 Task: Create a Word document about distance education, format the text, and insert an APA citation.
Action: Mouse moved to (872, 18)
Screenshot: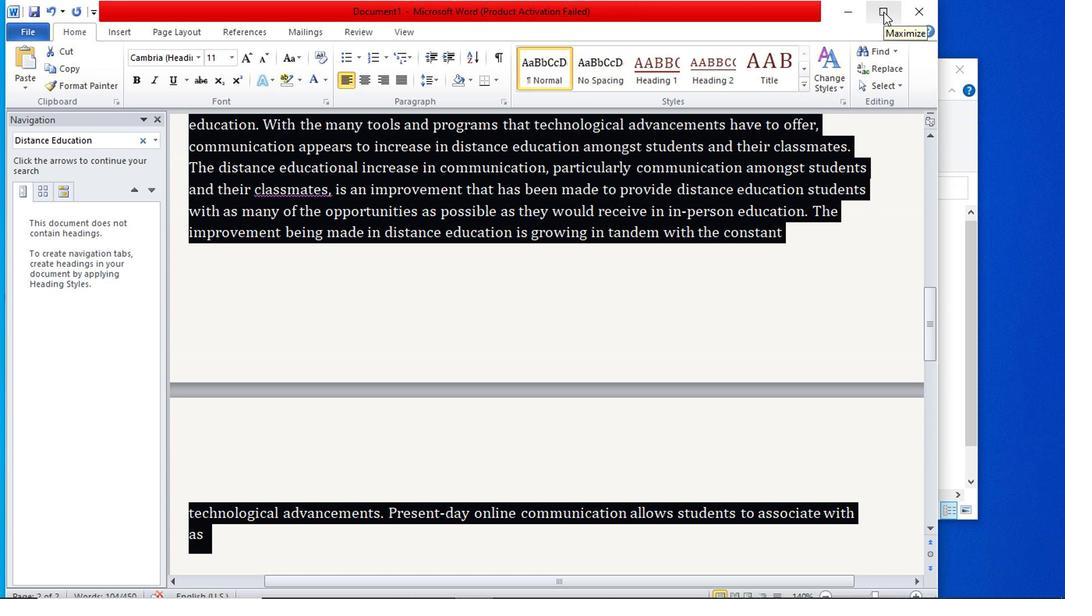 
Action: Mouse pressed left at (872, 18)
Screenshot: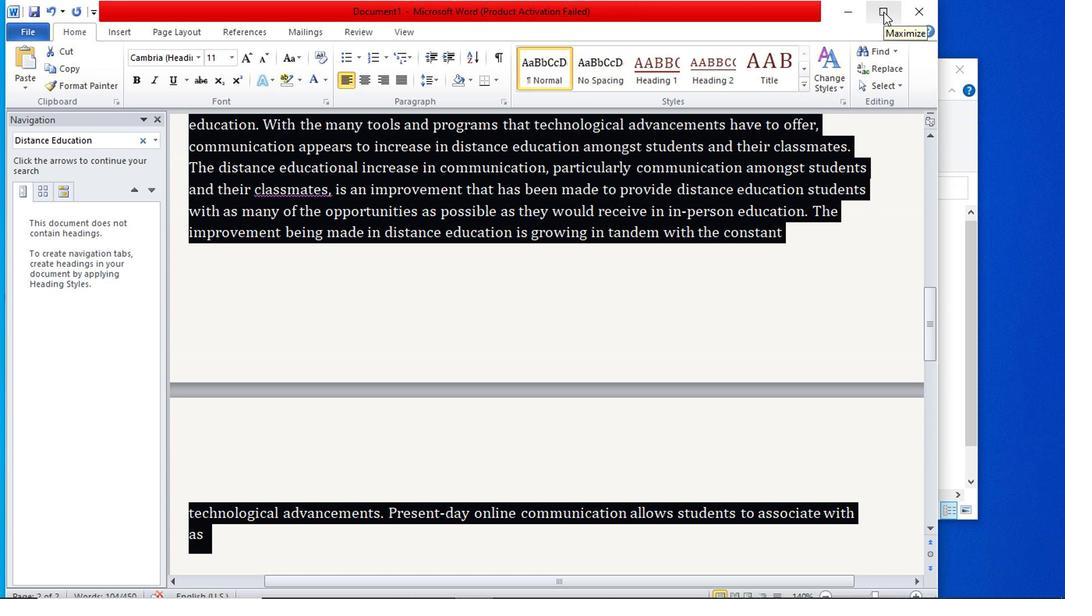 
Action: Mouse moved to (802, 274)
Screenshot: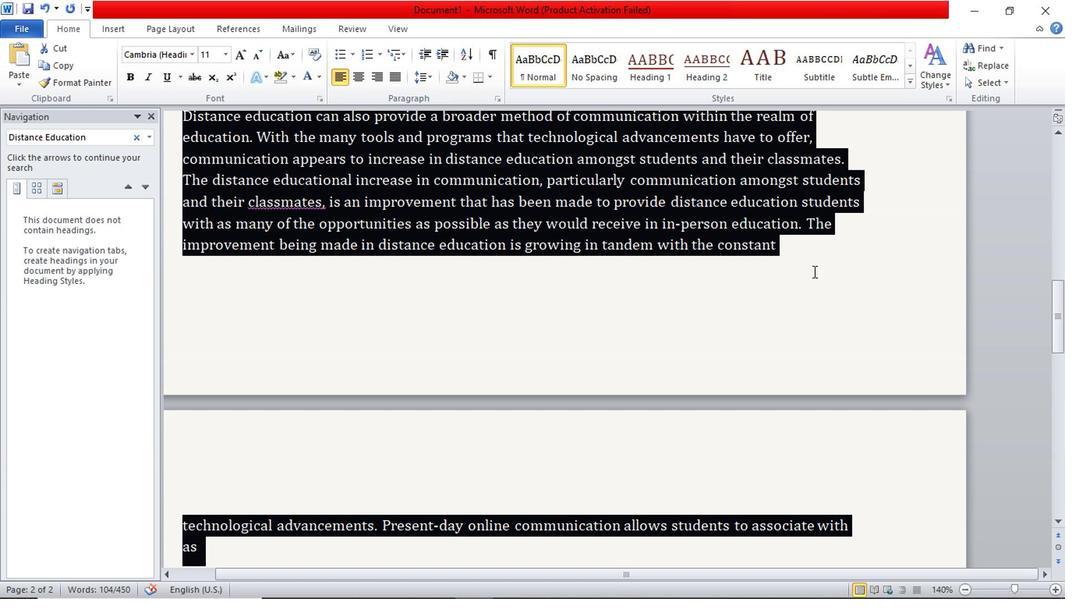 
Action: Mouse pressed left at (802, 274)
Screenshot: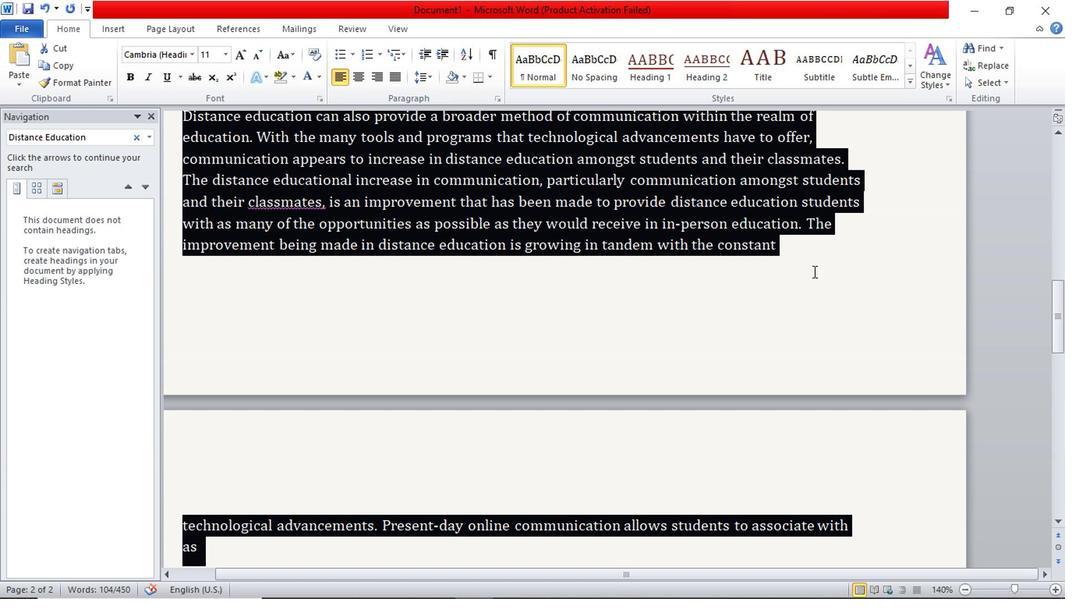 
Action: Mouse moved to (614, 349)
Screenshot: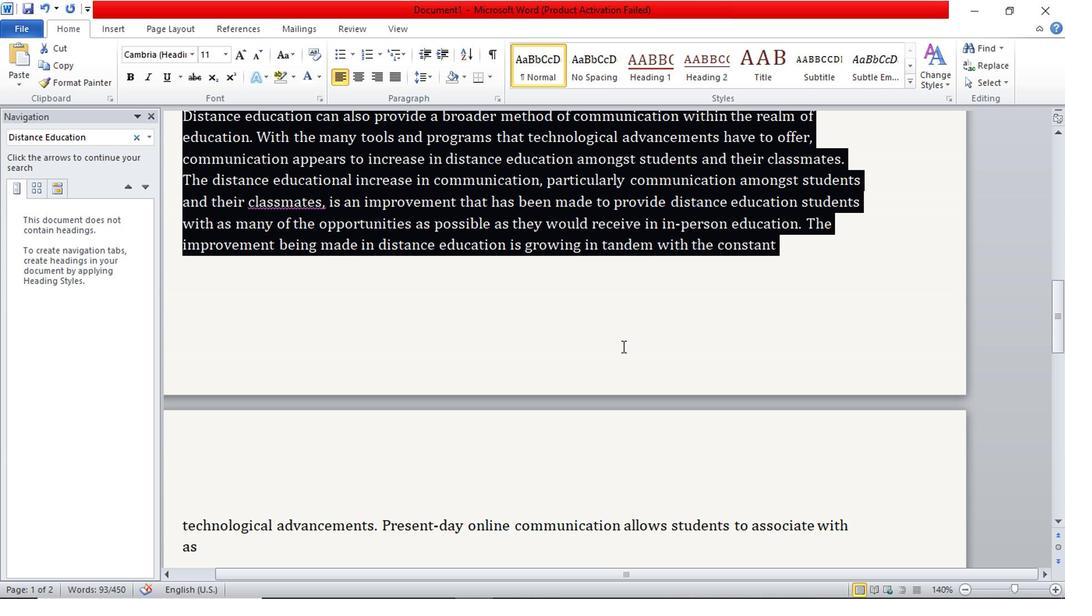 
Action: Mouse pressed left at (614, 349)
Screenshot: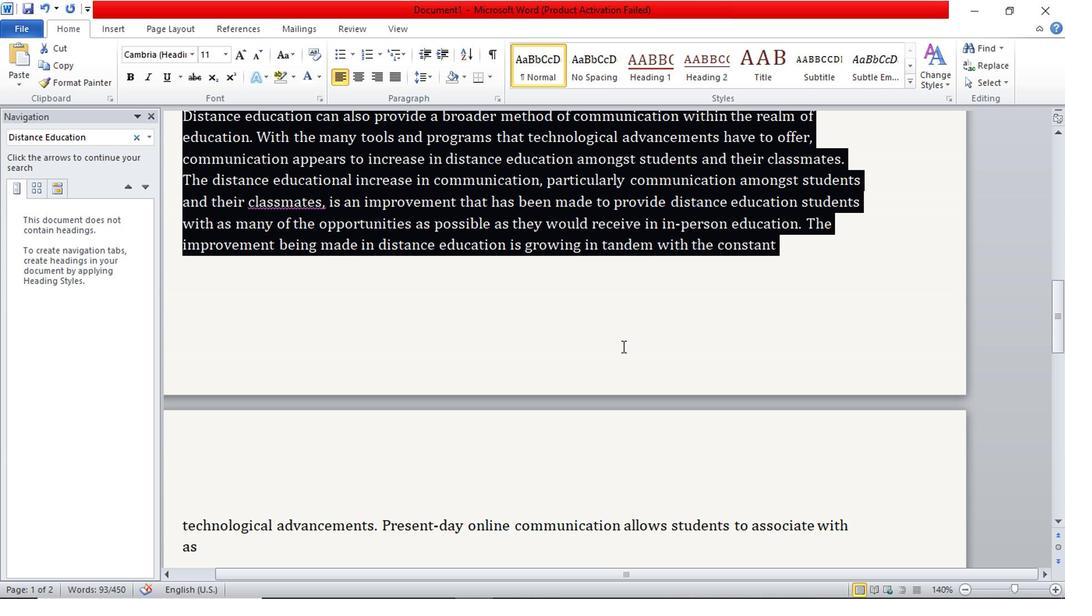 
Action: Mouse moved to (613, 349)
Screenshot: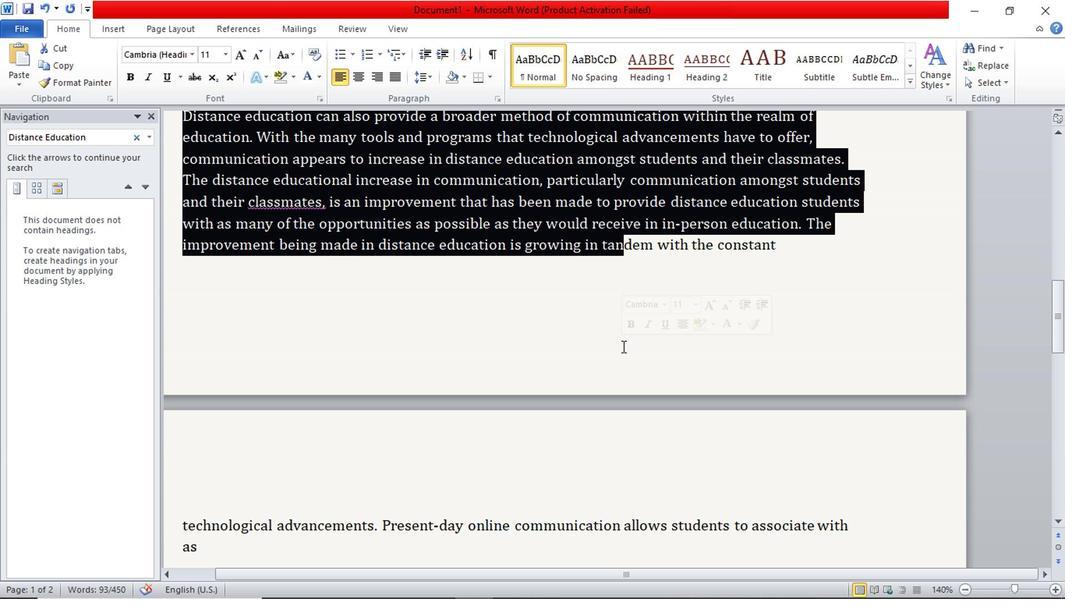 
Action: Mouse pressed left at (613, 349)
Screenshot: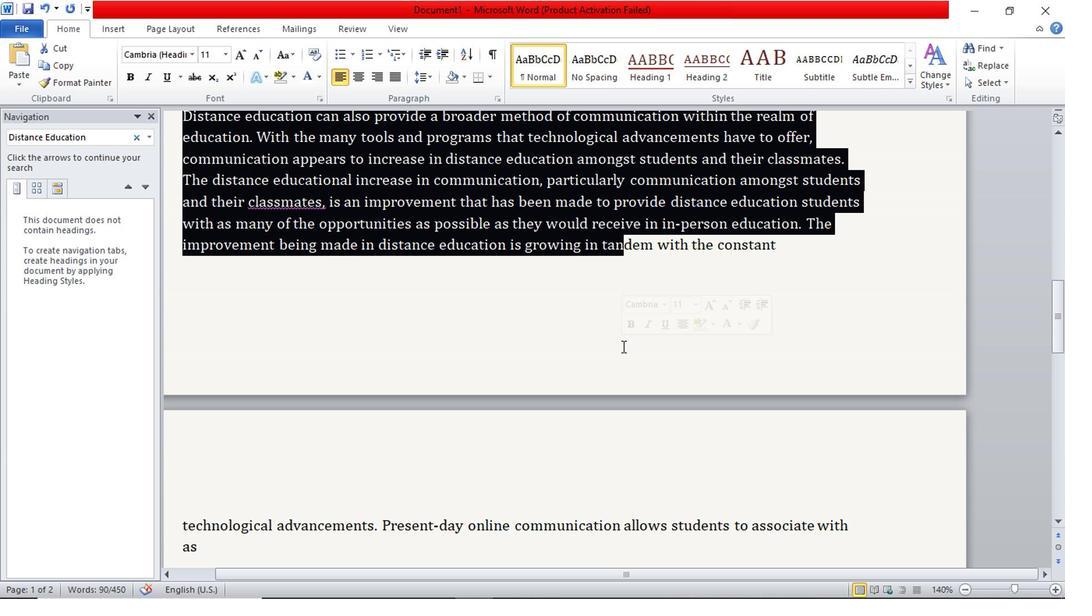 
Action: Mouse moved to (636, 322)
Screenshot: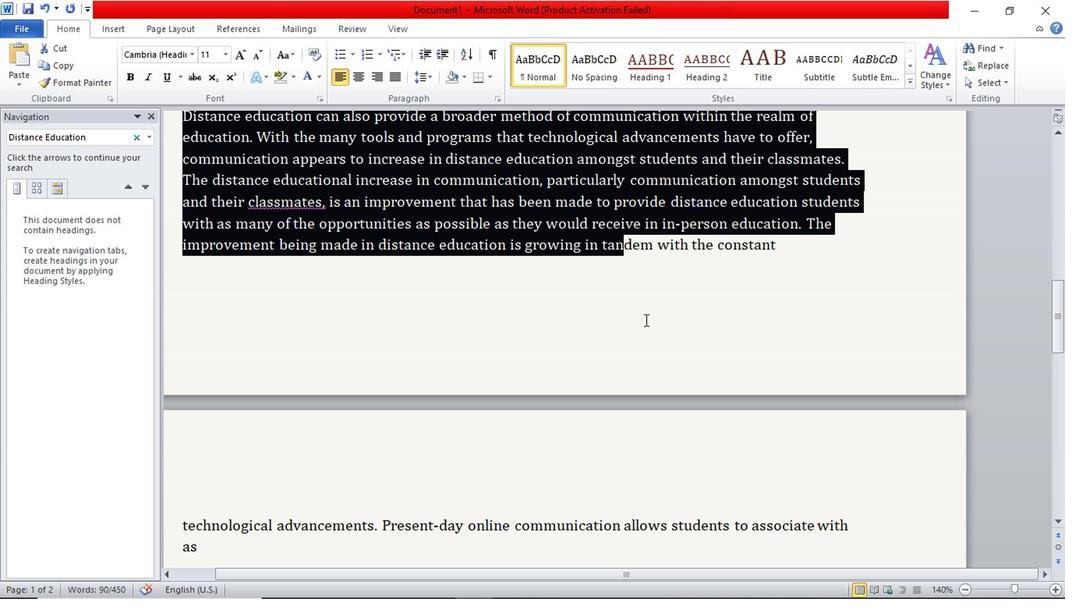 
Action: Mouse scrolled (636, 321) with delta (0, 0)
Screenshot: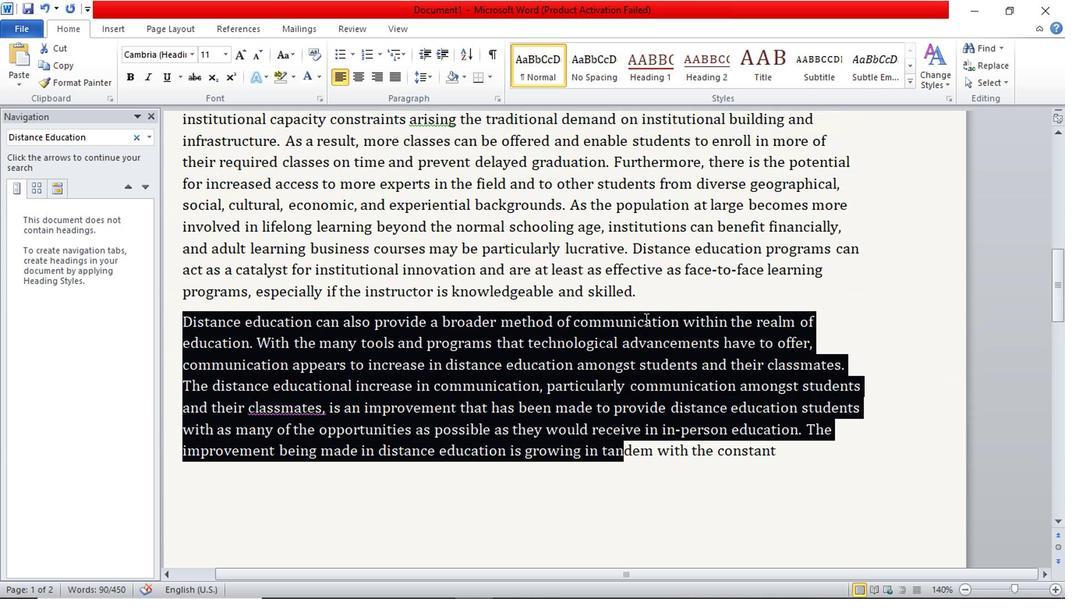 
Action: Mouse scrolled (636, 321) with delta (0, 0)
Screenshot: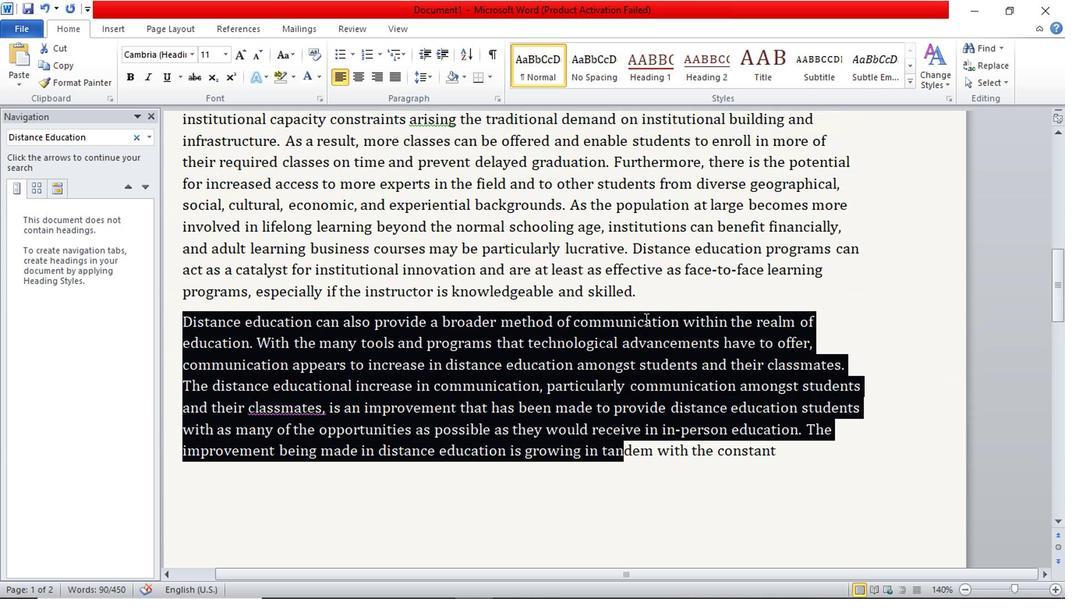 
Action: Mouse scrolled (636, 321) with delta (0, 0)
Screenshot: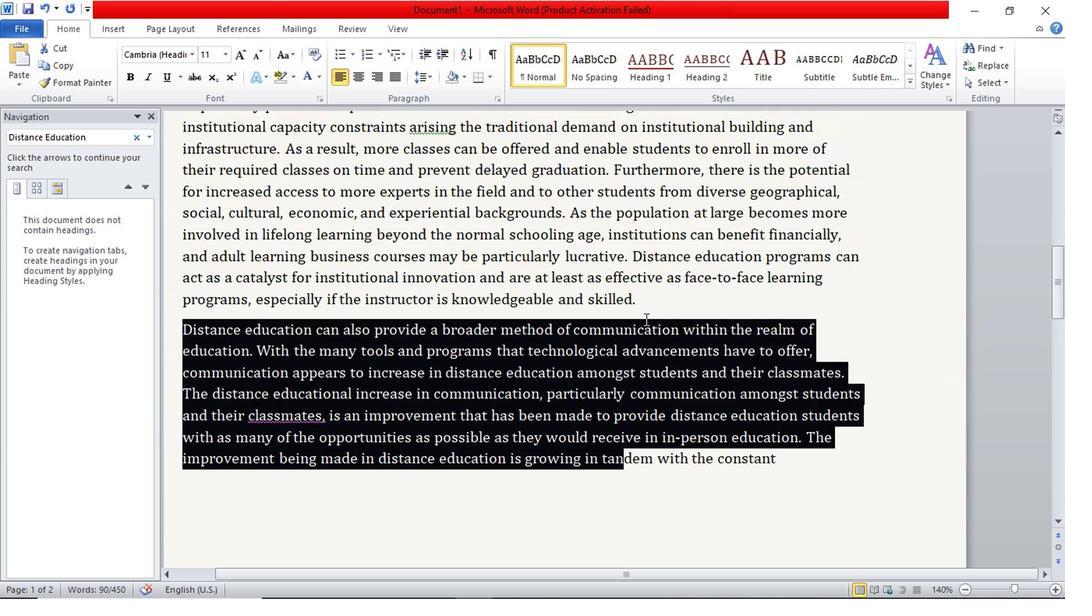 
Action: Mouse scrolled (636, 321) with delta (0, 0)
Screenshot: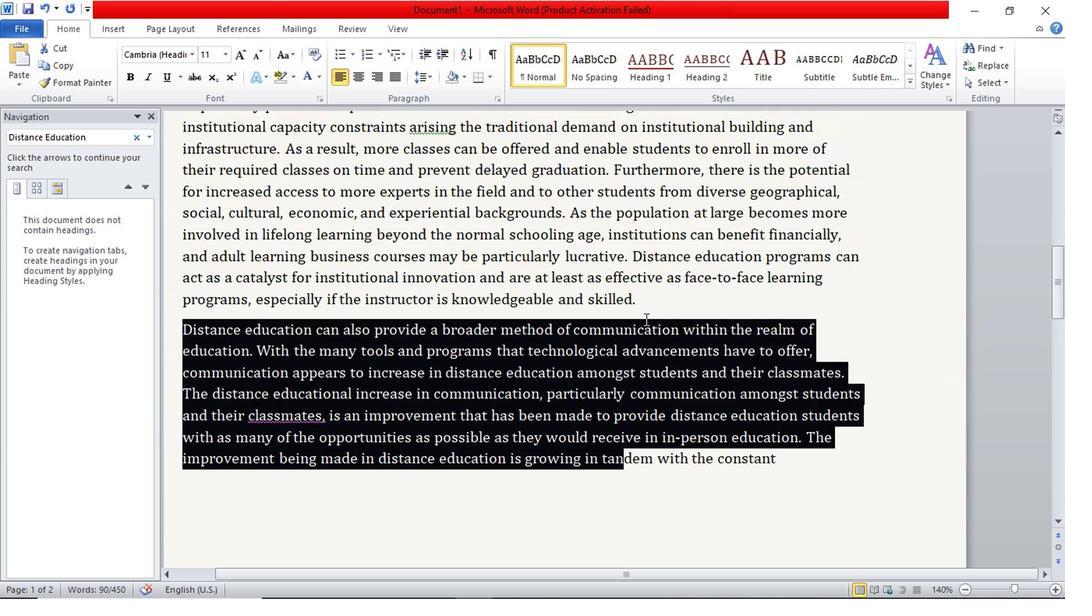 
Action: Mouse scrolled (636, 321) with delta (0, 0)
Screenshot: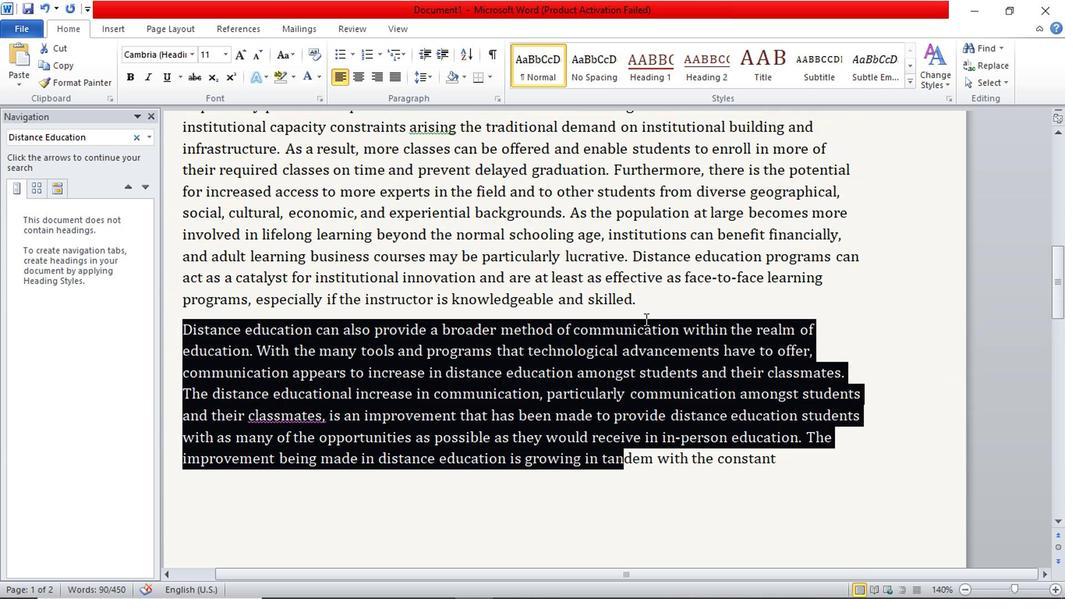 
Action: Mouse scrolled (636, 321) with delta (0, 0)
Screenshot: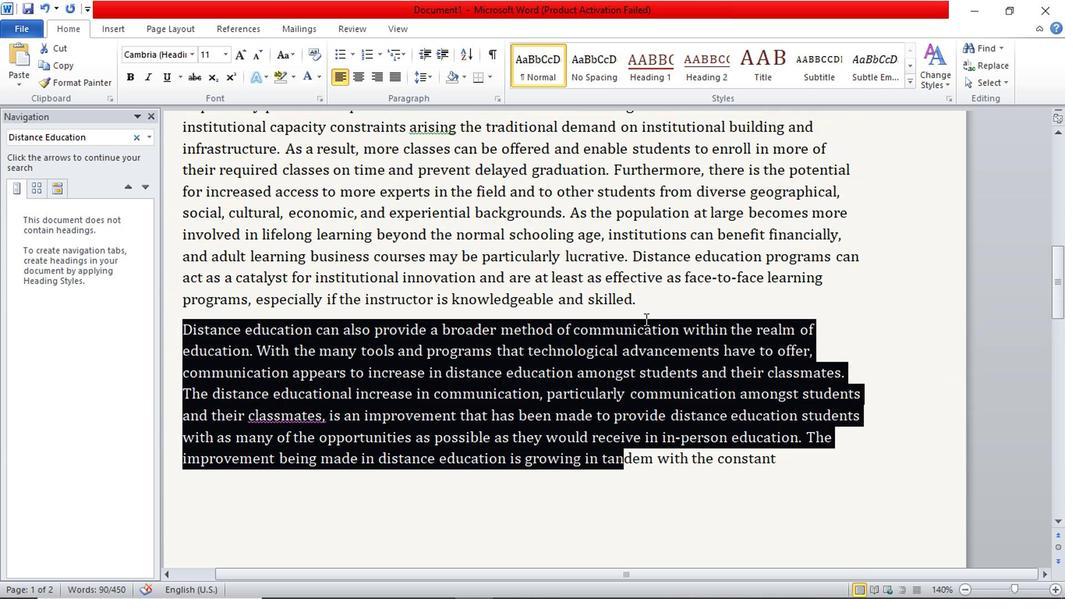 
Action: Mouse scrolled (636, 321) with delta (0, 0)
Screenshot: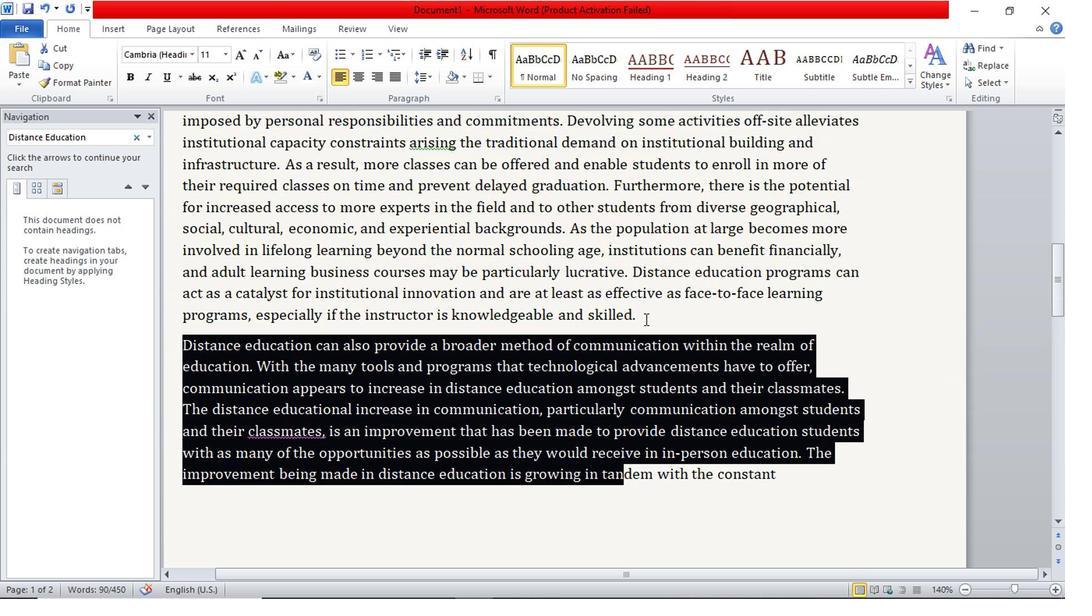 
Action: Mouse scrolled (636, 321) with delta (0, 0)
Screenshot: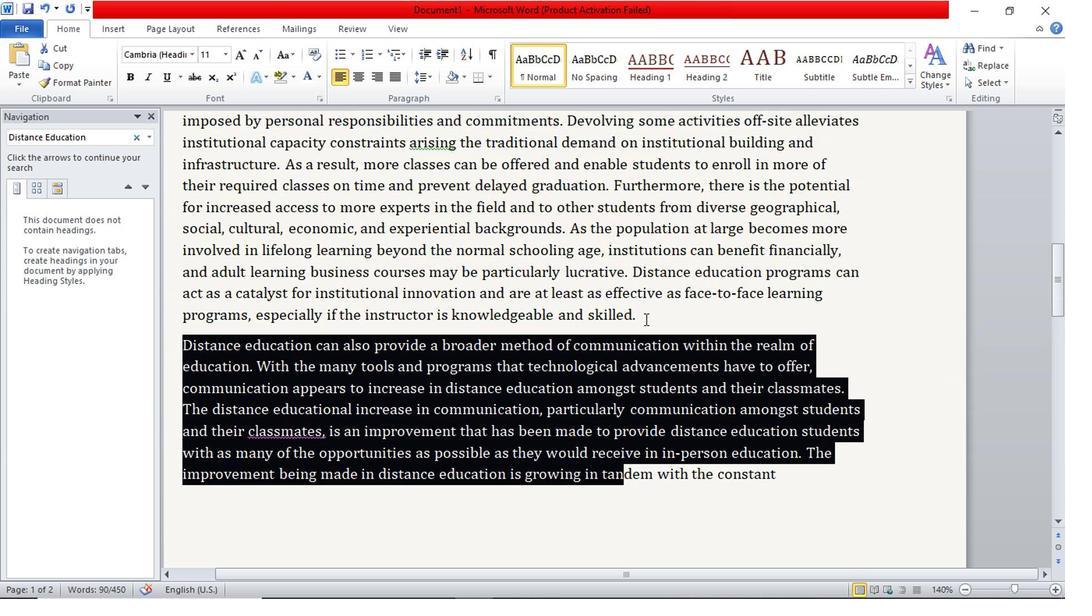 
Action: Mouse scrolled (636, 321) with delta (0, 0)
Screenshot: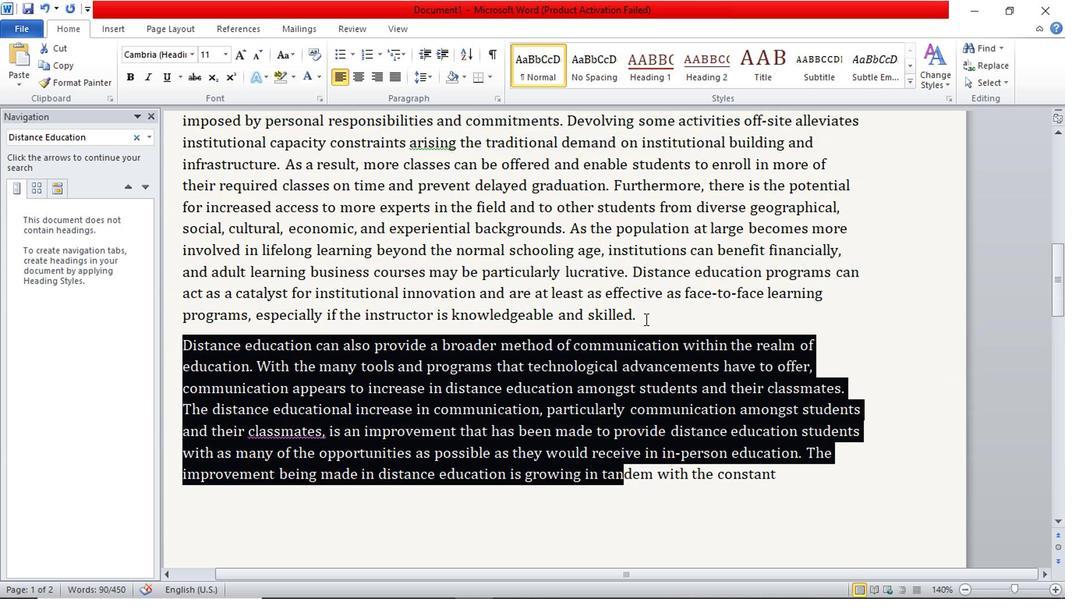 
Action: Mouse moved to (892, 234)
Screenshot: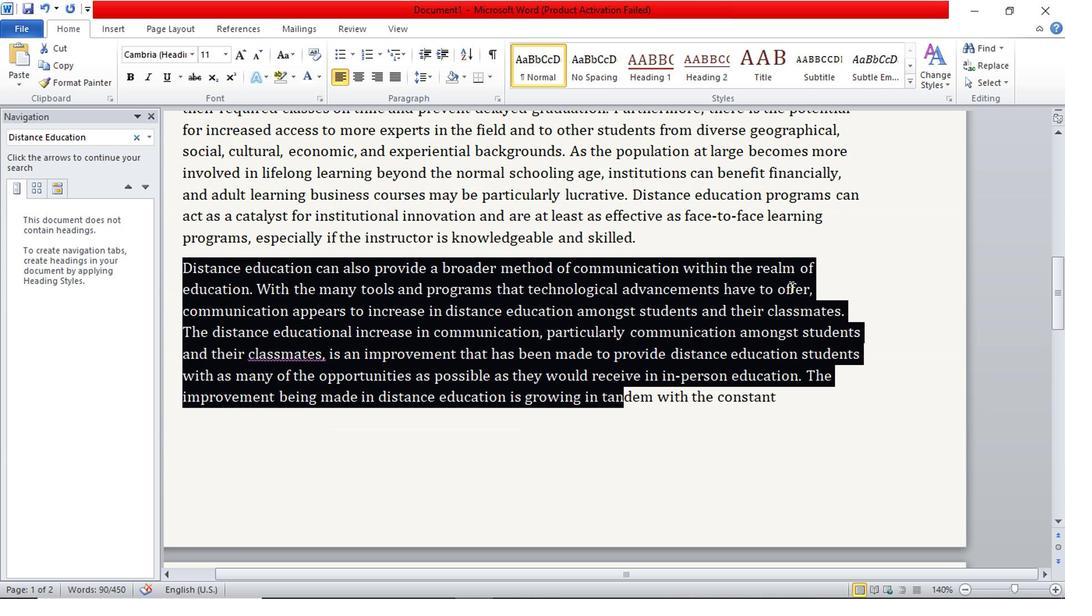 
Action: Mouse pressed left at (892, 234)
Screenshot: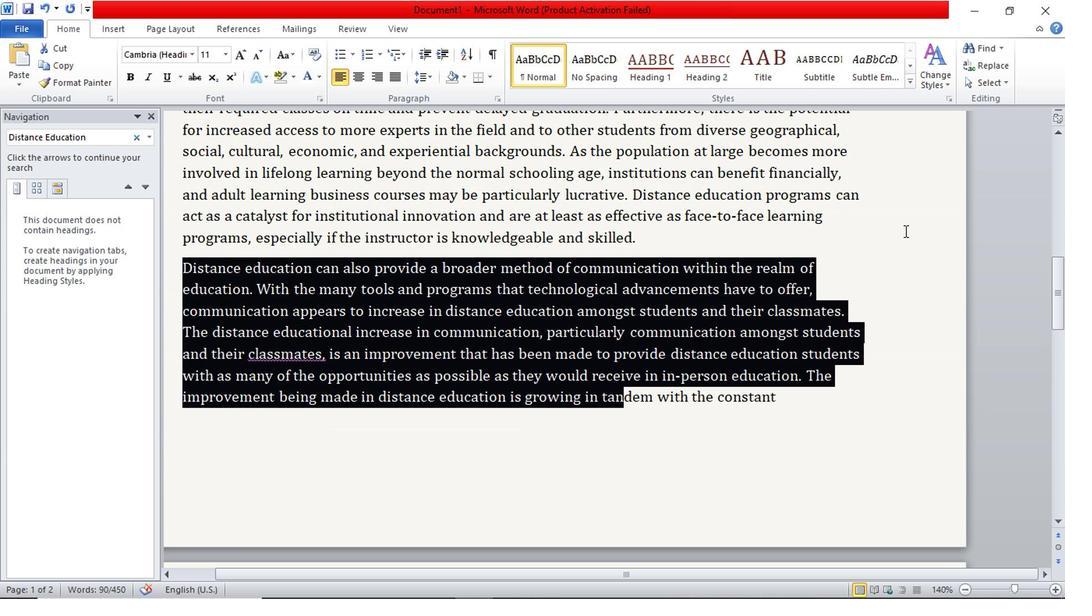 
Action: Mouse moved to (684, 403)
Screenshot: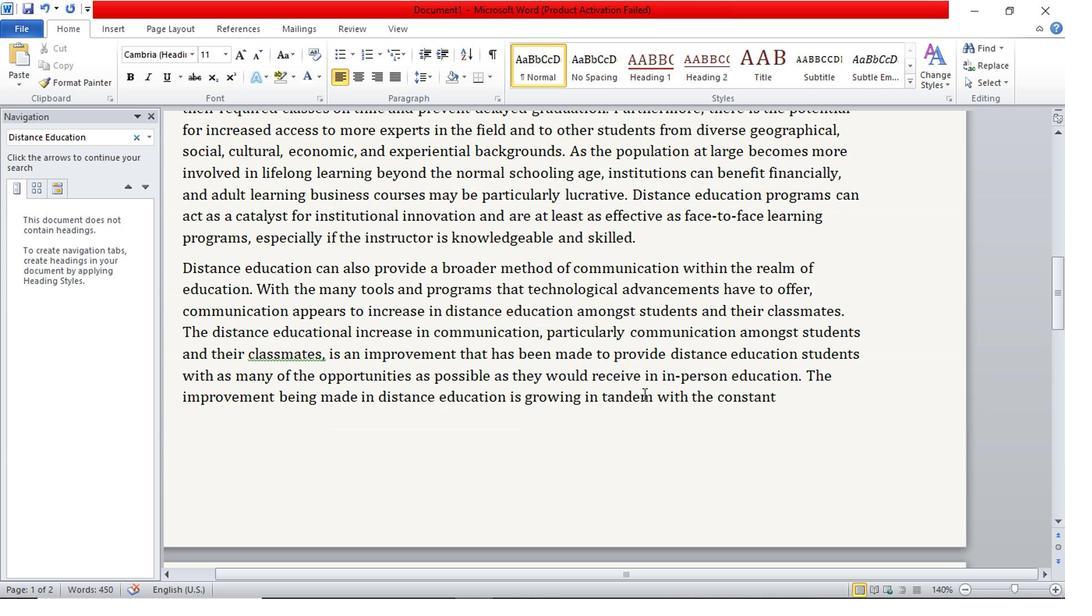 
Action: Mouse scrolled (684, 403) with delta (0, 0)
Screenshot: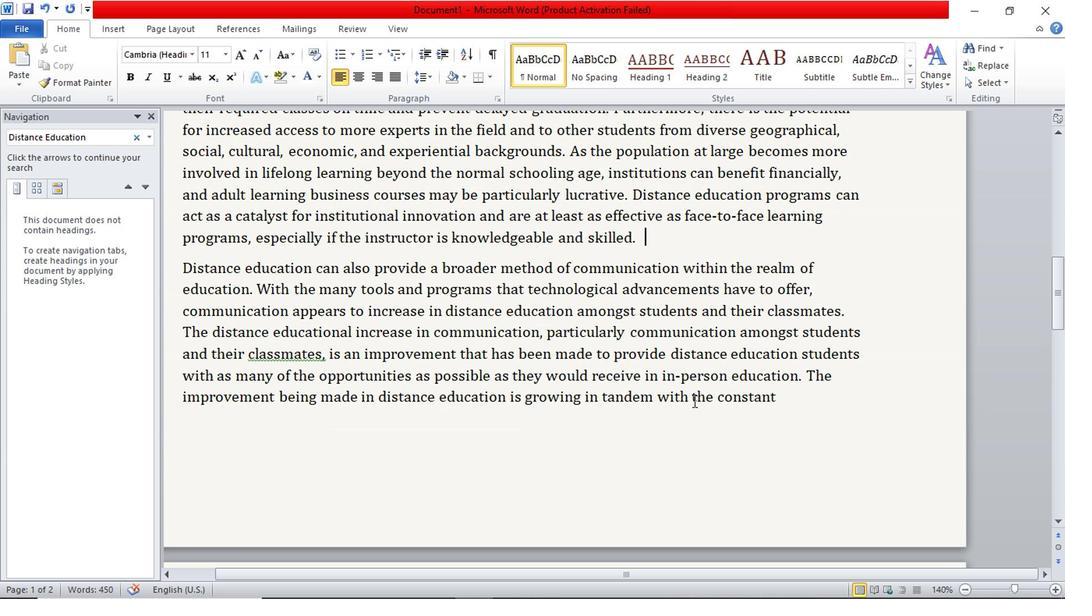
Action: Mouse scrolled (684, 403) with delta (0, 0)
Screenshot: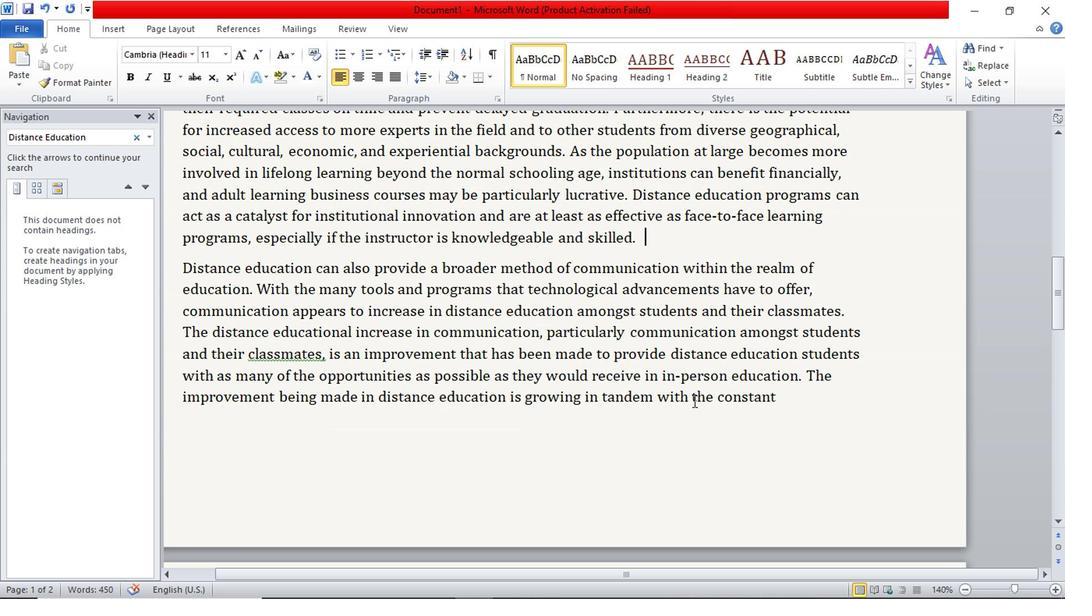 
Action: Mouse scrolled (684, 403) with delta (0, 0)
Screenshot: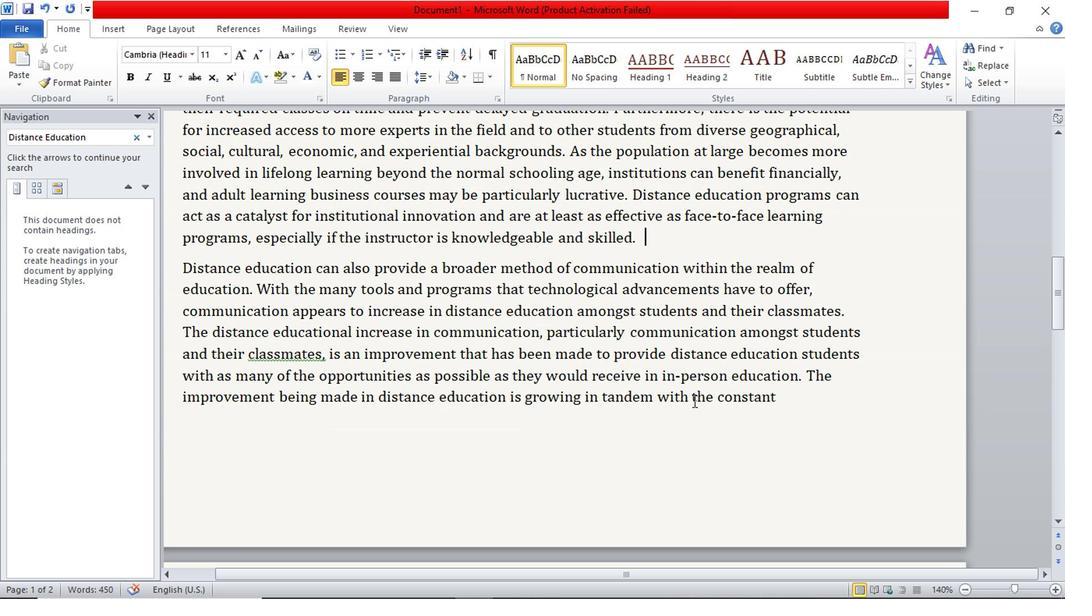 
Action: Mouse scrolled (684, 403) with delta (0, 0)
Screenshot: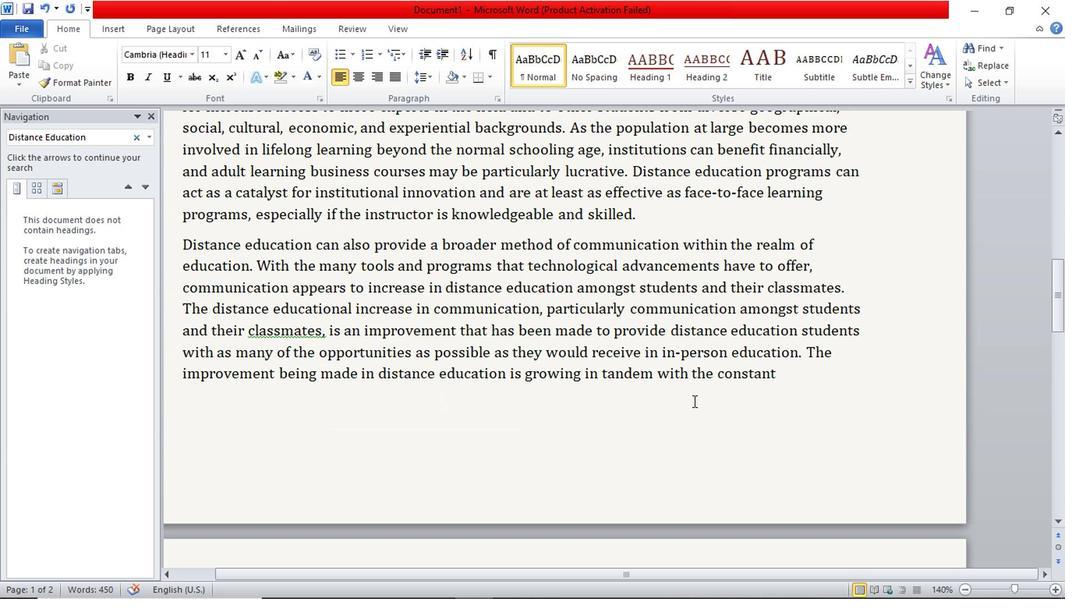 
Action: Mouse scrolled (684, 403) with delta (0, 0)
Screenshot: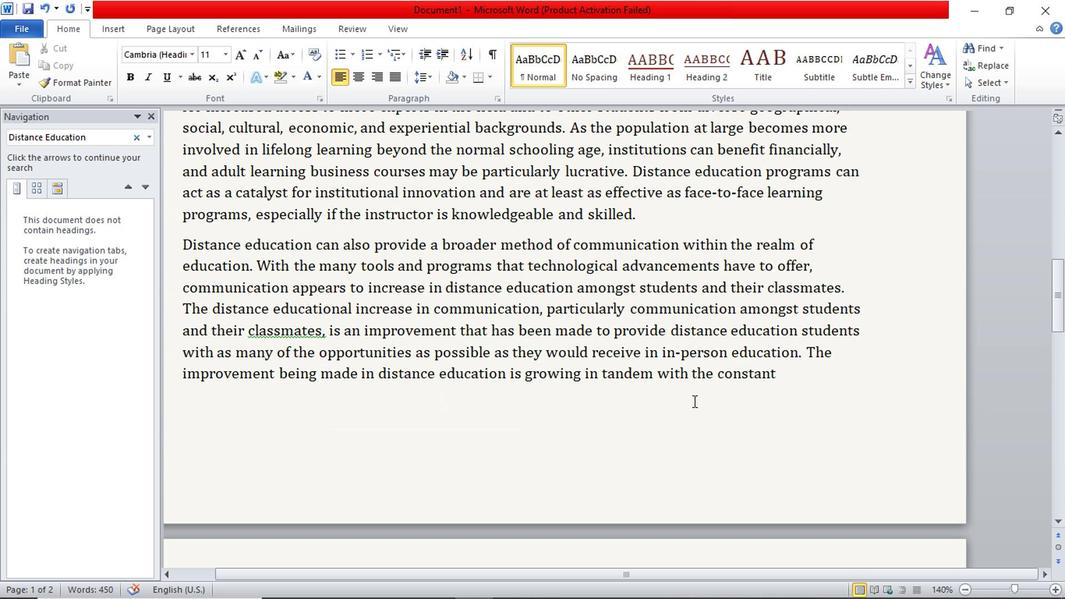 
Action: Mouse scrolled (684, 403) with delta (0, 0)
Screenshot: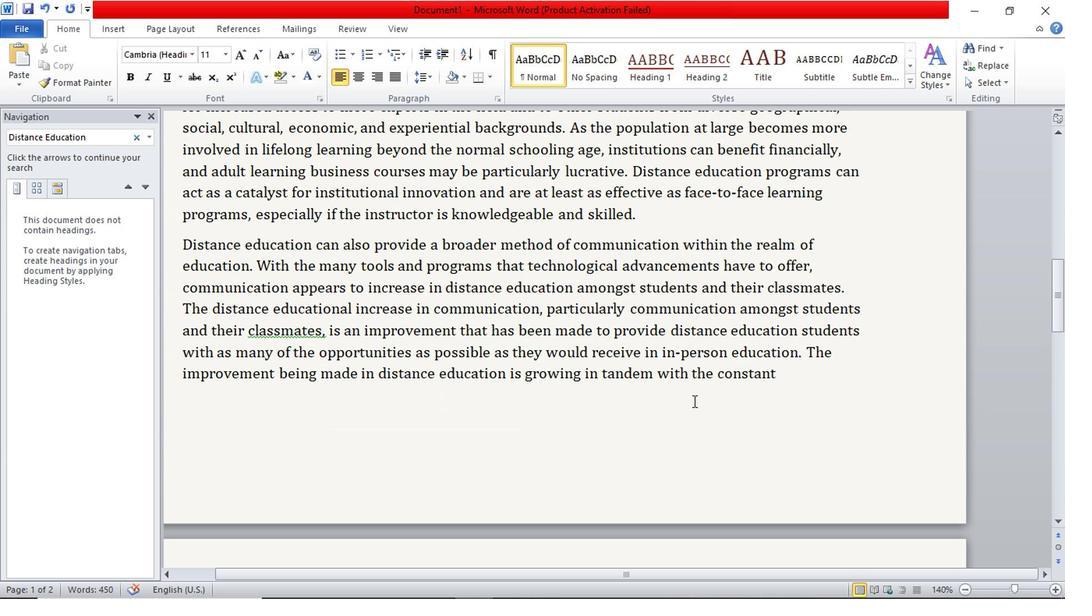 
Action: Mouse scrolled (684, 403) with delta (0, 0)
Screenshot: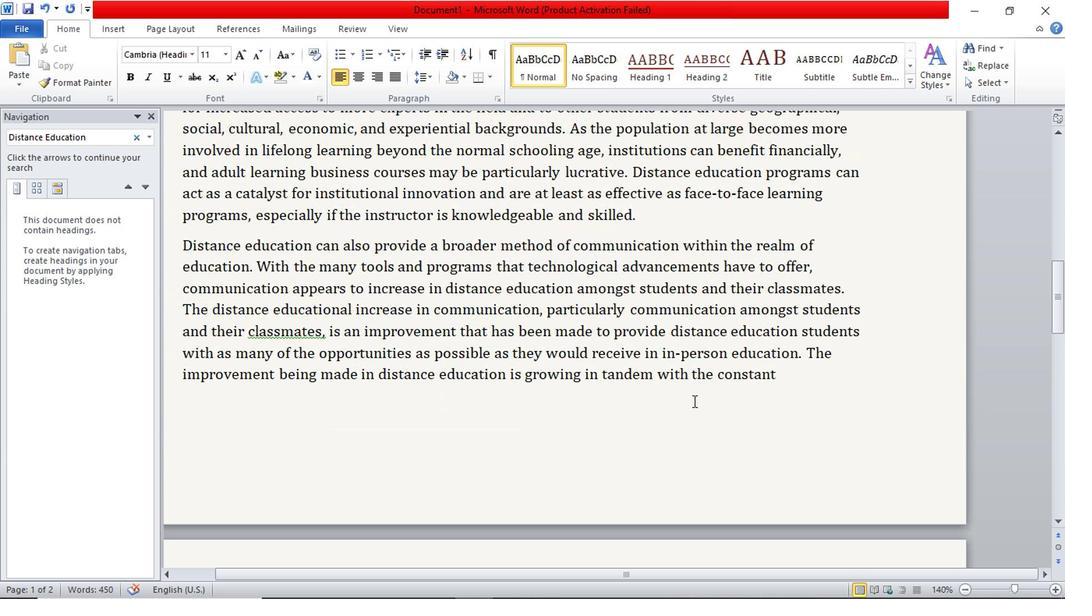 
Action: Mouse scrolled (684, 403) with delta (0, 0)
Screenshot: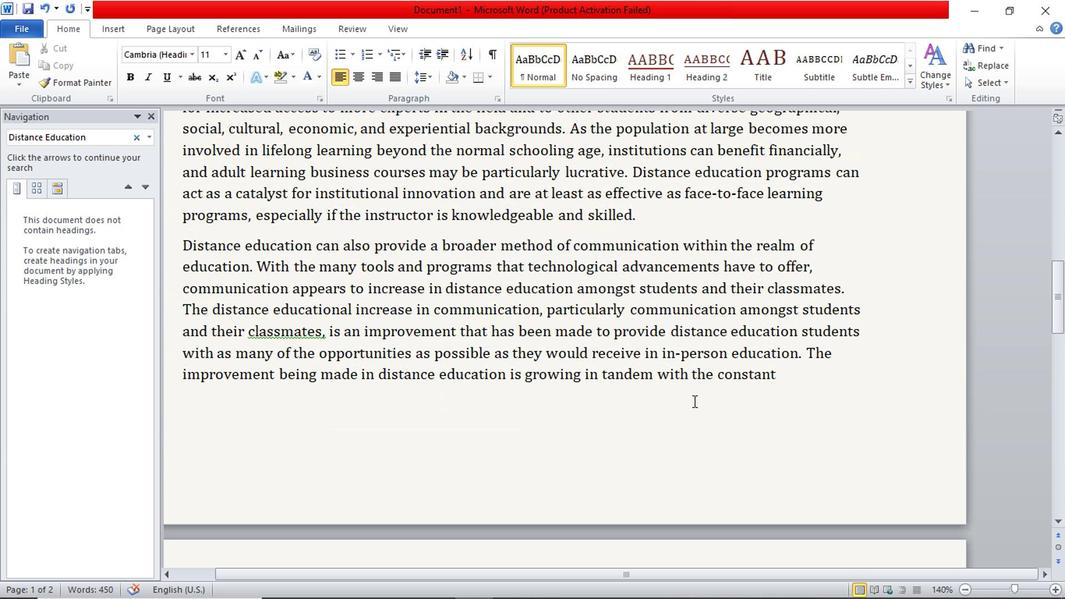 
Action: Mouse scrolled (684, 403) with delta (0, 0)
Screenshot: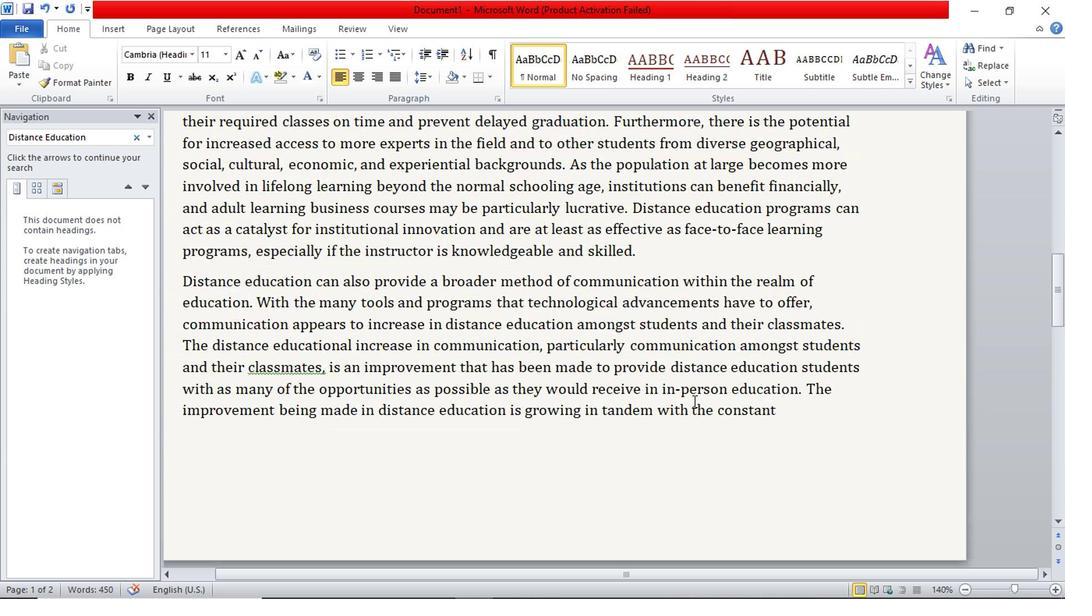 
Action: Mouse scrolled (684, 403) with delta (0, 0)
Screenshot: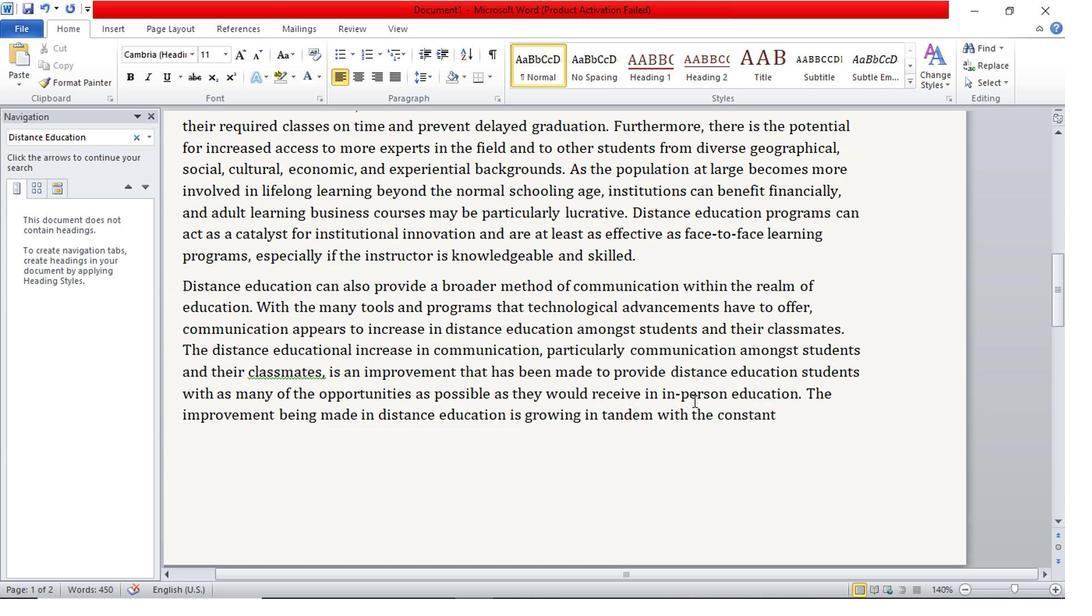 
Action: Mouse scrolled (684, 403) with delta (0, 0)
Screenshot: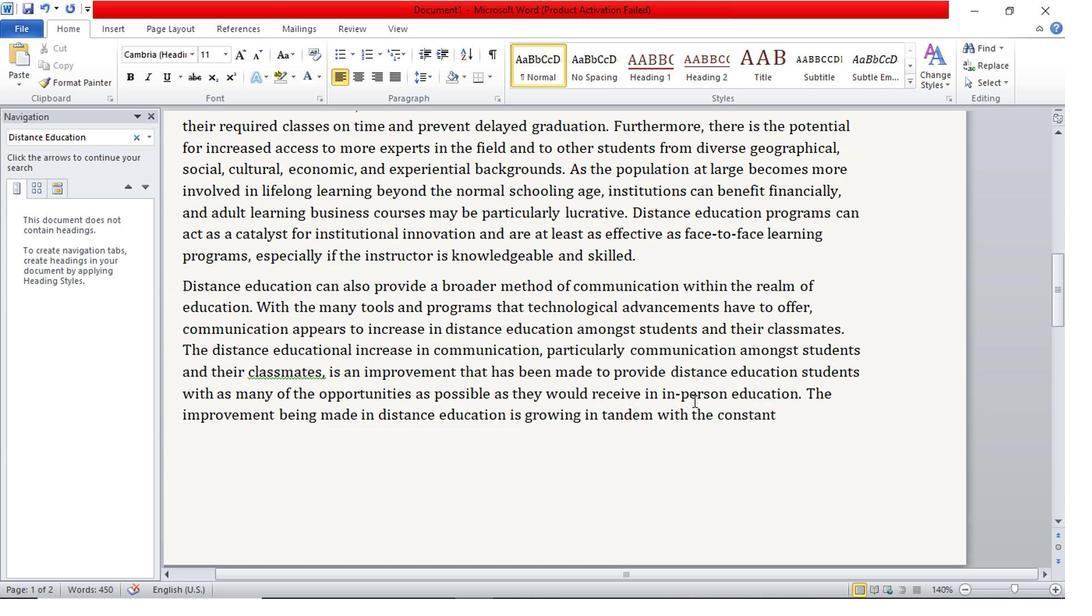 
Action: Mouse scrolled (684, 402) with delta (0, -1)
Screenshot: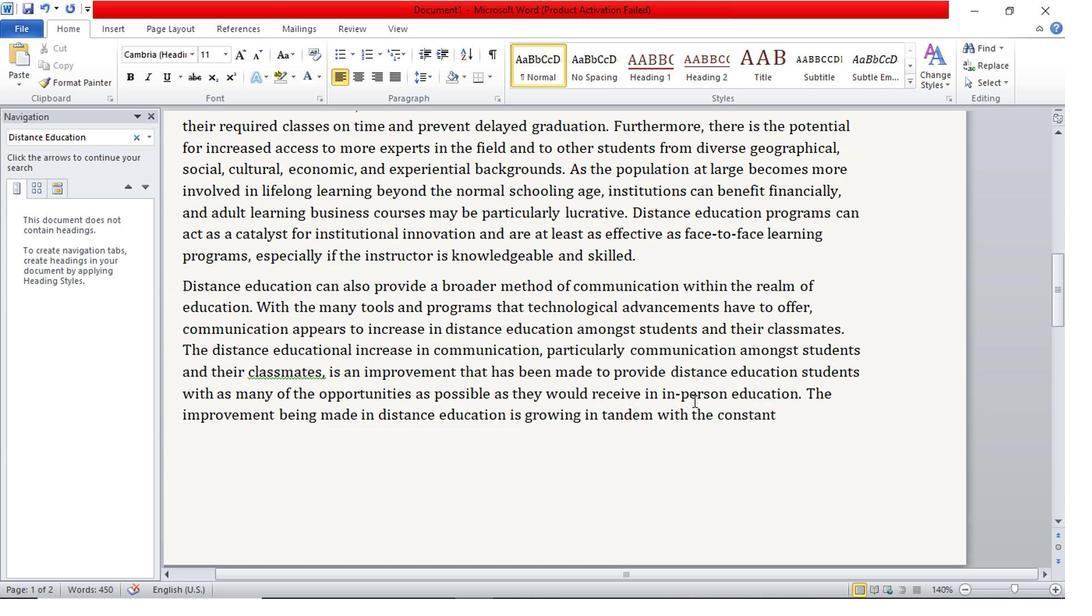 
Action: Mouse scrolled (684, 403) with delta (0, 0)
Screenshot: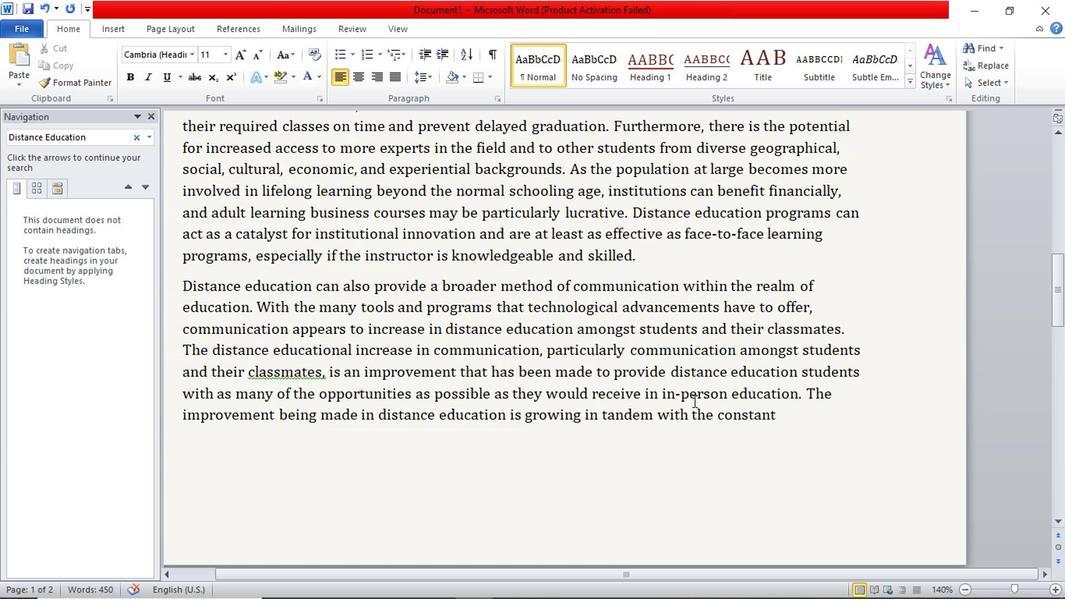 
Action: Mouse scrolled (684, 403) with delta (0, 0)
Screenshot: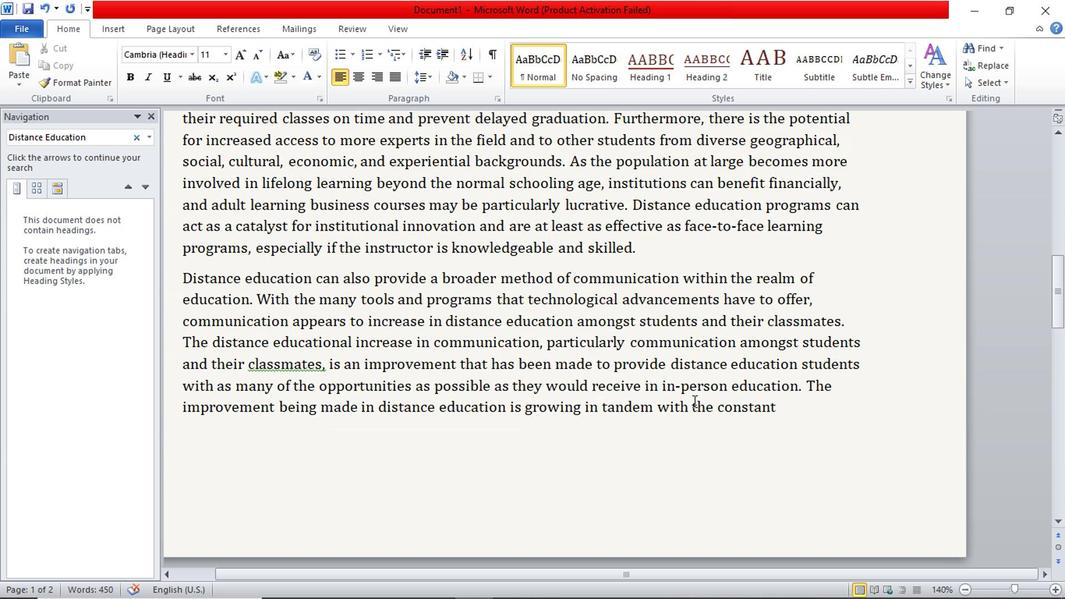 
Action: Mouse scrolled (684, 403) with delta (0, 0)
Screenshot: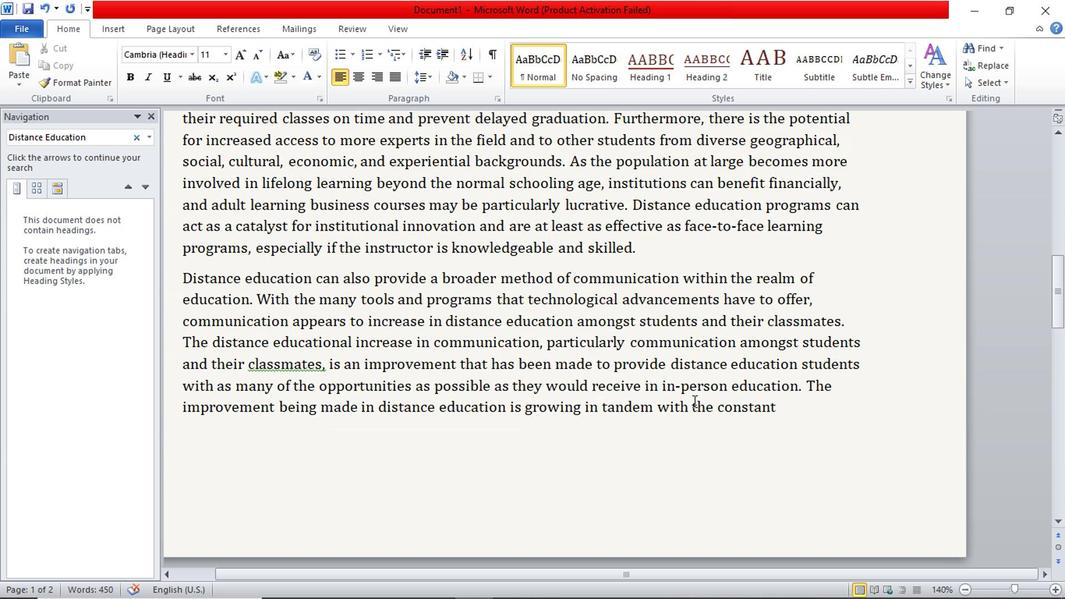 
Action: Mouse moved to (201, 299)
Screenshot: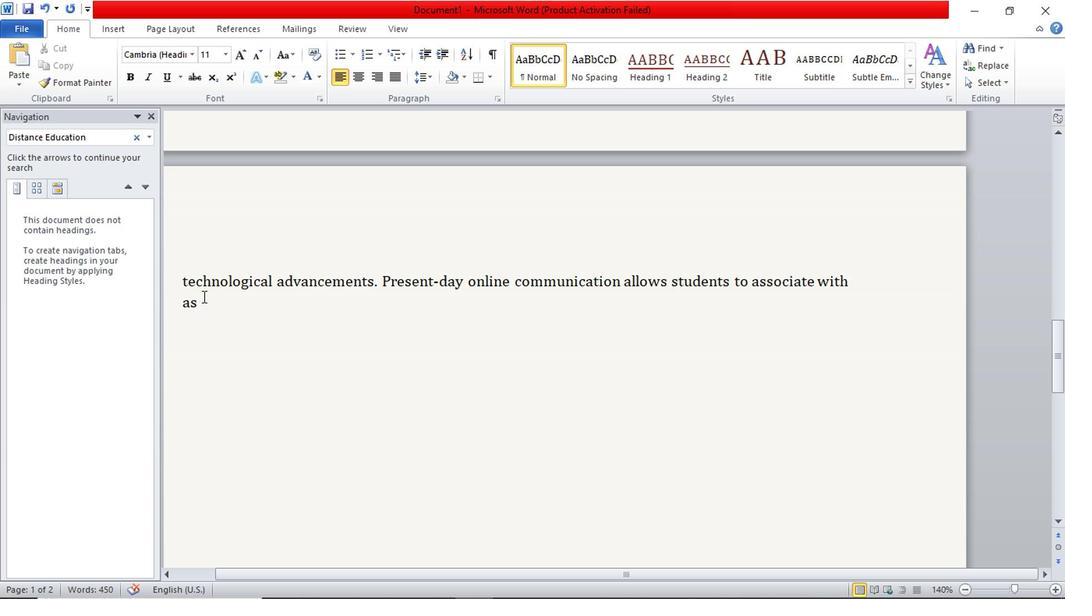 
Action: Mouse pressed left at (201, 299)
Screenshot: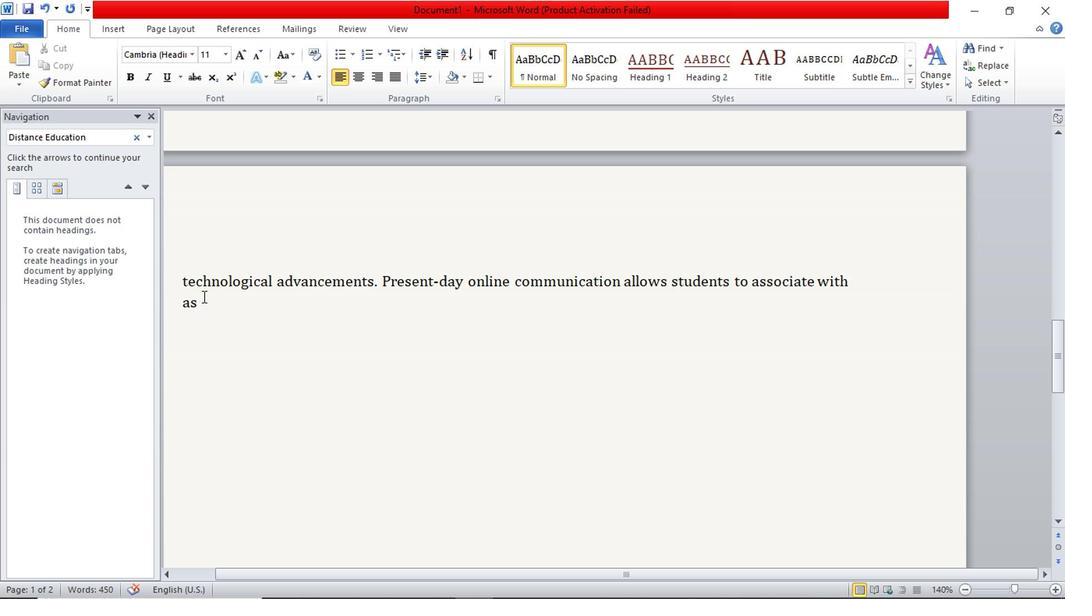 
Action: Mouse moved to (237, 320)
Screenshot: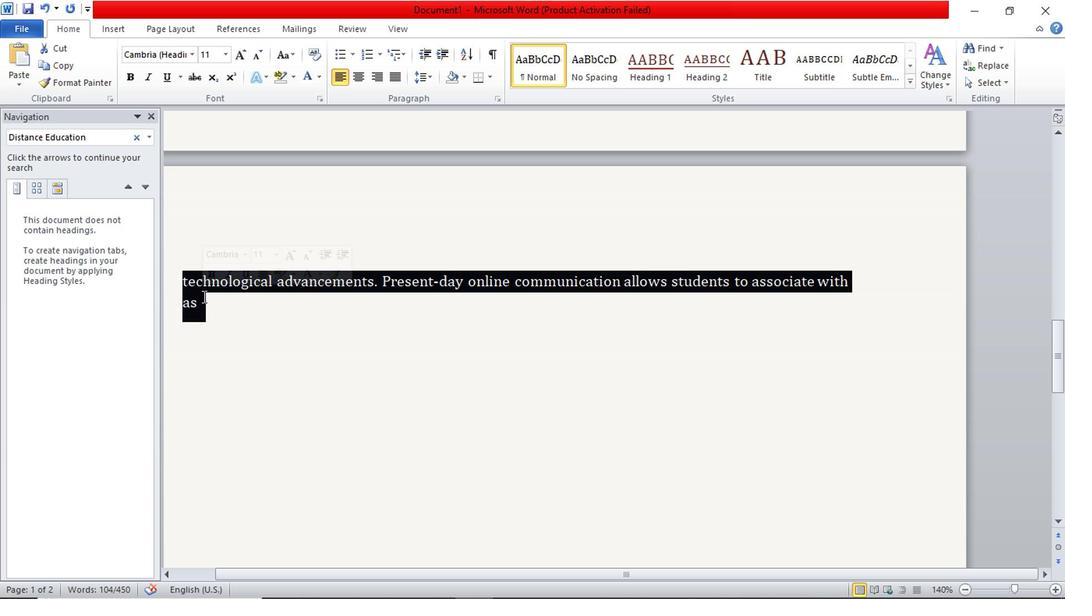 
Action: Mouse pressed left at (237, 320)
Screenshot: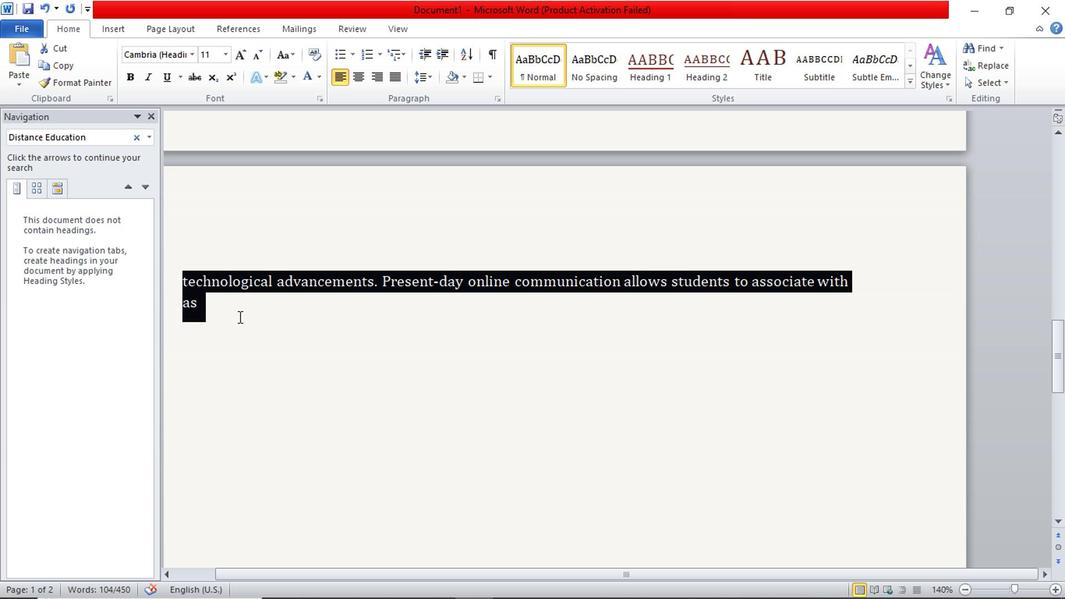 
Action: Mouse moved to (237, 320)
Screenshot: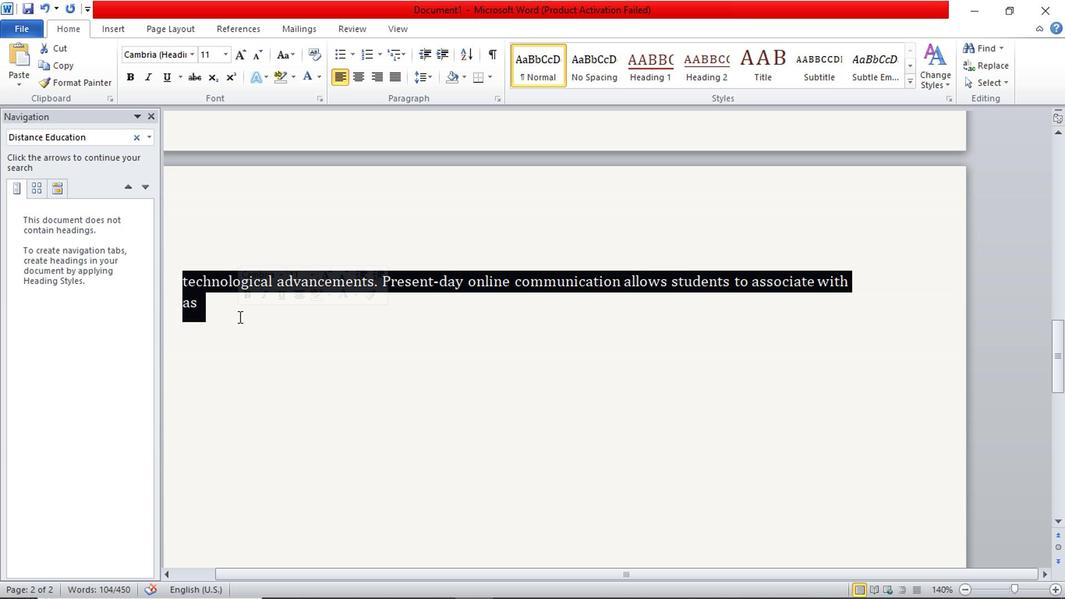
Action: Mouse pressed left at (237, 320)
Screenshot: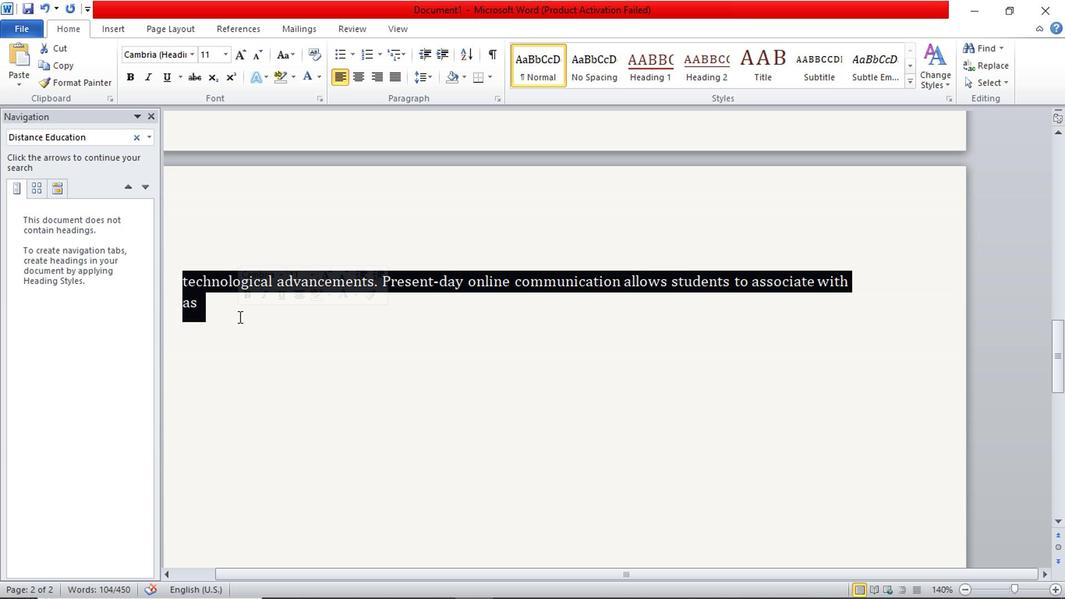 
Action: Mouse pressed left at (237, 320)
Screenshot: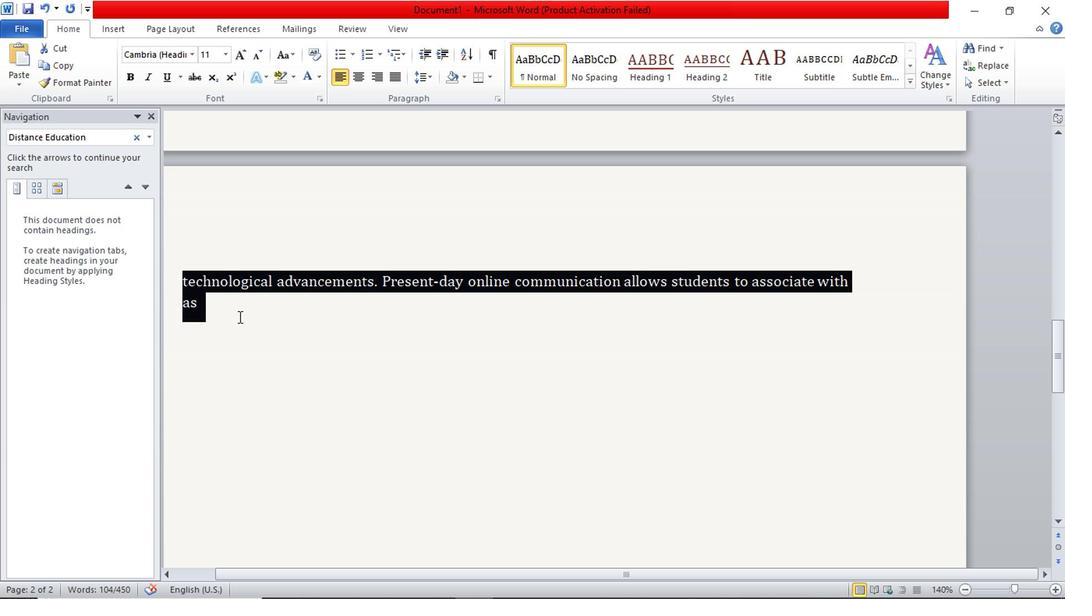 
Action: Mouse moved to (196, 80)
Screenshot: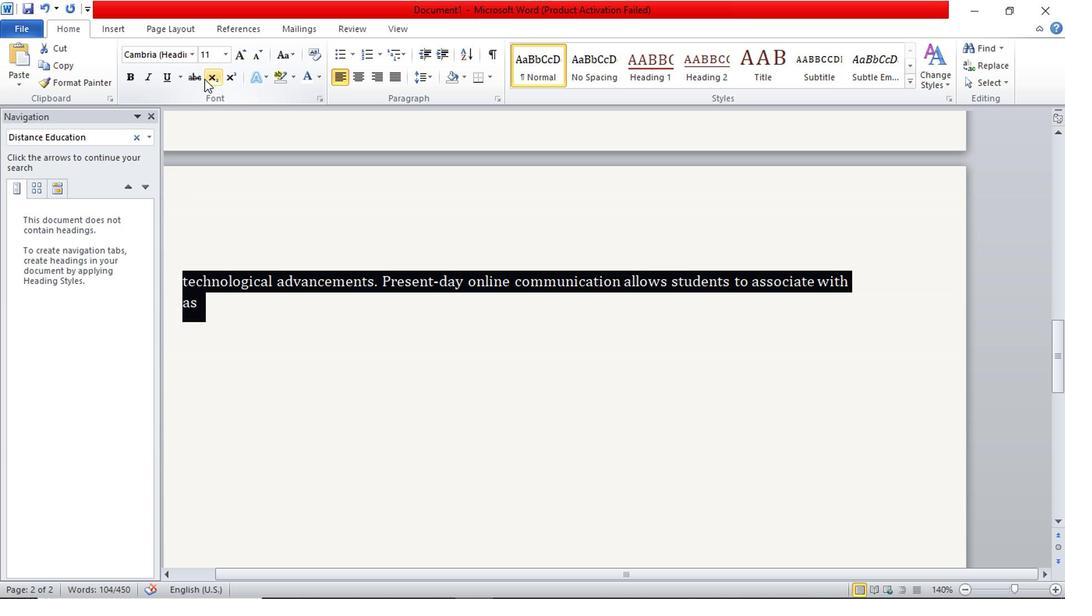 
Action: Mouse pressed left at (196, 80)
Screenshot: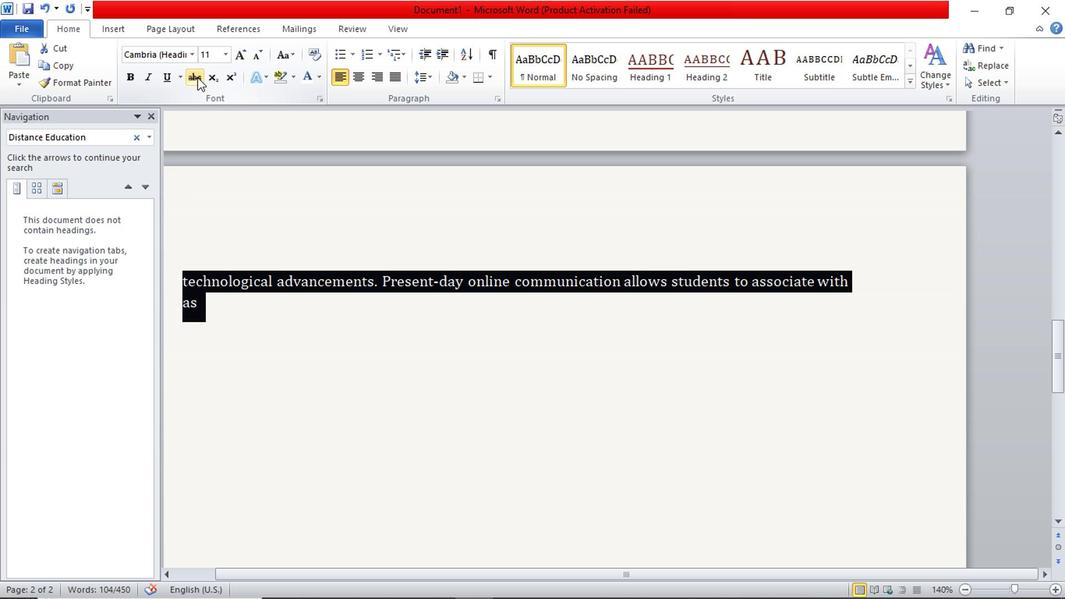 
Action: Mouse pressed left at (196, 80)
Screenshot: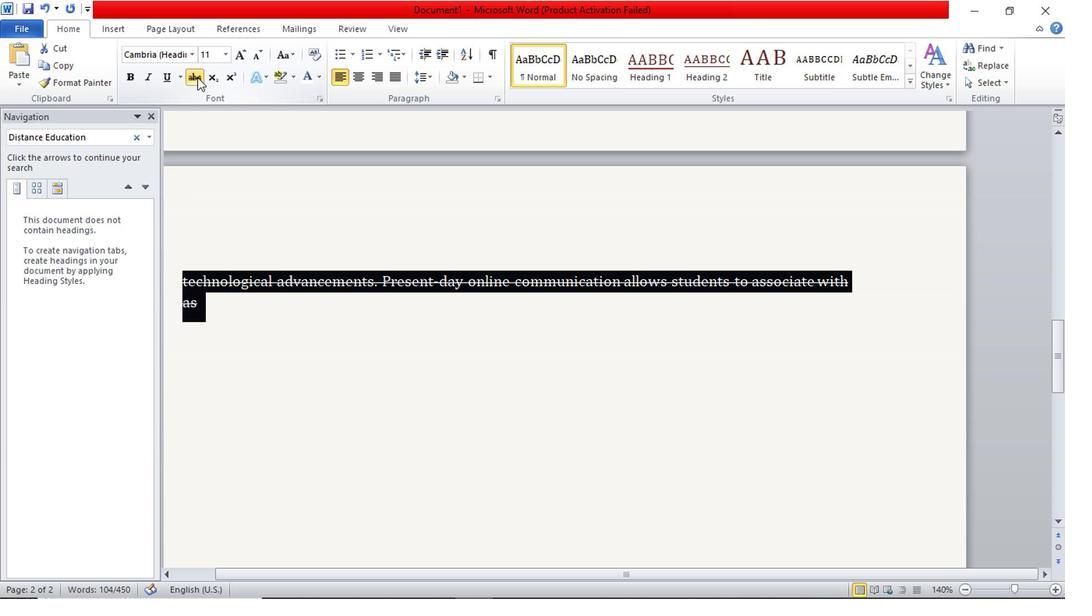 
Action: Mouse moved to (180, 77)
Screenshot: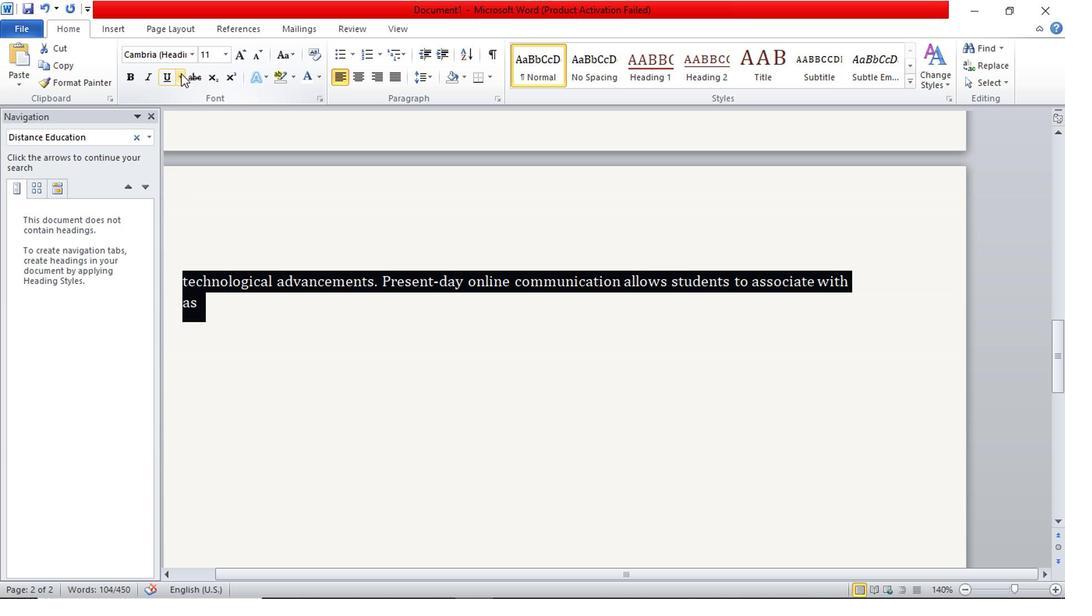 
Action: Mouse pressed left at (180, 77)
Screenshot: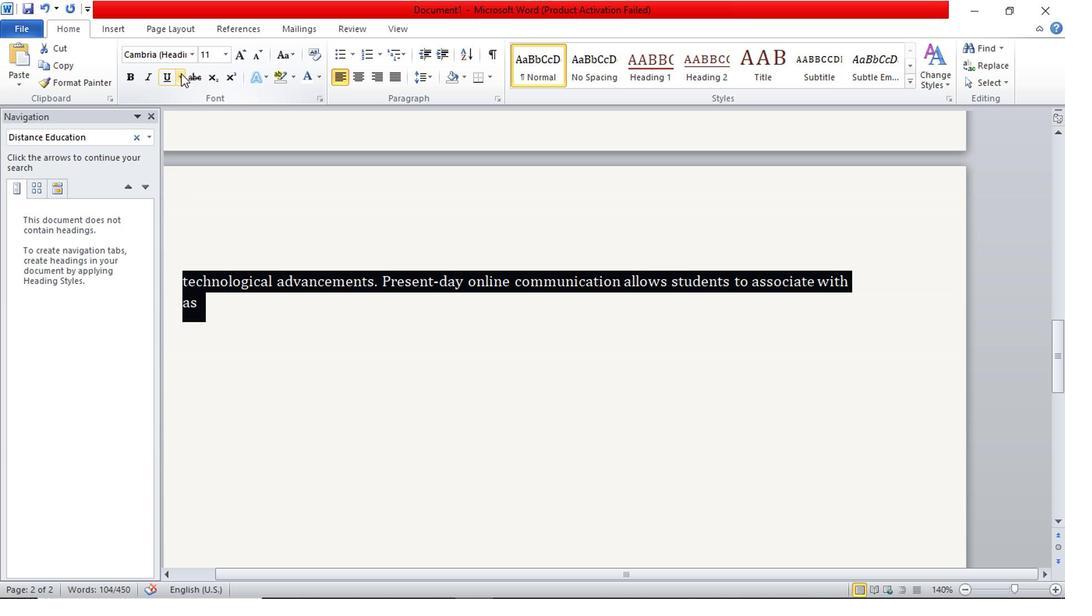 
Action: Mouse moved to (287, 393)
Screenshot: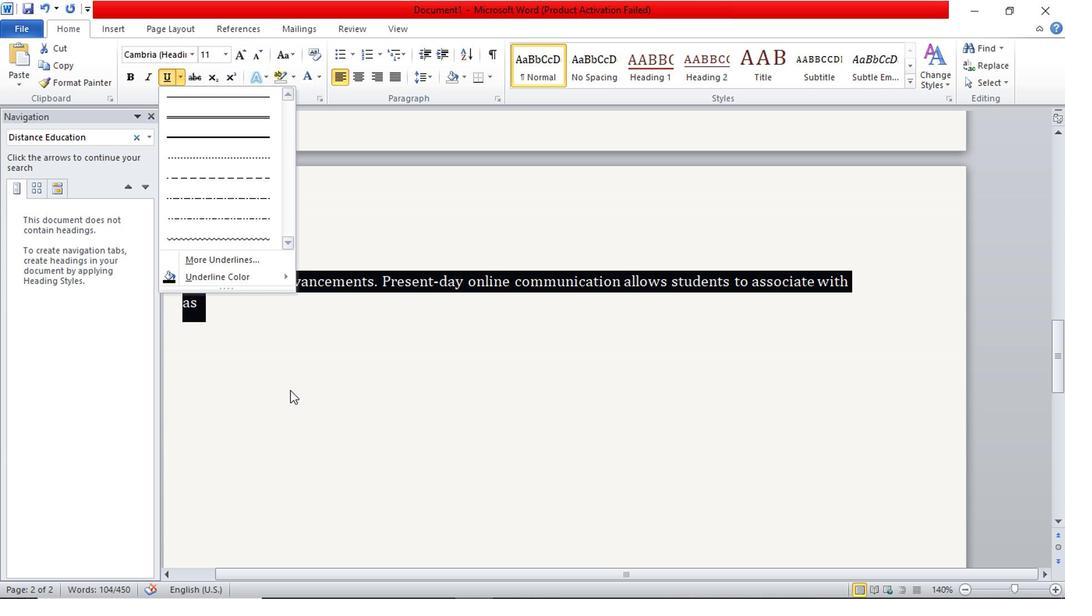 
Action: Mouse pressed left at (287, 393)
Screenshot: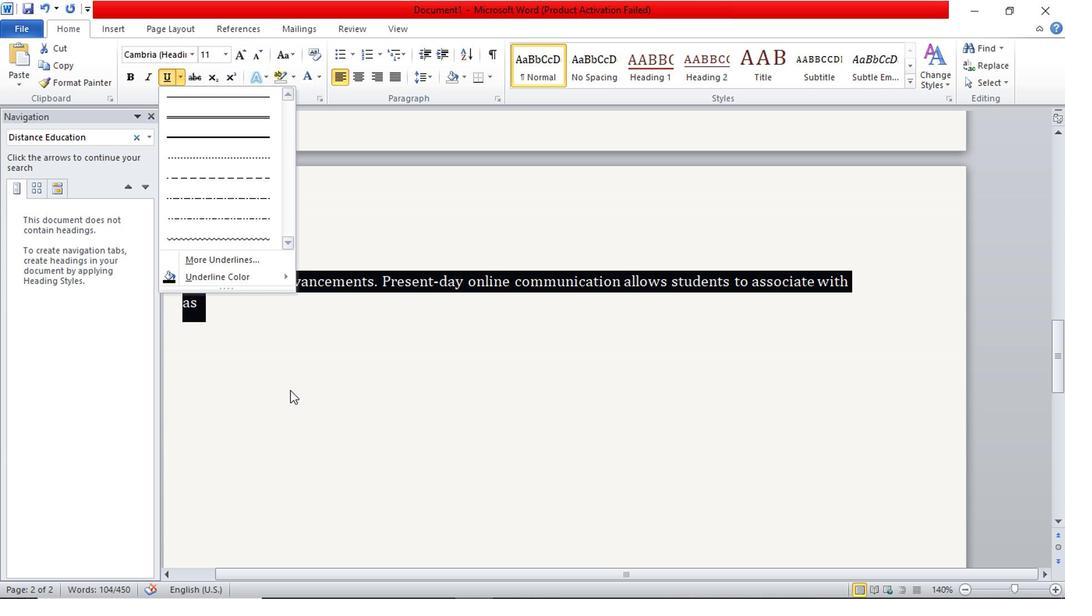 
Action: Mouse moved to (269, 360)
Screenshot: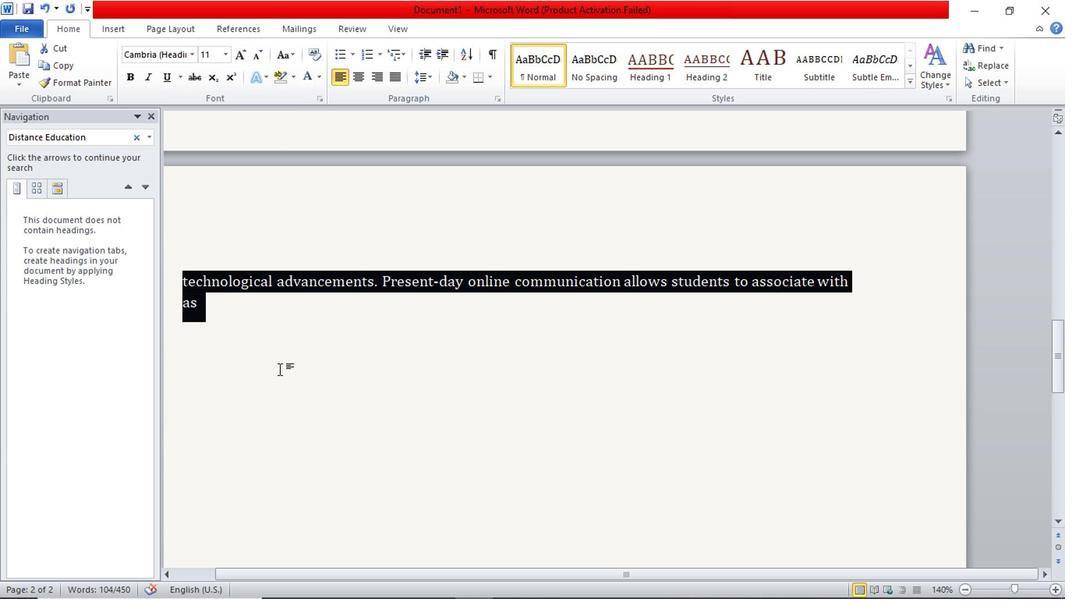 
Action: Mouse pressed left at (269, 360)
Screenshot: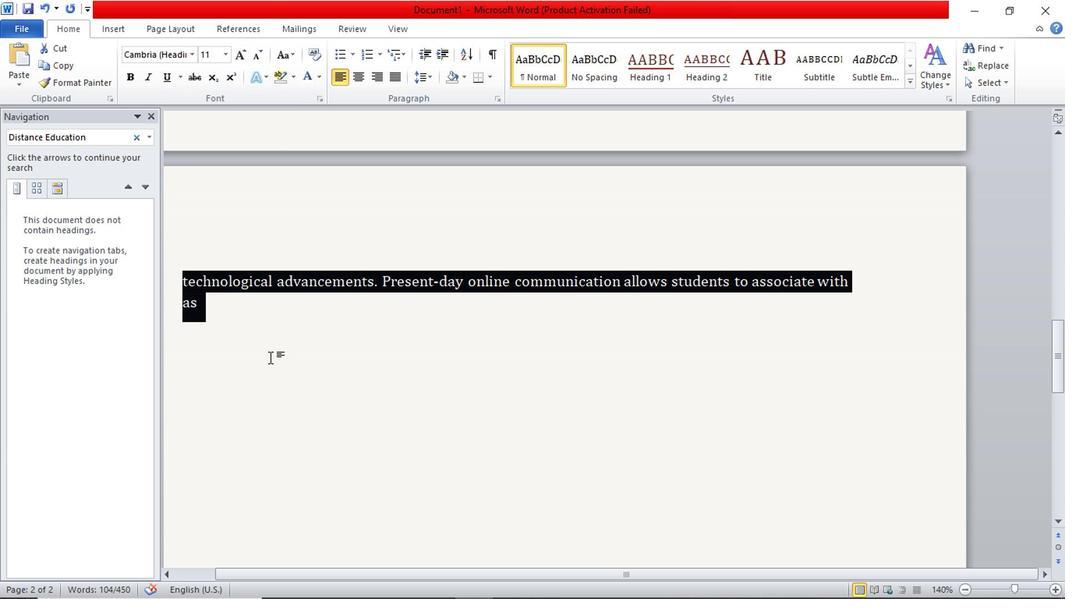 
Action: Mouse moved to (223, 317)
Screenshot: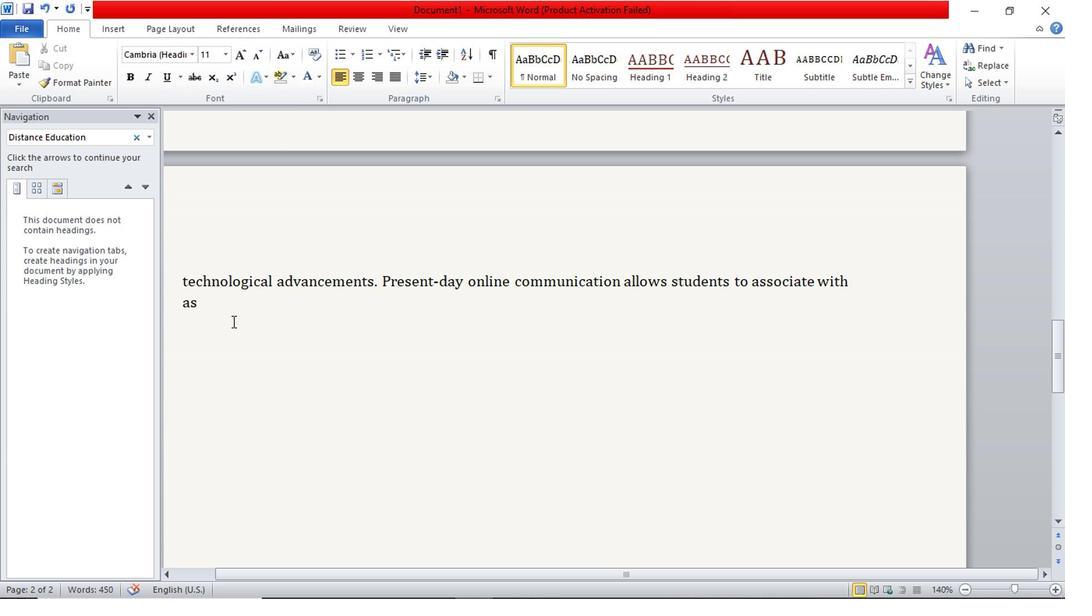 
Action: Key pressed <Key.space>hjhj<Key.backspace><Key.backspace><Key.backspace><Key.backspace>jajl<Key.backspace><Key.backspace><Key.backspace><Key.backspace>ffsdedddf<Key.backspace><Key.backspace><Key.backspace>gd<Key.backspace><Key.backspace><Key.backspace><Key.backspace><Key.backspace><Key.backspace><Key.backspace><Key.backspace><Key.backspace><Key.backspace>
Screenshot: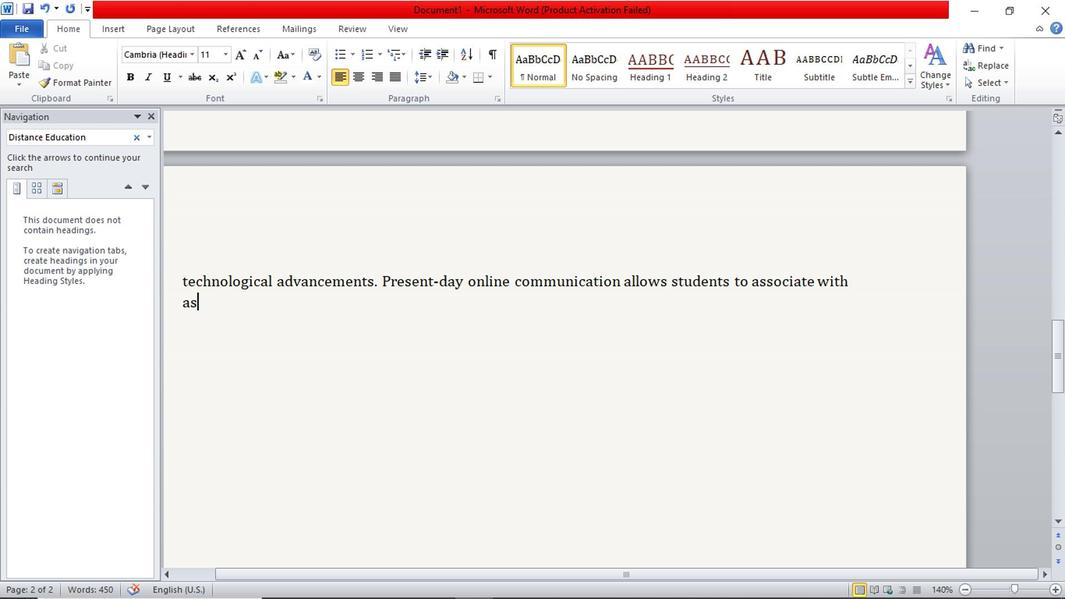 
Action: Mouse scrolled (223, 318) with delta (0, 0)
Screenshot: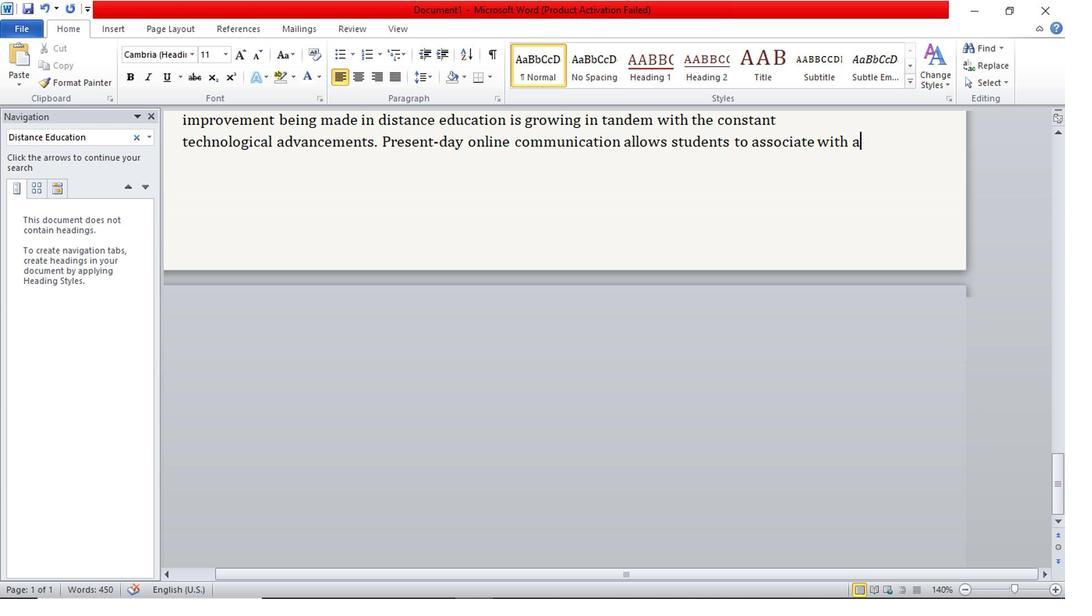 
Action: Mouse scrolled (223, 316) with delta (0, -1)
Screenshot: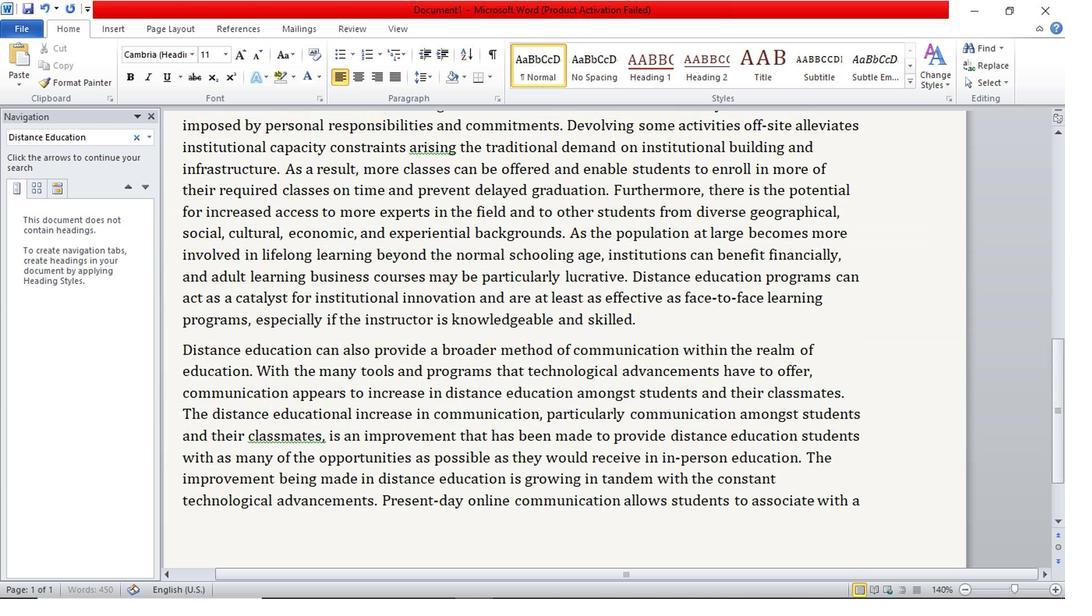 
Action: Mouse scrolled (223, 316) with delta (0, -1)
Screenshot: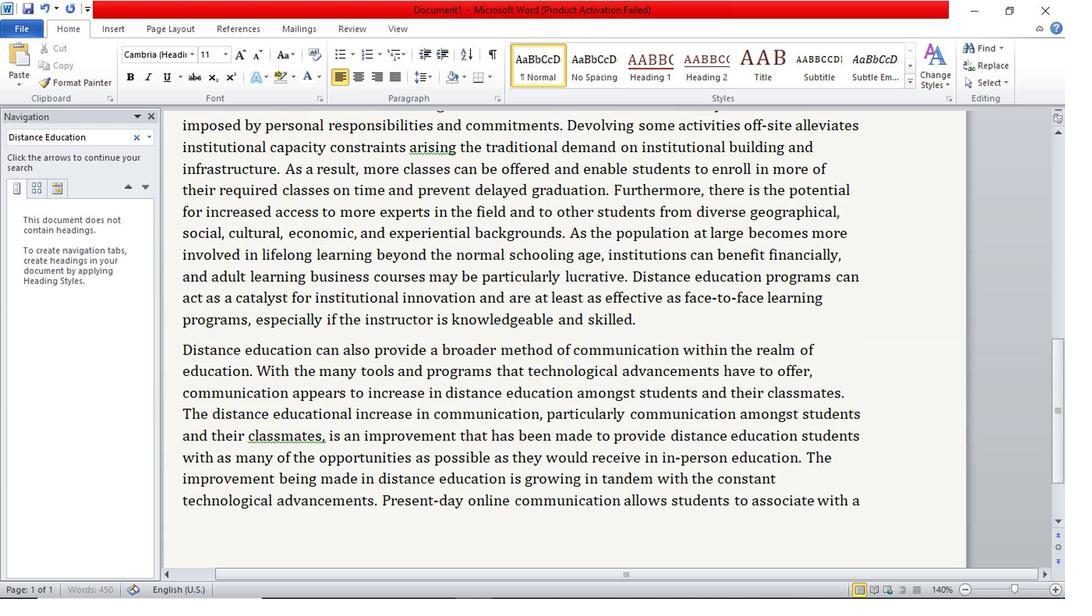 
Action: Mouse scrolled (223, 316) with delta (0, -1)
Screenshot: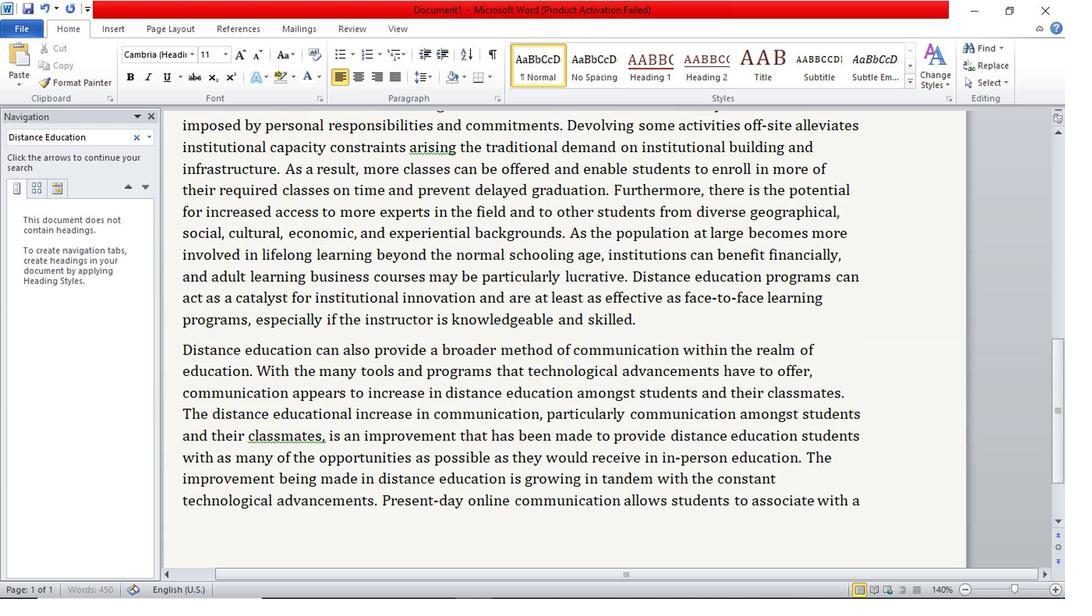 
Action: Mouse scrolled (223, 316) with delta (0, -1)
Screenshot: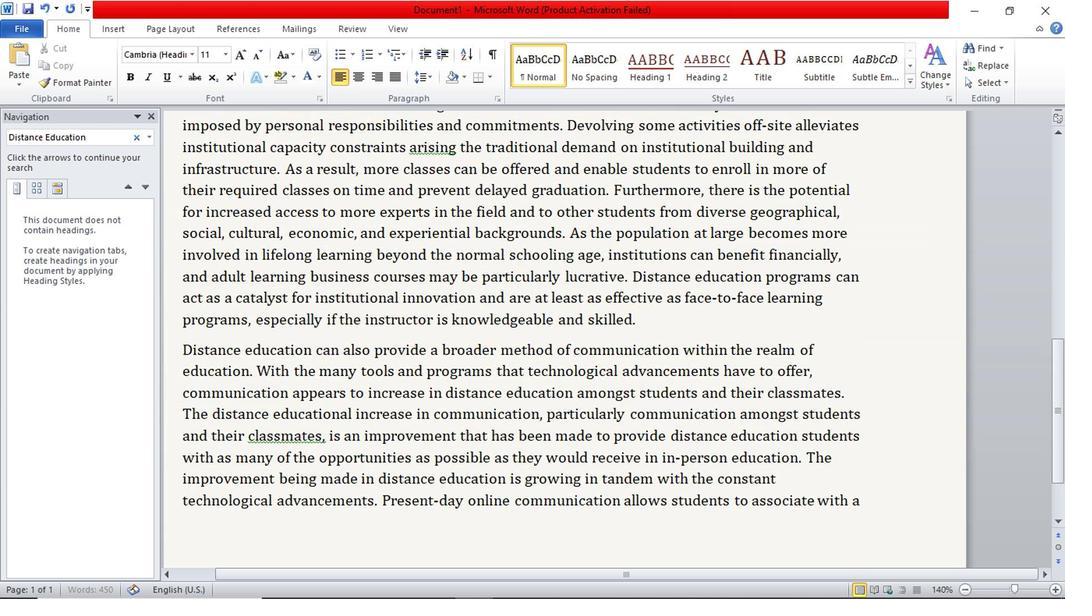 
Action: Mouse scrolled (223, 316) with delta (0, -1)
Screenshot: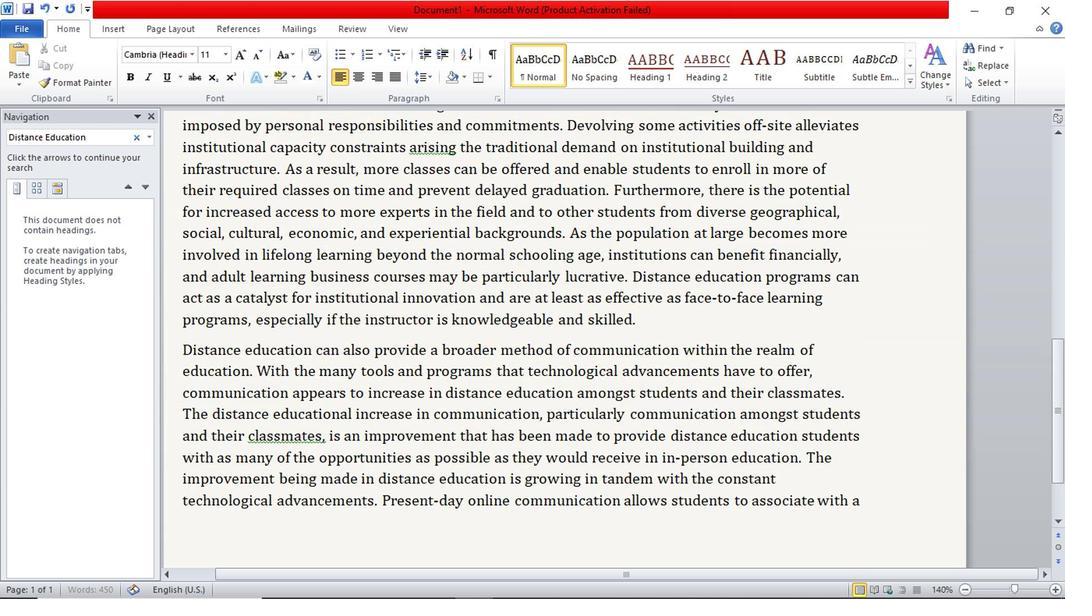 
Action: Mouse scrolled (223, 316) with delta (0, -1)
Screenshot: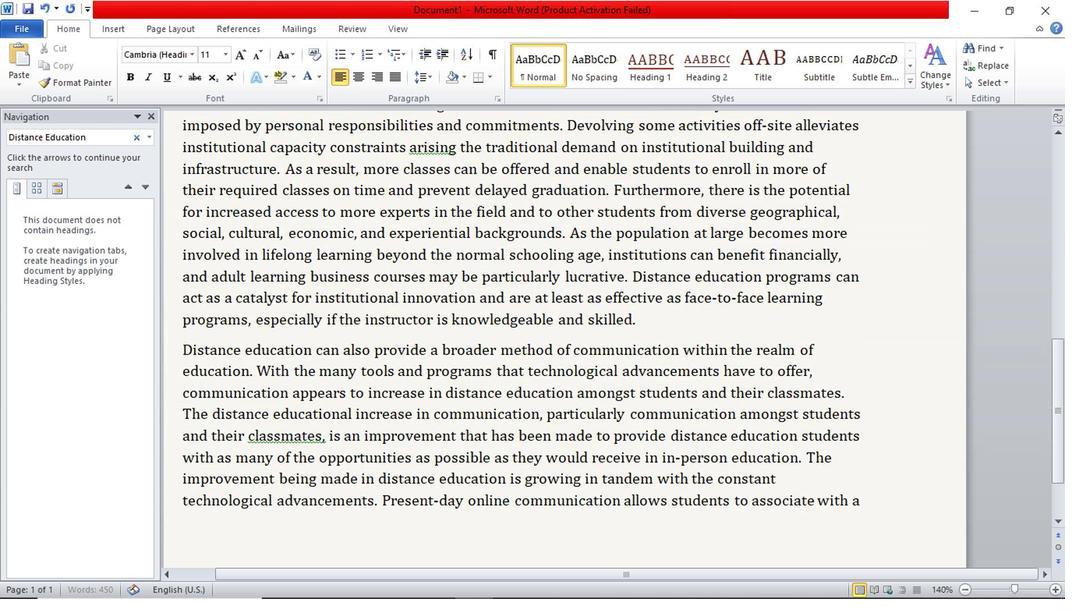 
Action: Mouse scrolled (223, 316) with delta (0, -1)
Screenshot: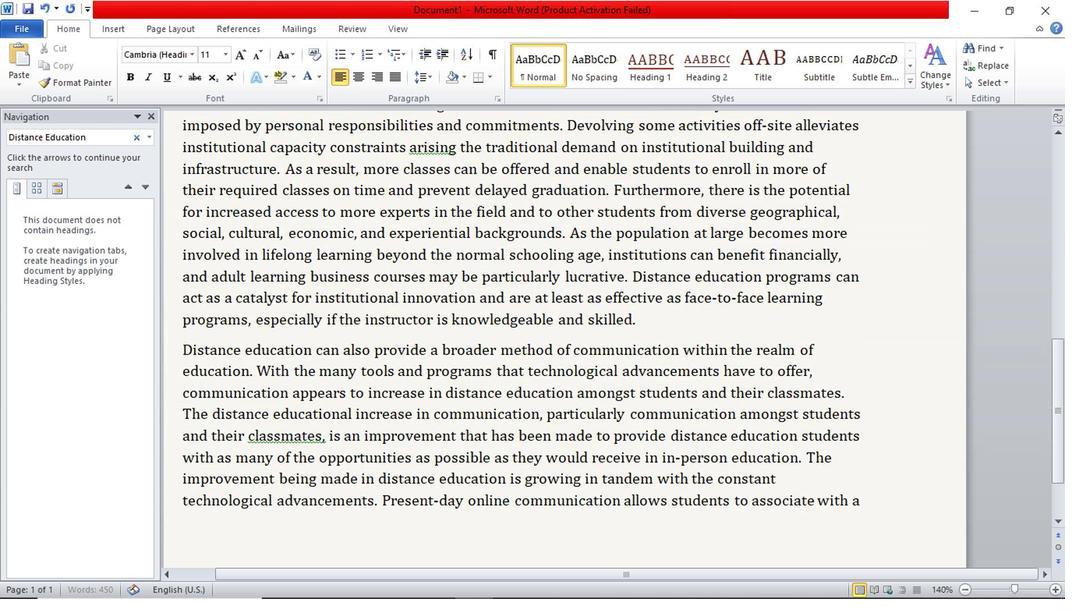 
Action: Mouse scrolled (223, 316) with delta (0, -1)
Screenshot: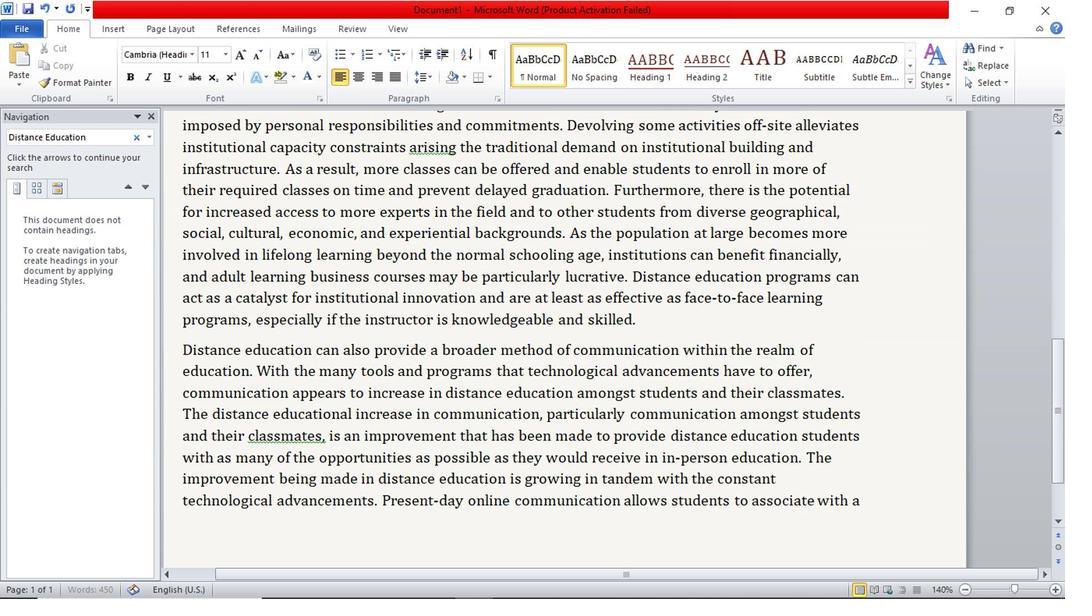 
Action: Mouse scrolled (223, 316) with delta (0, -1)
Screenshot: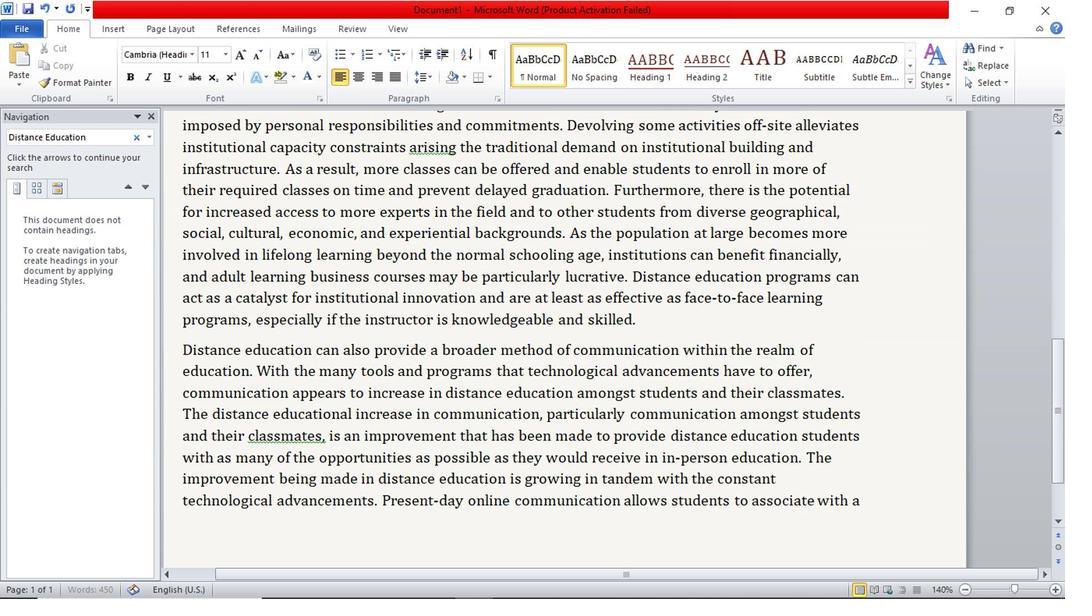 
Action: Mouse scrolled (223, 316) with delta (0, -1)
Screenshot: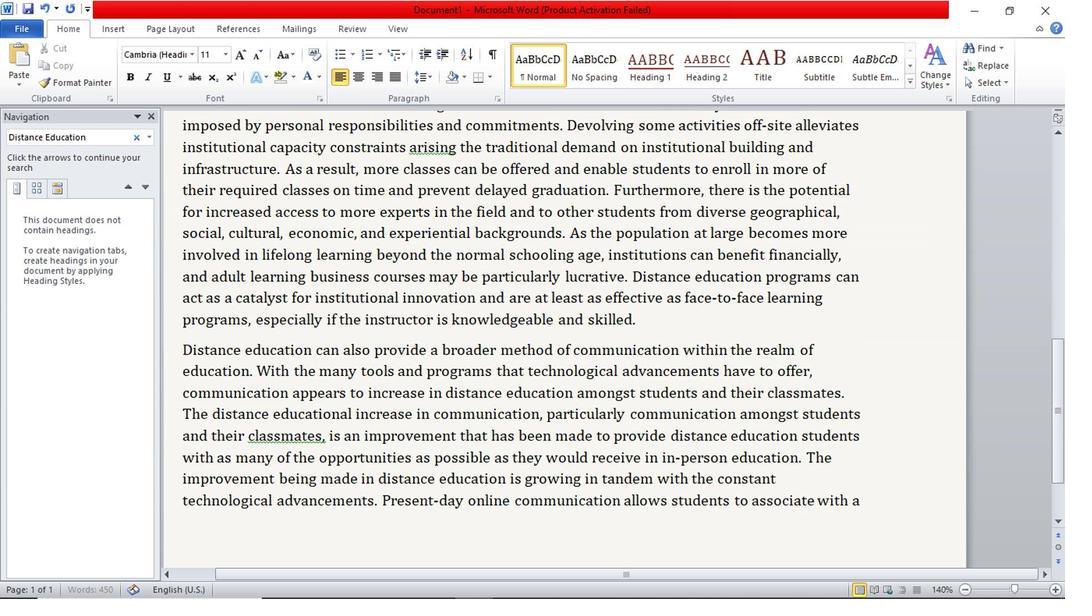 
Action: Mouse scrolled (223, 316) with delta (0, -1)
Screenshot: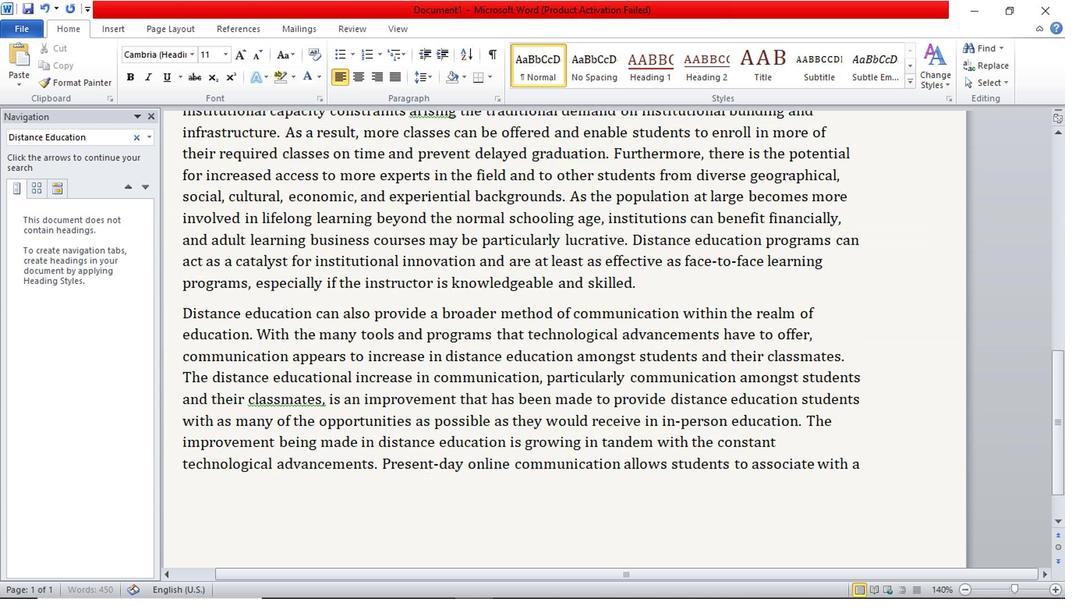 
Action: Mouse scrolled (223, 316) with delta (0, -1)
Screenshot: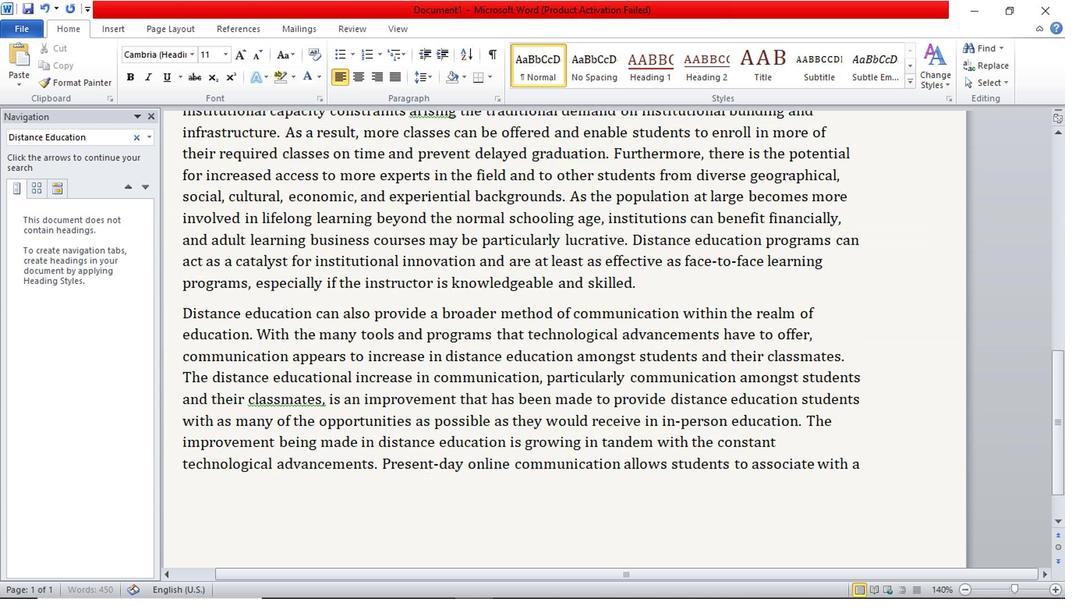 
Action: Mouse scrolled (223, 316) with delta (0, -1)
Screenshot: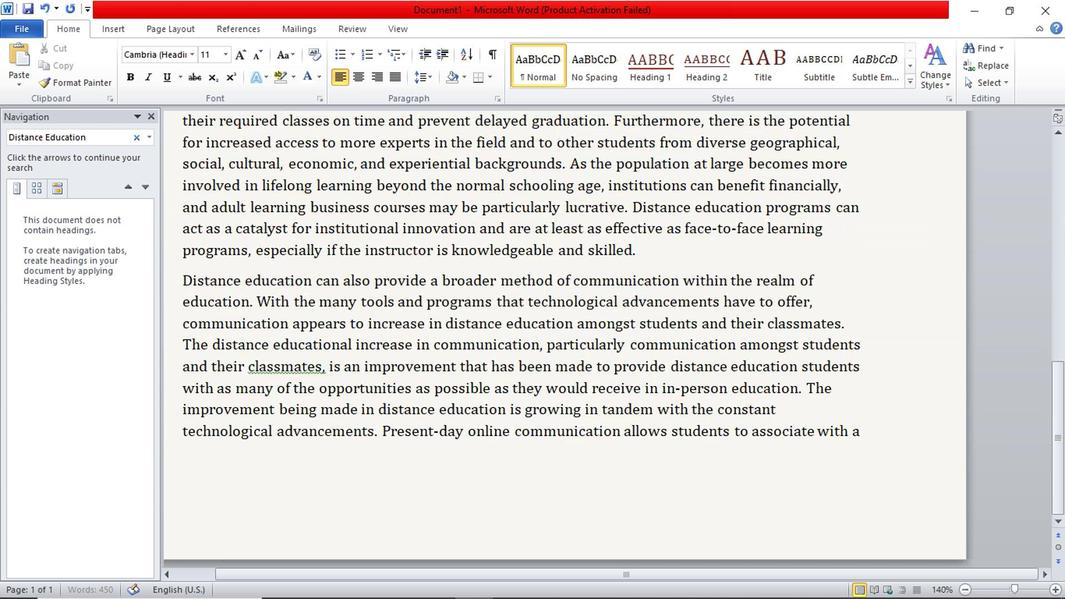 
Action: Mouse scrolled (223, 316) with delta (0, -1)
Screenshot: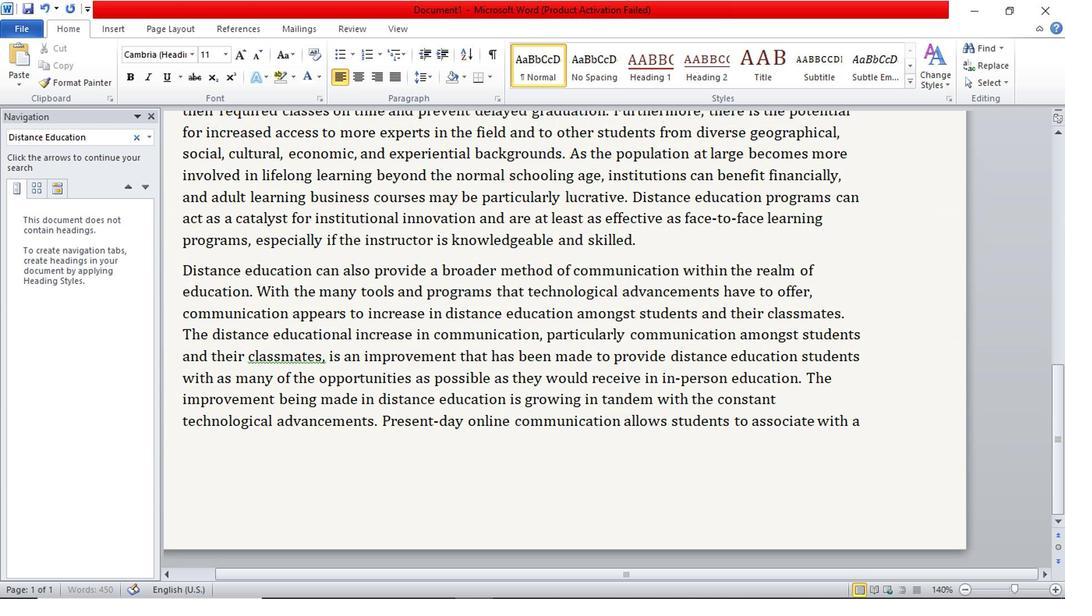 
Action: Mouse scrolled (223, 316) with delta (0, -1)
Screenshot: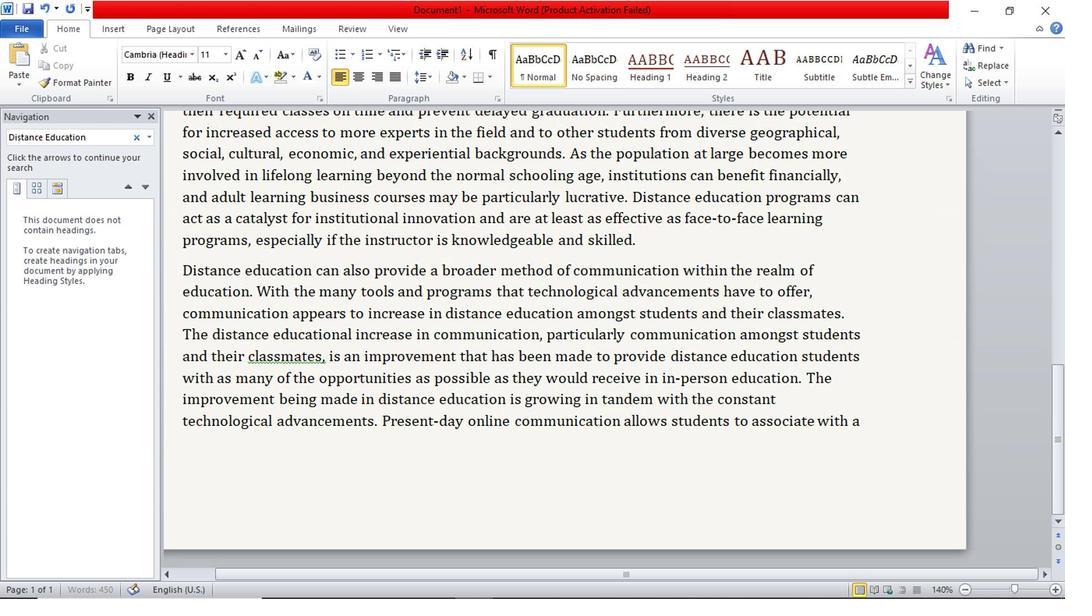 
Action: Mouse scrolled (223, 316) with delta (0, -1)
Screenshot: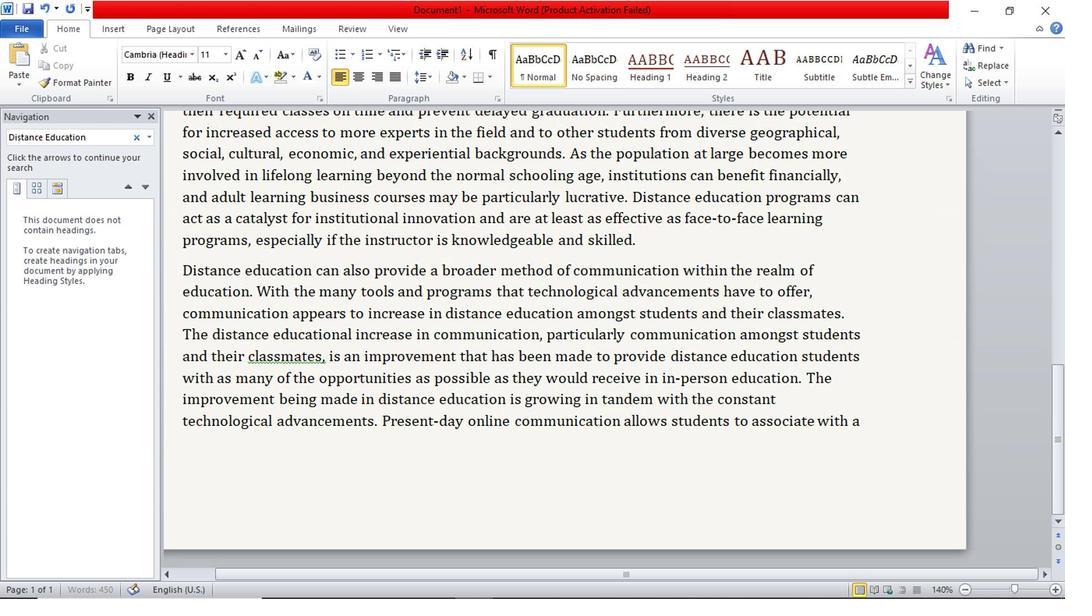 
Action: Mouse scrolled (223, 316) with delta (0, -1)
Screenshot: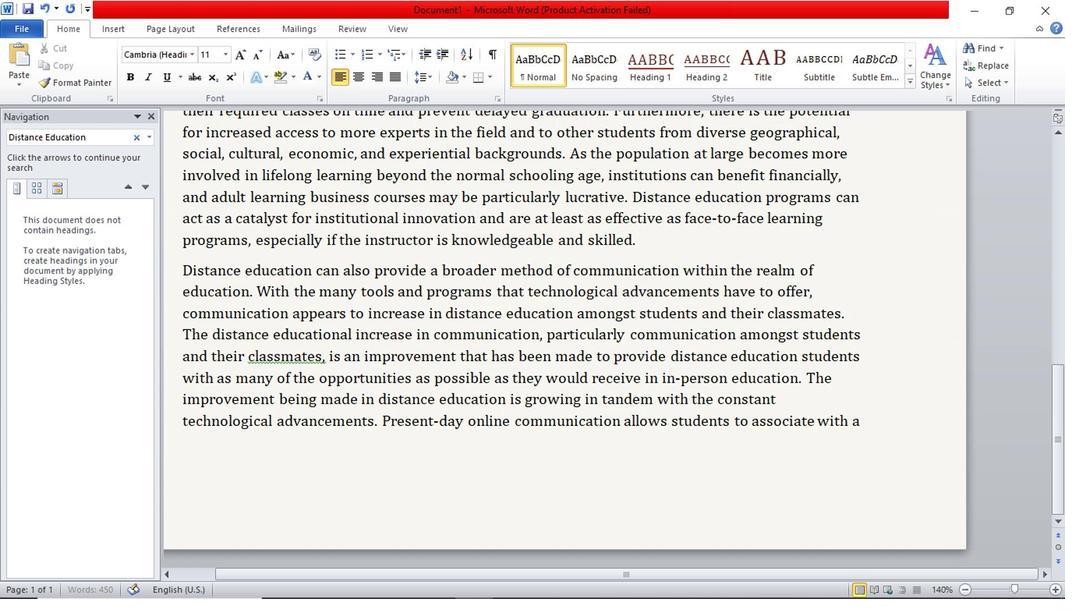 
Action: Mouse scrolled (223, 316) with delta (0, -1)
Screenshot: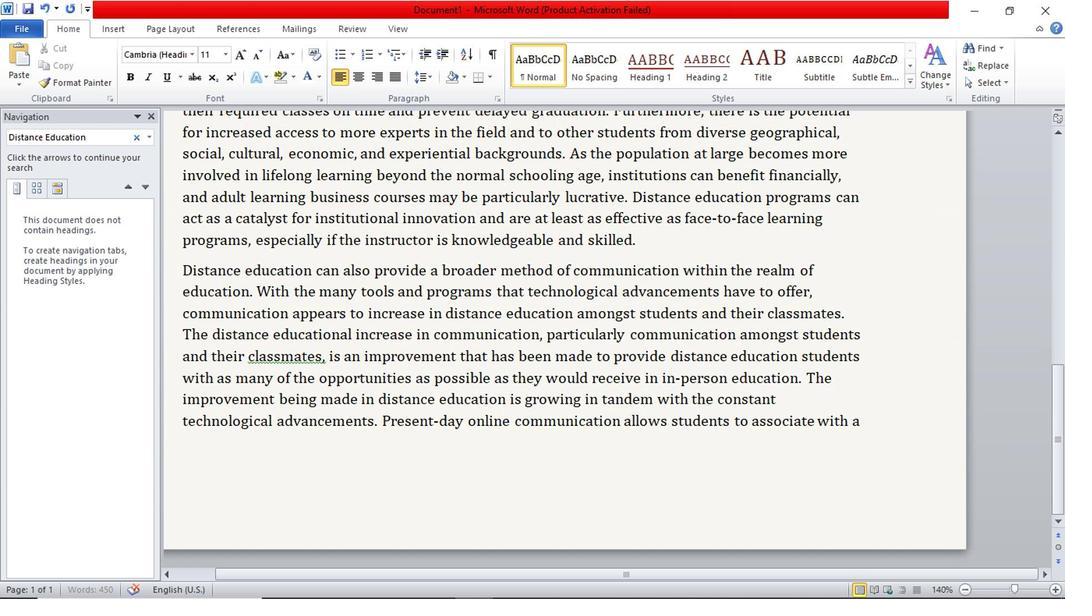 
Action: Mouse scrolled (223, 316) with delta (0, -1)
Screenshot: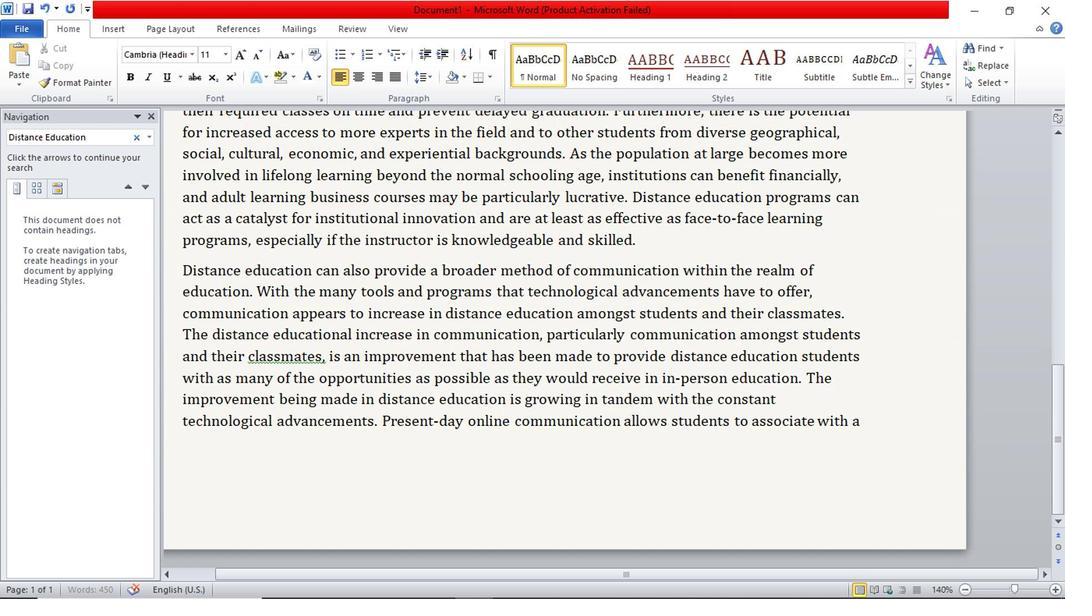 
Action: Mouse scrolled (223, 316) with delta (0, -1)
Screenshot: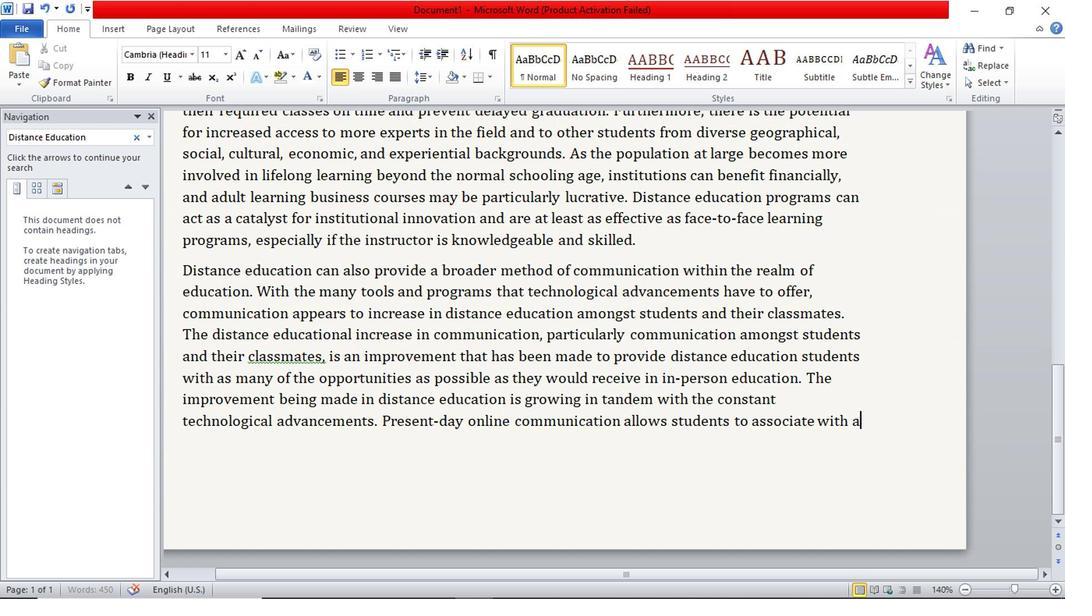 
Action: Mouse scrolled (223, 316) with delta (0, -1)
Screenshot: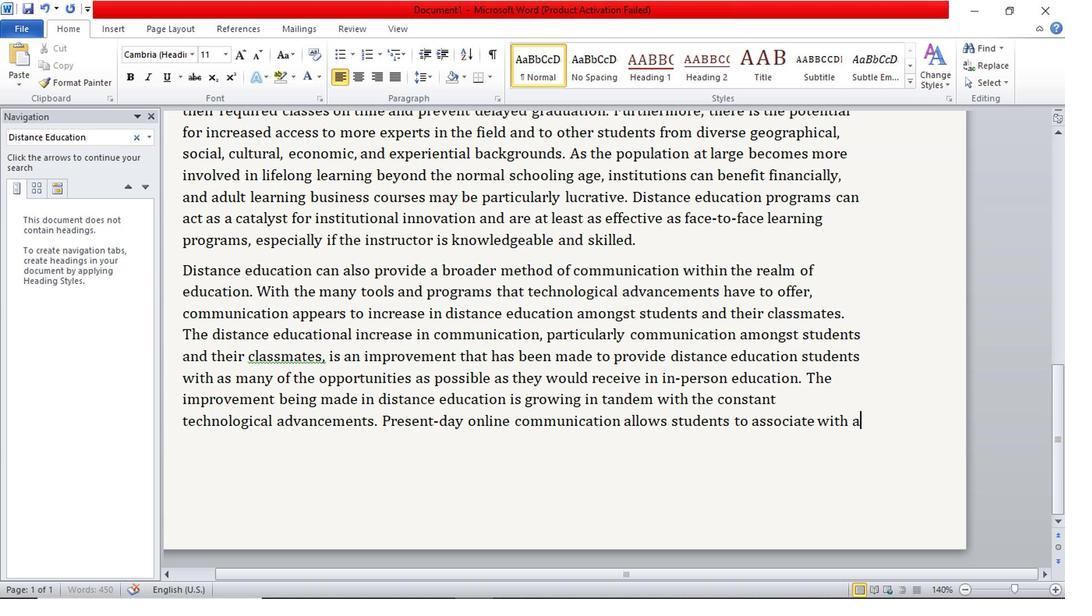 
Action: Mouse moved to (220, 313)
Screenshot: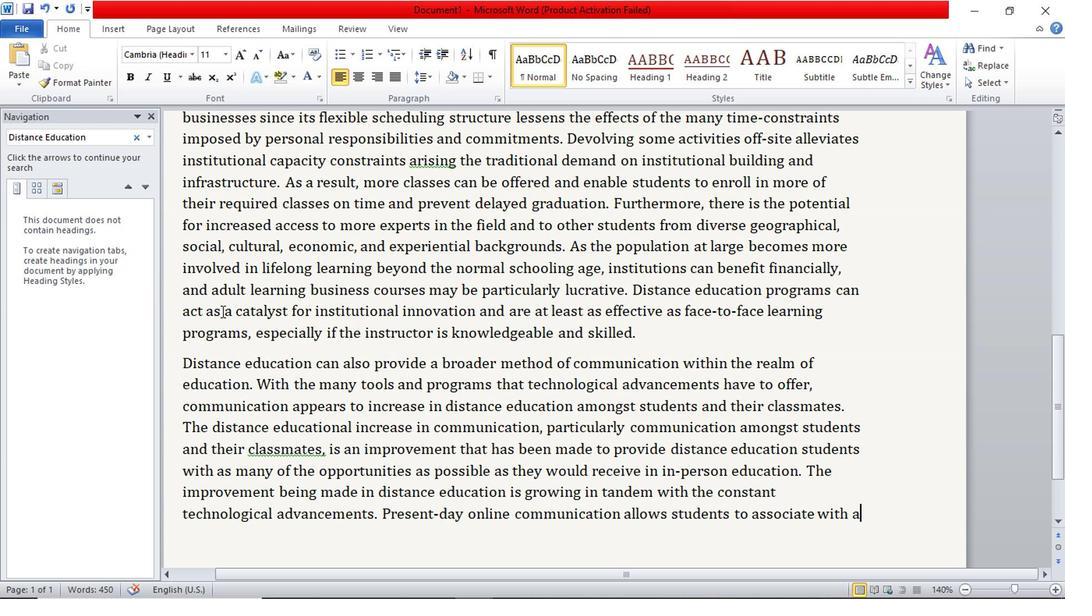 
Action: Mouse scrolled (220, 312) with delta (0, -1)
Screenshot: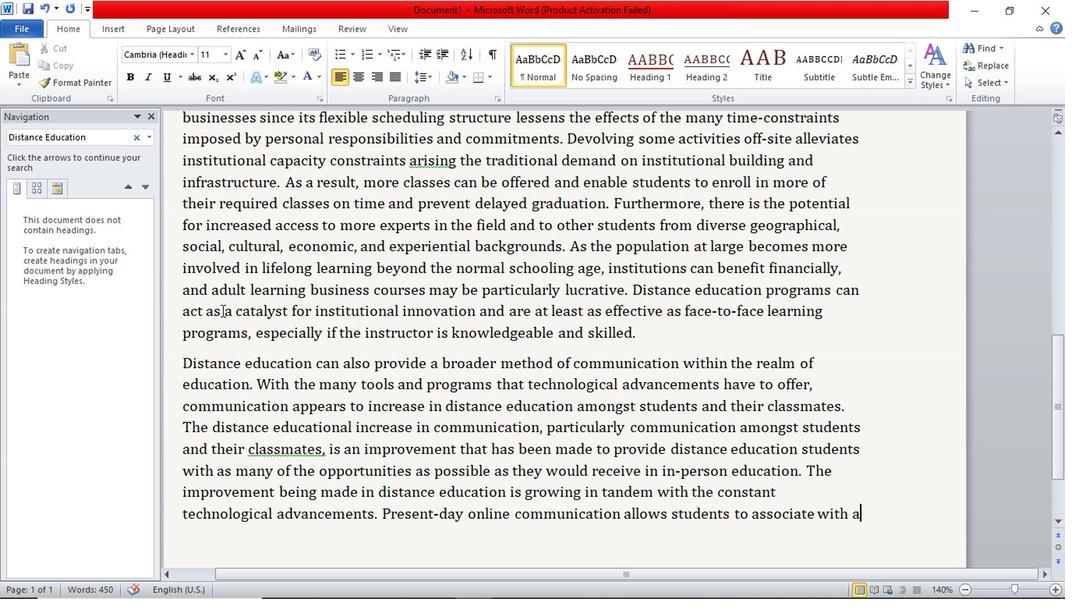 
Action: Mouse scrolled (220, 312) with delta (0, -1)
Screenshot: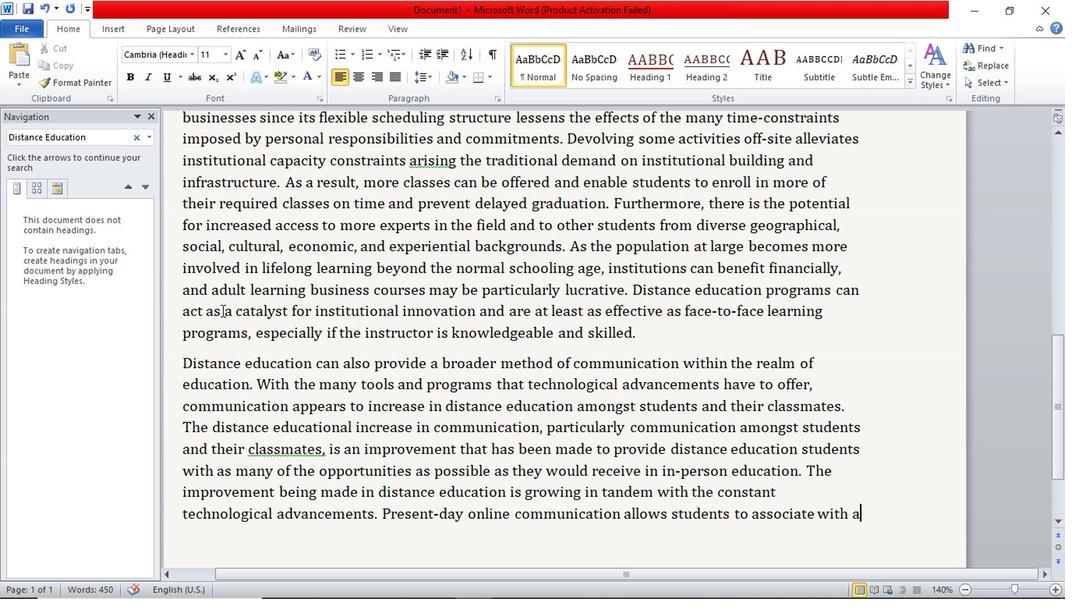 
Action: Mouse scrolled (220, 312) with delta (0, -1)
Screenshot: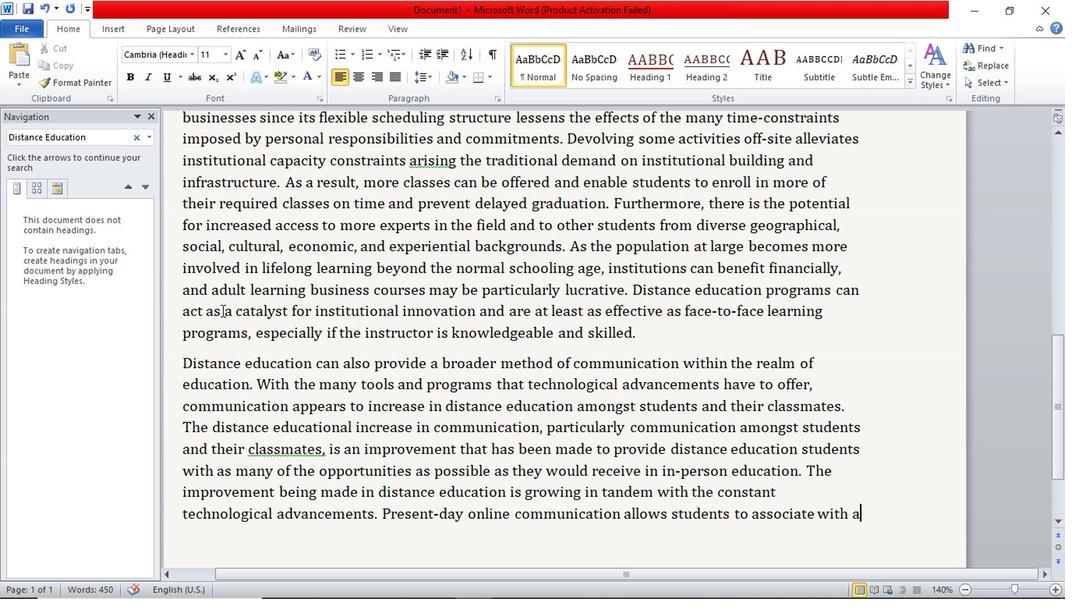 
Action: Mouse scrolled (220, 312) with delta (0, -1)
Screenshot: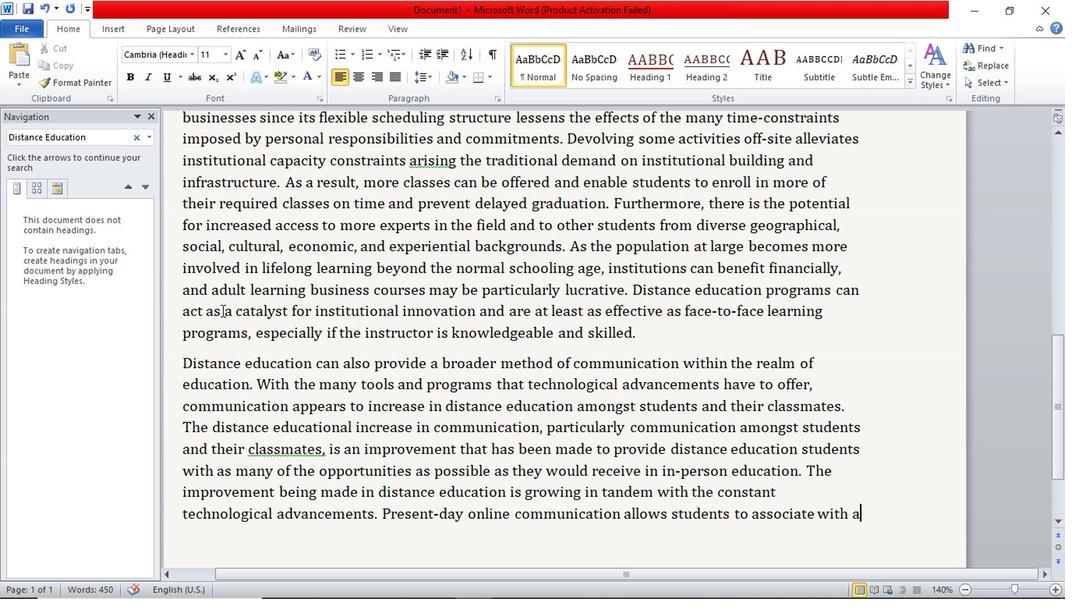 
Action: Mouse scrolled (220, 312) with delta (0, -1)
Screenshot: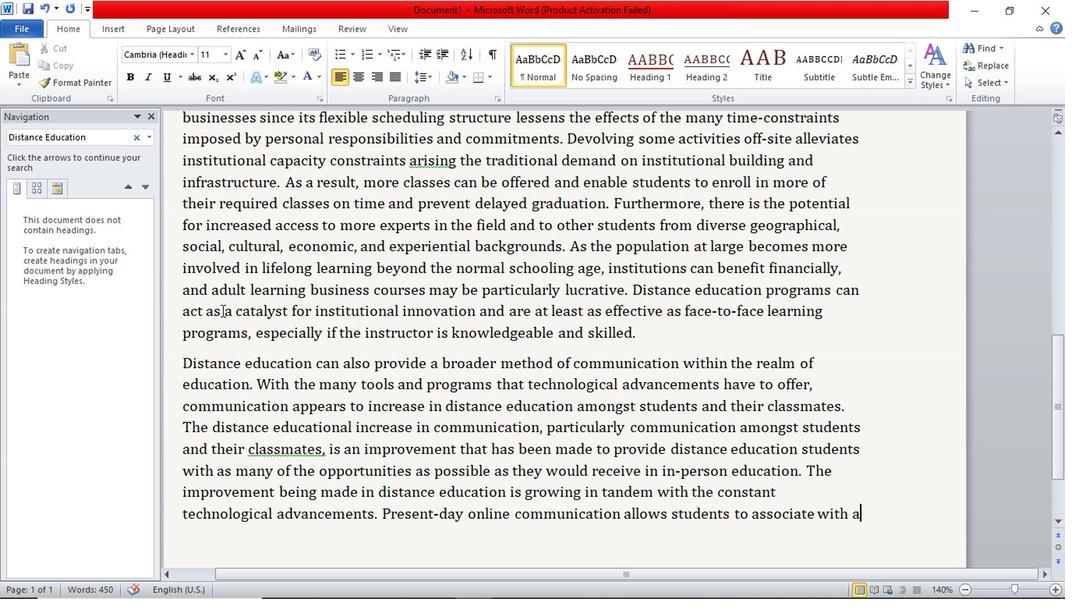 
Action: Mouse scrolled (220, 312) with delta (0, -1)
Screenshot: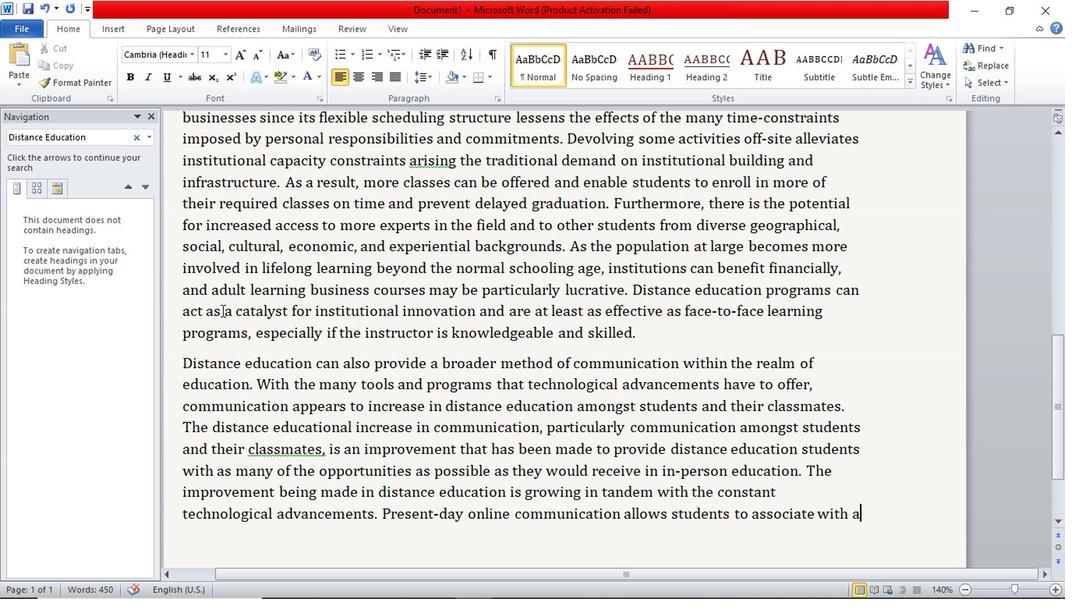 
Action: Mouse scrolled (220, 312) with delta (0, -1)
Screenshot: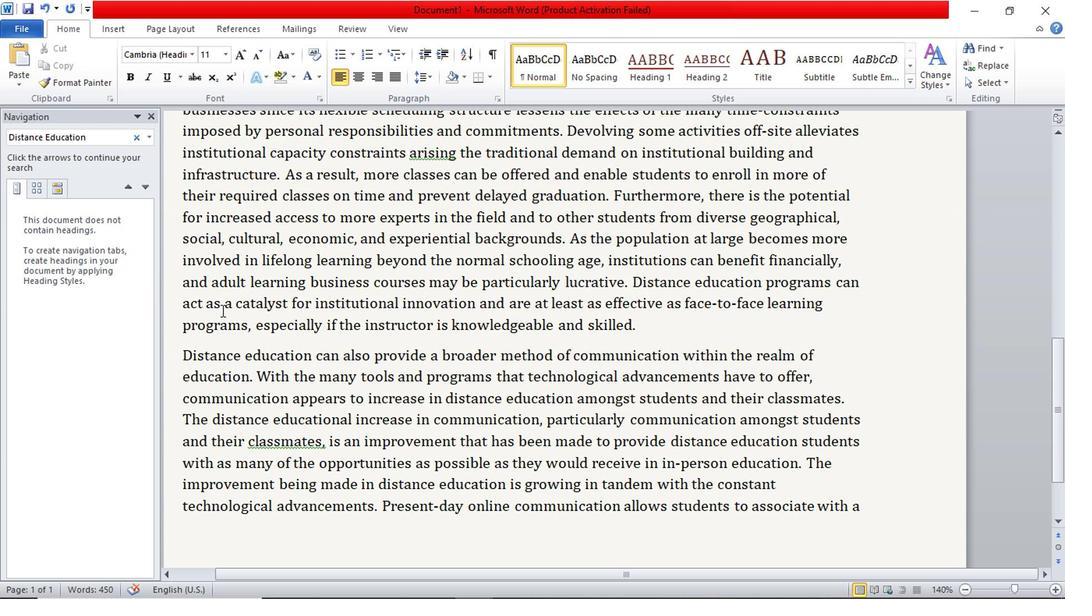 
Action: Mouse scrolled (220, 312) with delta (0, -1)
Screenshot: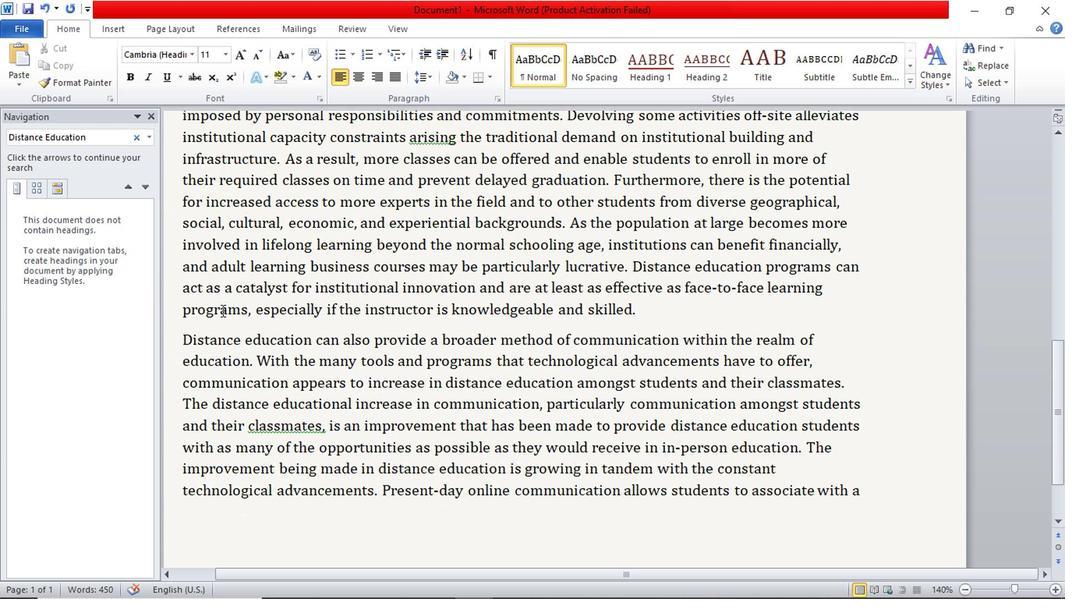 
Action: Mouse scrolled (220, 312) with delta (0, -1)
Screenshot: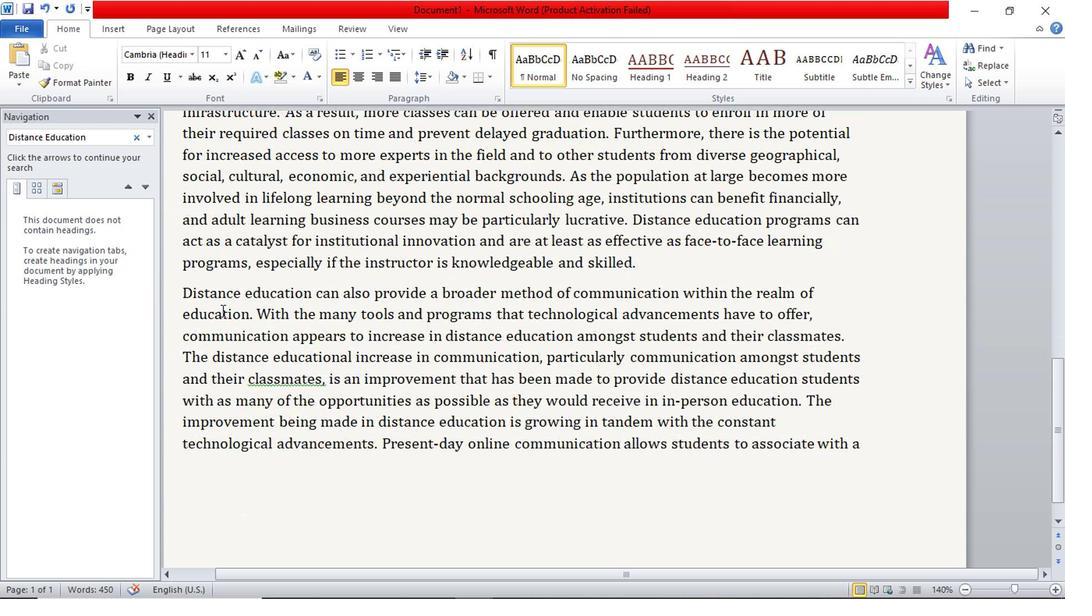 
Action: Mouse scrolled (220, 312) with delta (0, -1)
Screenshot: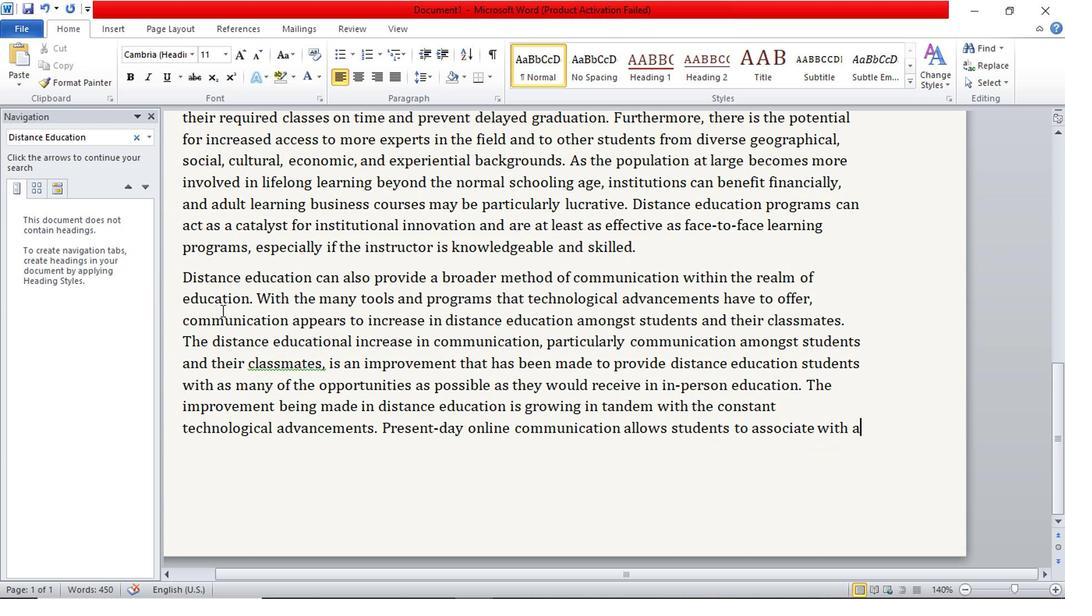 
Action: Mouse scrolled (220, 312) with delta (0, -1)
Screenshot: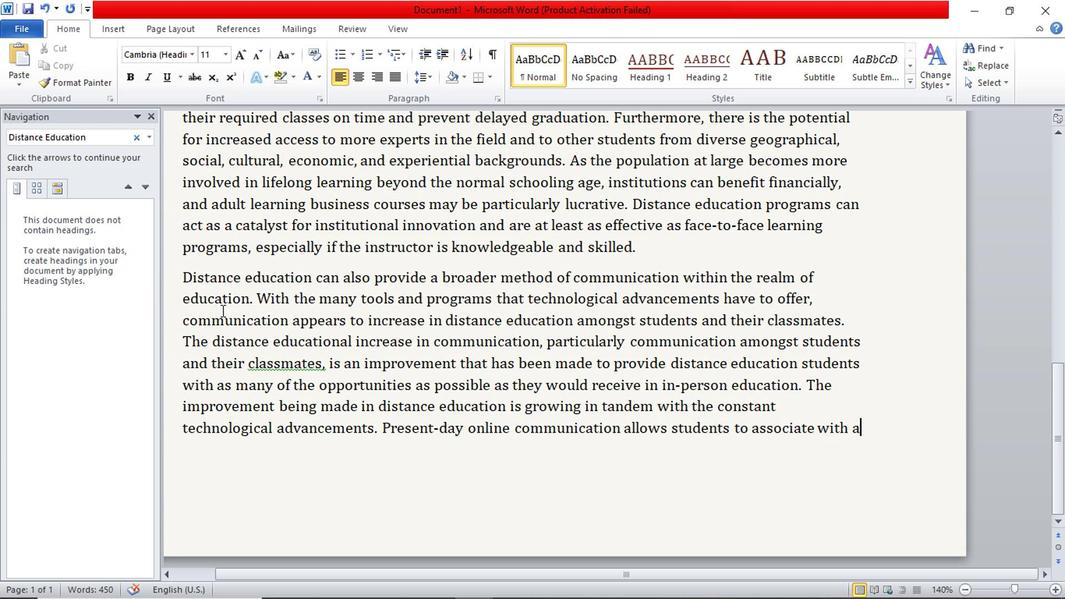 
Action: Mouse scrolled (220, 312) with delta (0, -1)
Screenshot: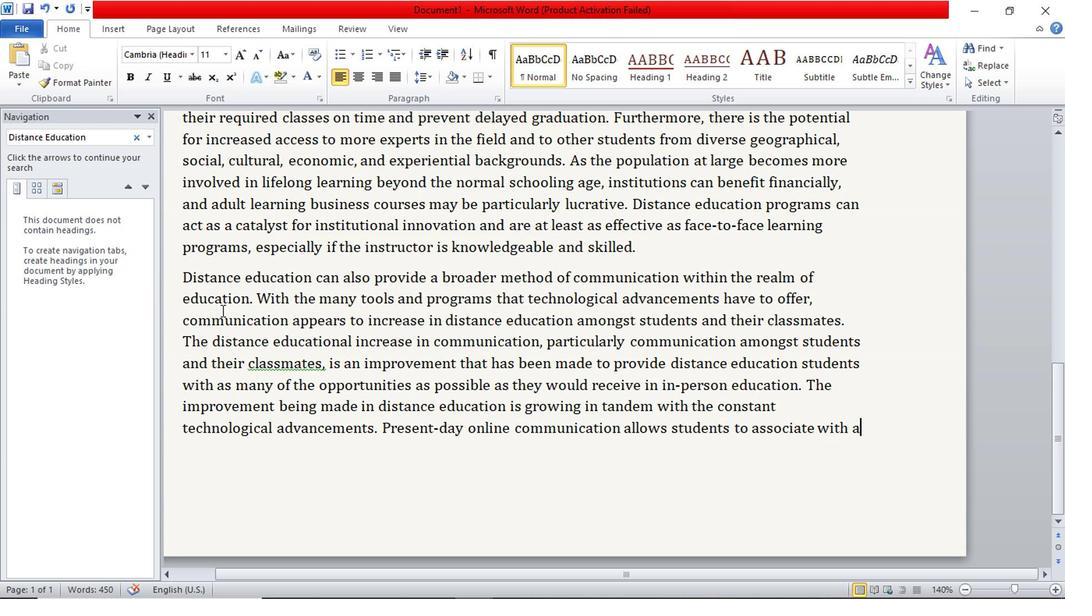 
Action: Mouse scrolled (220, 312) with delta (0, -1)
Screenshot: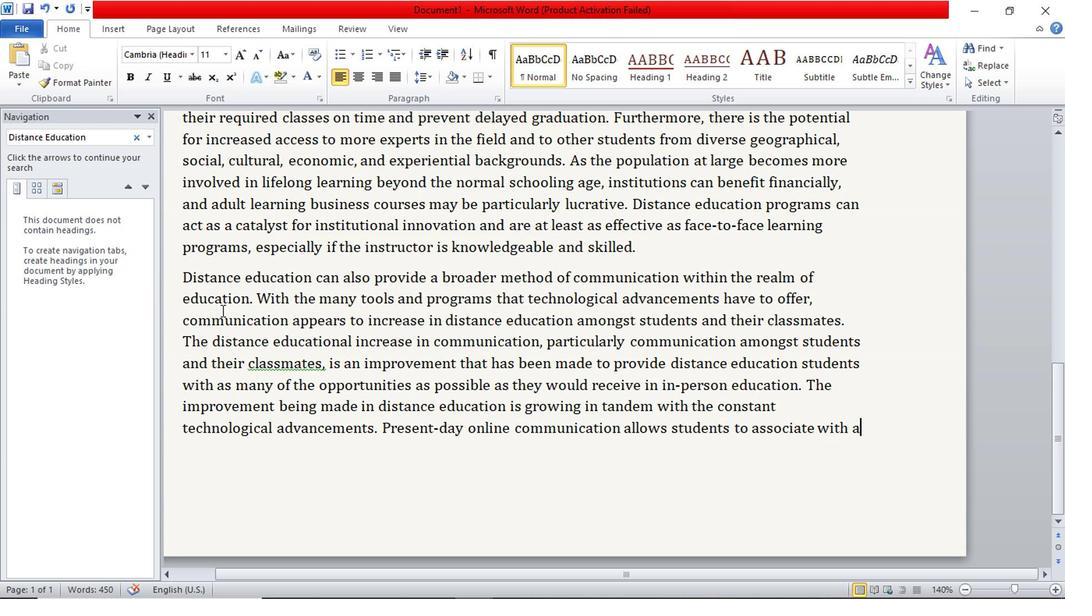 
Action: Mouse scrolled (220, 312) with delta (0, -1)
Screenshot: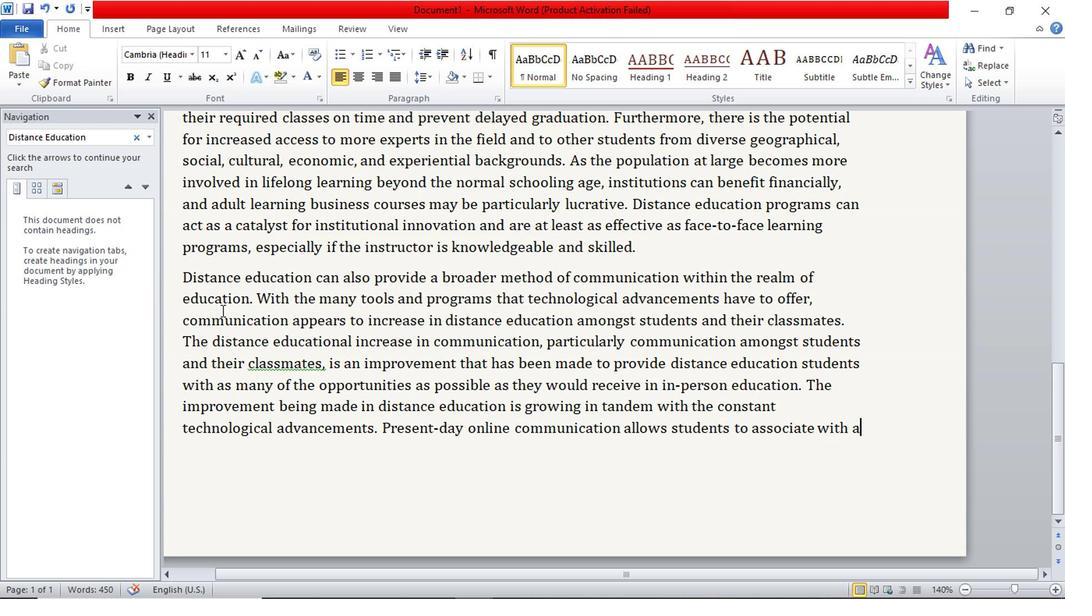 
Action: Mouse scrolled (220, 312) with delta (0, -1)
Screenshot: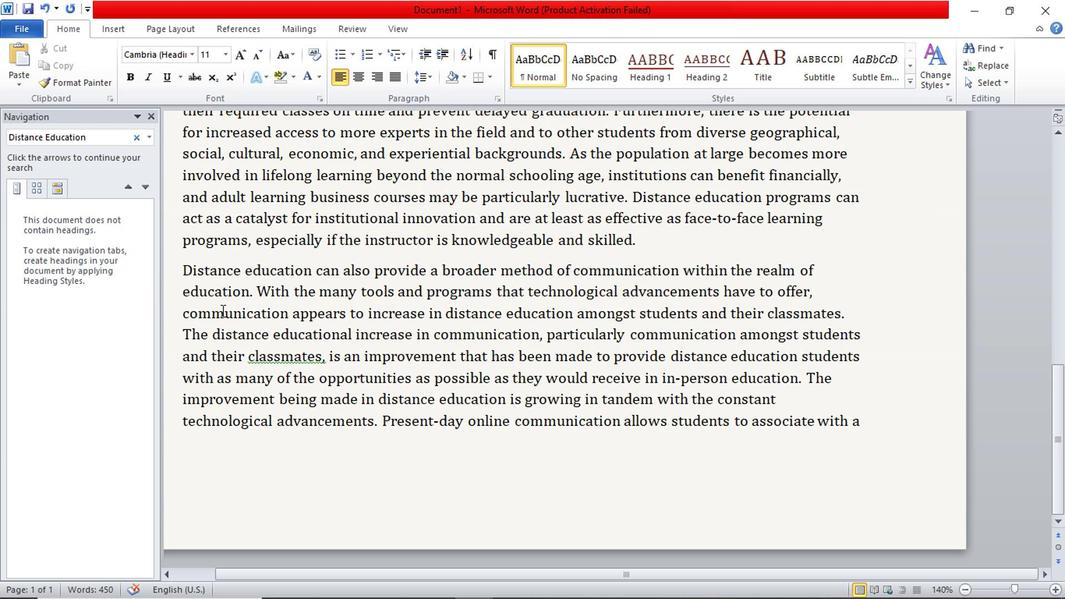 
Action: Mouse scrolled (220, 312) with delta (0, -1)
Screenshot: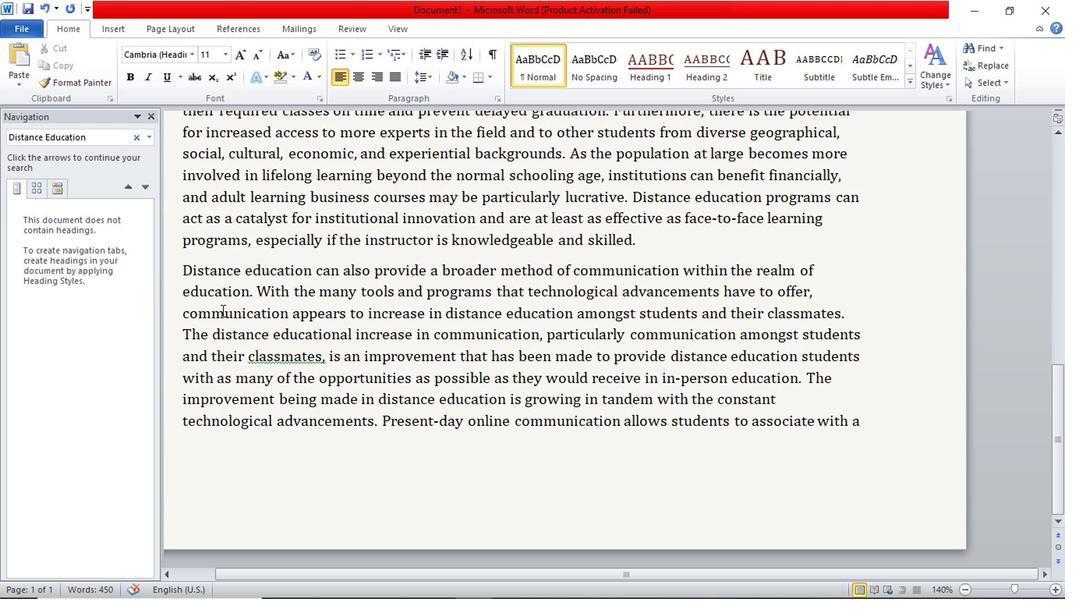 
Action: Mouse scrolled (220, 312) with delta (0, -1)
Screenshot: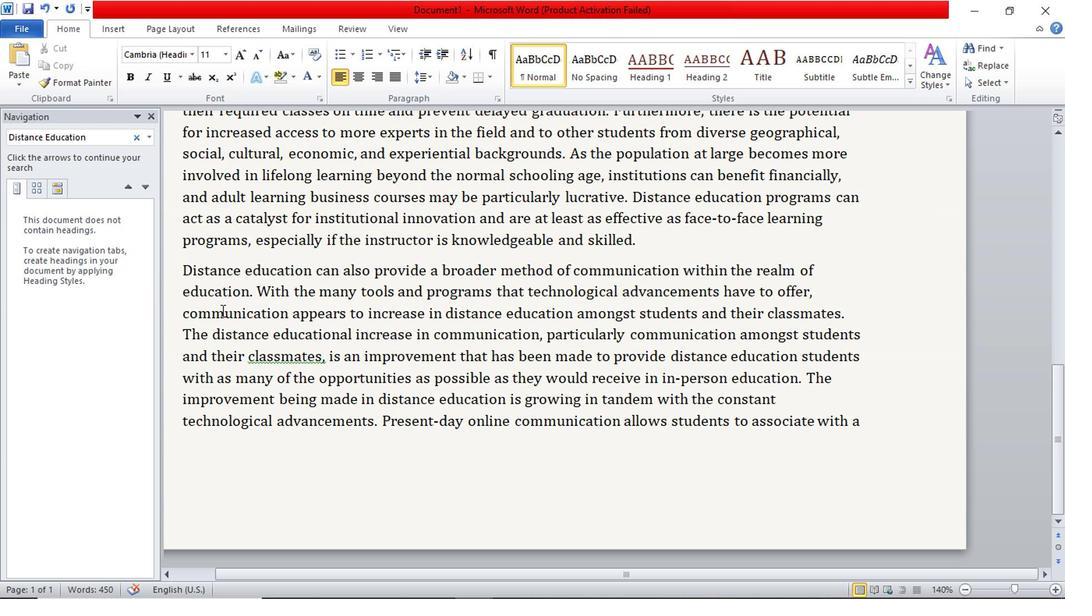 
Action: Mouse scrolled (220, 312) with delta (0, -1)
Screenshot: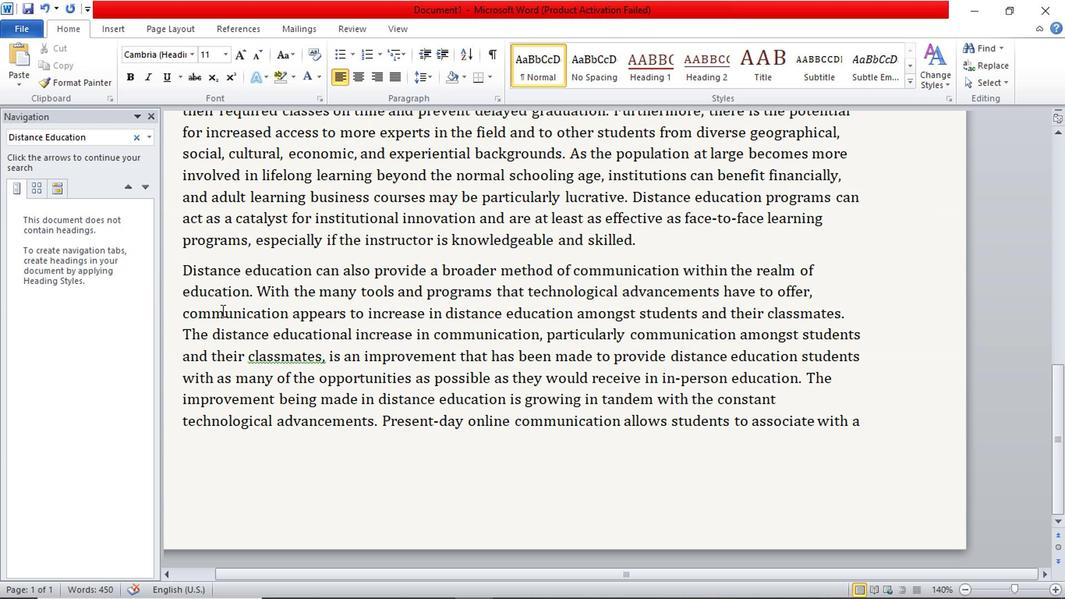 
Action: Mouse scrolled (220, 312) with delta (0, -1)
Screenshot: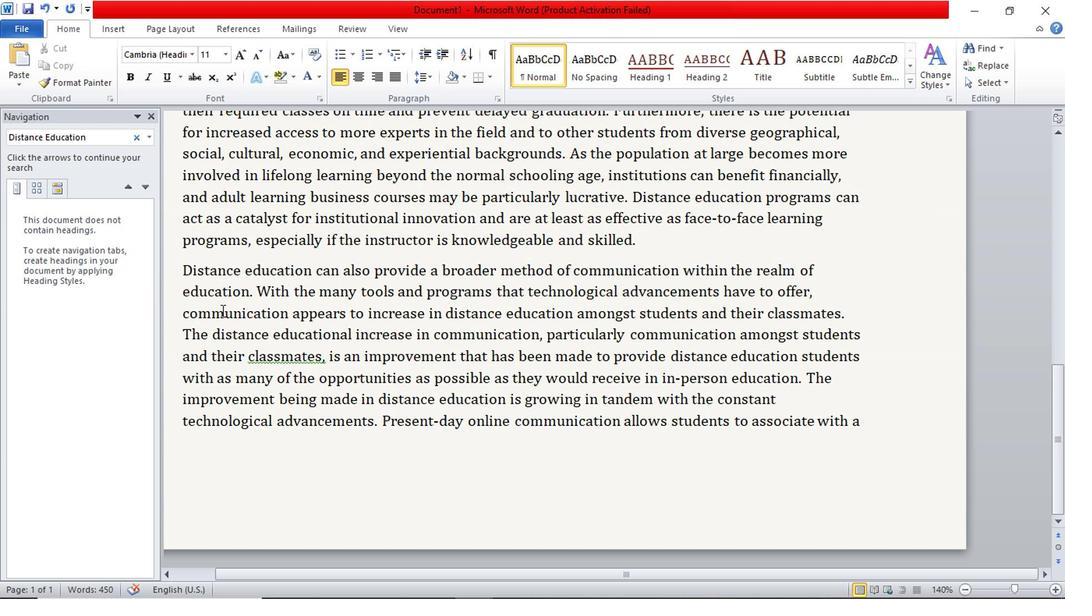 
Action: Mouse scrolled (220, 312) with delta (0, -1)
Screenshot: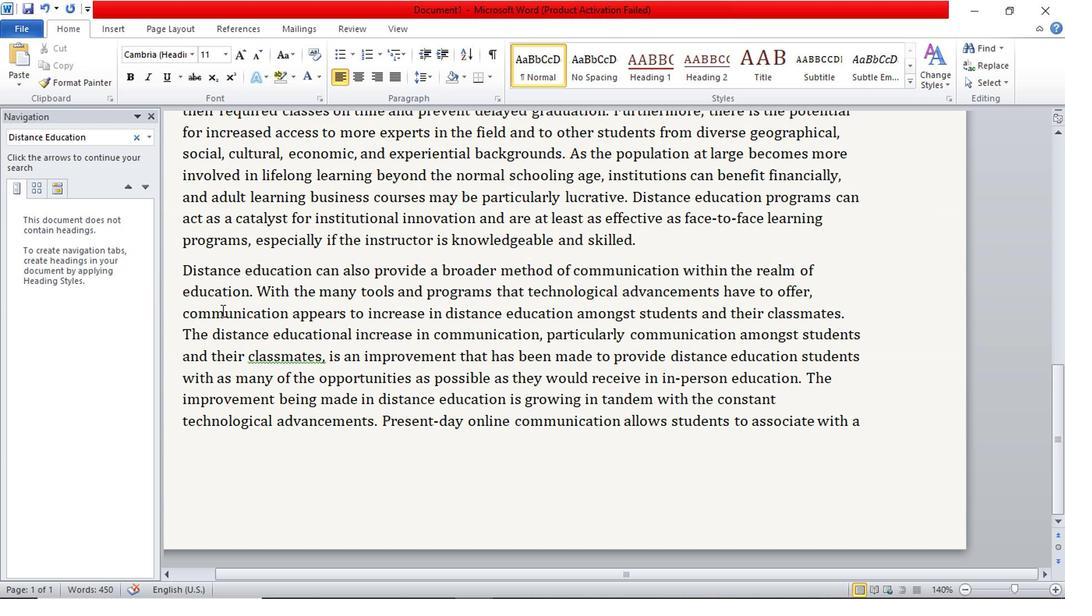 
Action: Mouse scrolled (220, 312) with delta (0, -1)
Screenshot: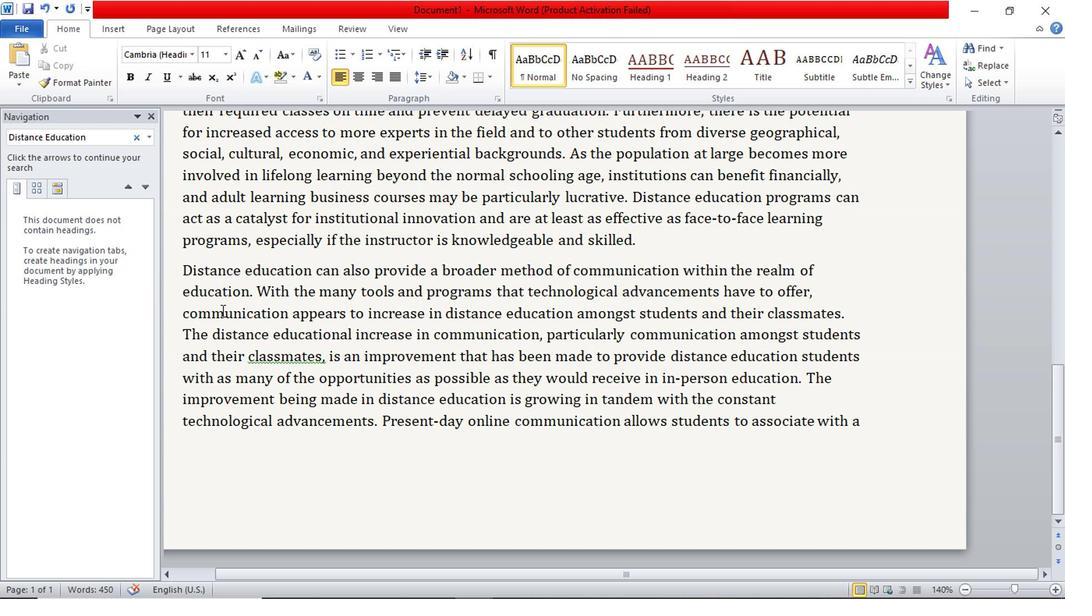
Action: Mouse scrolled (220, 312) with delta (0, -1)
Screenshot: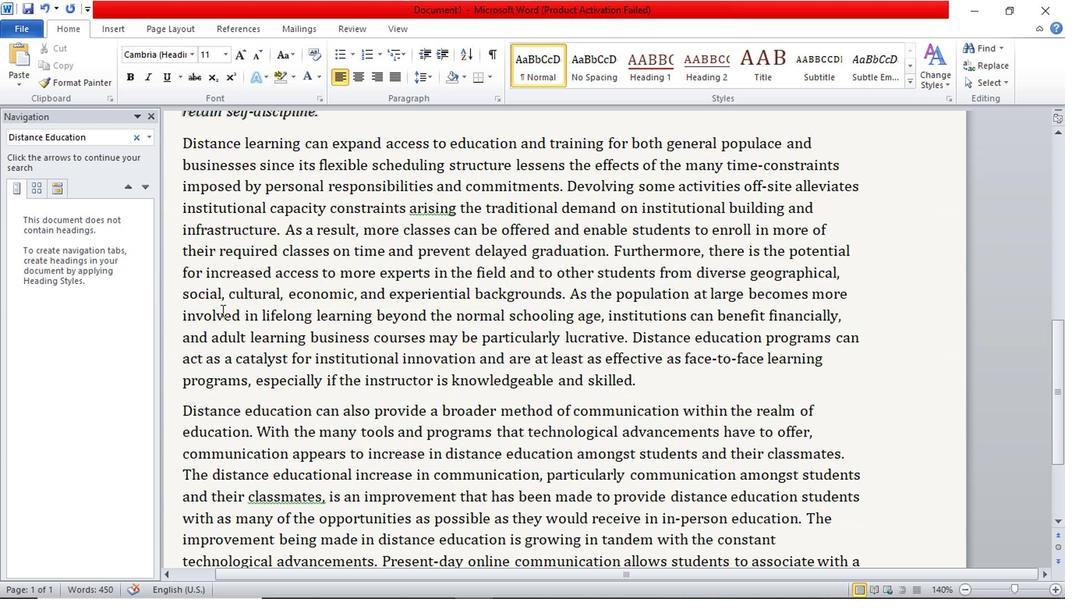 
Action: Mouse moved to (219, 313)
Screenshot: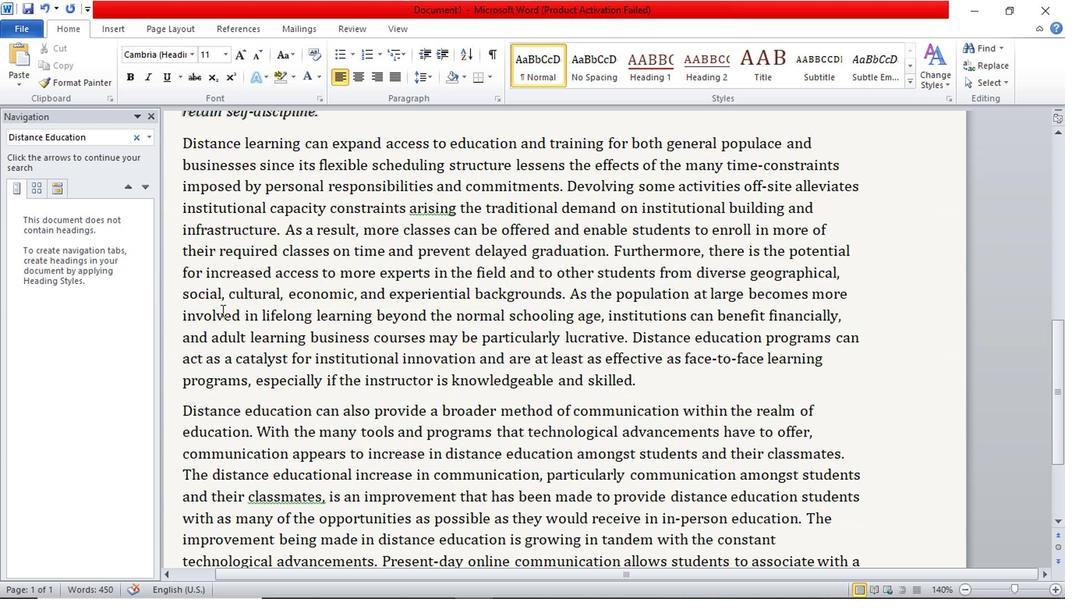 
Action: Mouse scrolled (219, 312) with delta (0, -1)
Screenshot: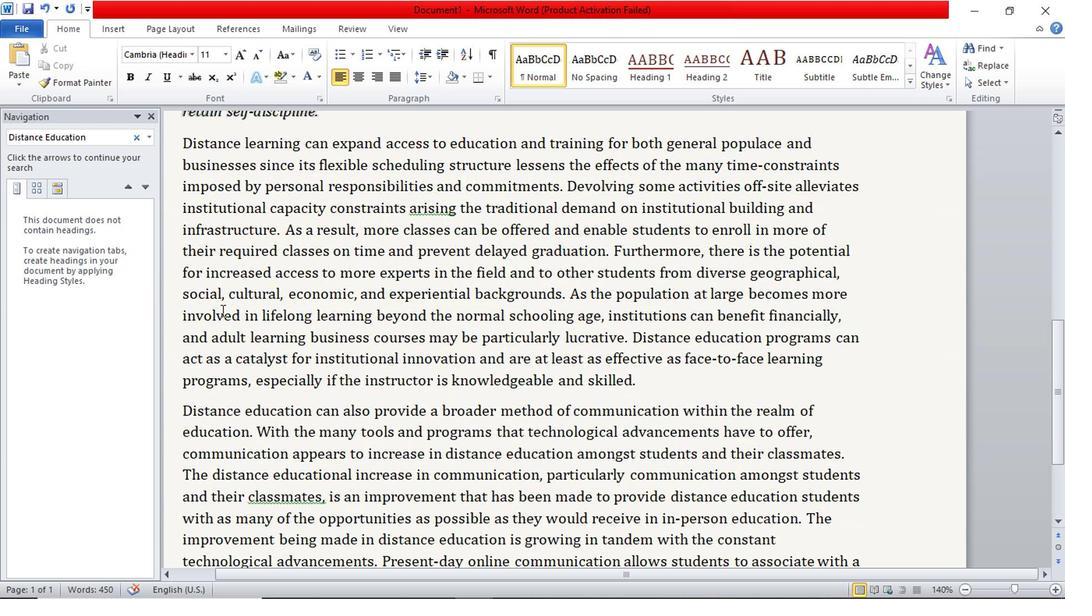
Action: Mouse scrolled (219, 312) with delta (0, -1)
Screenshot: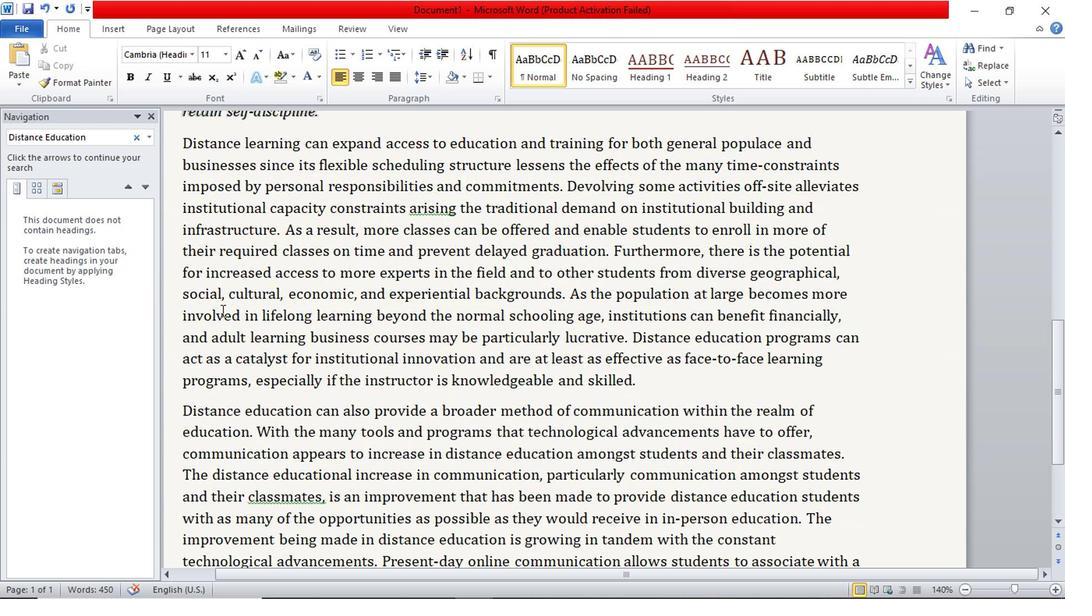 
Action: Mouse scrolled (219, 312) with delta (0, -1)
Screenshot: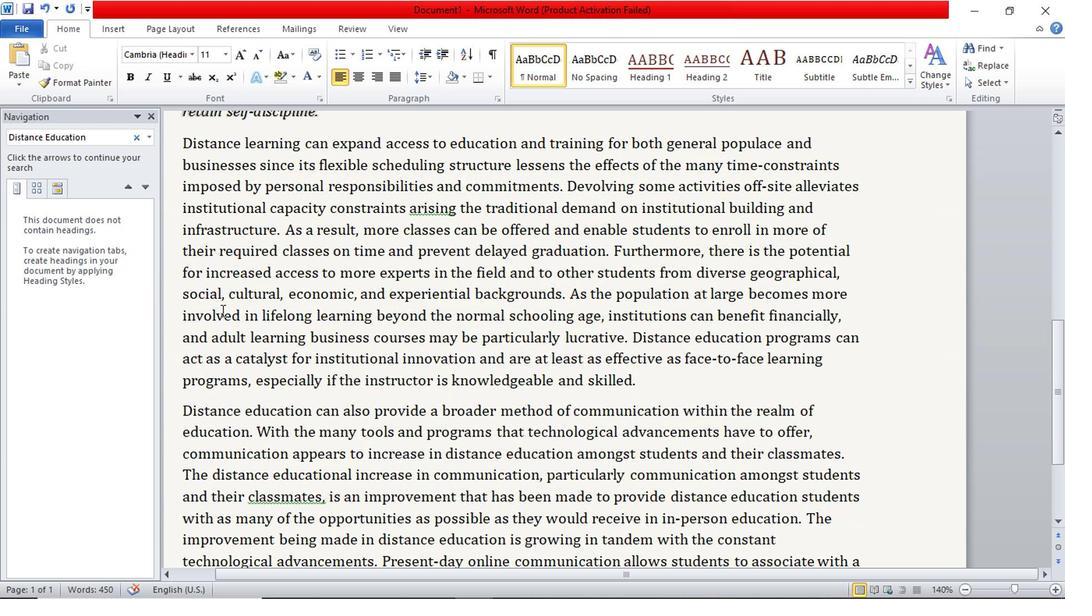 
Action: Mouse scrolled (219, 312) with delta (0, -1)
Screenshot: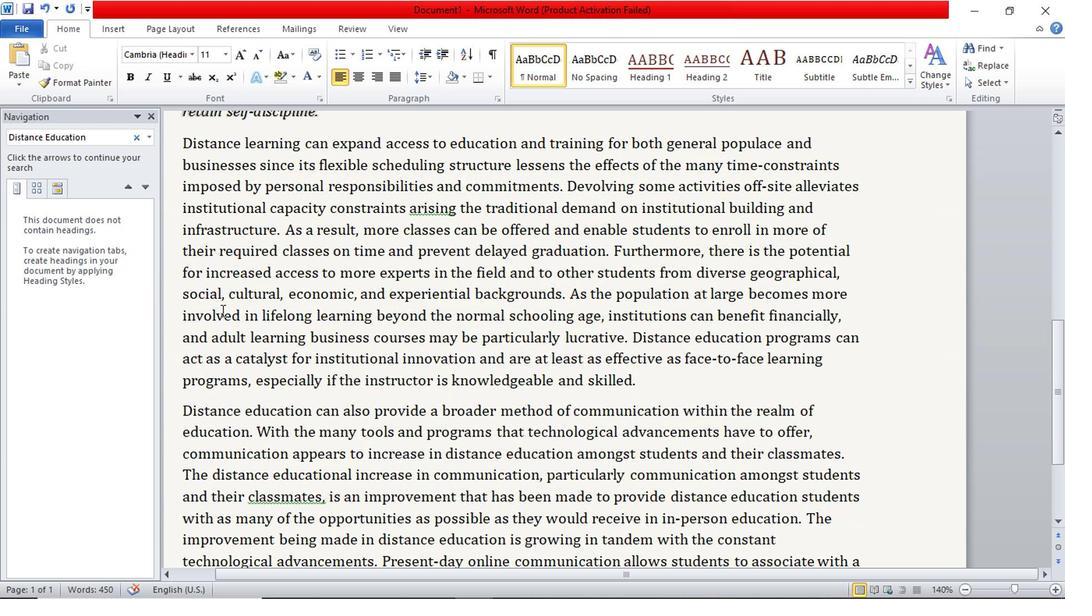 
Action: Mouse scrolled (219, 312) with delta (0, -1)
Screenshot: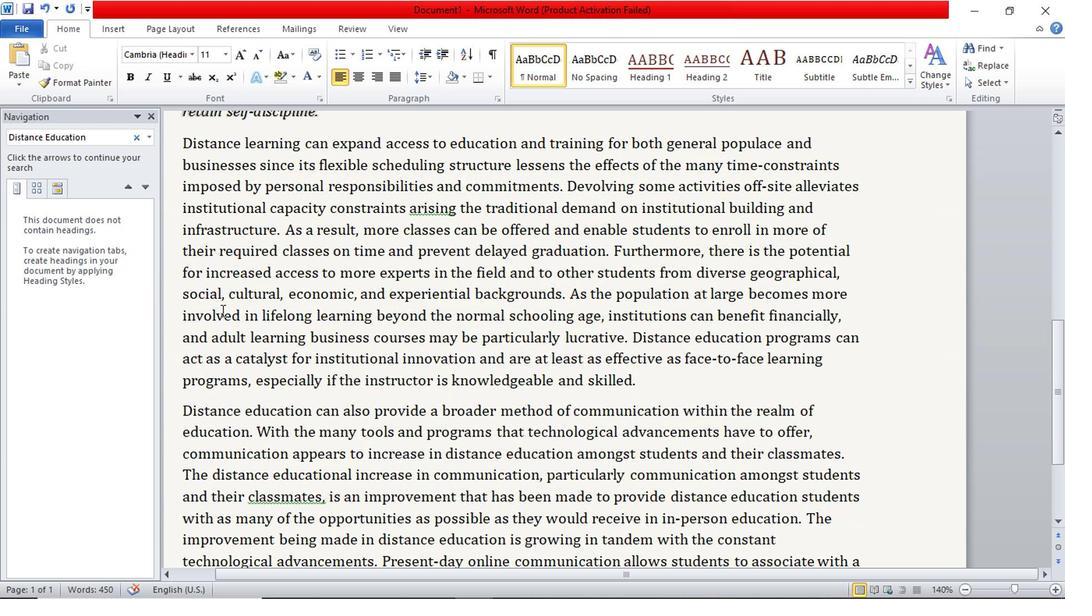 
Action: Mouse scrolled (219, 312) with delta (0, -1)
Screenshot: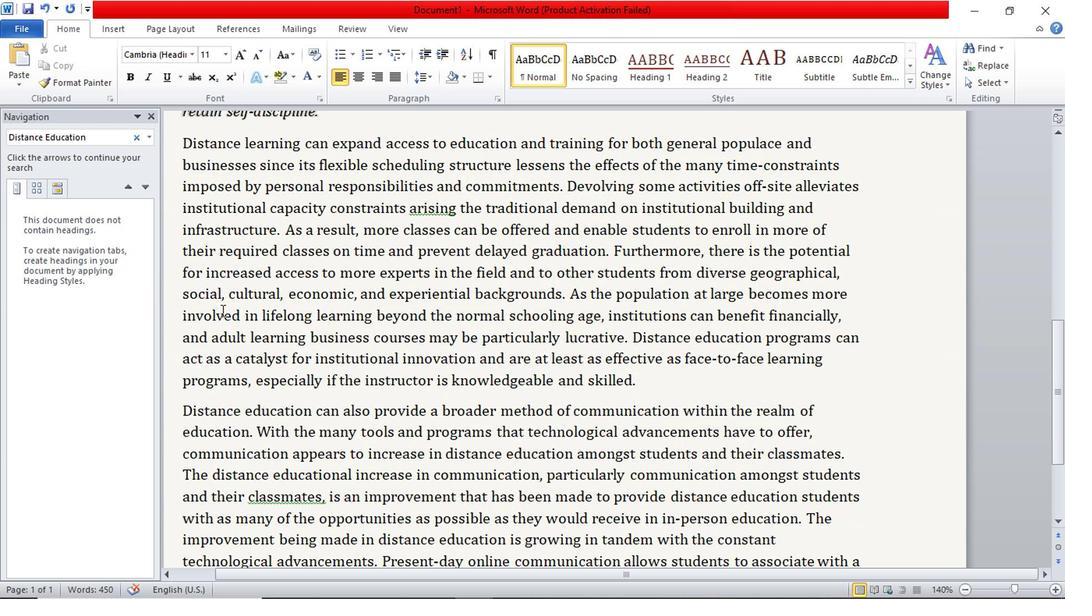 
Action: Mouse scrolled (219, 312) with delta (0, -1)
Screenshot: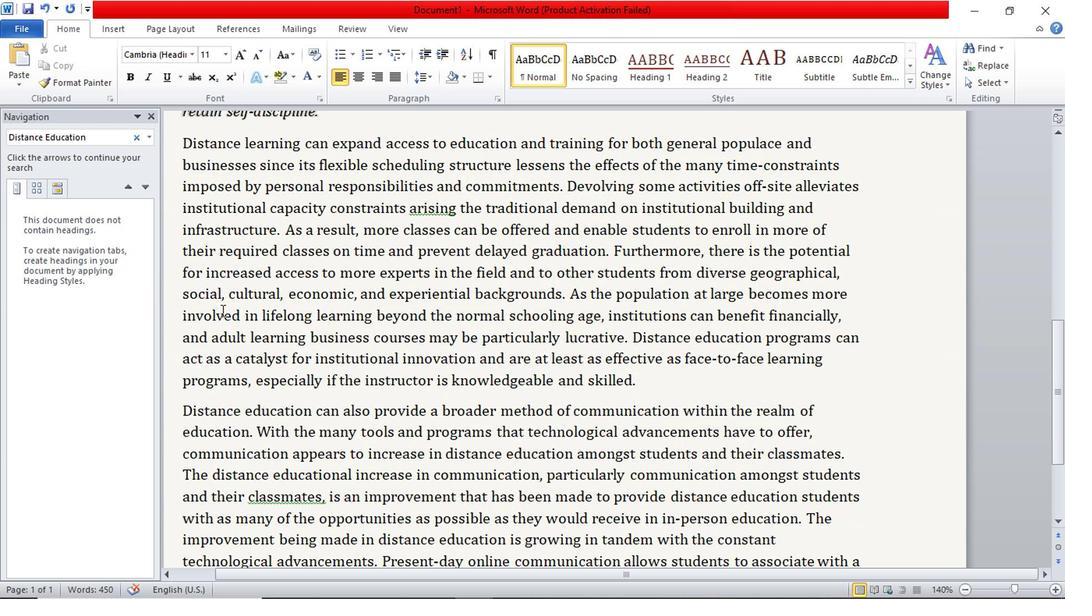 
Action: Mouse scrolled (219, 312) with delta (0, -1)
Screenshot: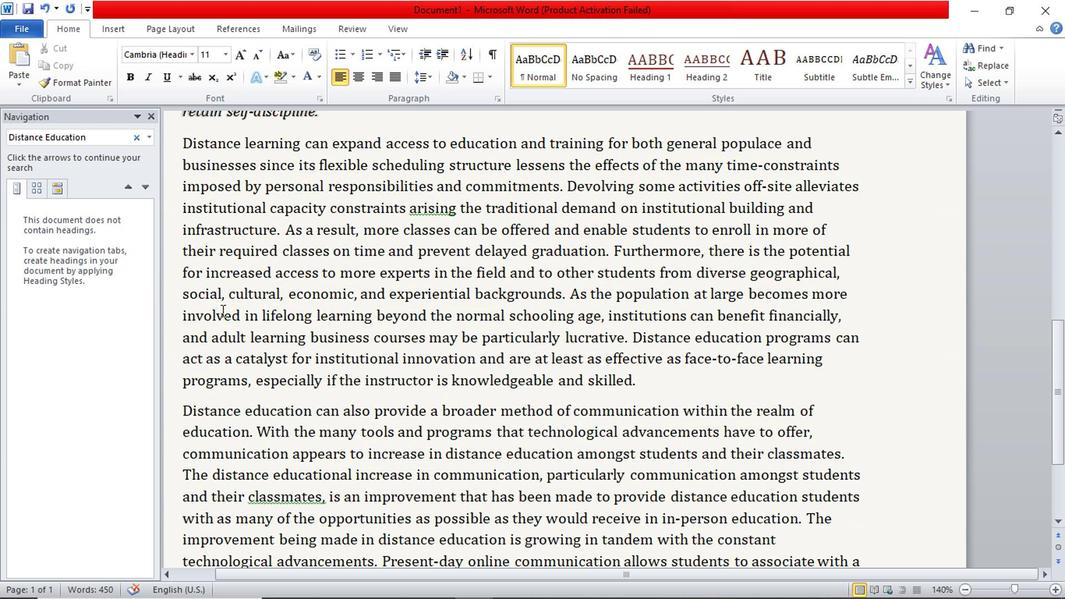
Action: Mouse scrolled (219, 312) with delta (0, -1)
Screenshot: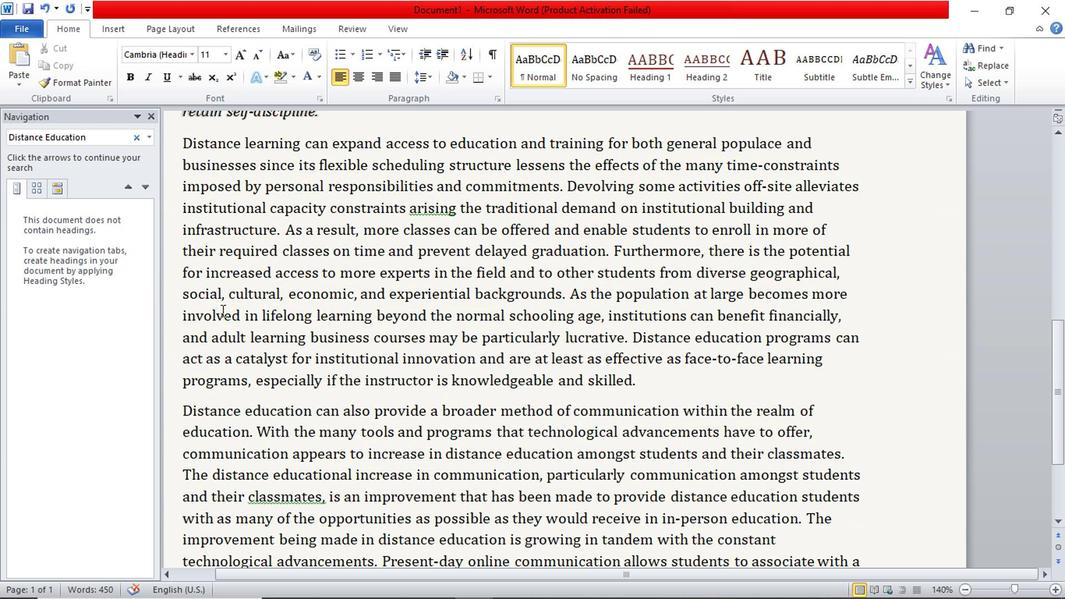 
Action: Mouse scrolled (219, 312) with delta (0, -1)
Screenshot: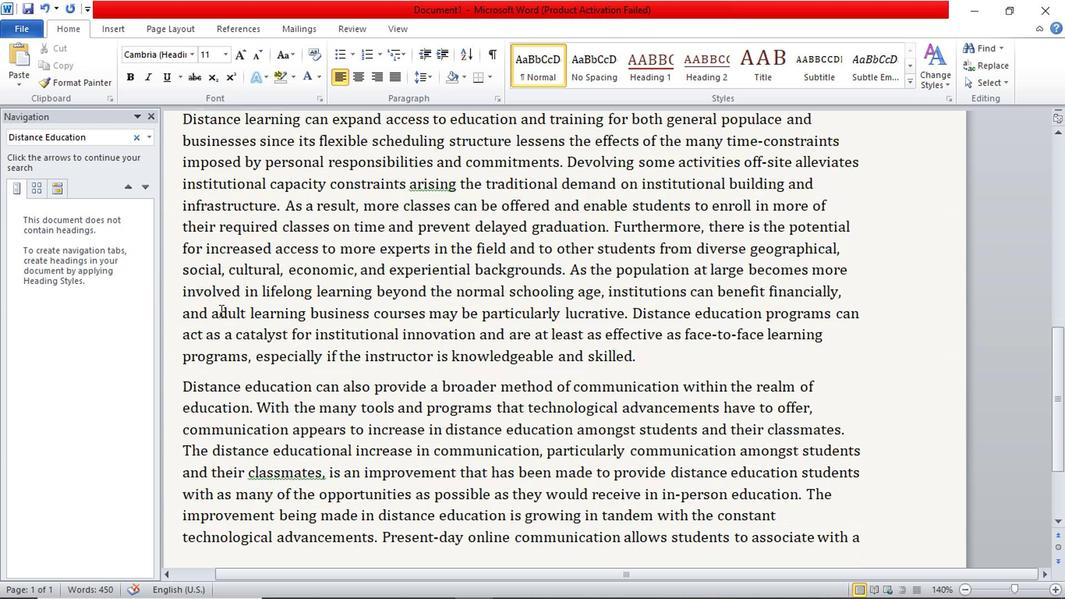 
Action: Mouse scrolled (219, 312) with delta (0, -1)
Screenshot: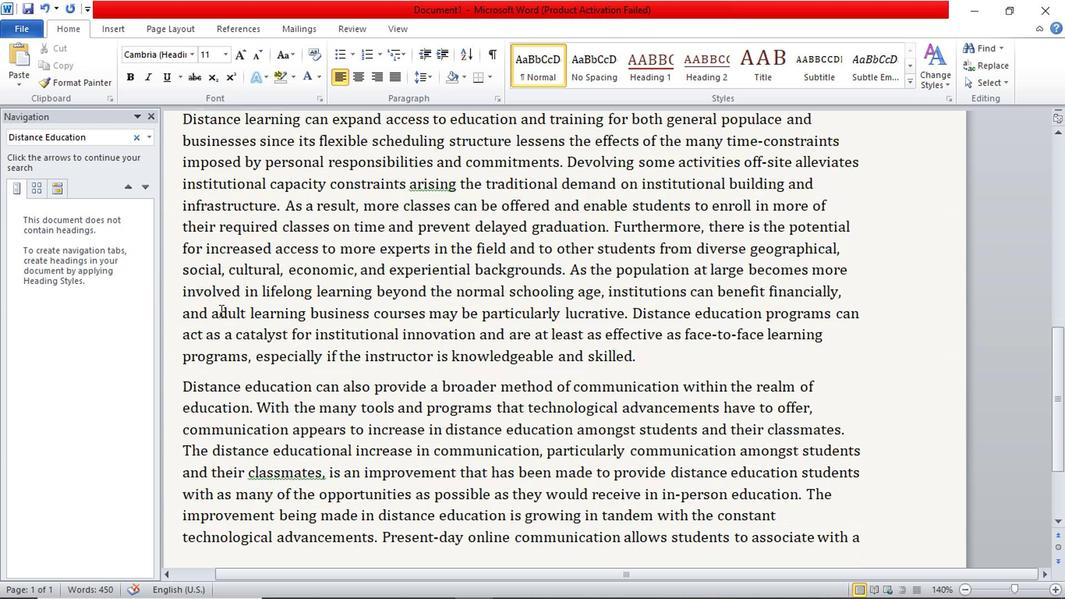 
Action: Mouse scrolled (219, 312) with delta (0, -1)
Screenshot: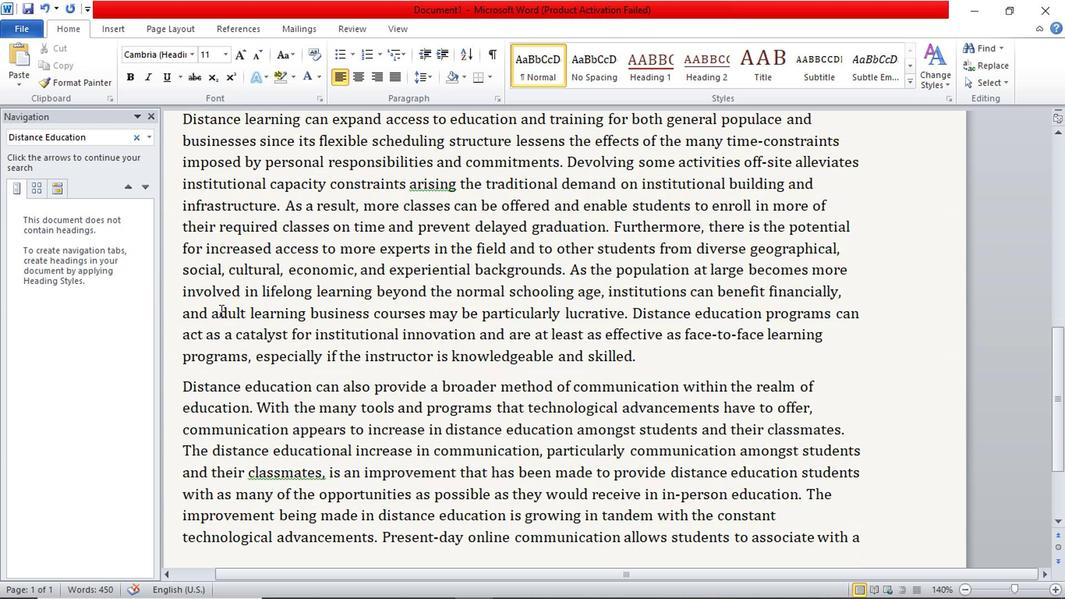
Action: Mouse scrolled (219, 312) with delta (0, -1)
Screenshot: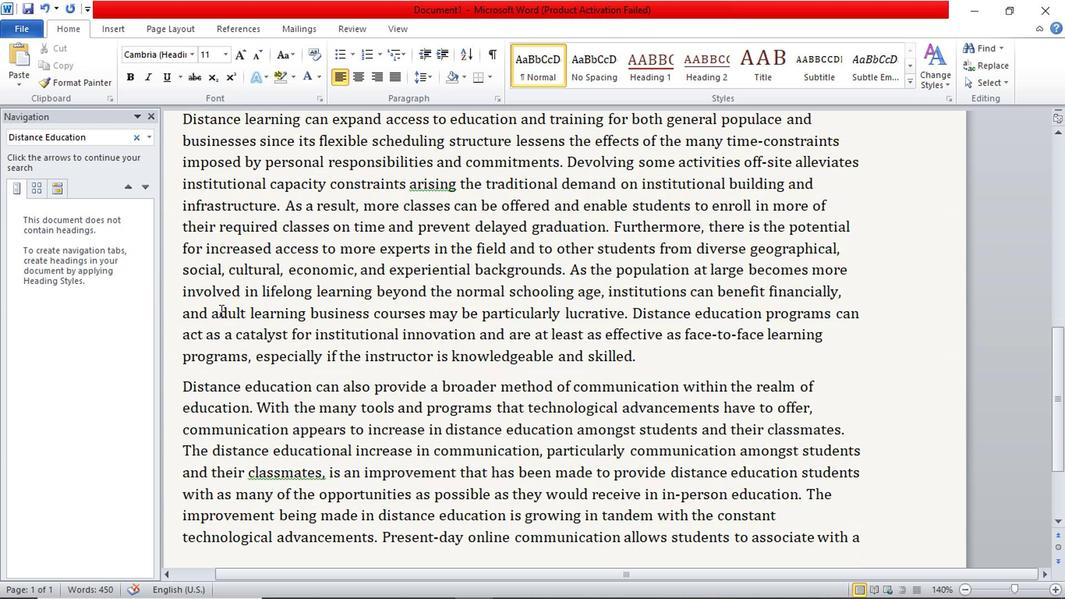 
Action: Mouse scrolled (219, 312) with delta (0, -1)
Screenshot: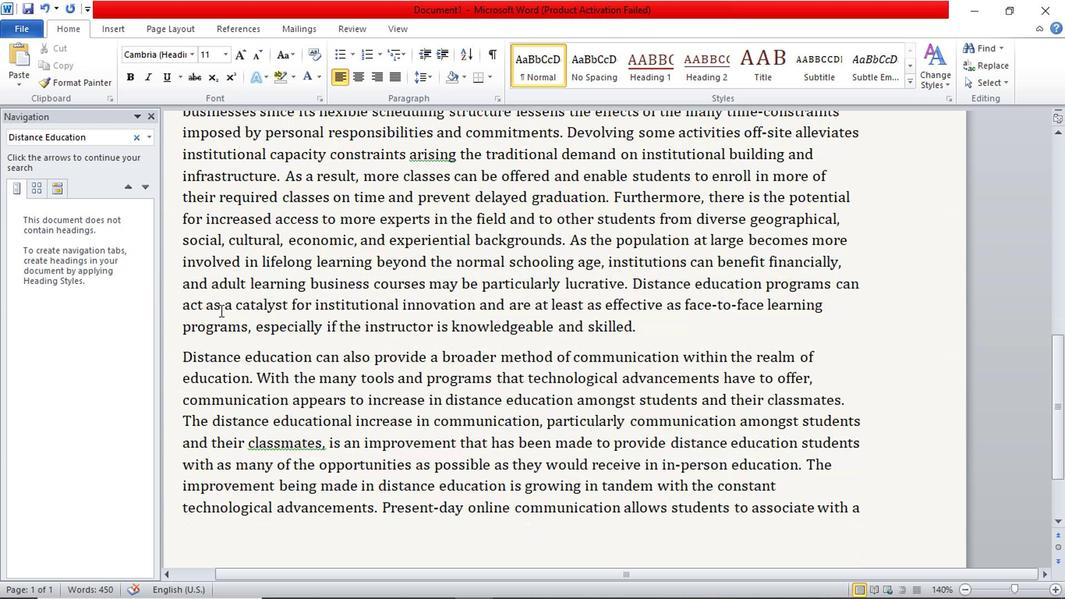
Action: Mouse moved to (220, 310)
Screenshot: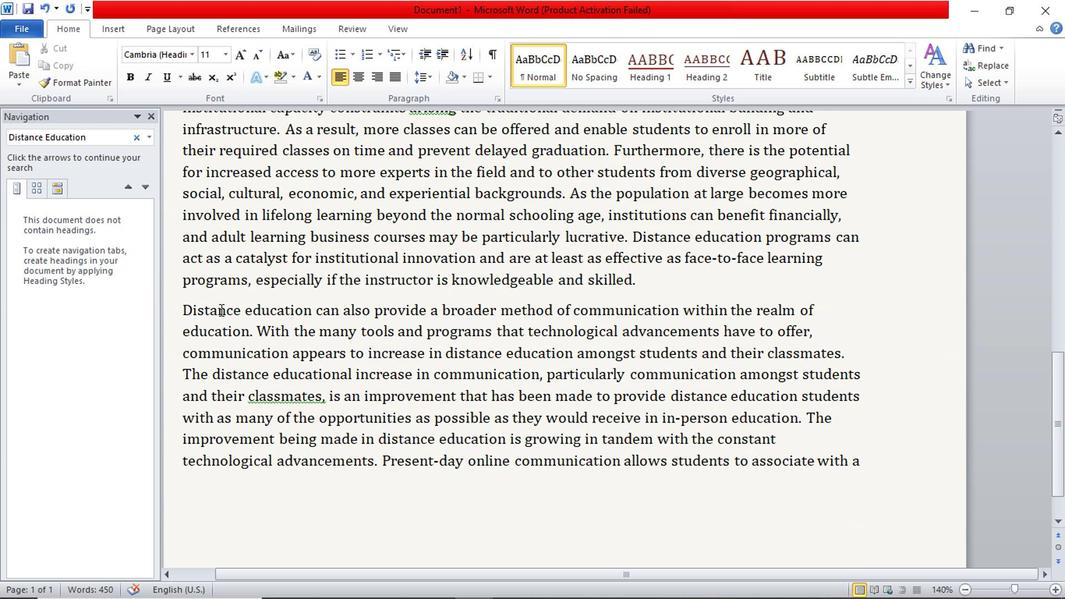 
Action: Key pressed s<Key.space>hkl<Key.backspace><Key.backspace><Key.backspace><Key.backspace><Key.backspace>d<Key.backspace>s<Key.space>distance<Key.space>.<Key.space><Key.shift>This<Key.space>type<Key.space>of<Key.space>mixed<Key.space>distence<Key.space>and<Key.space>camous<Key.backspace><Key.backspace><Key.backspace>pus<Key.space><Key.backspace>-based<Key.space>education<Key.space>has<Key.space>recenlj<Key.backspace><Key.backspace>tly<Key.space>come<Key.space>to<Key.space>be<Key.space>called
Screenshot: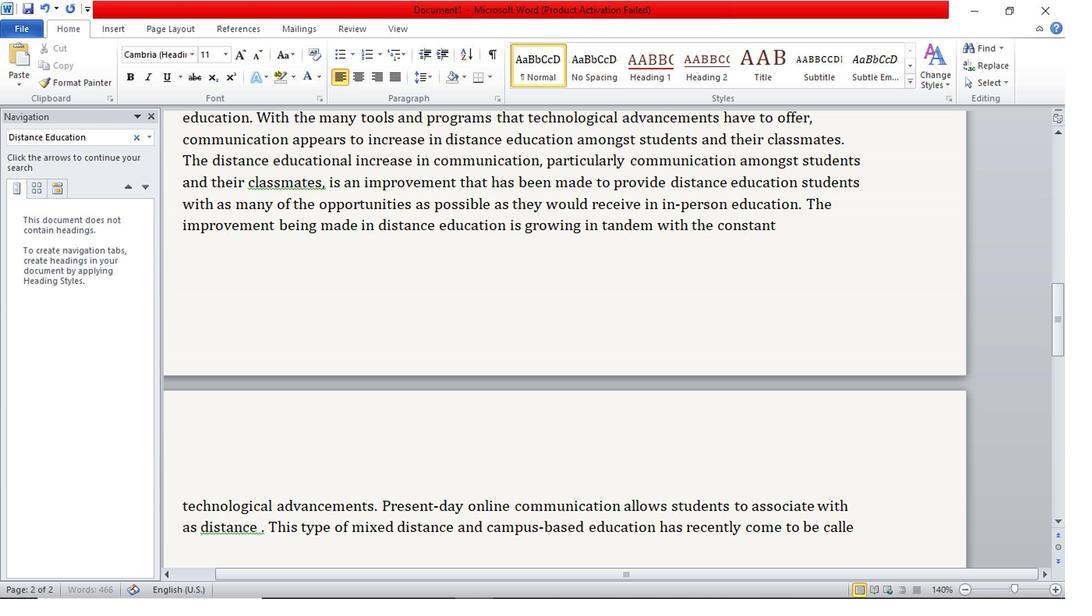 
Action: Mouse moved to (275, 266)
Screenshot: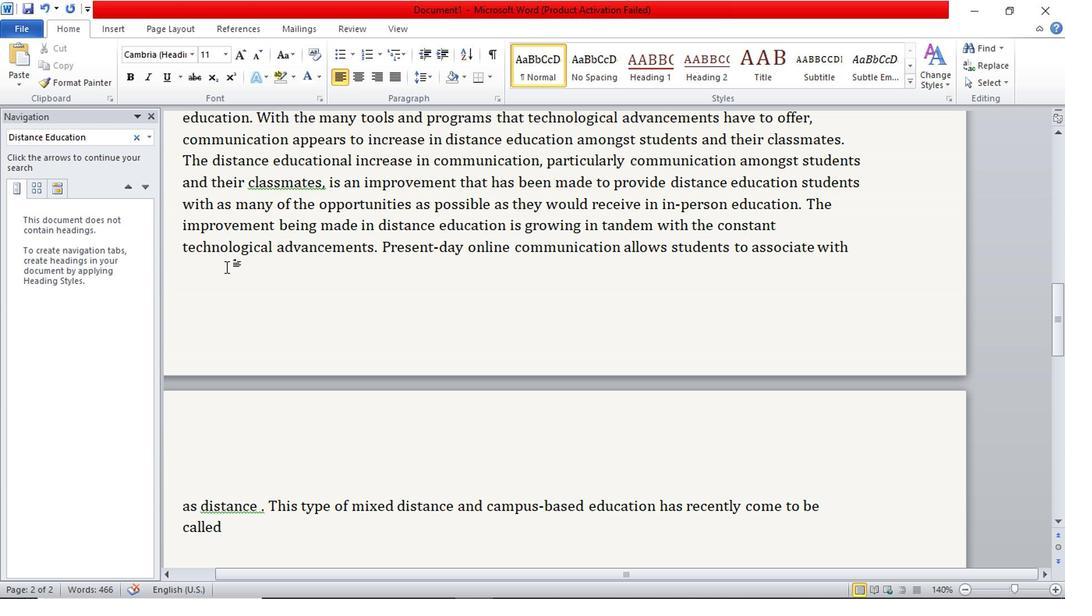 
Action: Mouse scrolled (275, 265) with delta (0, 0)
Screenshot: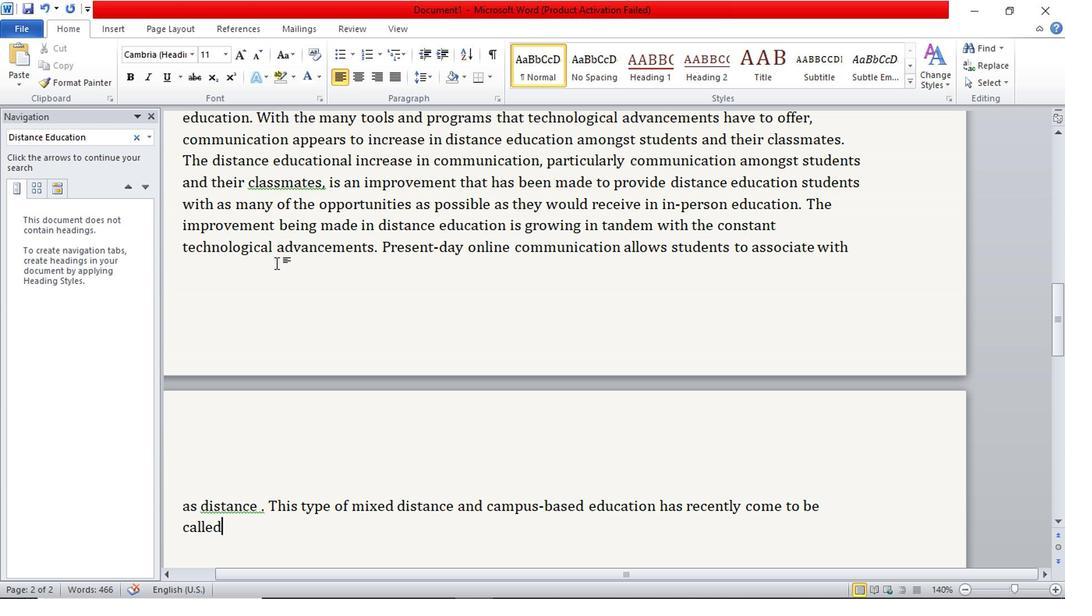 
Action: Mouse scrolled (275, 265) with delta (0, 0)
Screenshot: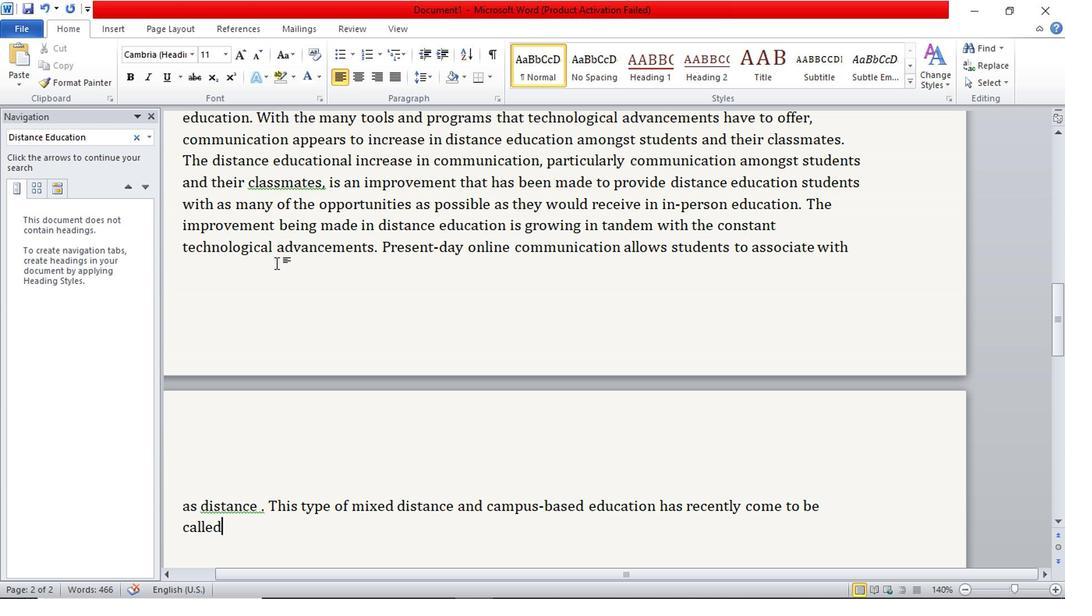 
Action: Mouse scrolled (275, 265) with delta (0, 0)
Screenshot: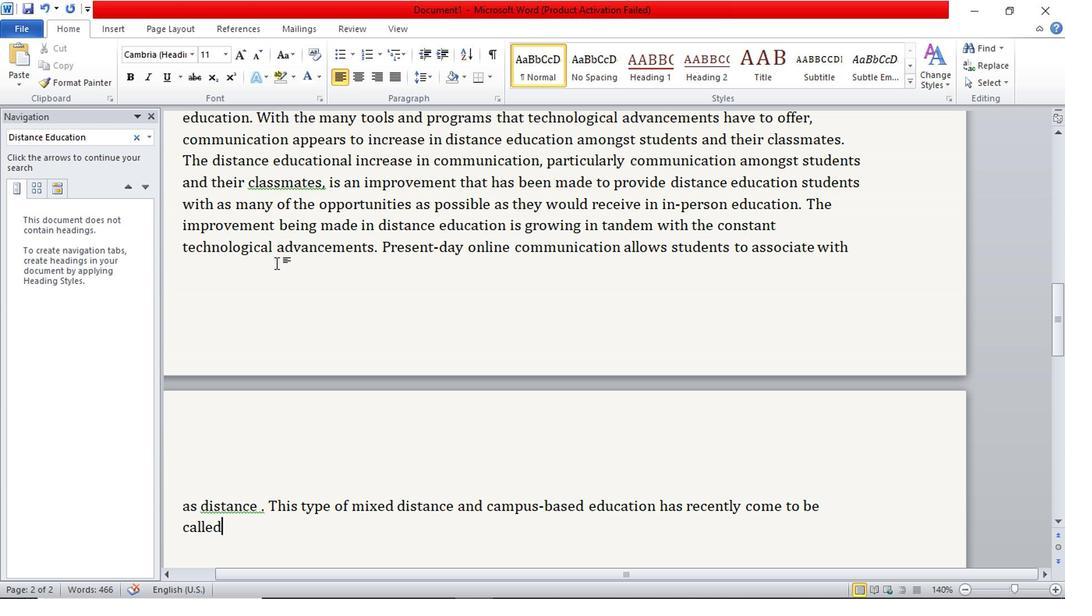 
Action: Mouse scrolled (275, 265) with delta (0, 0)
Screenshot: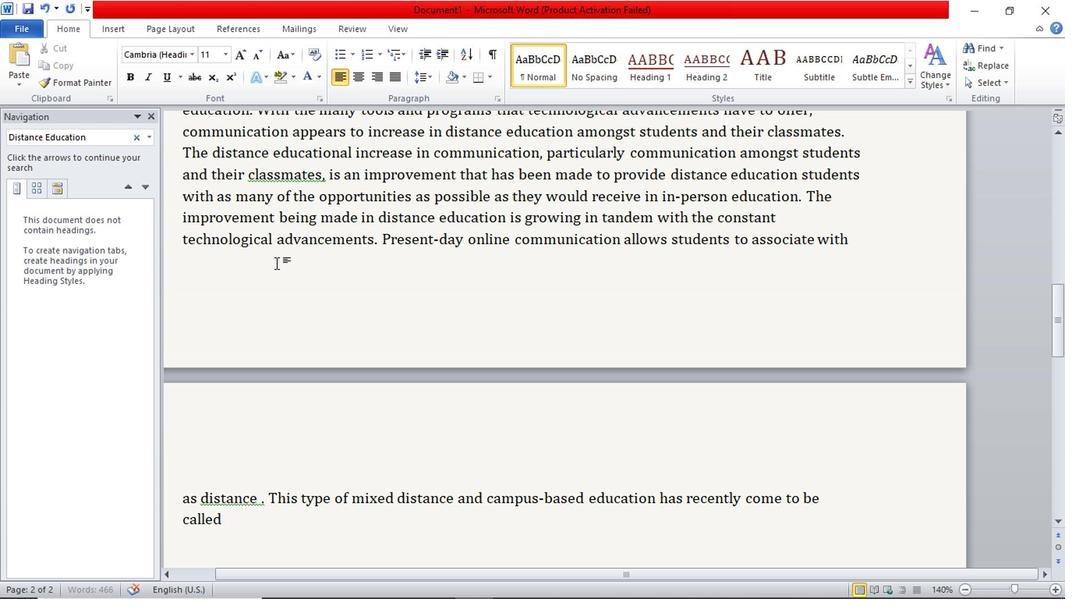 
Action: Mouse scrolled (275, 265) with delta (0, 0)
Screenshot: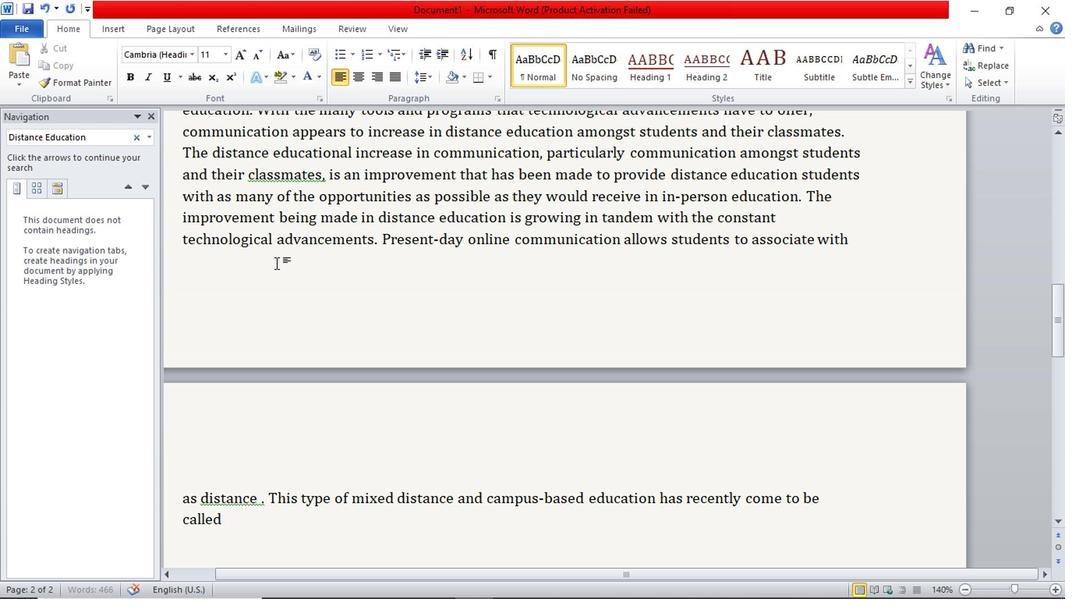 
Action: Mouse scrolled (275, 265) with delta (0, 0)
Screenshot: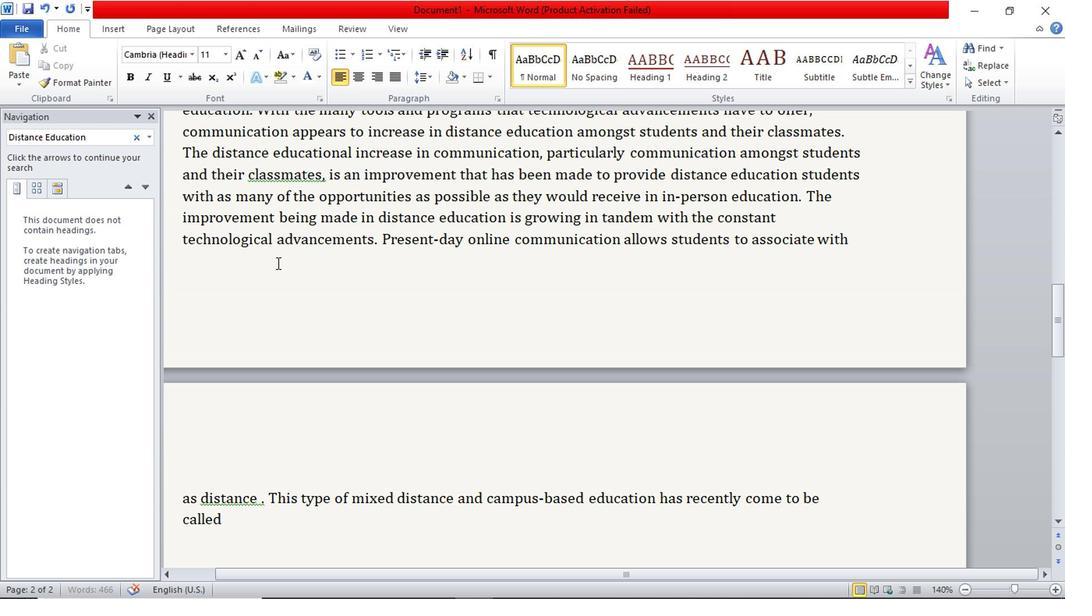 
Action: Mouse scrolled (275, 265) with delta (0, 0)
Screenshot: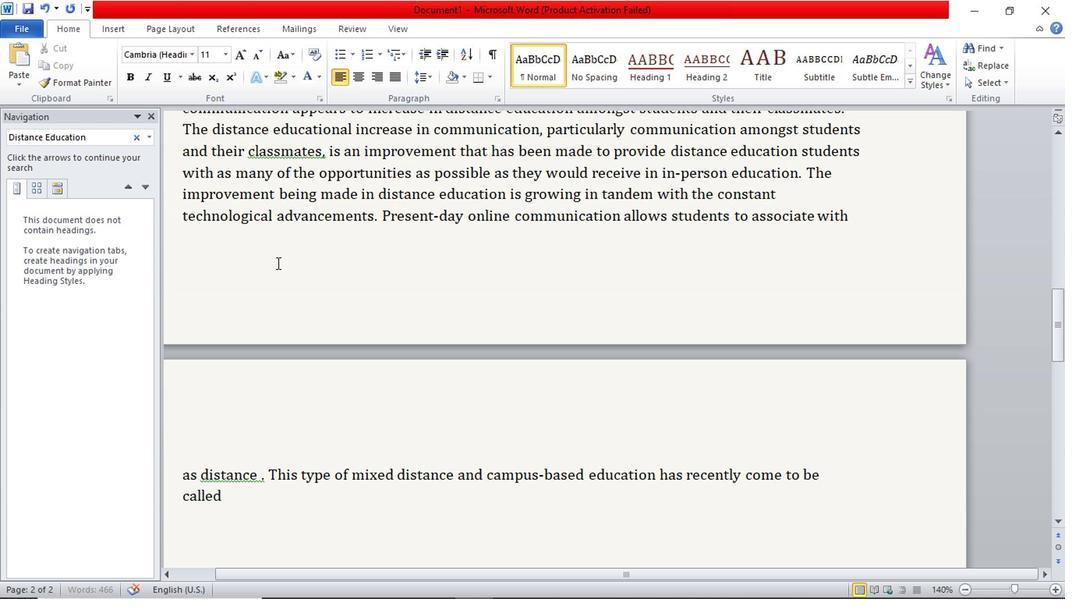 
Action: Mouse scrolled (275, 265) with delta (0, 0)
Screenshot: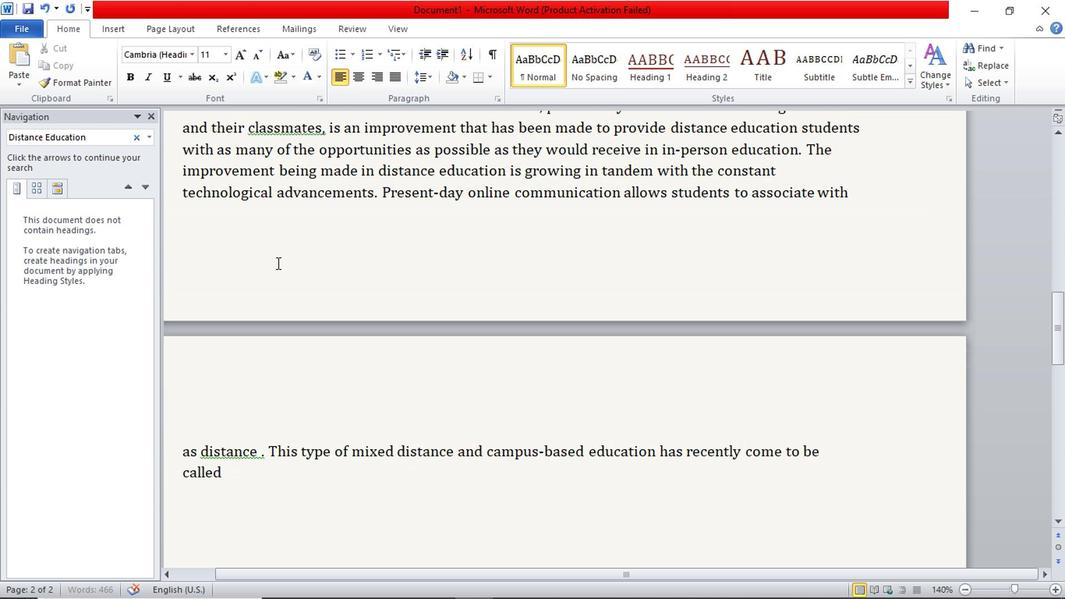 
Action: Mouse scrolled (275, 265) with delta (0, 0)
Screenshot: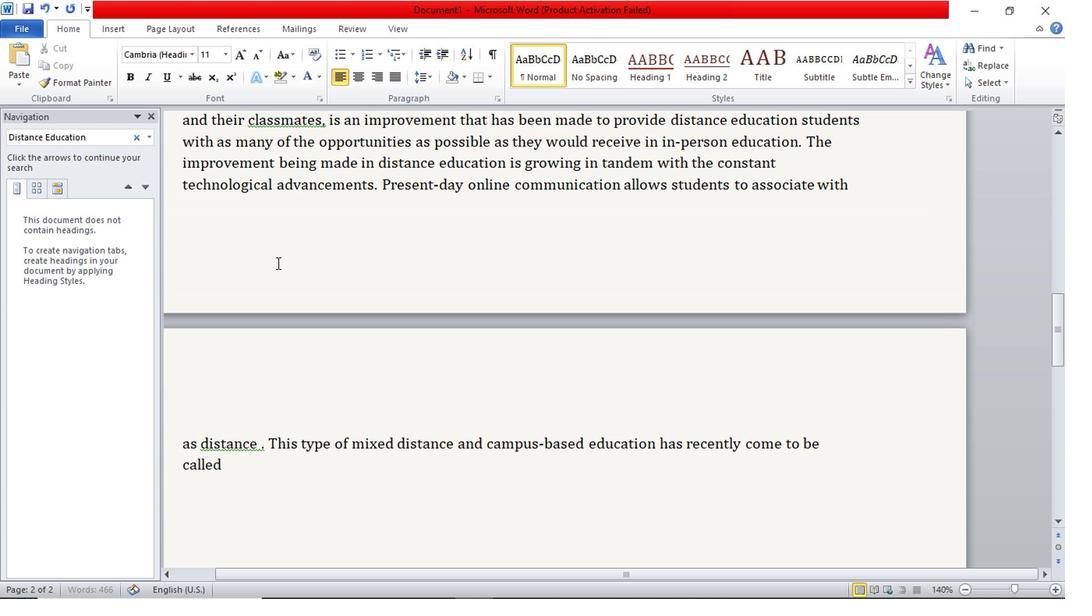 
Action: Mouse scrolled (275, 265) with delta (0, 0)
Screenshot: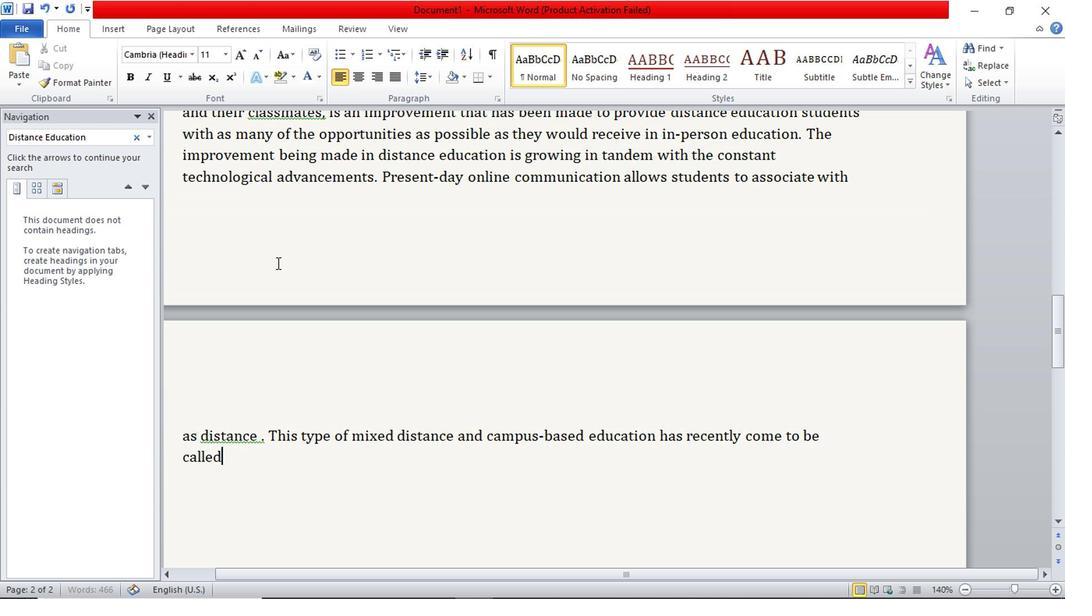 
Action: Mouse scrolled (275, 265) with delta (0, 0)
Screenshot: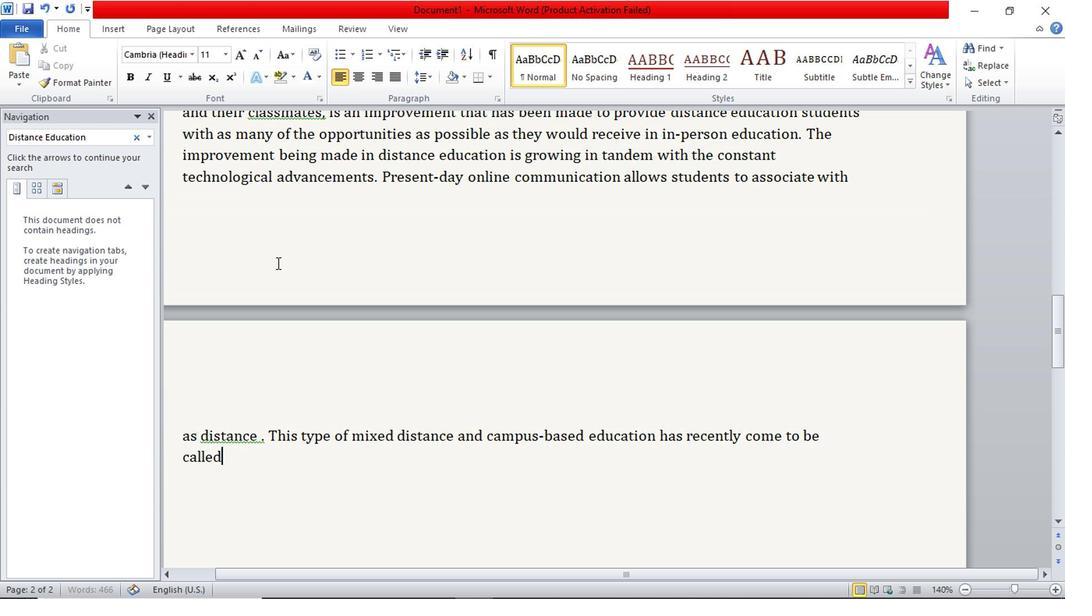 
Action: Mouse scrolled (275, 265) with delta (0, 0)
Screenshot: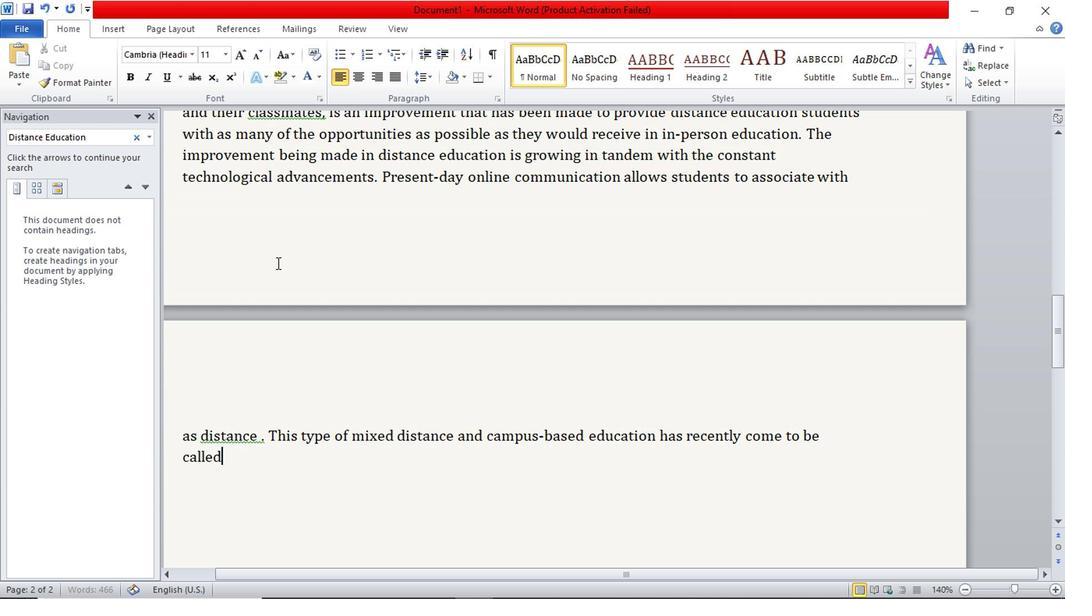 
Action: Mouse scrolled (275, 265) with delta (0, 0)
Screenshot: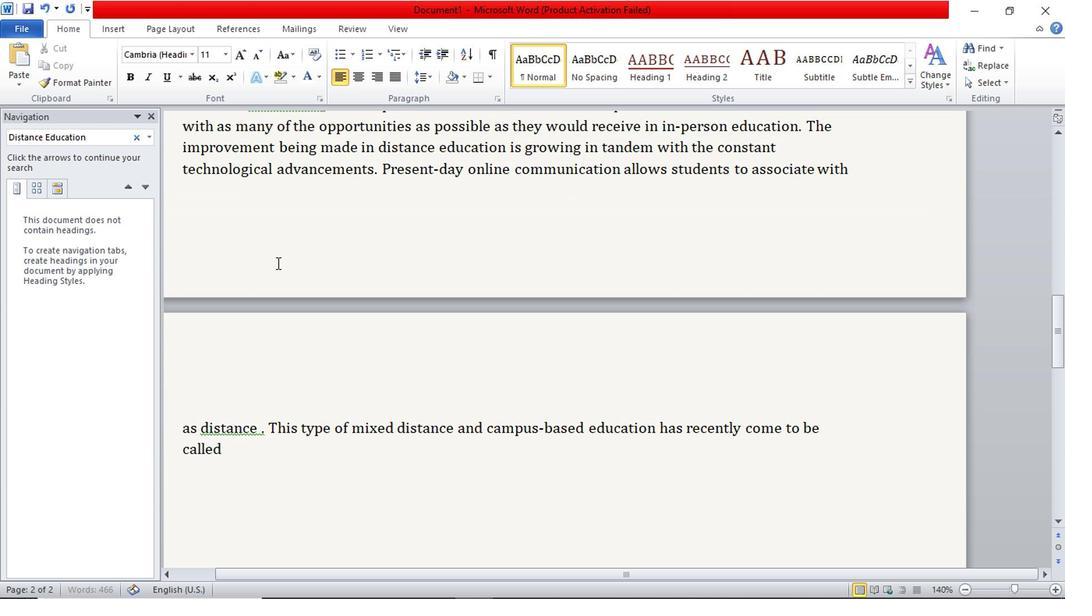 
Action: Mouse scrolled (275, 265) with delta (0, 0)
Screenshot: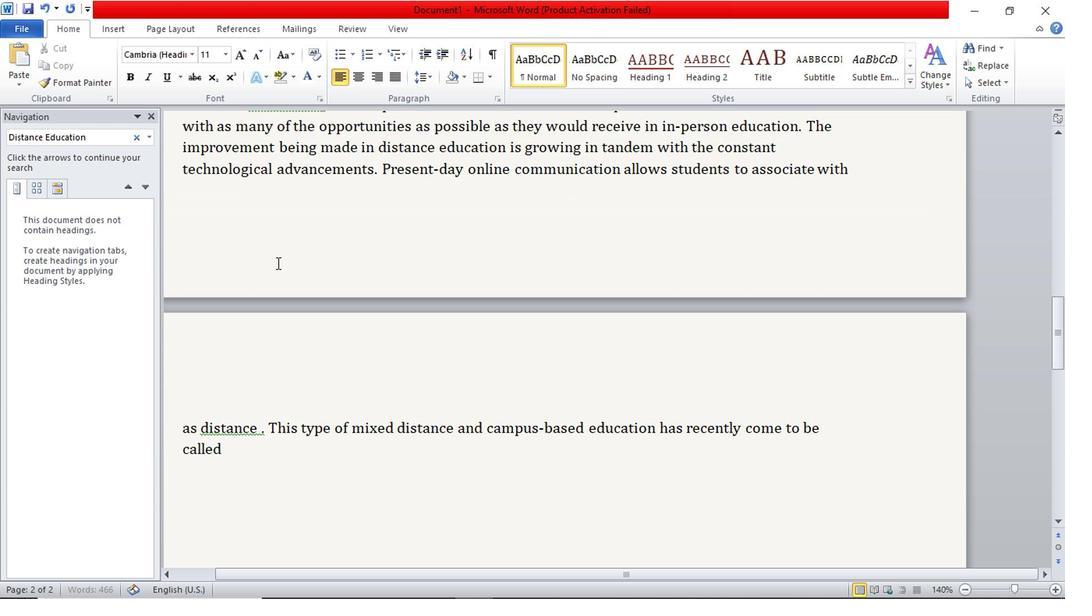 
Action: Mouse scrolled (275, 265) with delta (0, 0)
Screenshot: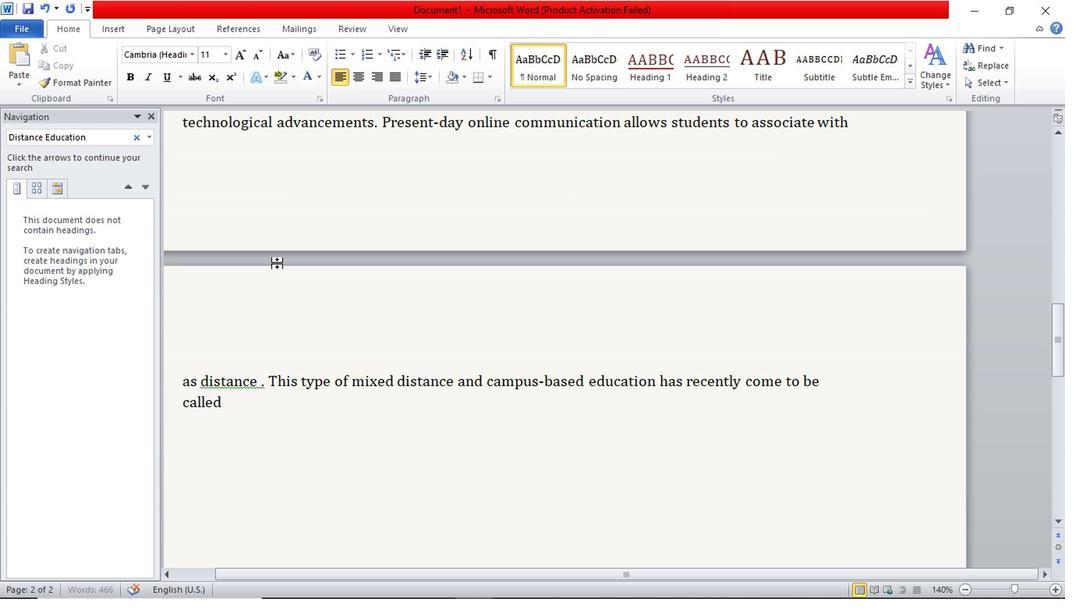 
Action: Mouse scrolled (275, 265) with delta (0, 0)
Screenshot: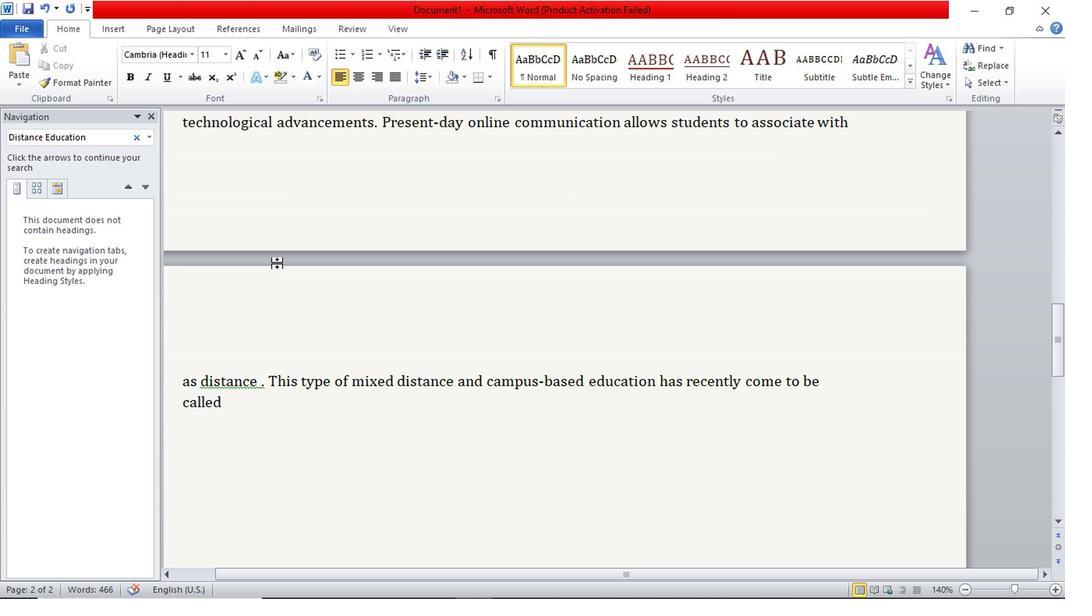 
Action: Mouse scrolled (275, 265) with delta (0, 0)
Screenshot: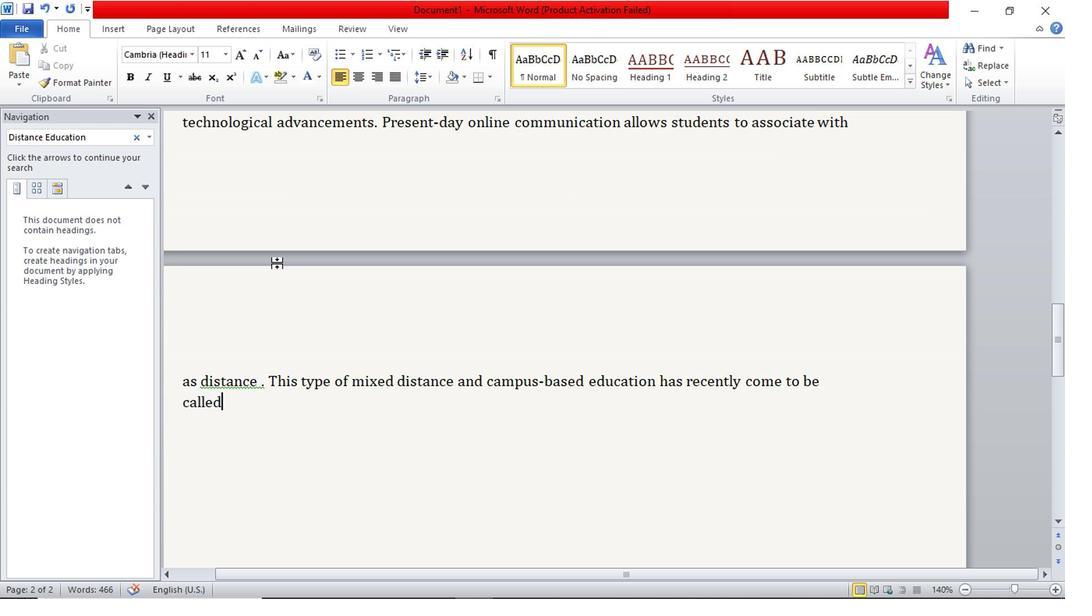 
Action: Mouse scrolled (275, 265) with delta (0, 0)
Screenshot: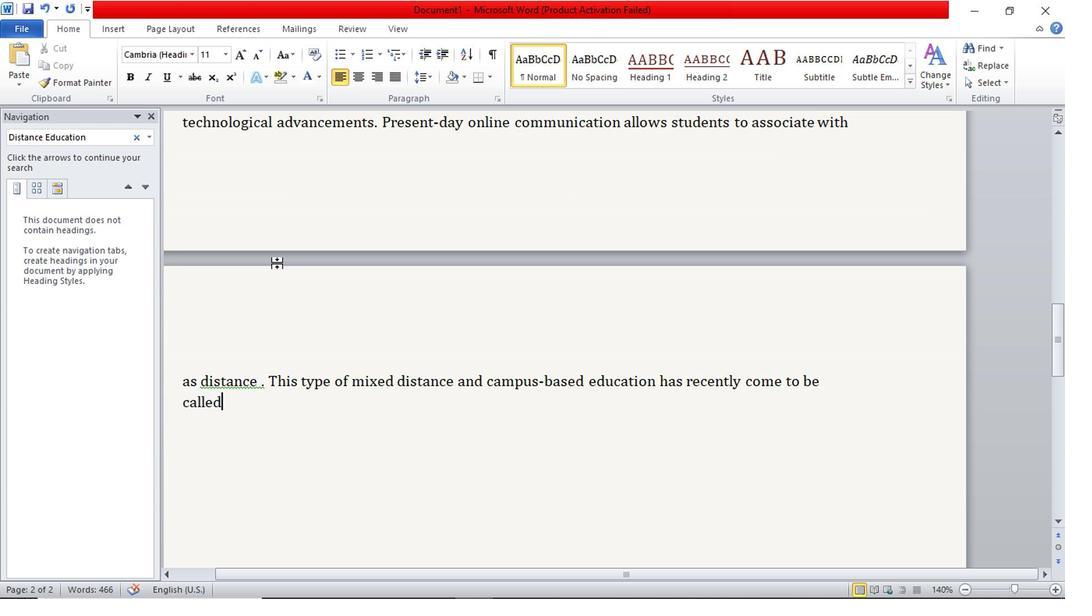 
Action: Mouse scrolled (275, 265) with delta (0, 0)
Screenshot: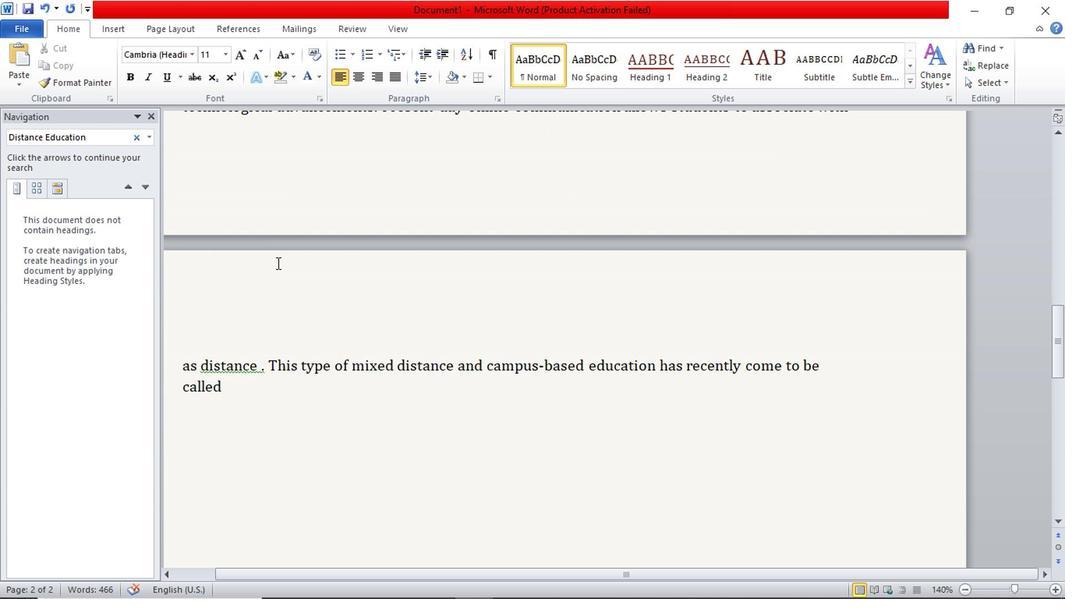 
Action: Mouse scrolled (275, 265) with delta (0, 0)
Screenshot: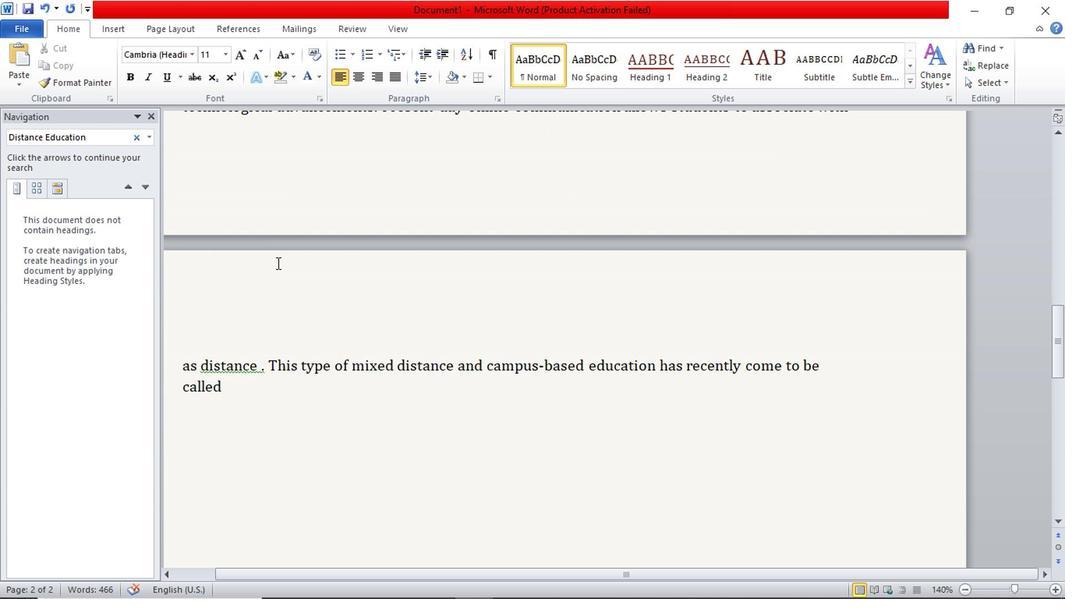 
Action: Mouse scrolled (275, 265) with delta (0, 0)
Screenshot: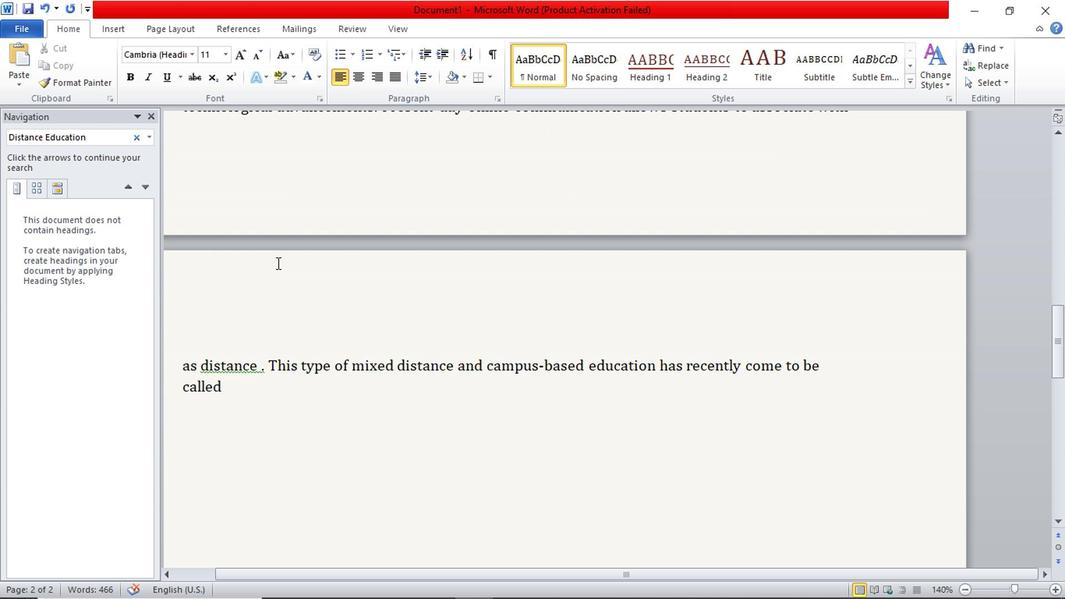 
Action: Mouse scrolled (275, 265) with delta (0, 0)
Screenshot: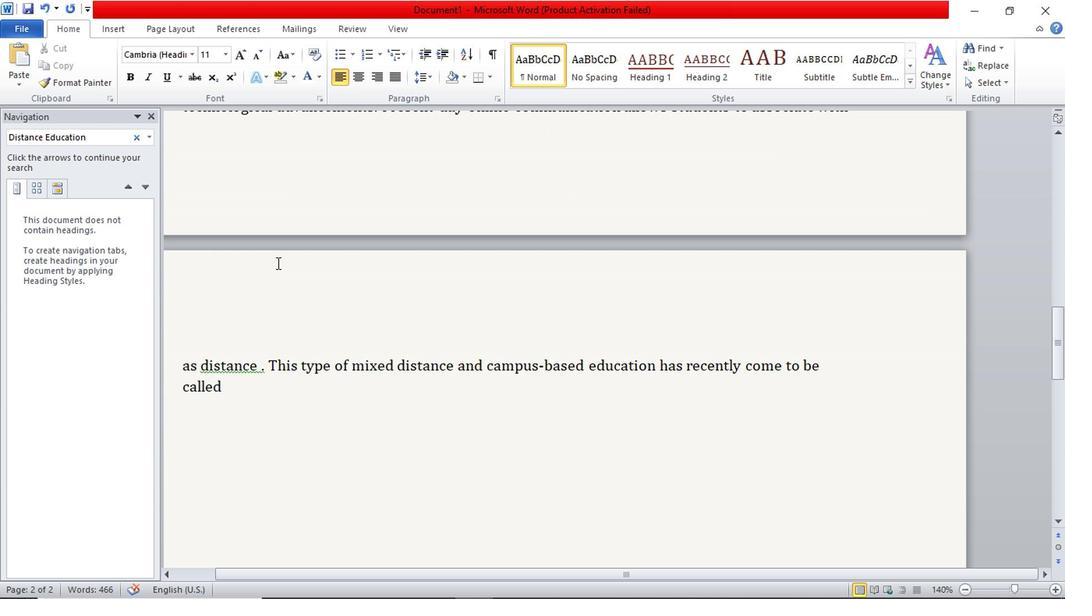 
Action: Mouse scrolled (275, 265) with delta (0, 0)
Screenshot: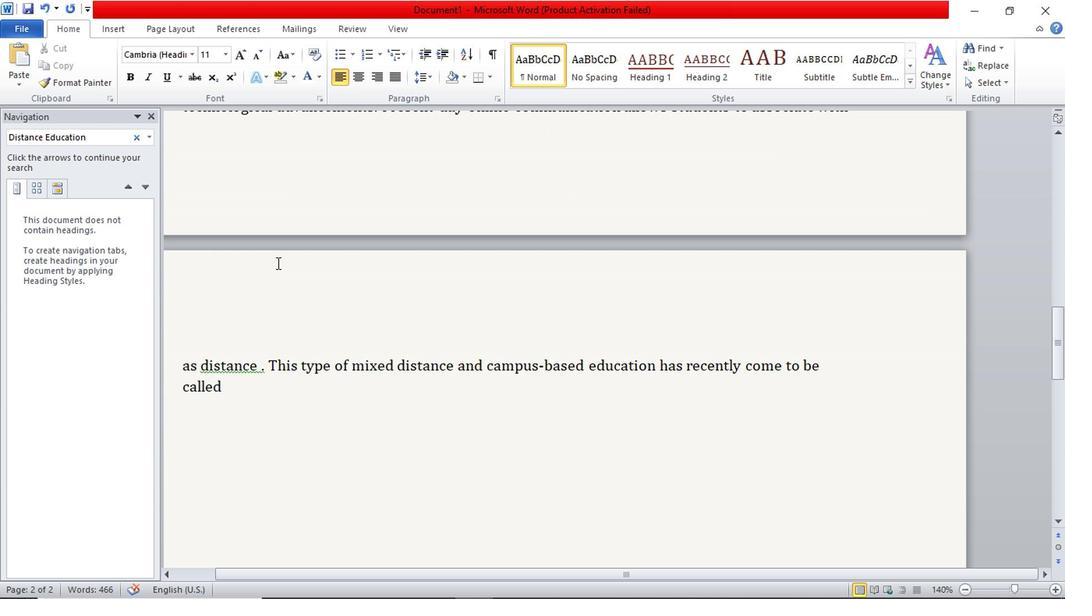 
Action: Mouse scrolled (275, 265) with delta (0, 0)
Screenshot: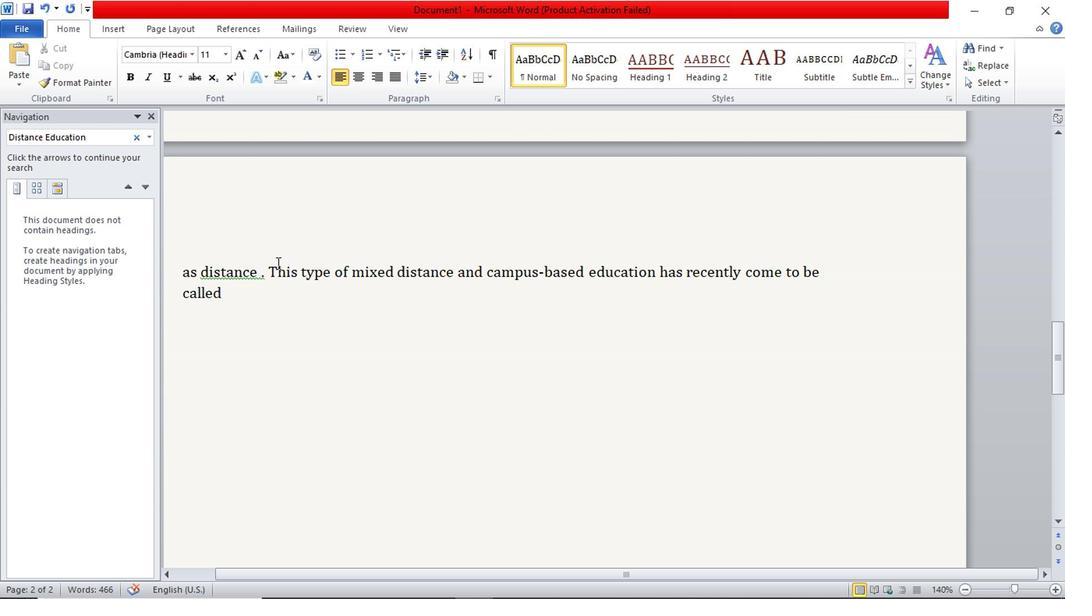 
Action: Mouse scrolled (275, 265) with delta (0, 0)
Screenshot: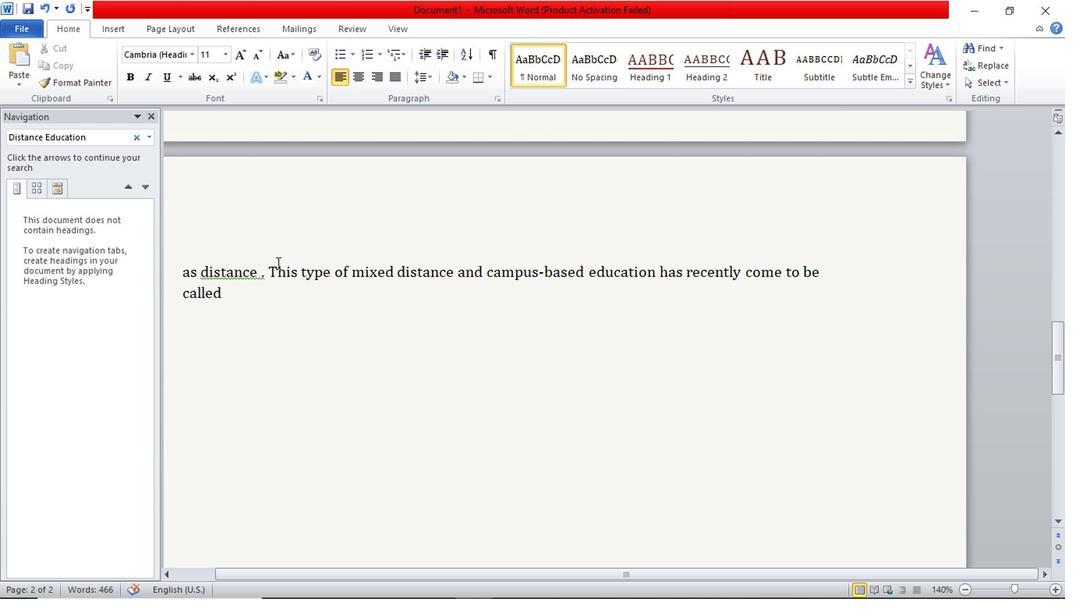 
Action: Mouse scrolled (275, 265) with delta (0, 0)
Screenshot: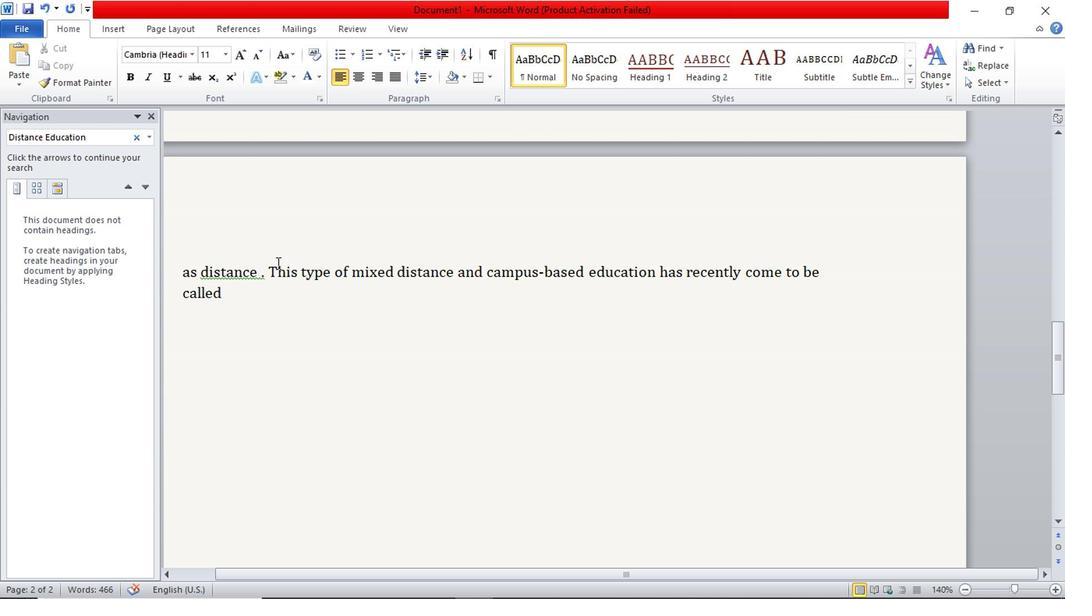 
Action: Mouse scrolled (275, 265) with delta (0, 0)
Screenshot: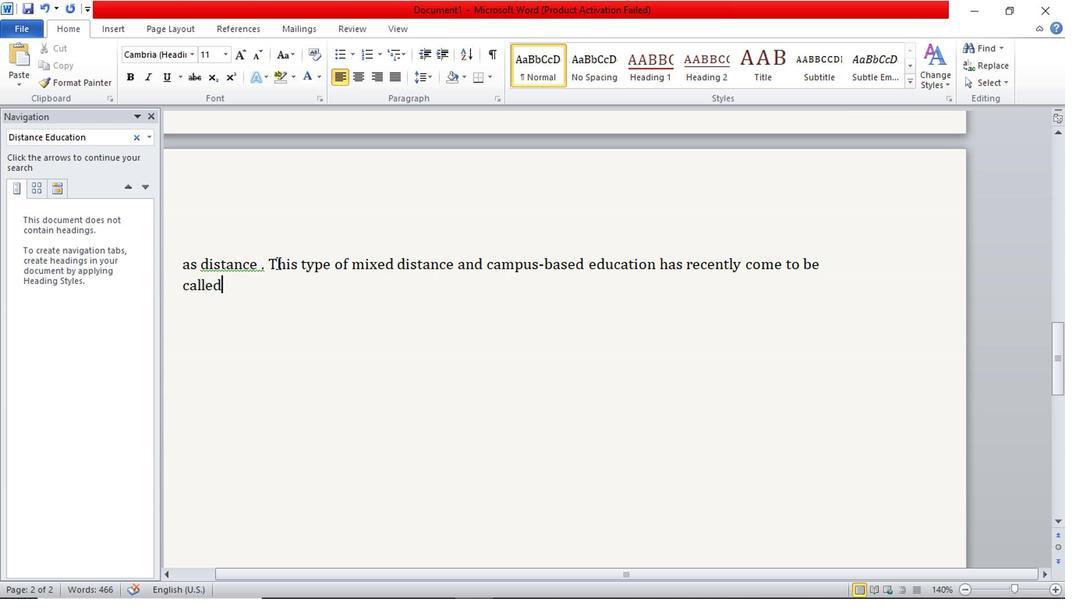 
Action: Mouse scrolled (275, 265) with delta (0, 0)
Screenshot: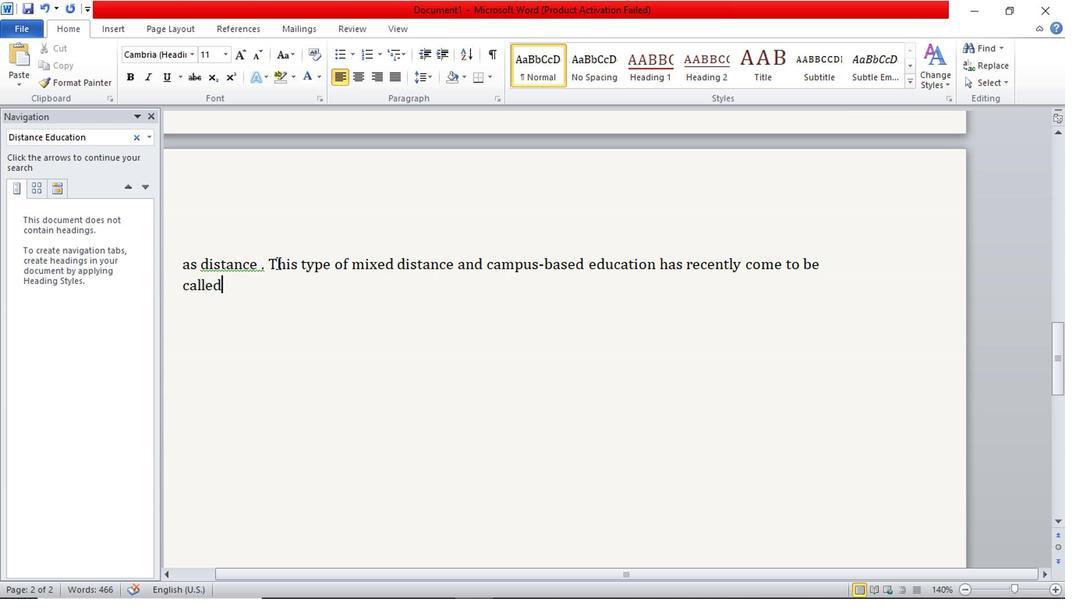 
Action: Mouse scrolled (275, 265) with delta (0, 0)
Screenshot: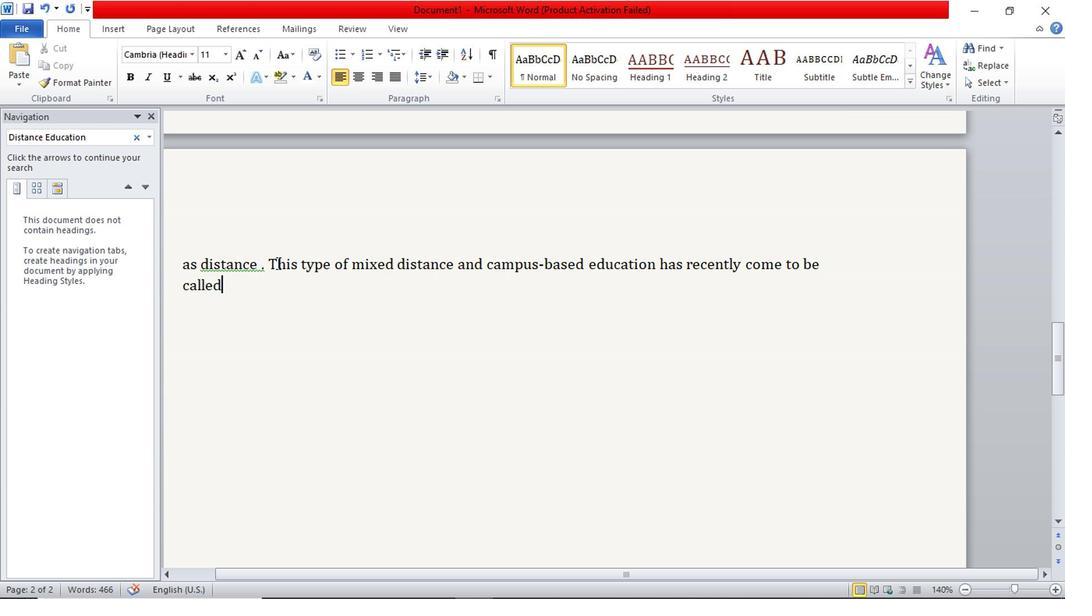 
Action: Mouse scrolled (275, 265) with delta (0, 0)
Screenshot: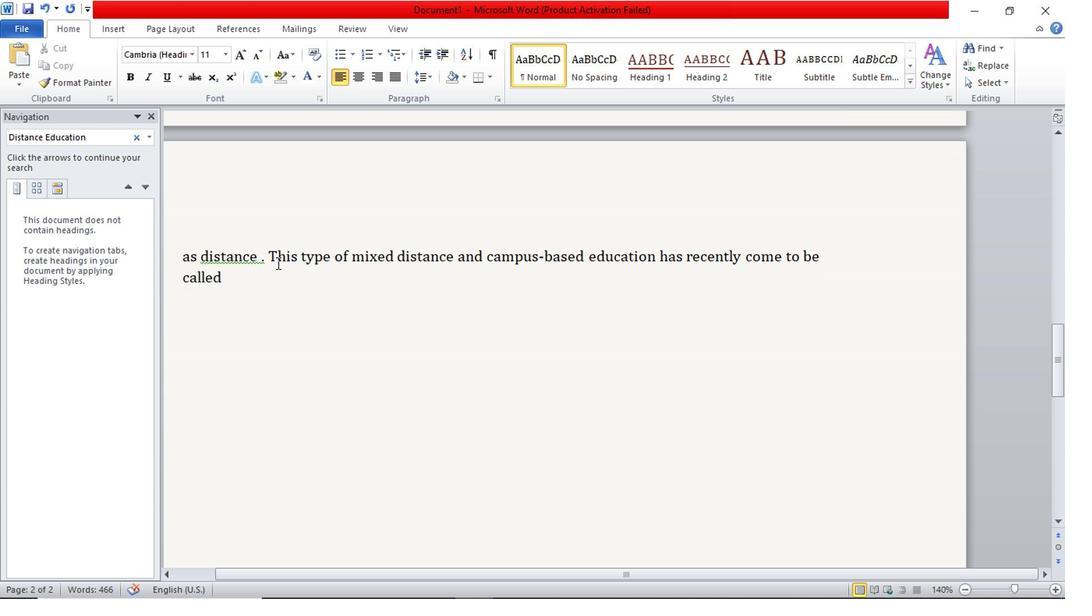 
Action: Mouse moved to (233, 224)
Screenshot: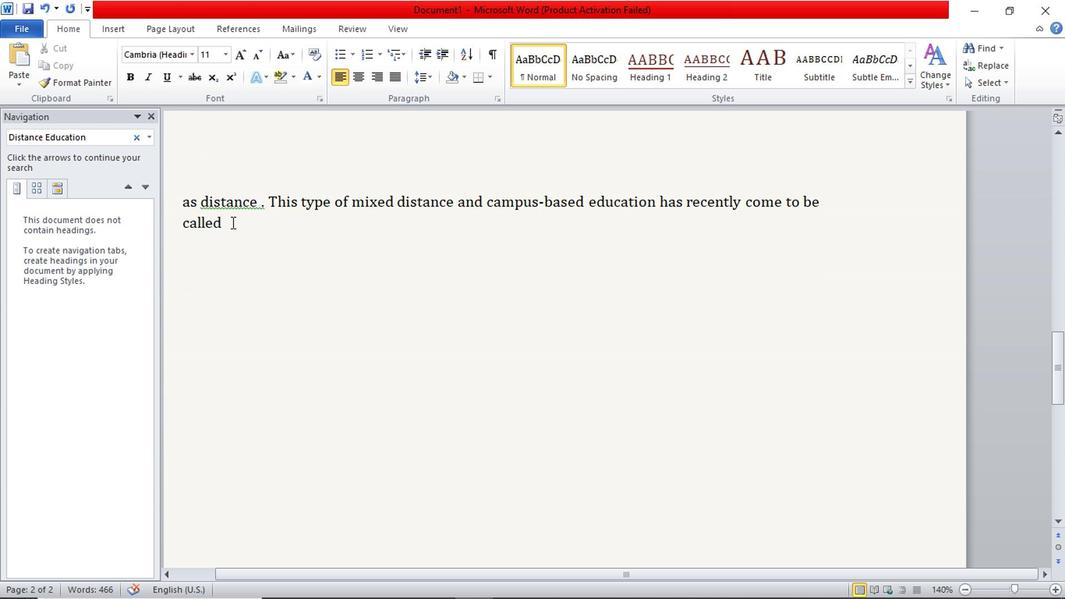 
Action: Key pressed <Key.space>j<Key.backspace>''bleanded<Key.space>le<Key.backspace><Key.backspace><Key.backspace><Key.backspace><Key.backspace><Key.backspace><Key.backspace><Key.backspace><Key.backspace><Key.backspace>lended<Key.space>learning<Key.space><Key.backspace>''<Key.space>or<Key.space>less
Screenshot: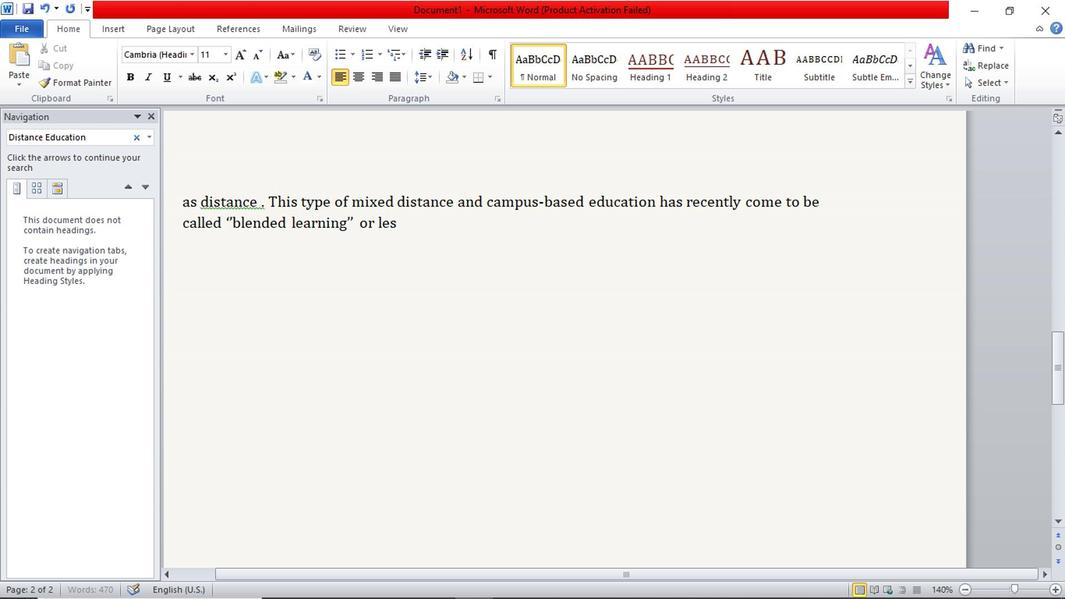 
Action: Mouse moved to (231, 223)
Screenshot: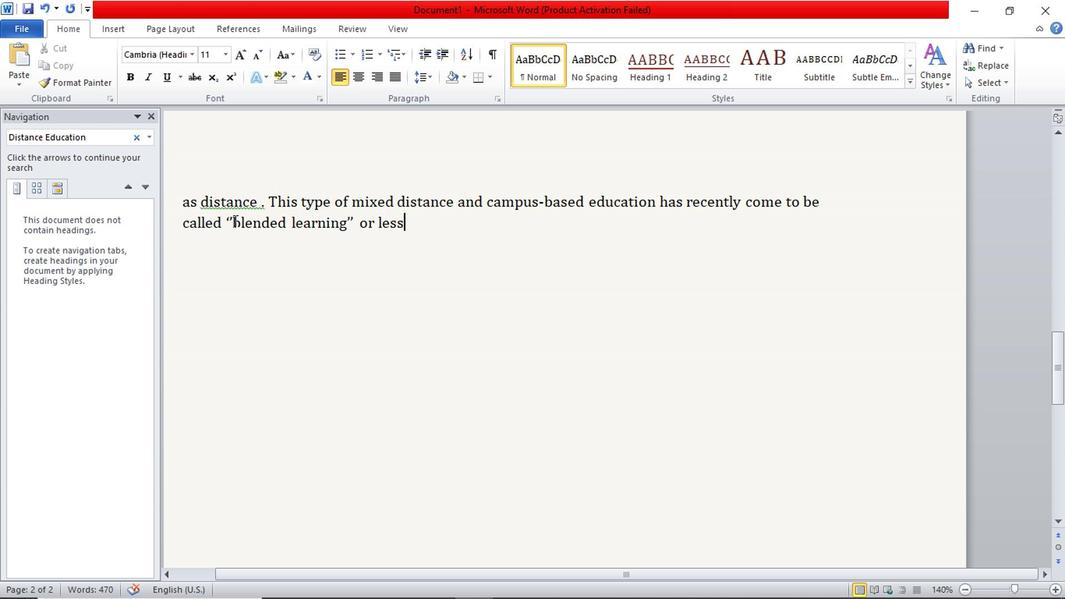 
Action: Mouse pressed left at (231, 223)
Screenshot: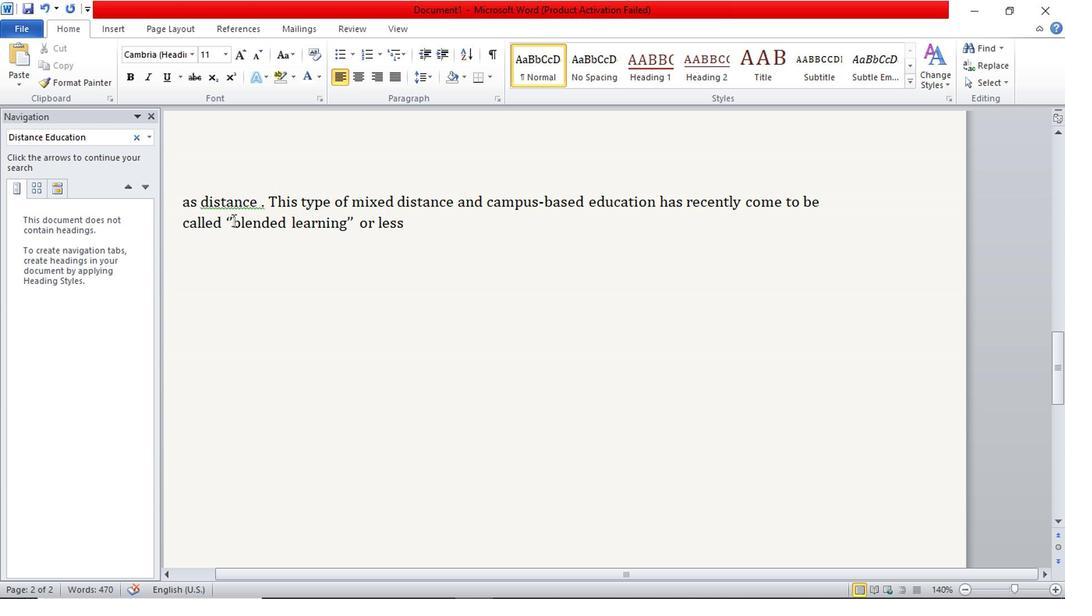
Action: Key pressed <Key.backspace><Key.backspace>''<Key.backspace><Key.backspace><Key.shift>""<Key.backspace><Key.backspace><Key.backspace><Key.space><Key.shift>""<Key.backspace>
Screenshot: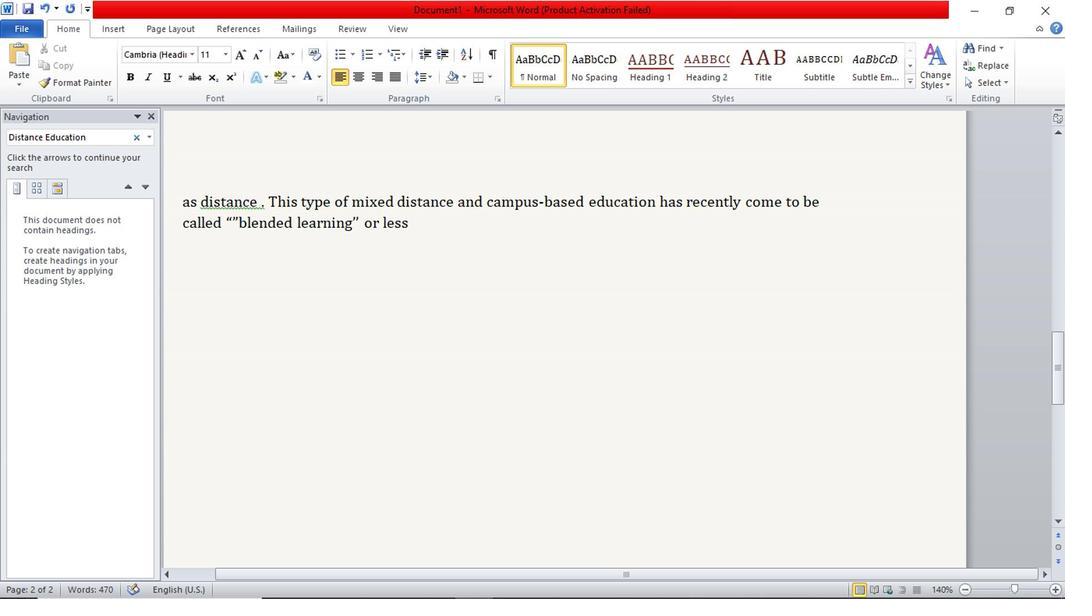 
Action: Mouse moved to (418, 235)
Screenshot: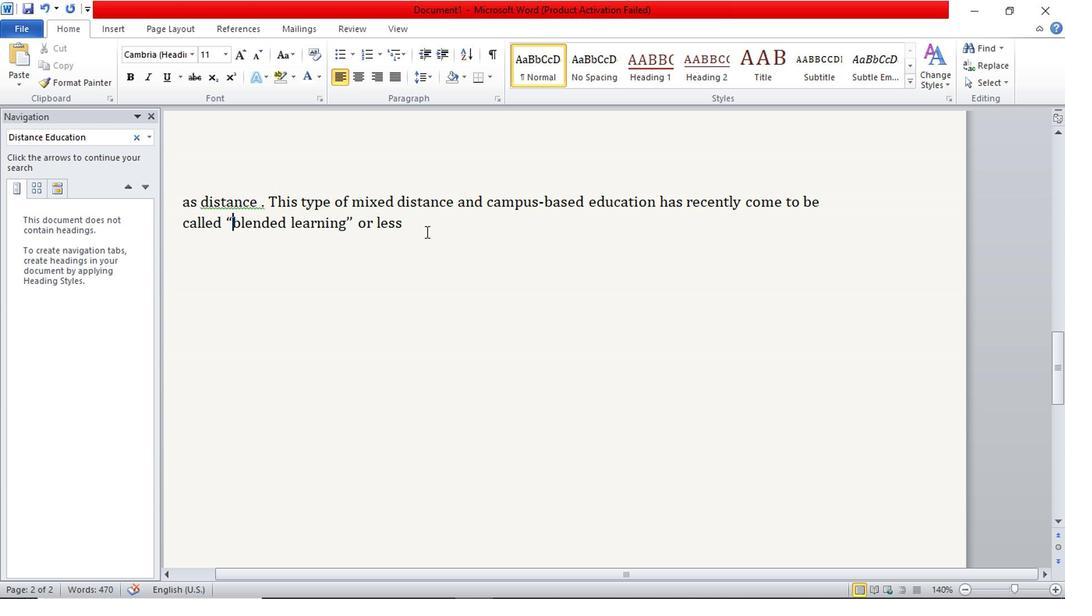 
Action: Mouse pressed left at (418, 235)
Screenshot: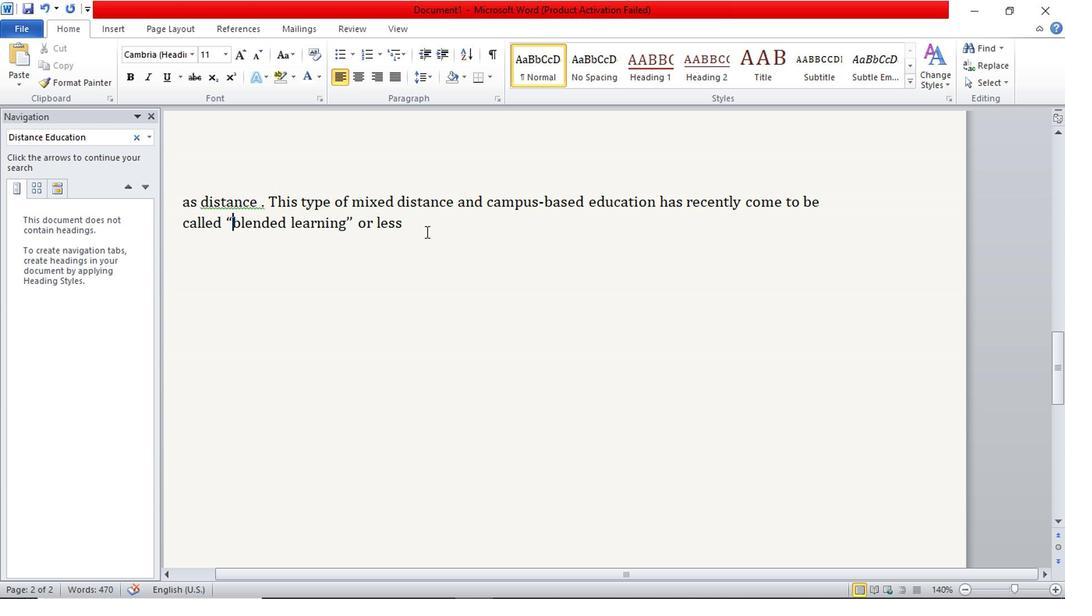 
Action: Key pressed <Key.space>often<Key.space>''hybrid<Key.space>learning''.<Key.space><Key.shift>Many<Key.space>open<Key.space>universityg<Key.backspace><Key.backspace><Key.backspace>ties<Key.space>use<Key.space>a<Key.space>nle<Key.backspace><Key.backspace><Key.backspace>blean<Key.backspace><Key.backspace>nd<Key.space>of<Key.space>tee<Key.backspace>chnology<Key.backspace>ies<Key.space>and<Key.space>a<Key.space>blend<Key.space>of<Key.space>learning<Key.space>modalities<Key.space><Key.backspace><Key.shift>(<Key.backspace><Key.space><Key.shift><Key.shift><Key.shift>(face-to-face<Key.space><Key.backspace>,<Key.space>distance,<Key.space>and<Key.space>hybrid<Key.shift>)<Key.space>all<Key.space>under<Key.space>the<Key.space>e<Key.backspace>rubric<Key.space>of<Key.space>''distance<Key.space>education;<Key.backspace>''.
Screenshot: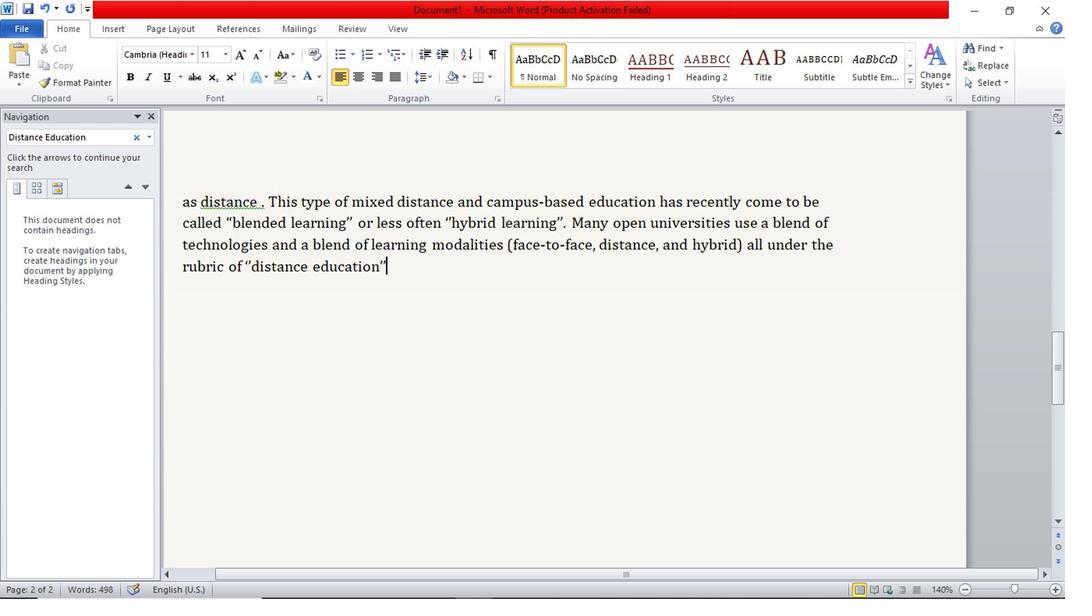 
Action: Mouse scrolled (418, 234) with delta (0, -1)
Screenshot: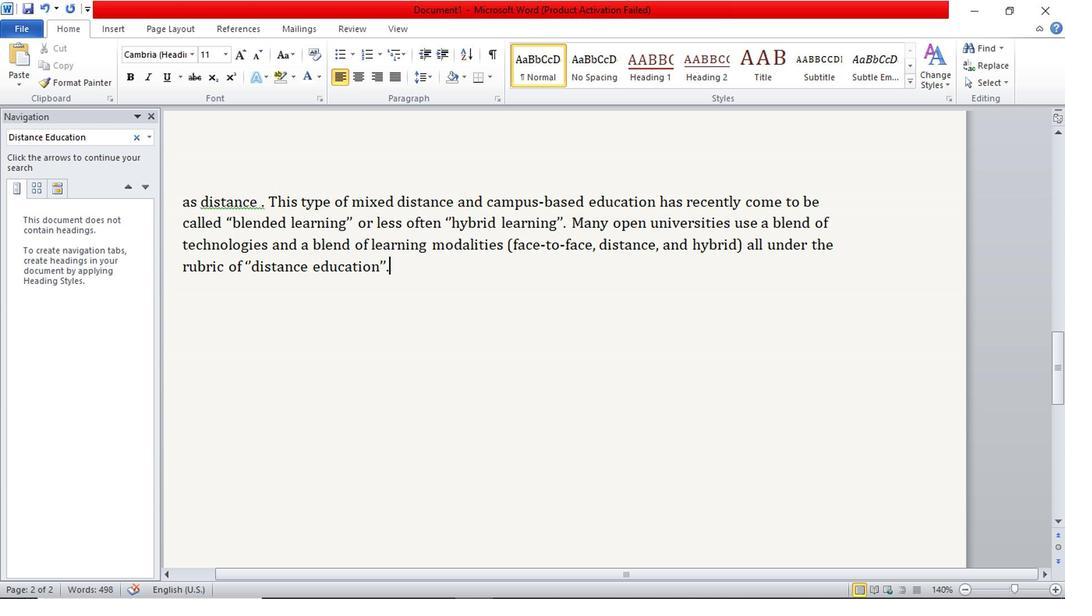 
Action: Mouse scrolled (418, 234) with delta (0, -1)
Screenshot: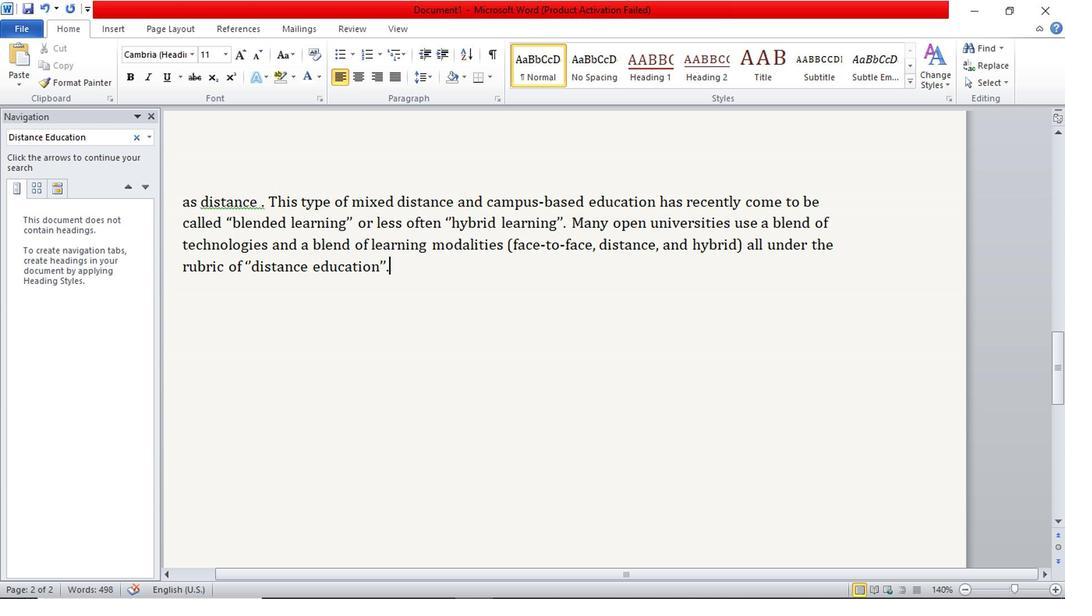 
Action: Mouse scrolled (418, 234) with delta (0, -1)
Screenshot: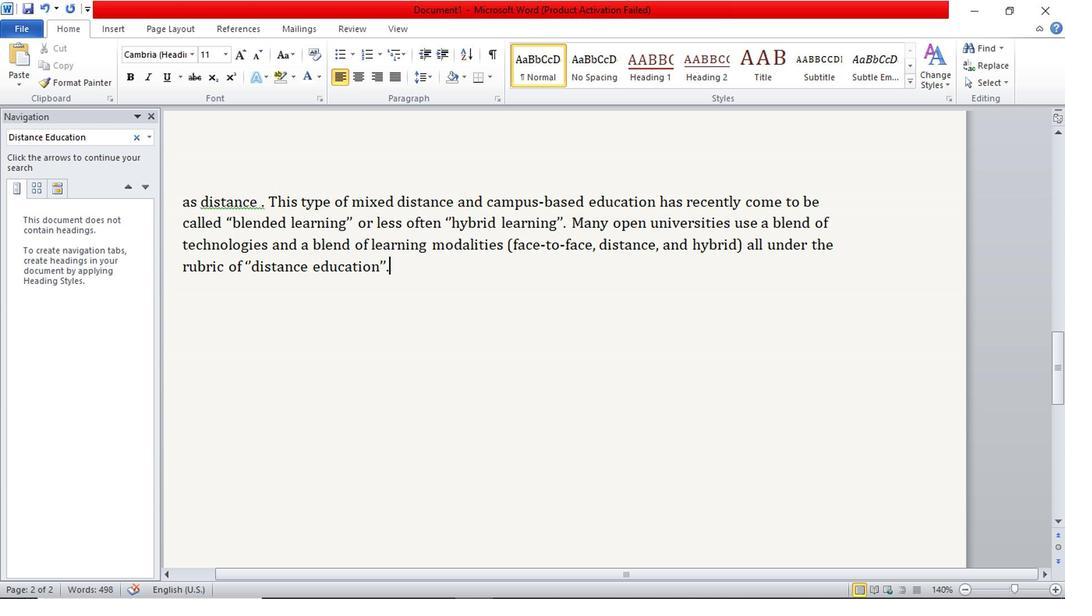 
Action: Mouse scrolled (418, 234) with delta (0, -1)
Screenshot: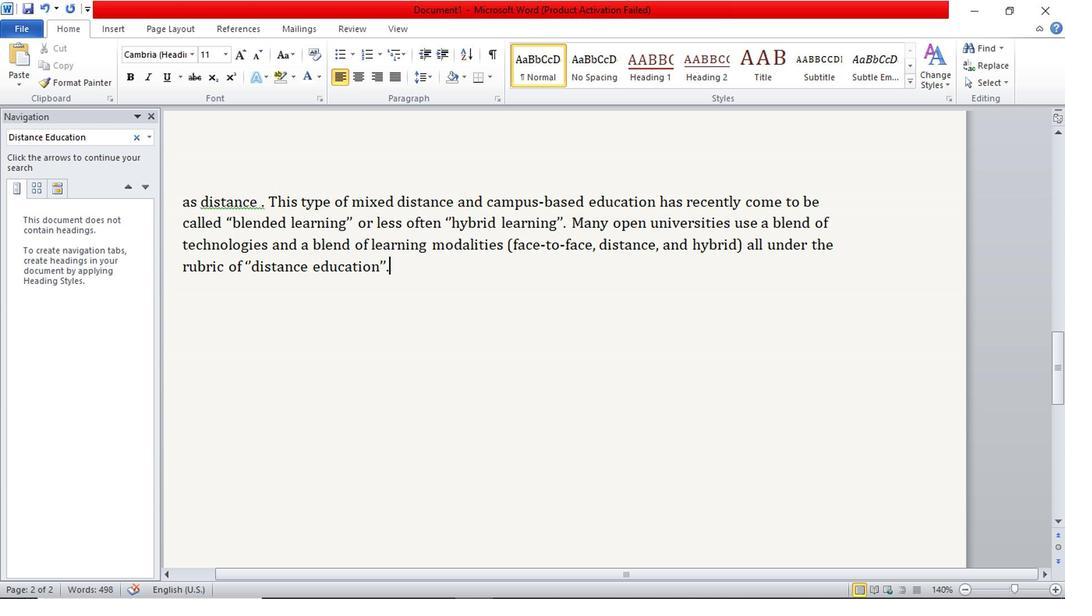 
Action: Mouse scrolled (418, 234) with delta (0, -1)
Screenshot: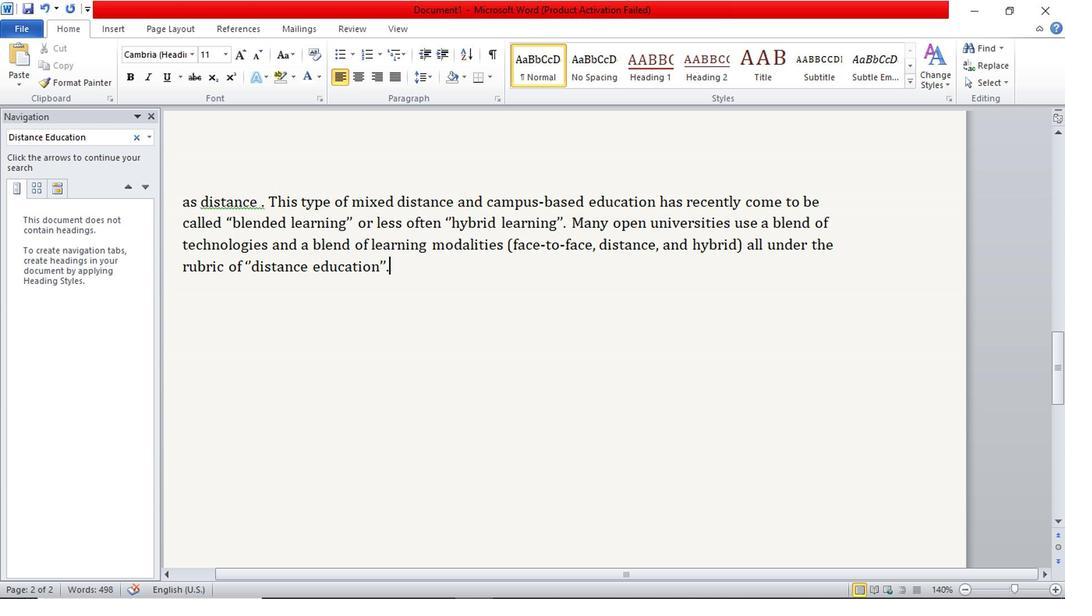 
Action: Mouse scrolled (418, 234) with delta (0, -1)
Screenshot: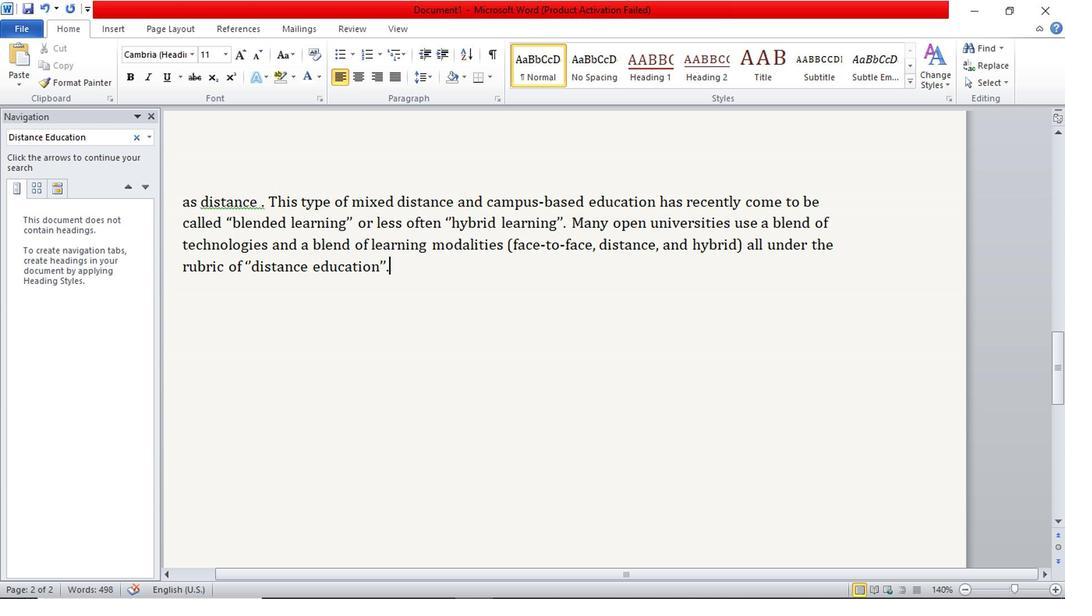 
Action: Mouse scrolled (418, 234) with delta (0, -1)
Screenshot: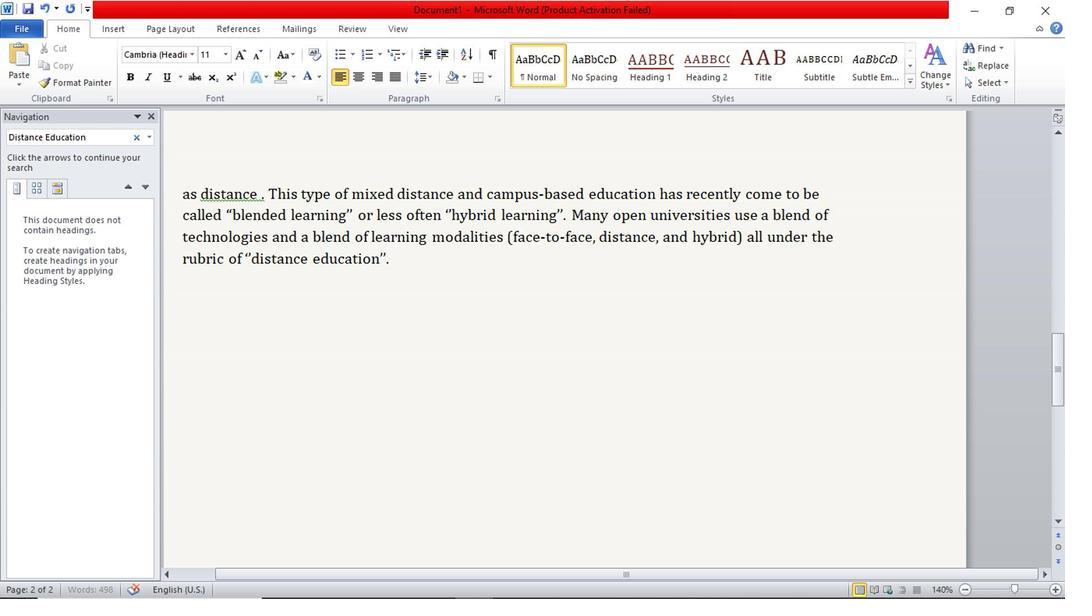 
Action: Mouse scrolled (418, 234) with delta (0, -1)
Screenshot: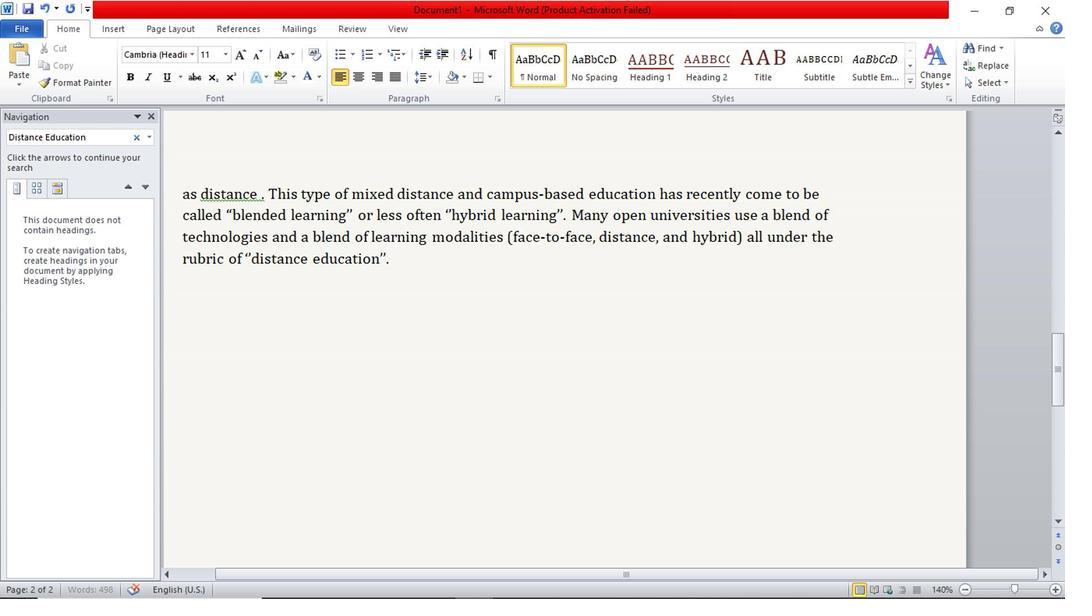 
Action: Mouse moved to (261, 208)
Screenshot: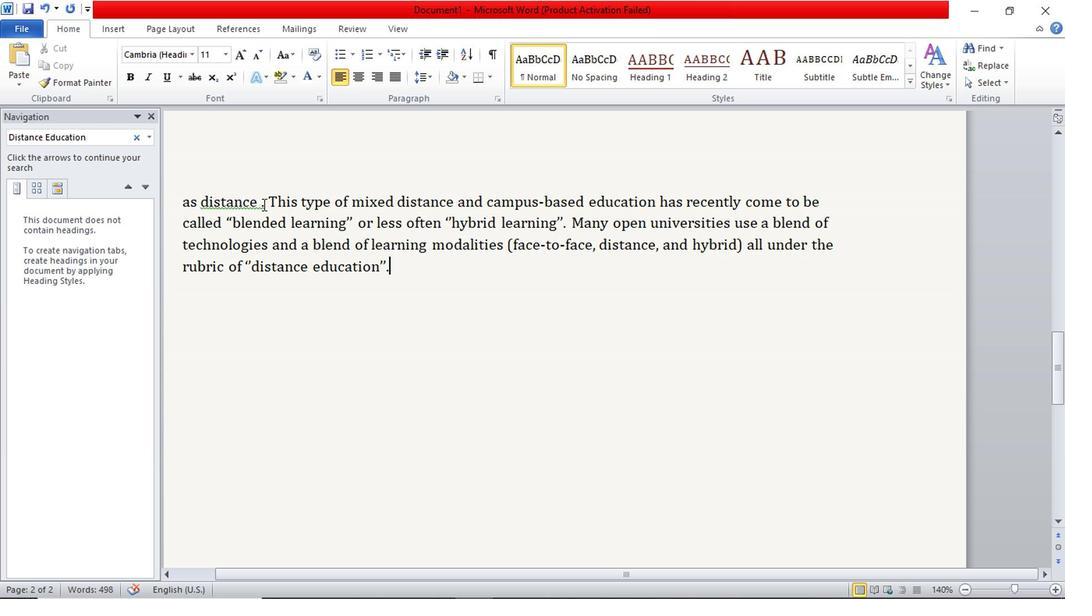 
Action: Mouse pressed left at (261, 208)
Screenshot: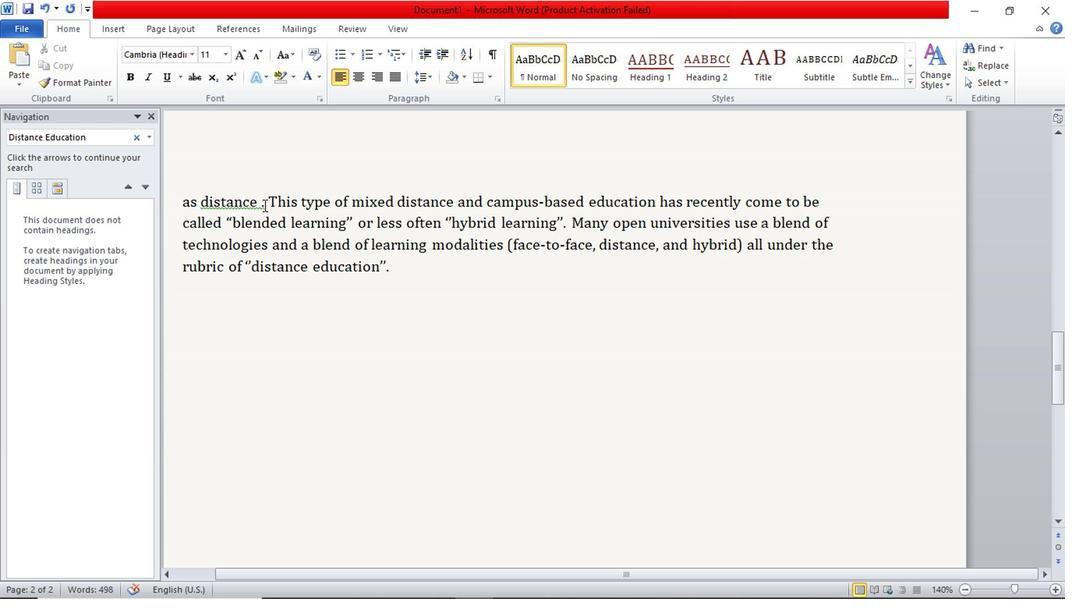 
Action: Key pressed <Key.backspace><Key.backspace>.
Screenshot: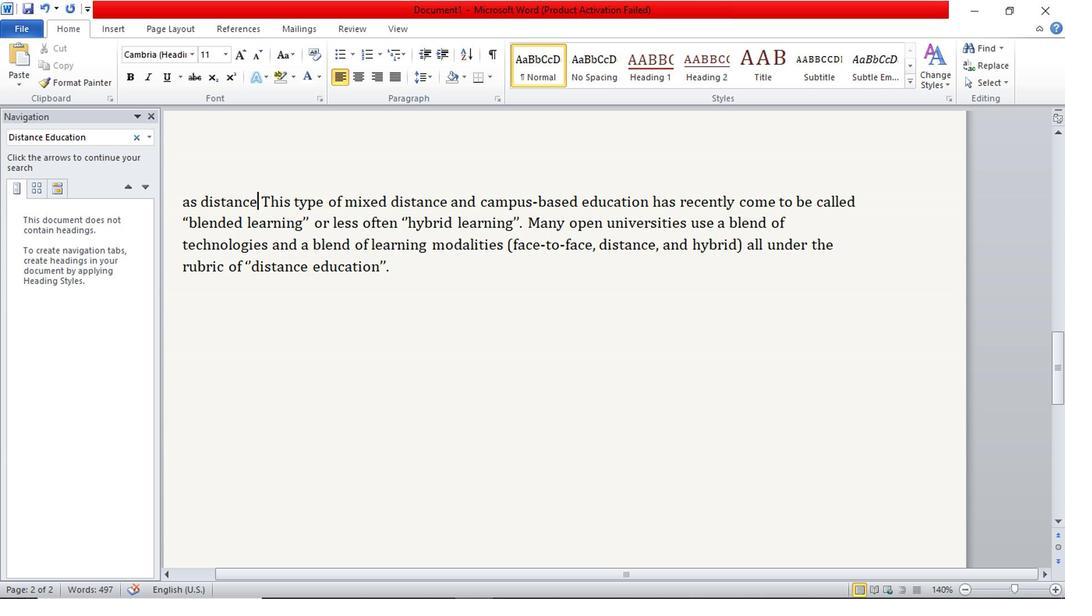 
Action: Mouse moved to (402, 274)
Screenshot: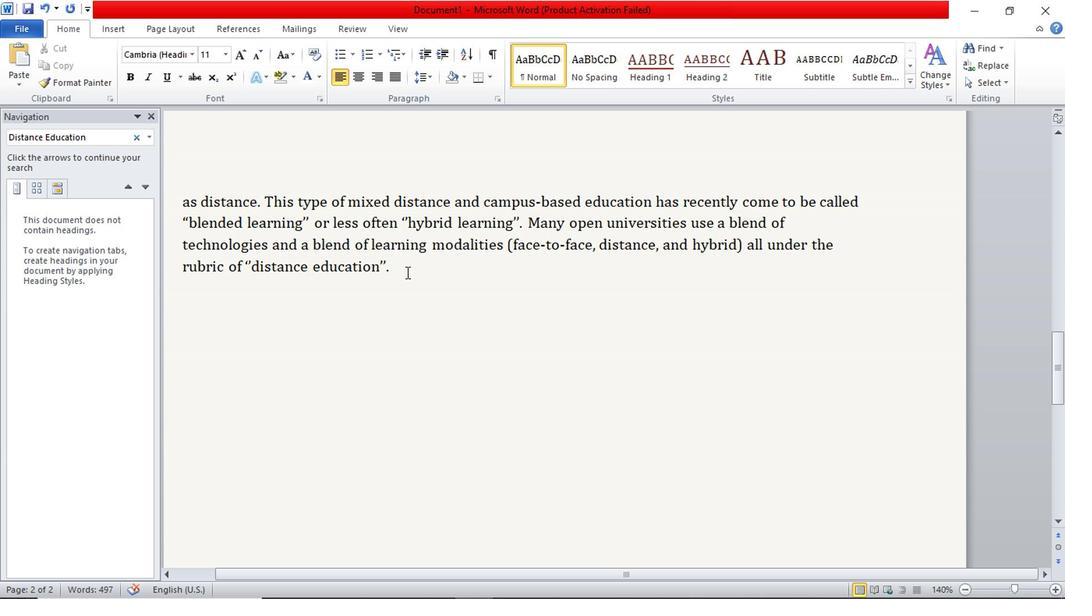 
Action: Mouse pressed left at (402, 274)
Screenshot: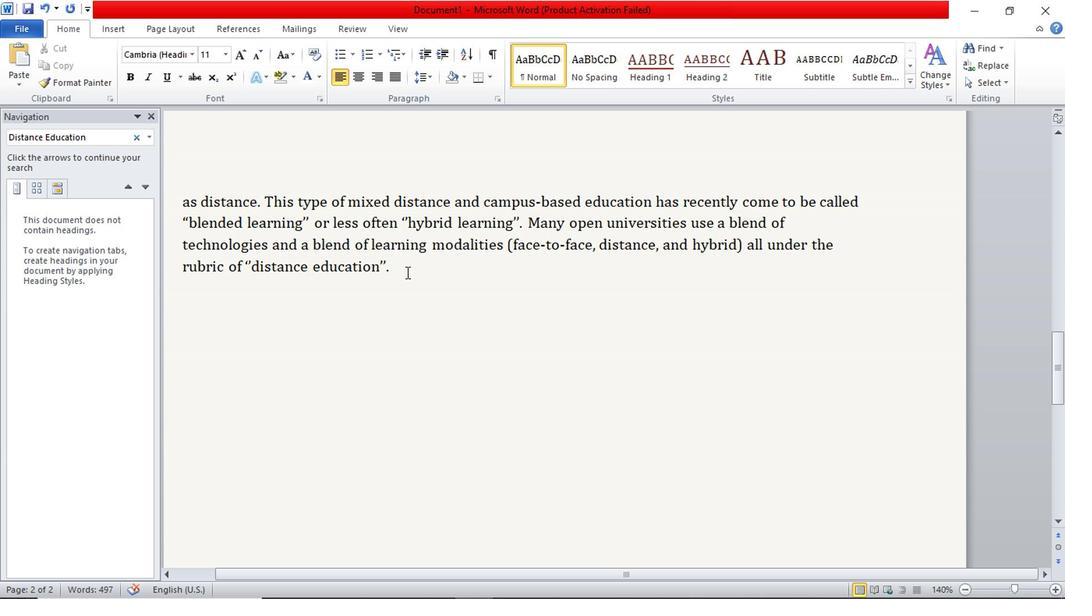 
Action: Mouse moved to (87, 9)
Screenshot: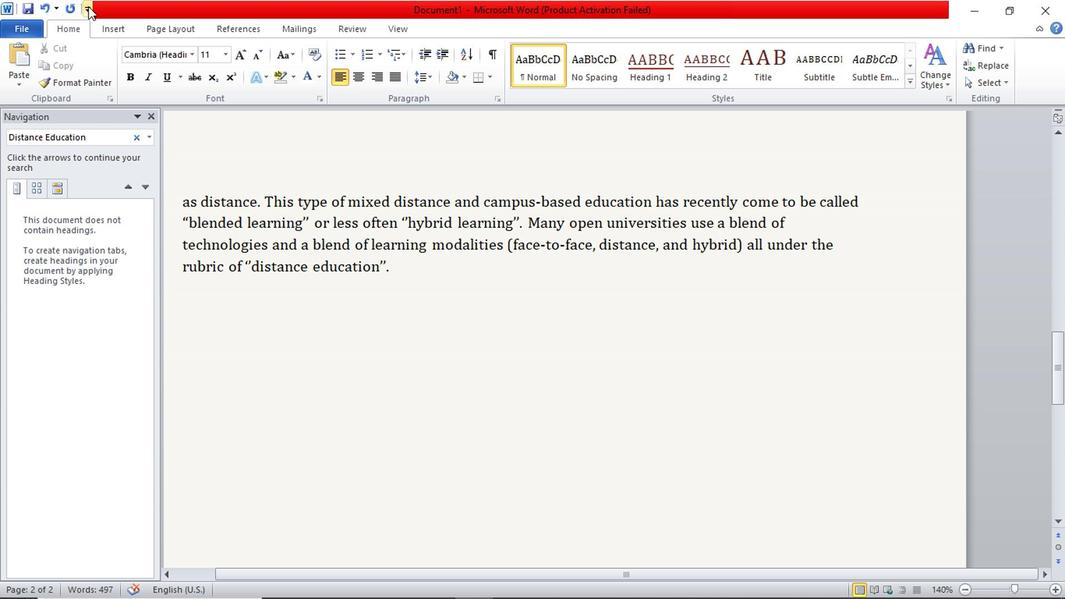 
Action: Mouse pressed left at (87, 9)
Screenshot: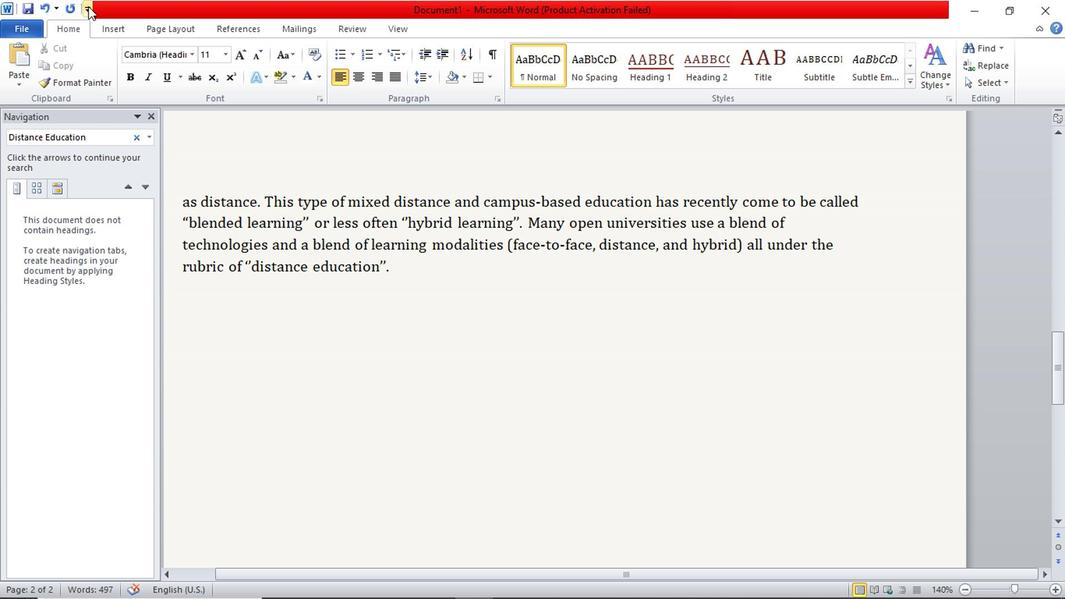 
Action: Mouse moved to (270, 140)
Screenshot: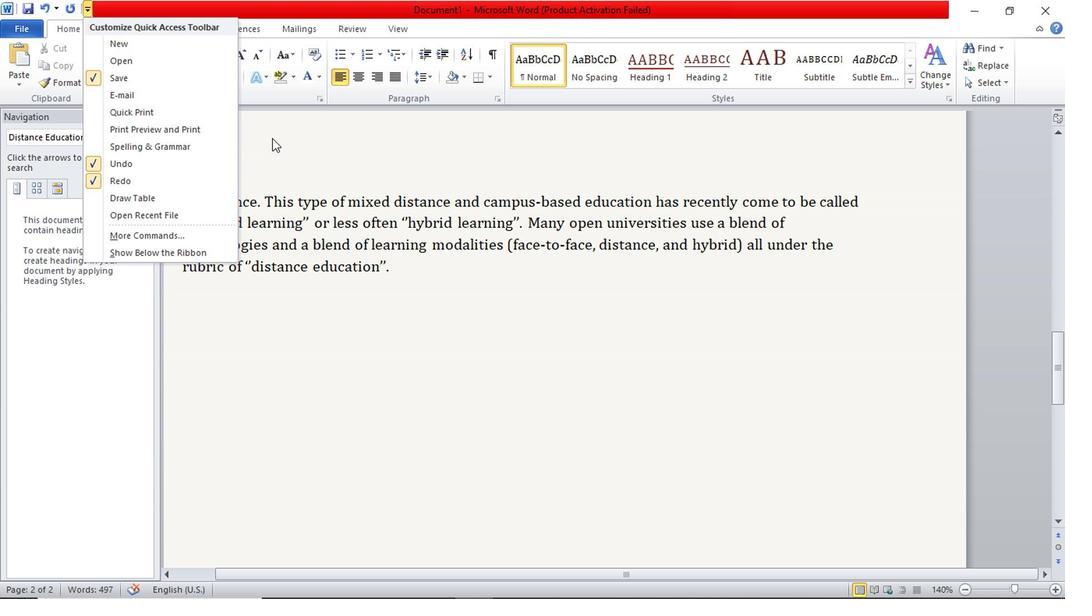 
Action: Mouse pressed left at (270, 140)
Screenshot: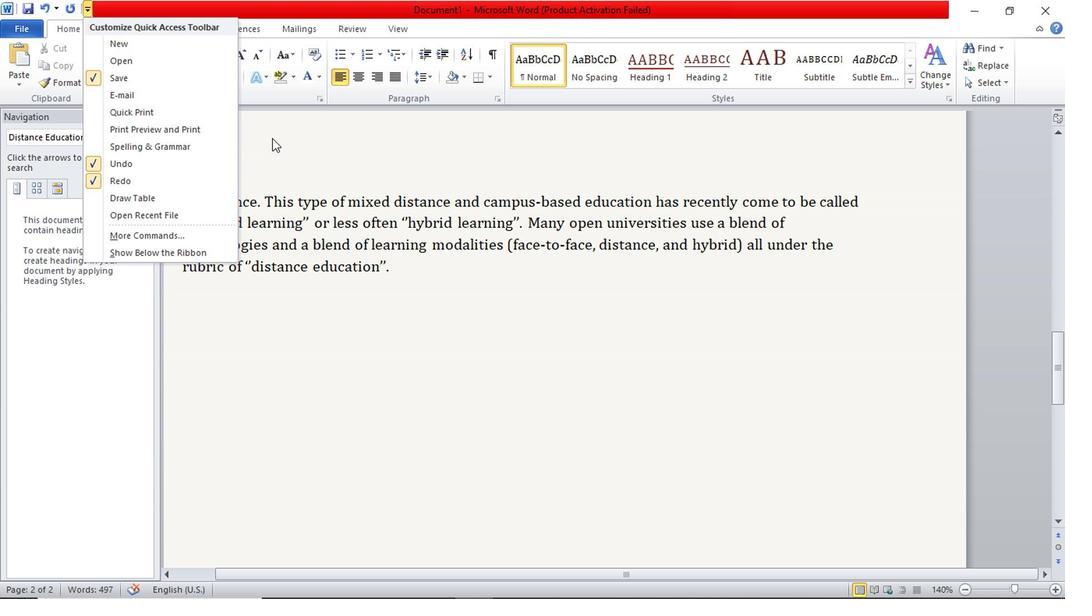 
Action: Mouse moved to (985, 51)
Screenshot: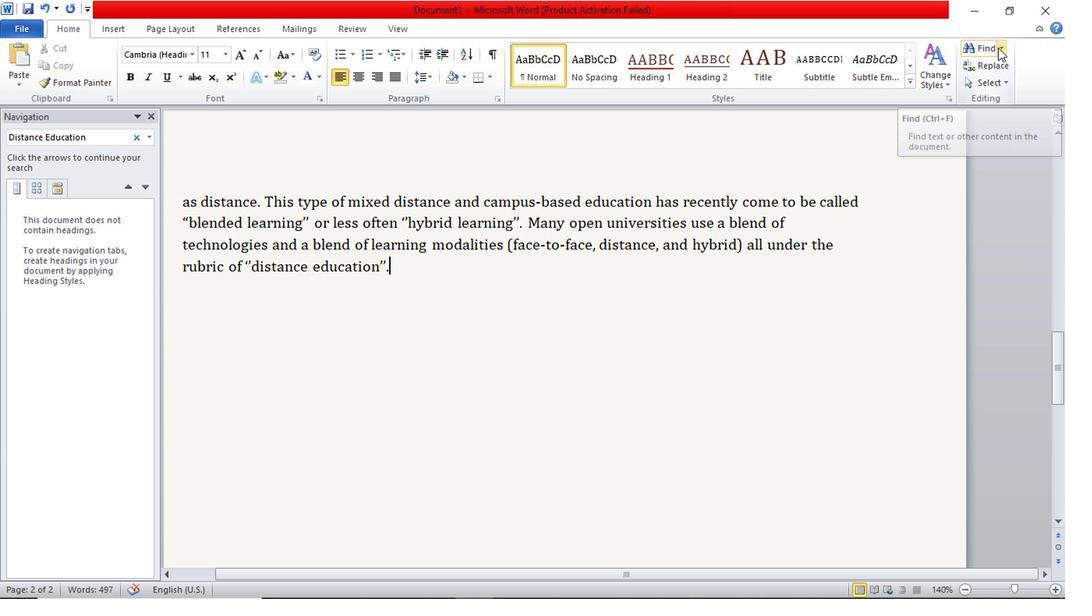 
Action: Mouse pressed left at (985, 51)
Screenshot: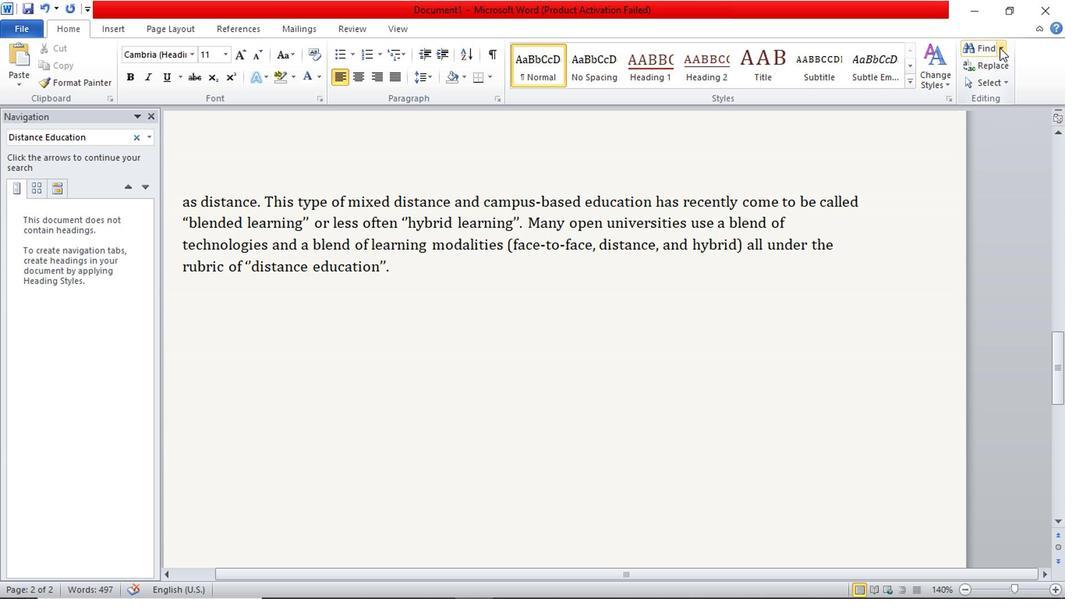 
Action: Mouse moved to (877, 150)
Screenshot: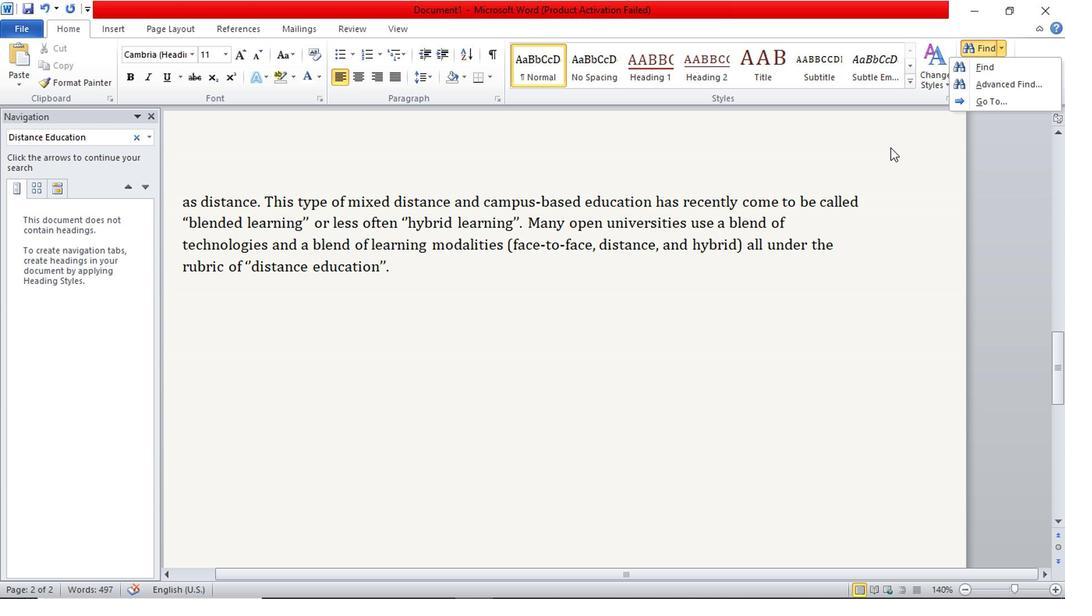 
Action: Mouse pressed left at (877, 150)
Screenshot: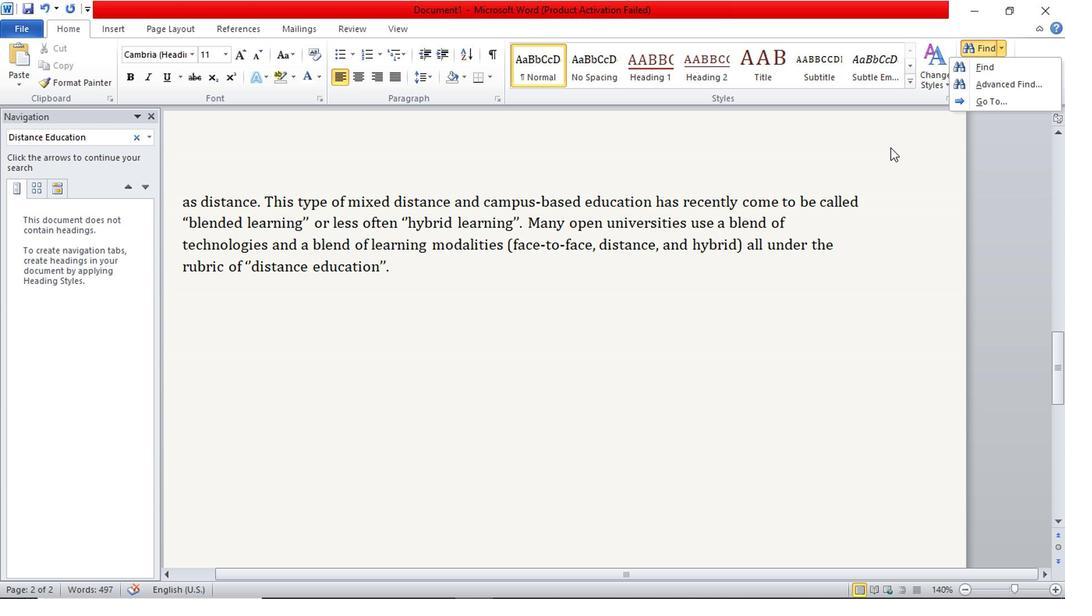 
Action: Mouse moved to (983, 66)
Screenshot: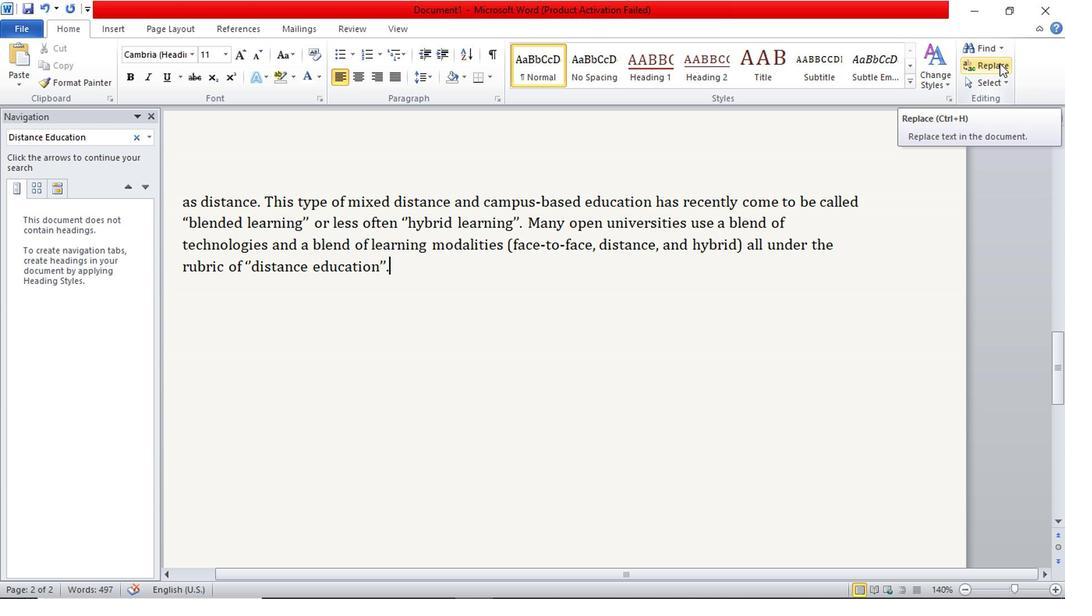 
Action: Mouse pressed left at (983, 66)
Screenshot: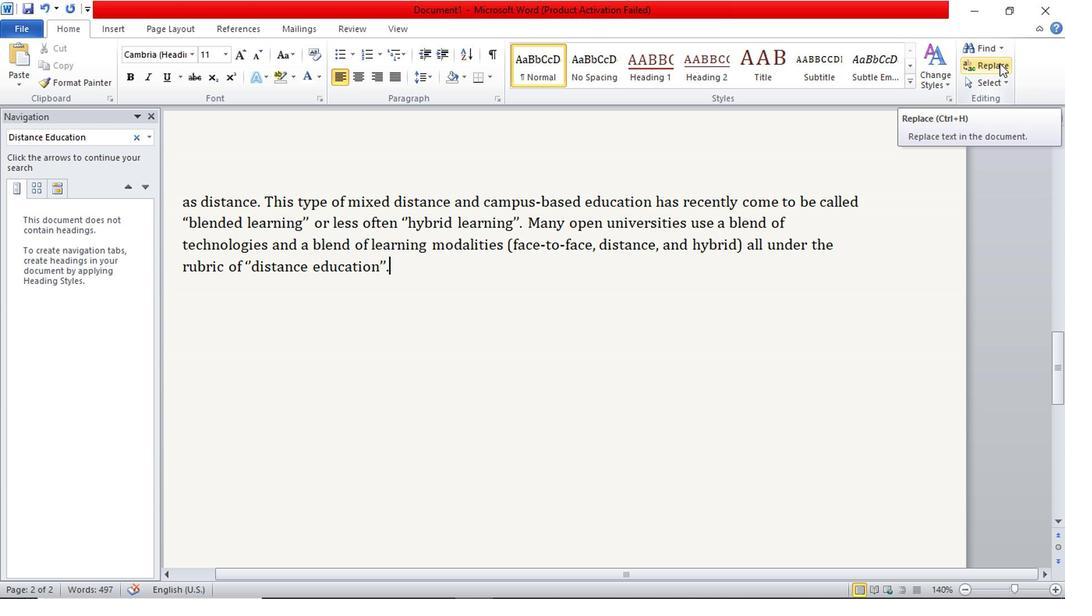 
Action: Mouse moved to (718, 94)
Screenshot: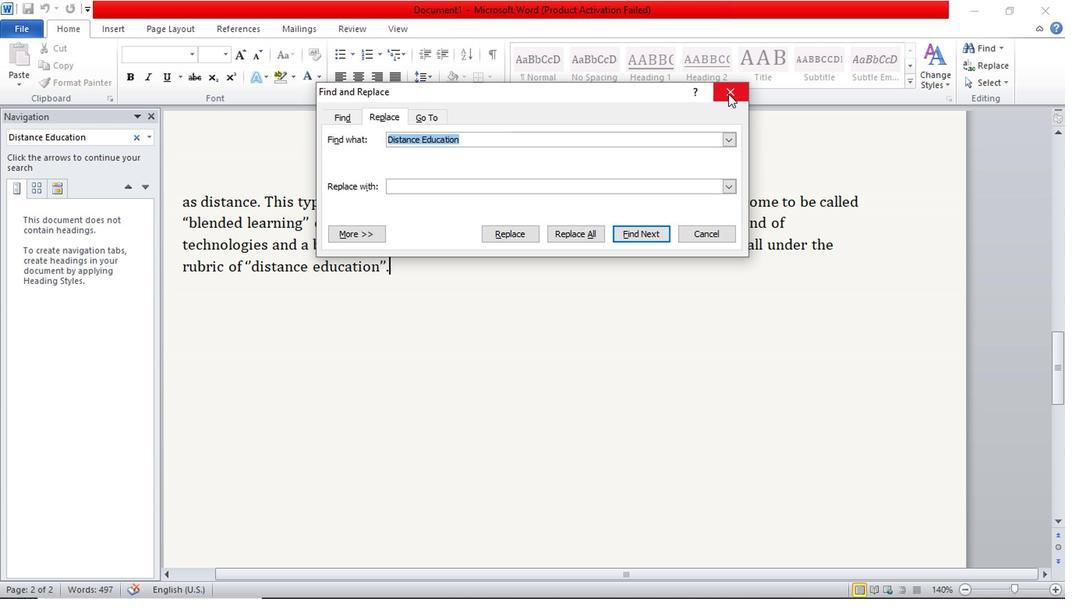 
Action: Mouse pressed left at (718, 94)
Screenshot: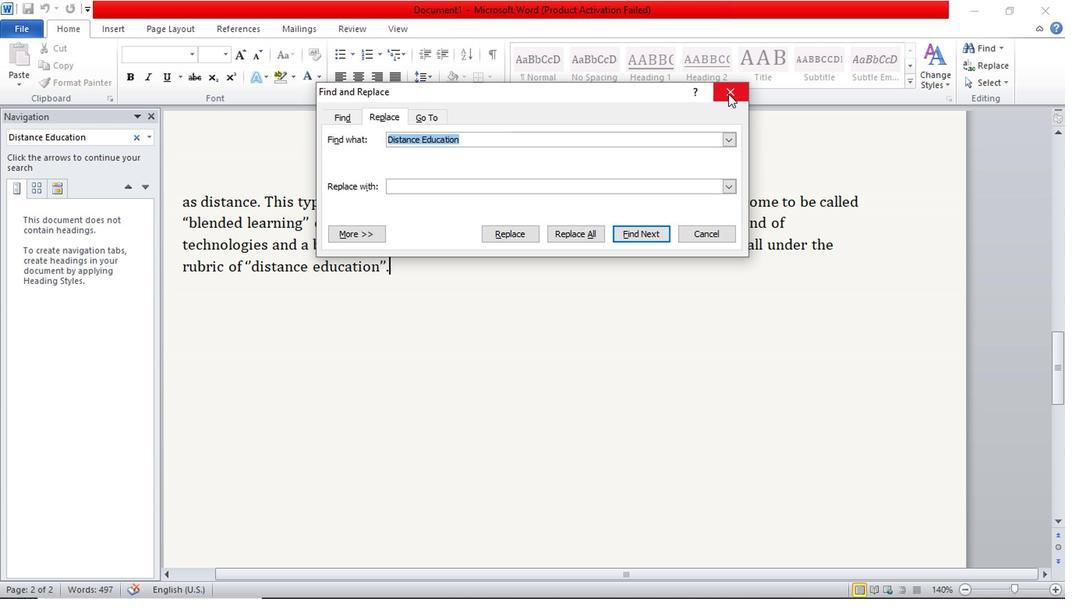 
Action: Mouse moved to (110, 28)
Screenshot: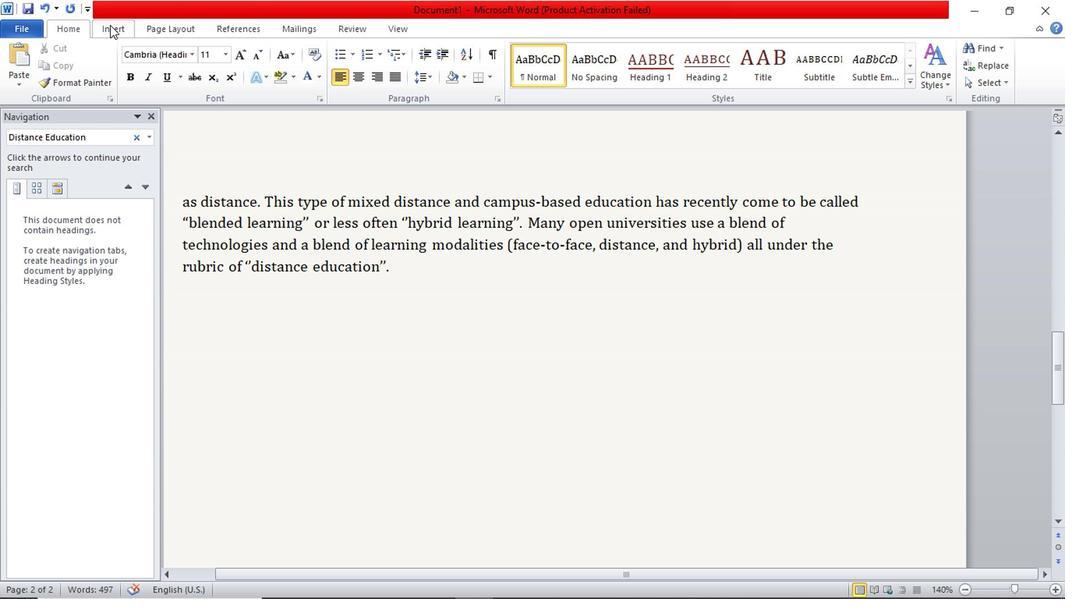 
Action: Mouse pressed left at (110, 28)
Screenshot: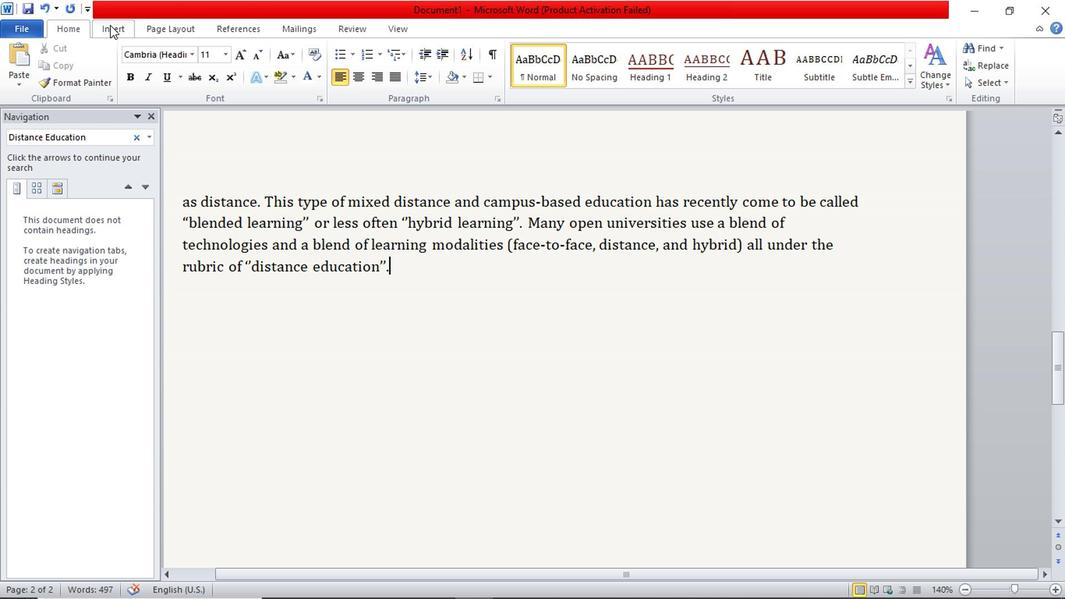 
Action: Mouse moved to (820, 87)
Screenshot: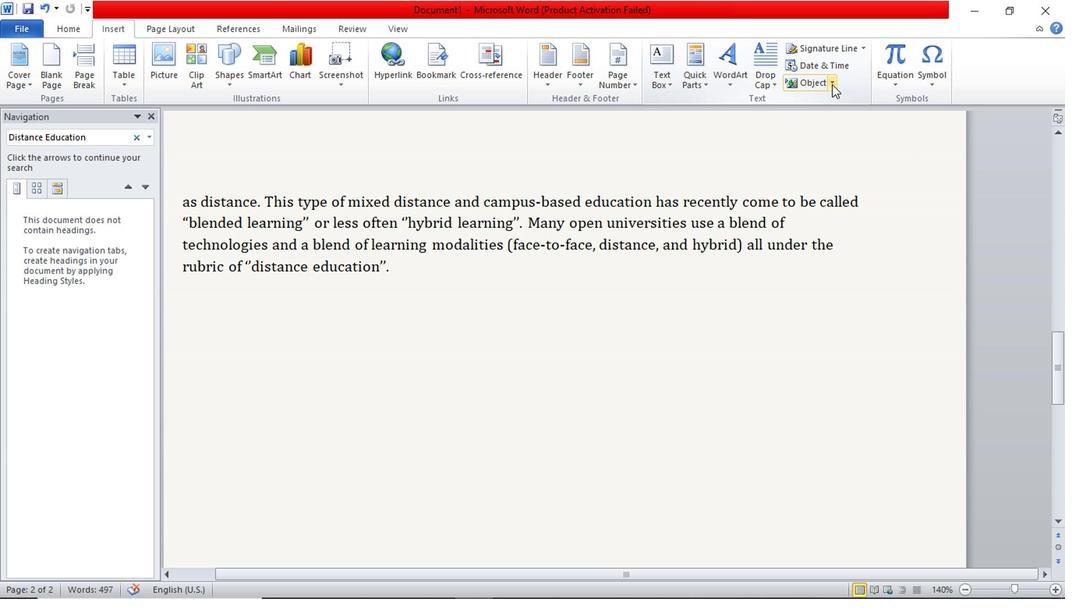
Action: Mouse pressed left at (820, 87)
Screenshot: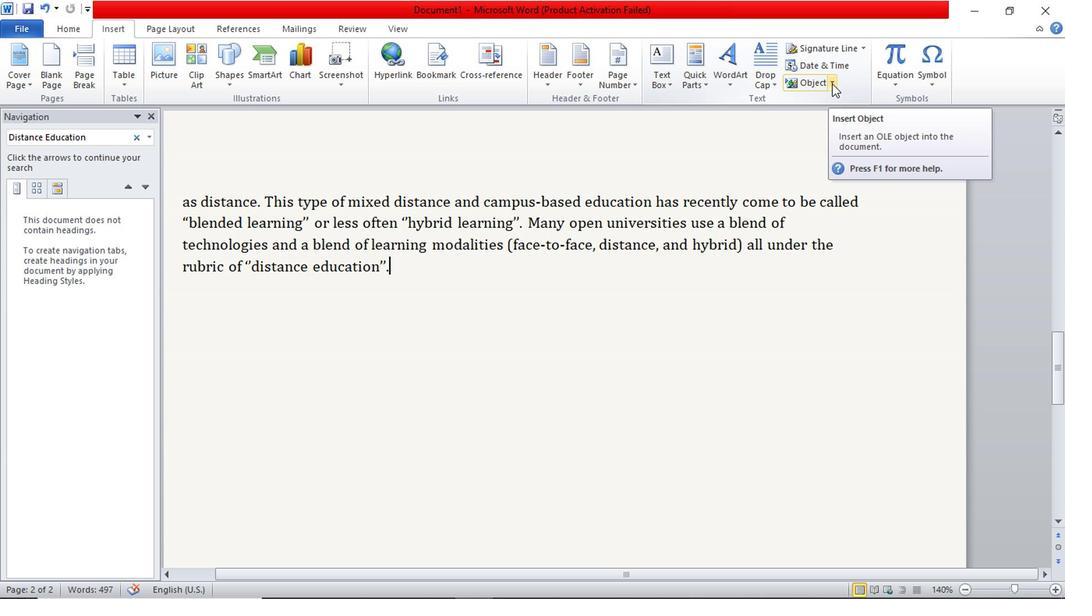 
Action: Mouse moved to (826, 104)
Screenshot: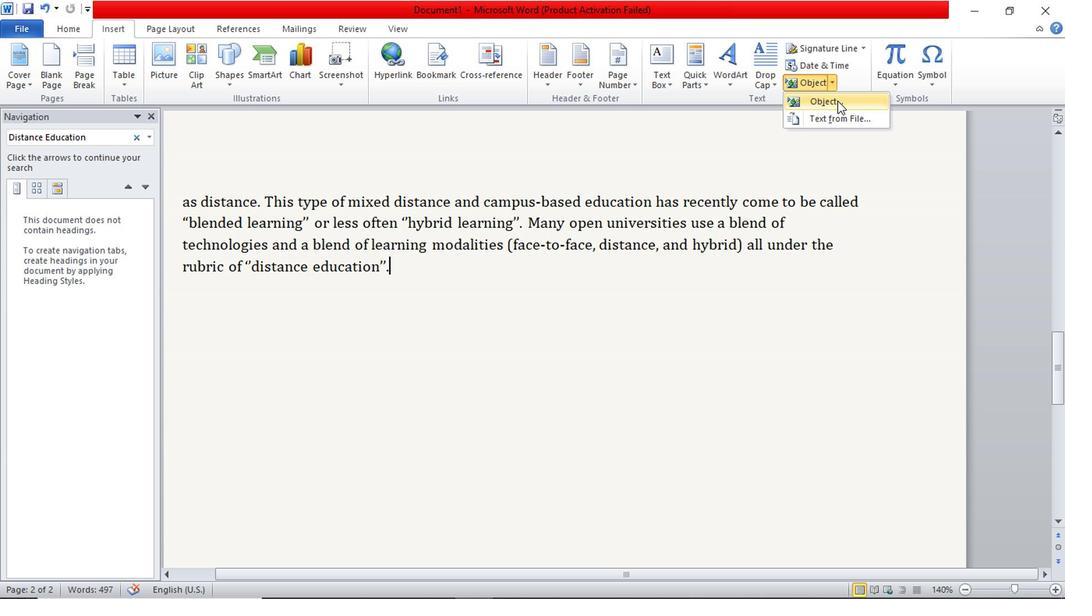 
Action: Mouse pressed left at (826, 104)
Screenshot: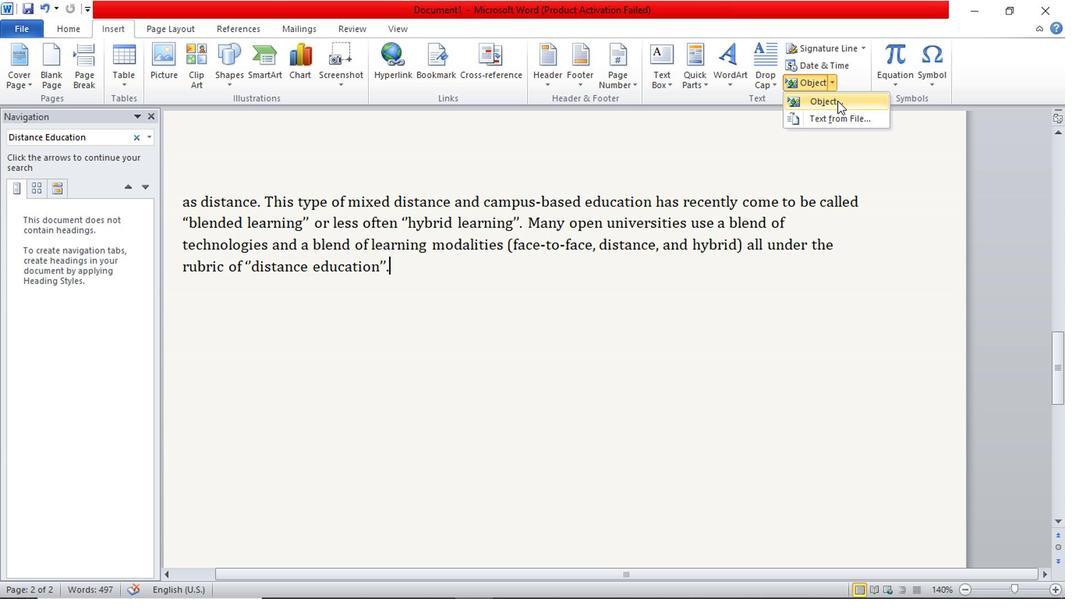 
Action: Mouse moved to (624, 405)
Screenshot: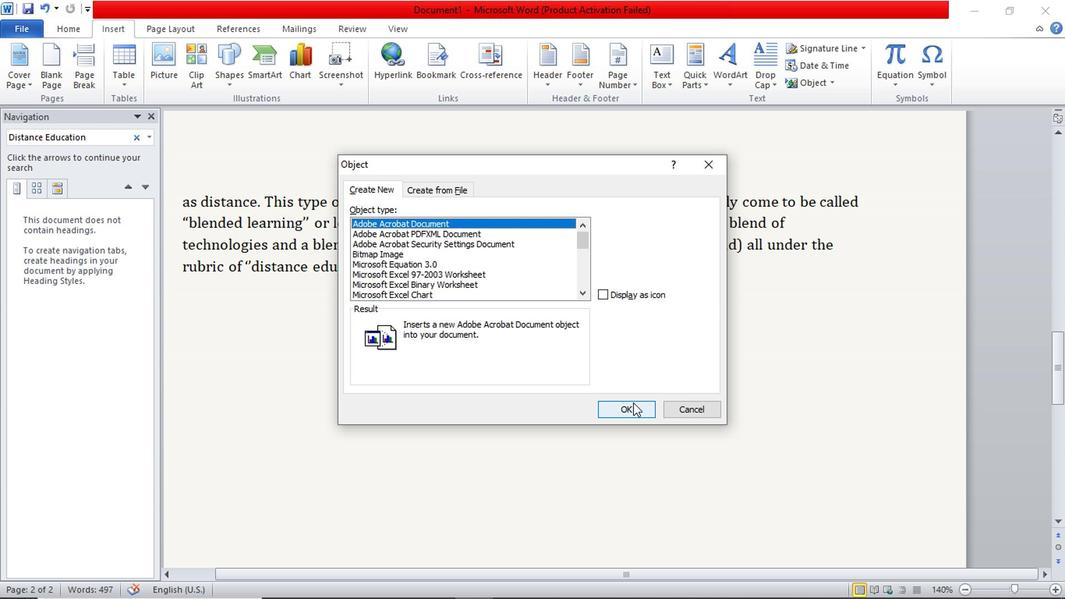 
Action: Mouse pressed left at (624, 405)
Screenshot: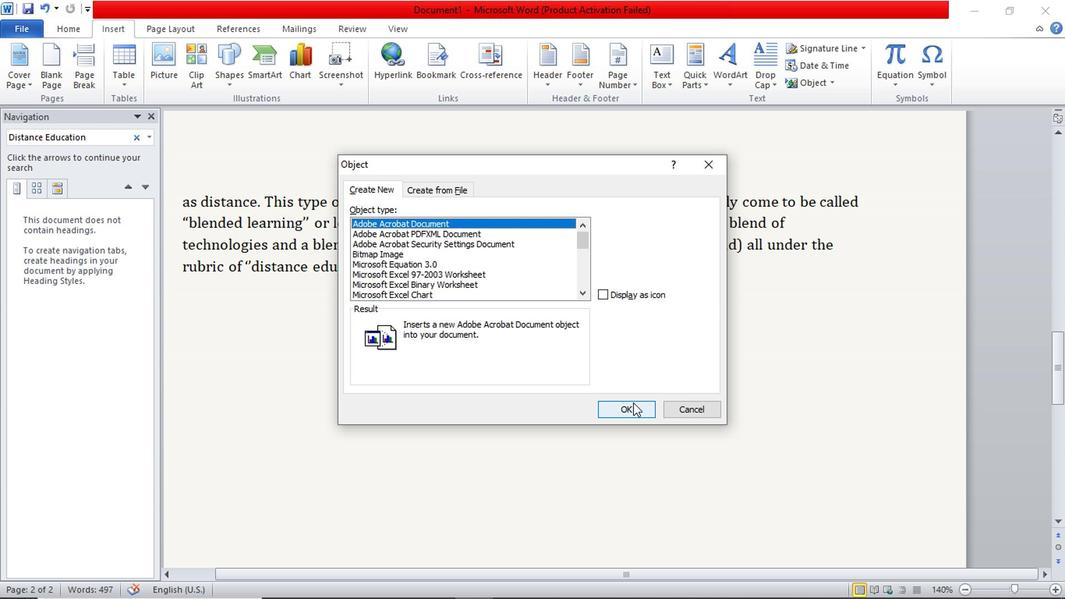 
Action: Mouse moved to (472, 350)
Screenshot: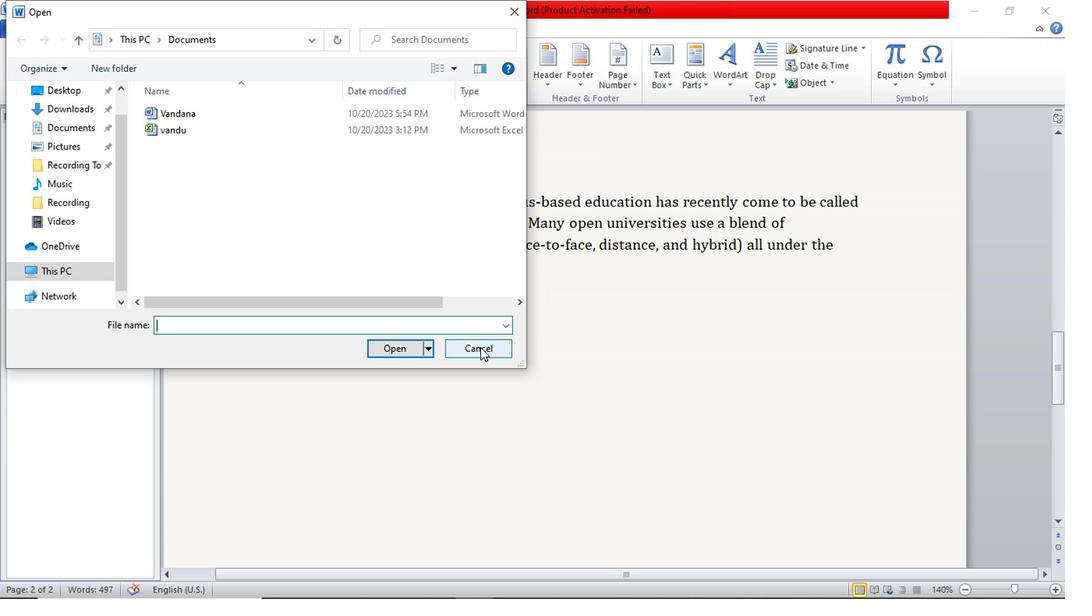 
Action: Mouse pressed left at (472, 350)
Screenshot: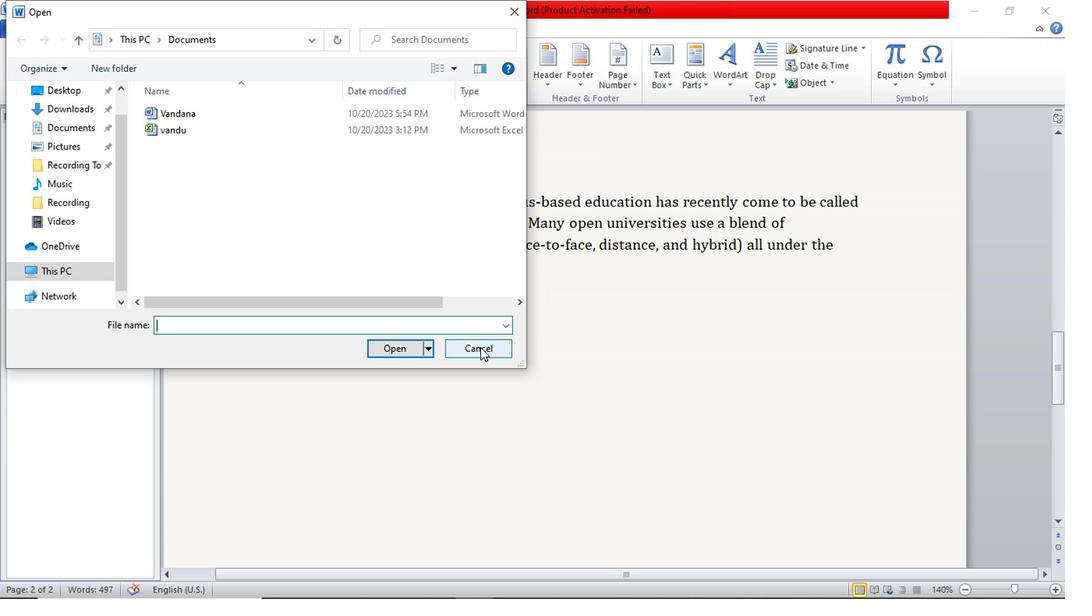 
Action: Mouse moved to (783, 281)
Screenshot: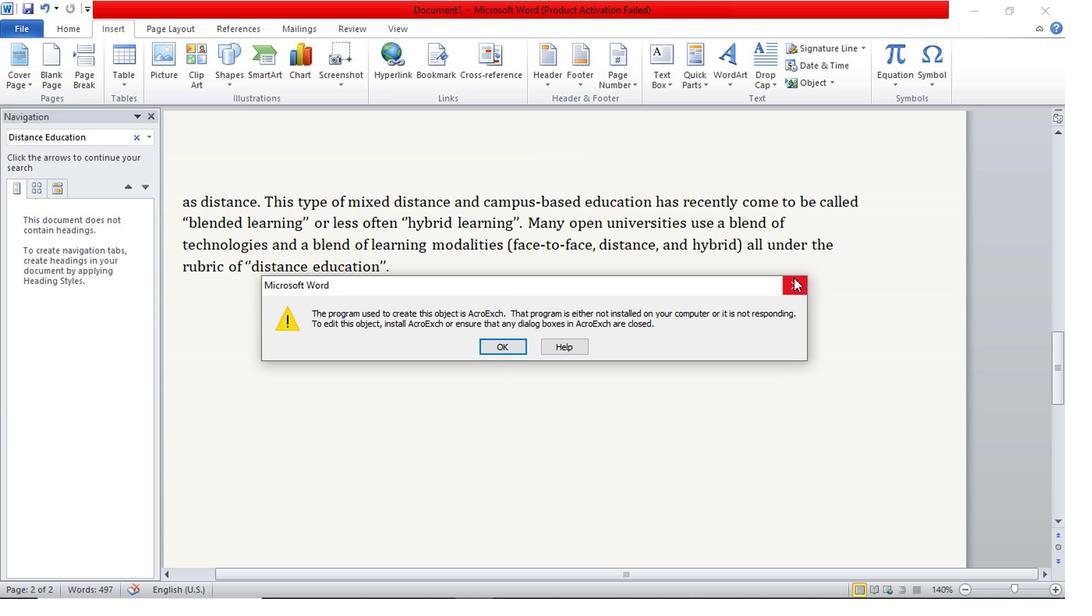 
Action: Mouse pressed left at (783, 281)
Screenshot: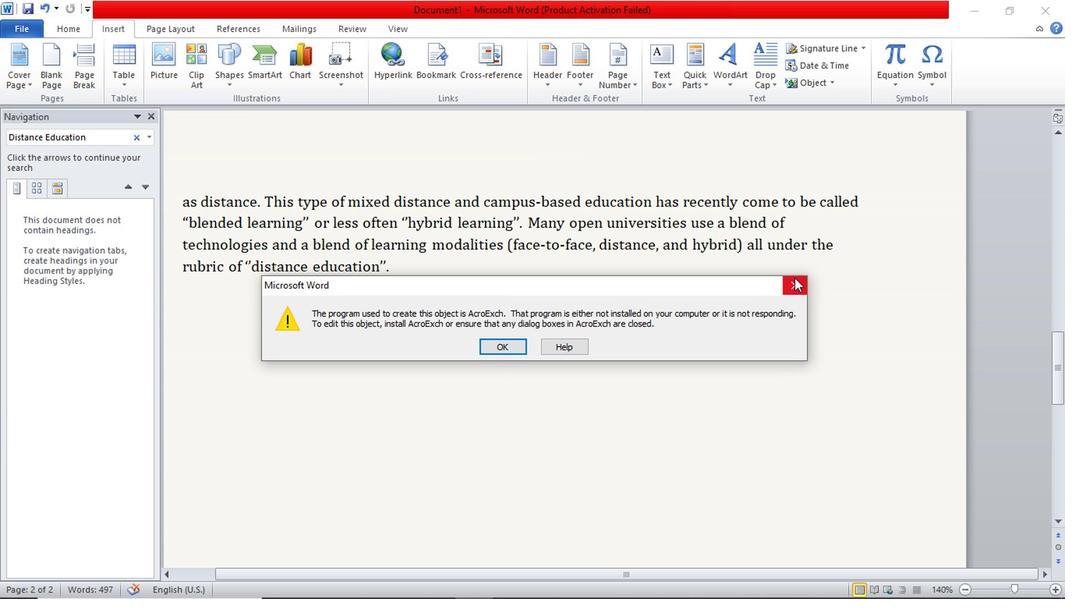 
Action: Mouse moved to (432, 264)
Screenshot: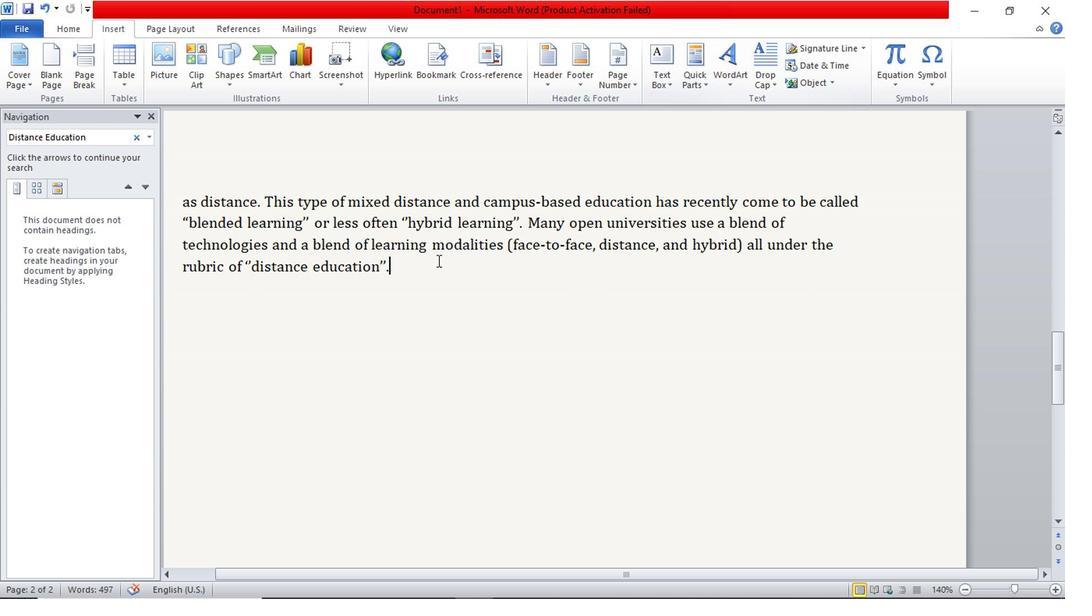
Action: Key pressed jhgbj<Key.backspace><Key.backspace><Key.backspace><Key.backspace><Key.backspace><Key.space><Key.shift>D<Key.backspace><Key.enter><Key.shift>di<Key.backspace><Key.backspace><Key.shift>Distance<Key.space>learning<Key.space>cna<Key.backspace><Key.backspace>an<Key.space>also<Key.space>use<Key.space>intre<Key.backspace><Key.backspace>eractib<Key.backspace>ve<Key.space>radio<Key.space>instruction,<Key.space>interactive<Key.space>audio<Key.space>instruction,<Key.space>online<Key.space>virtual<Key.space>worlds,<Key.space>digital<Key.space>games,<Key.space>webinars,<Key.space>and<Key.space>webcasta<Key.backspace>s,<Key.space>all<Key.space>of<Key.space>which<Key.space>are<Key.space>referref<Key.backspace>d<Key.space><Key.space><Key.backspace>to<Key.space>as<Key.space>e-learning.<Key.enter>
Screenshot: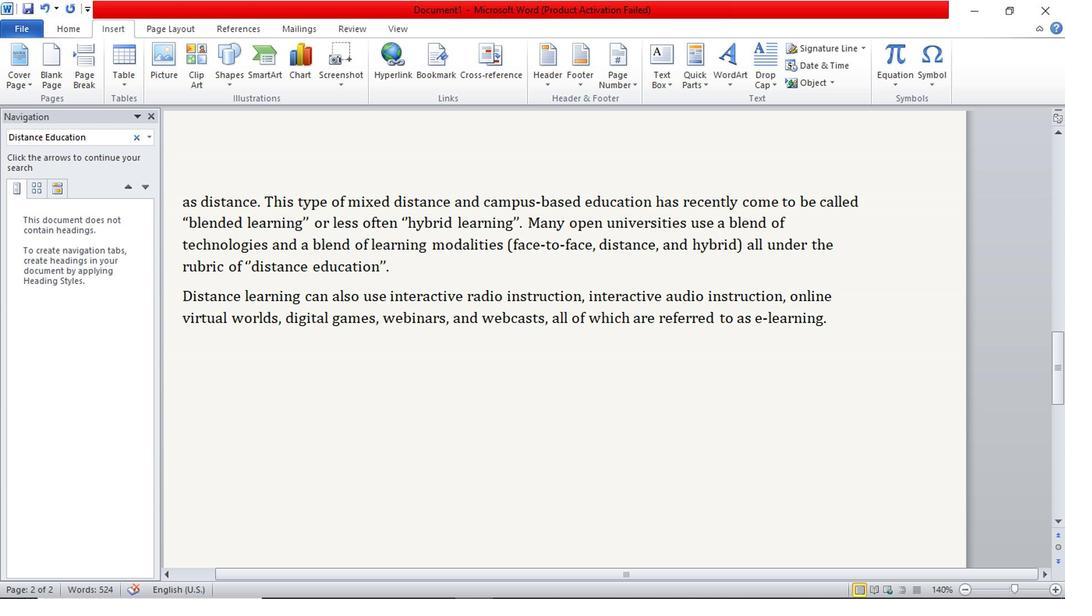 
Action: Mouse moved to (68, 33)
Screenshot: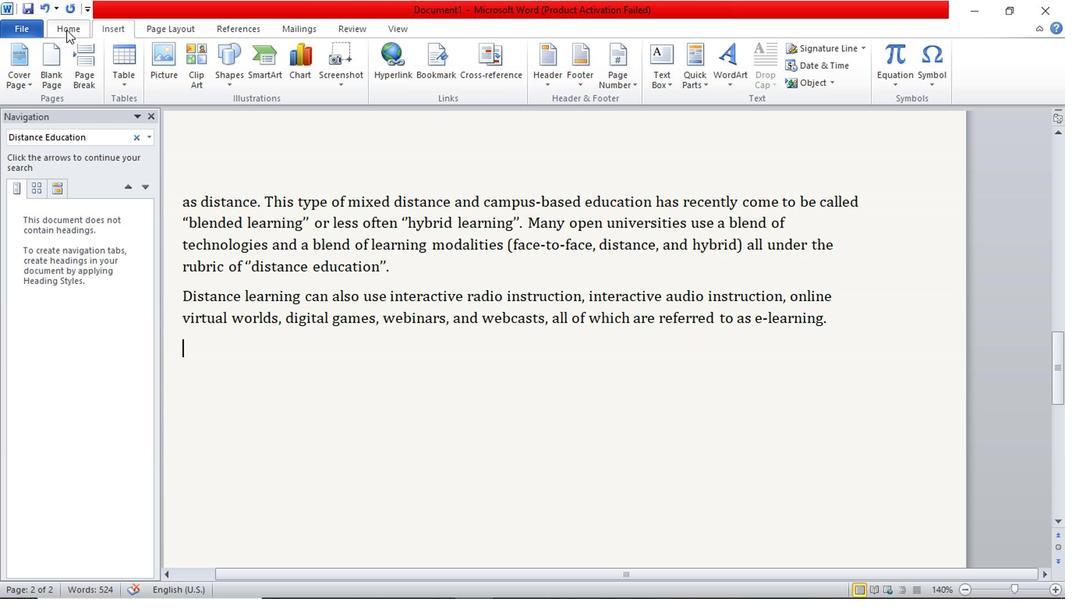 
Action: Mouse pressed left at (68, 33)
Screenshot: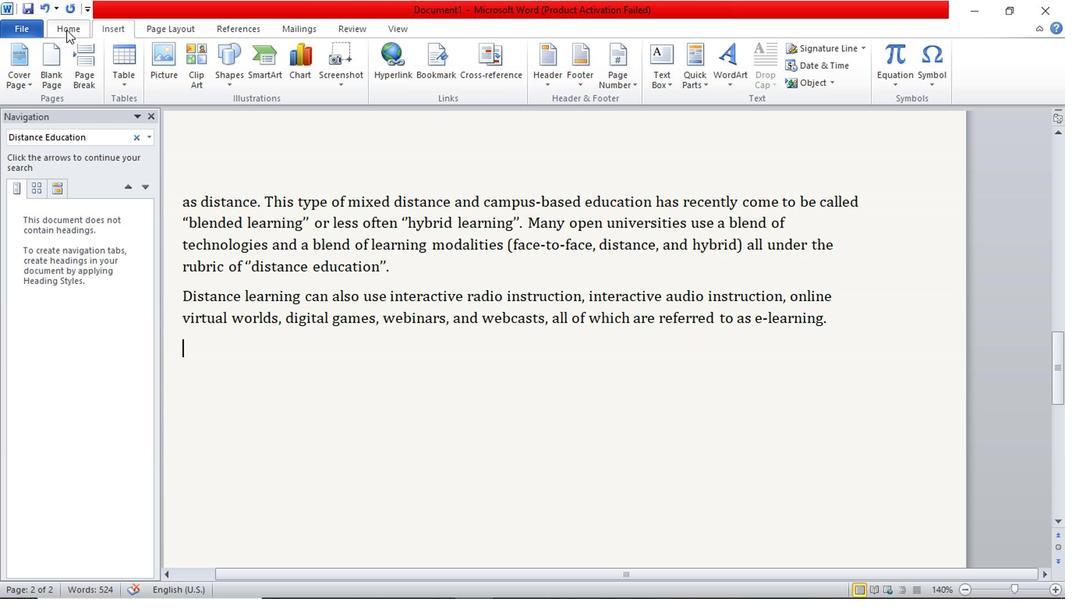 
Action: Mouse moved to (160, 24)
Screenshot: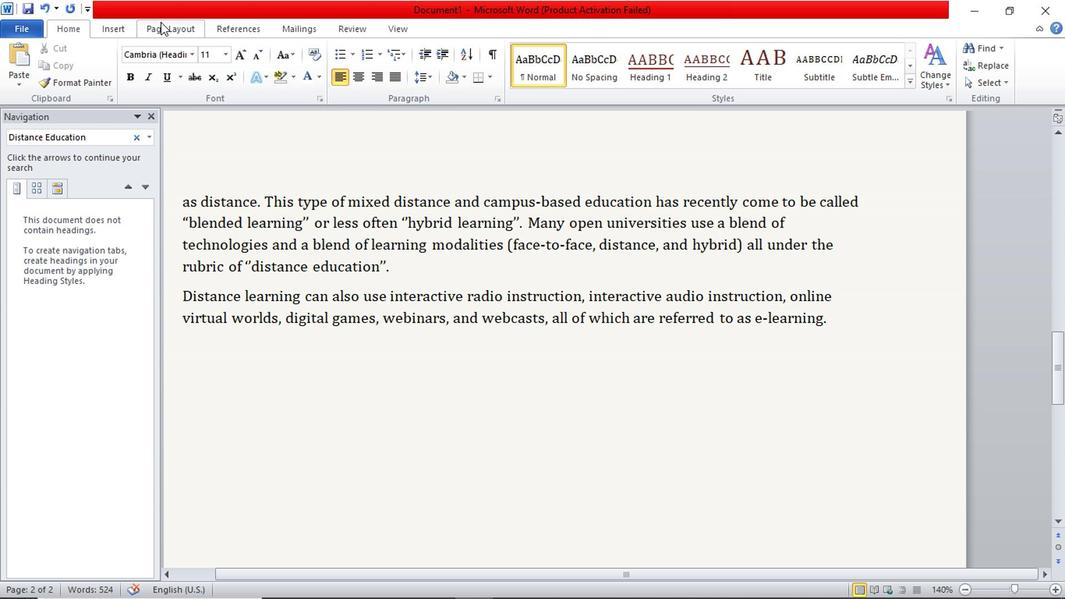 
Action: Mouse pressed left at (160, 24)
Screenshot: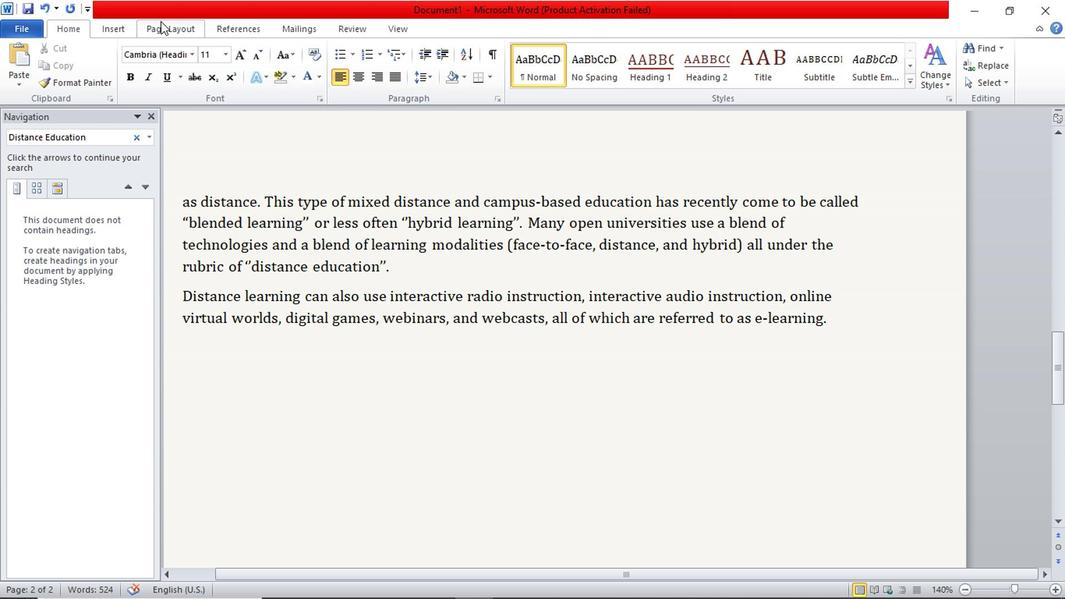 
Action: Mouse moved to (82, 32)
Screenshot: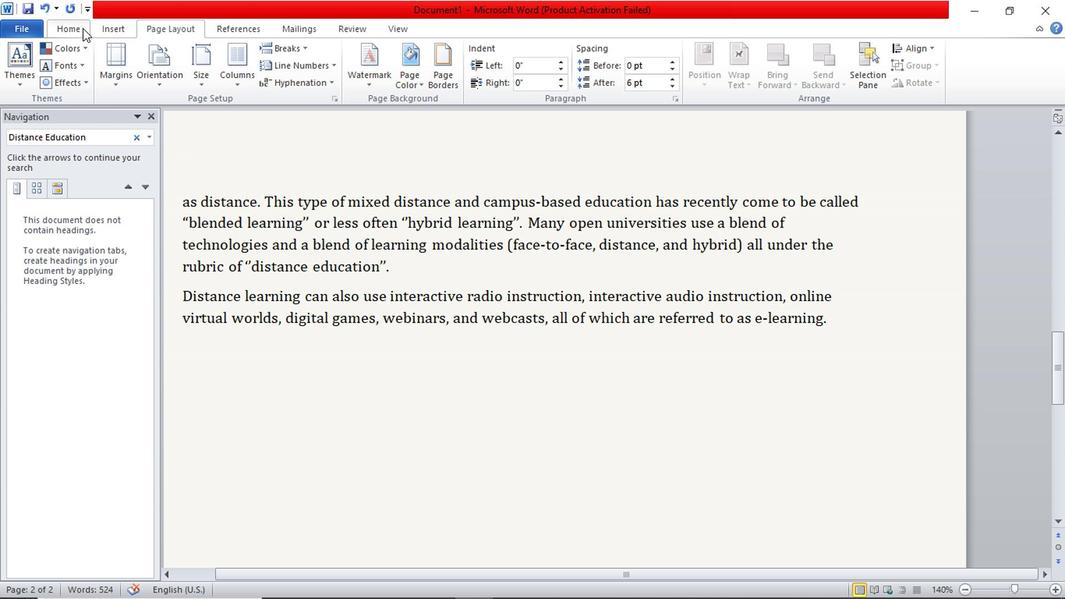 
Action: Mouse pressed left at (82, 32)
Screenshot: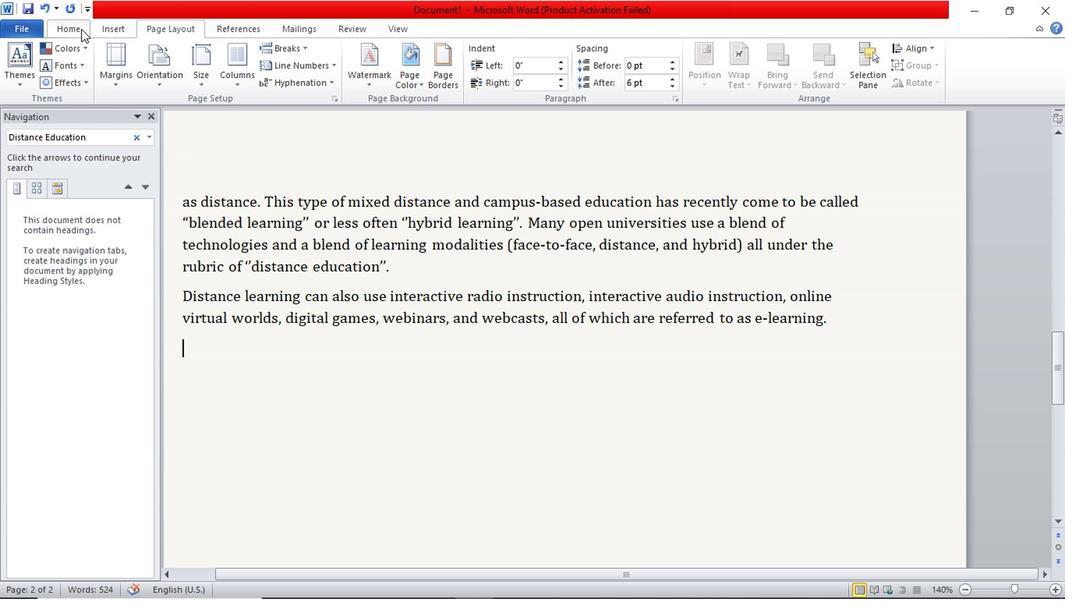 
Action: Mouse moved to (122, 26)
Screenshot: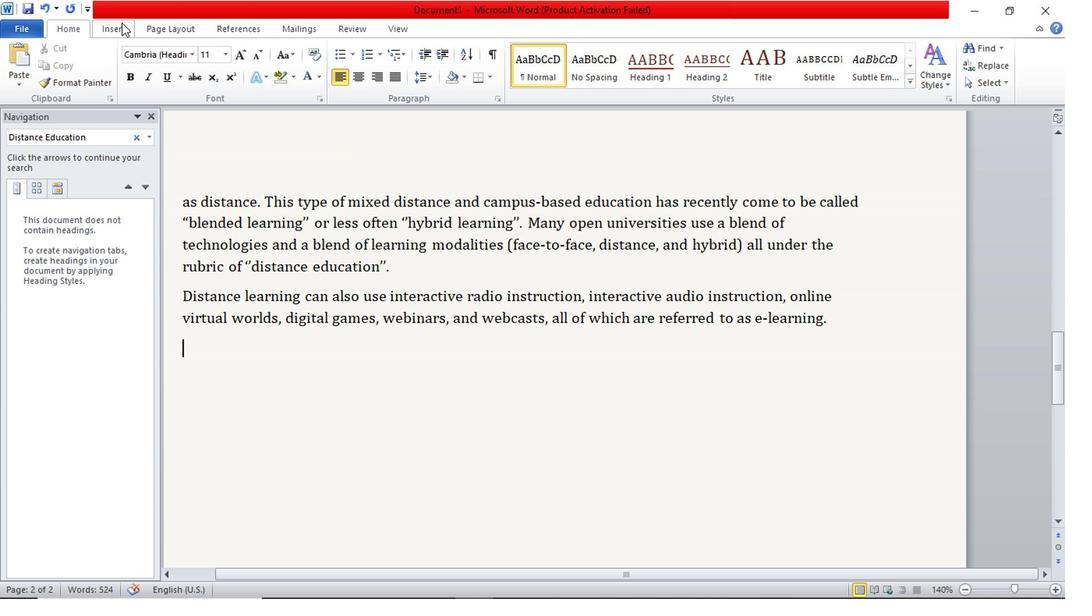 
Action: Mouse pressed left at (122, 26)
Screenshot: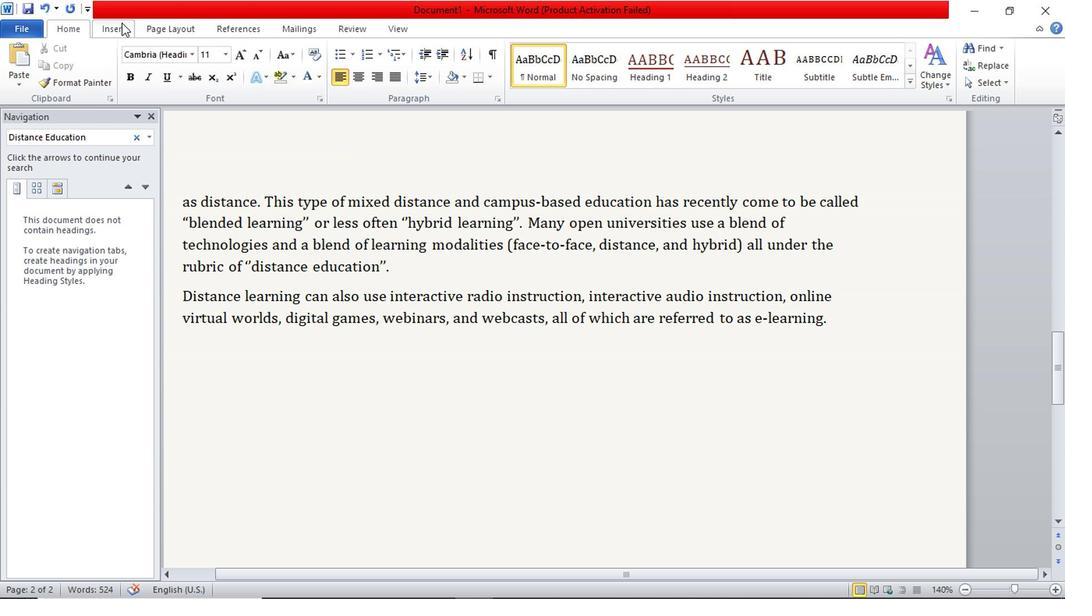 
Action: Mouse moved to (77, 28)
Screenshot: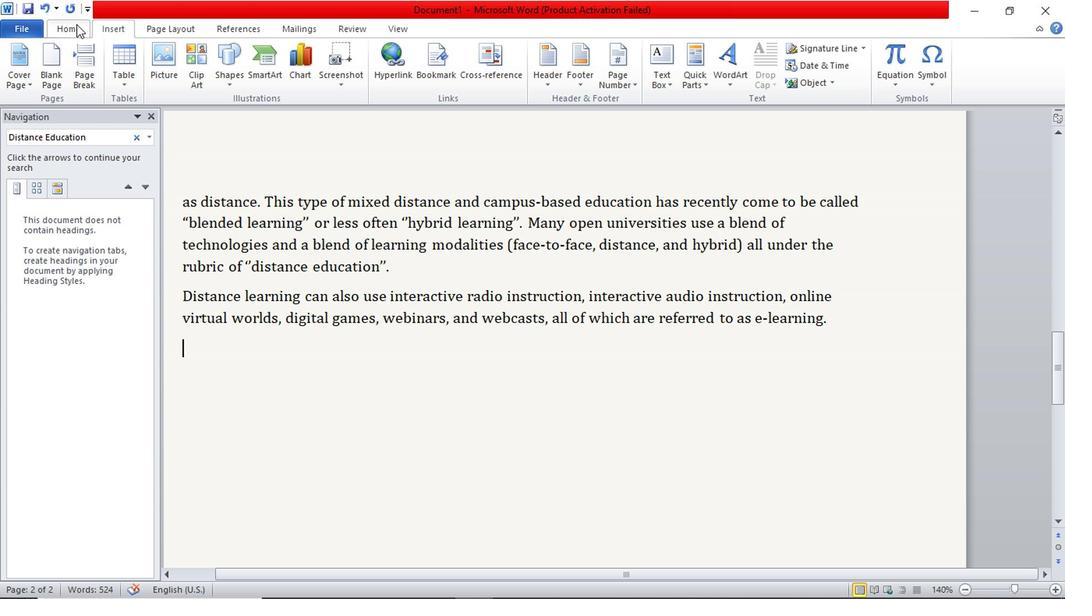 
Action: Mouse pressed left at (77, 28)
Screenshot: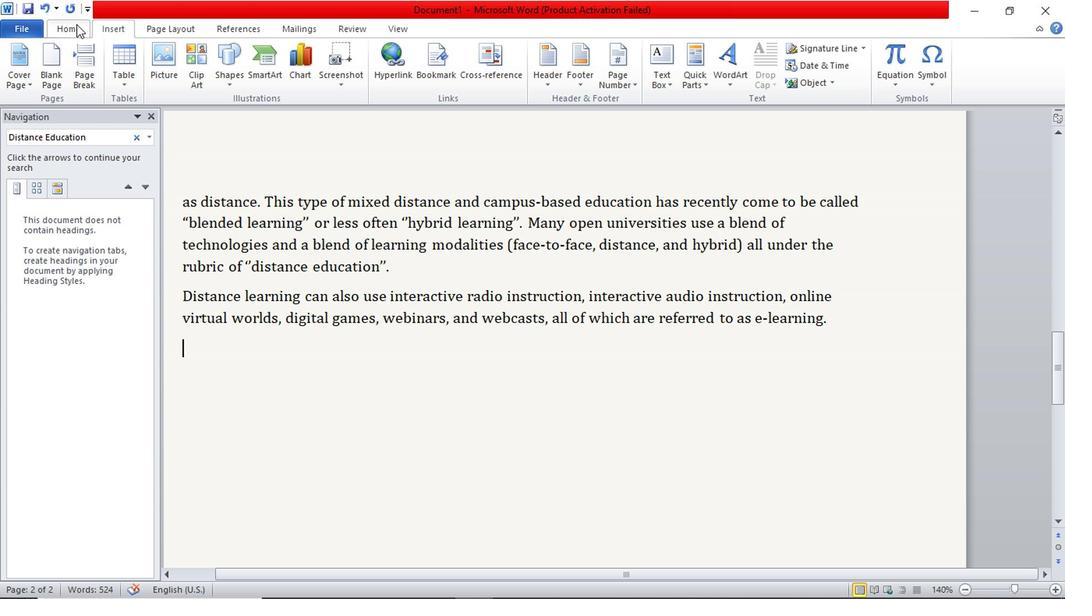 
Action: Mouse moved to (147, 31)
Screenshot: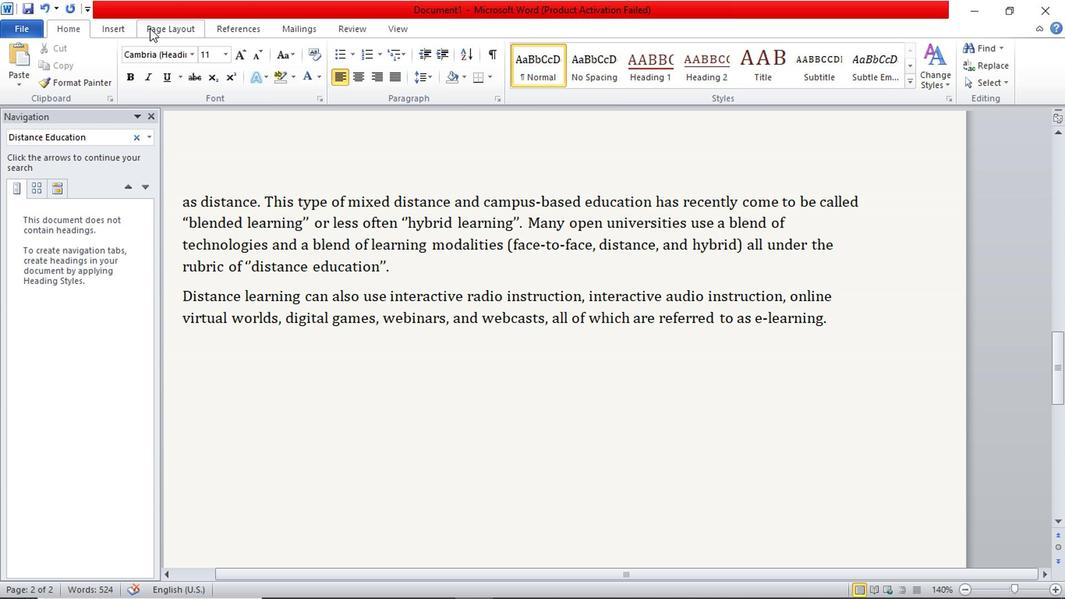 
Action: Mouse pressed left at (147, 31)
Screenshot: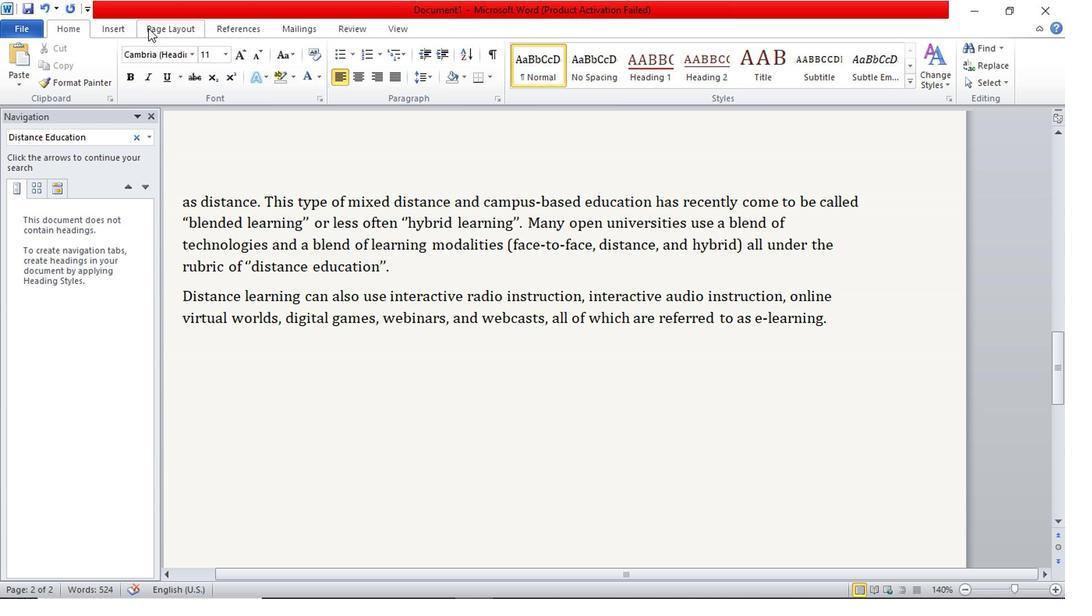 
Action: Mouse moved to (81, 30)
Screenshot: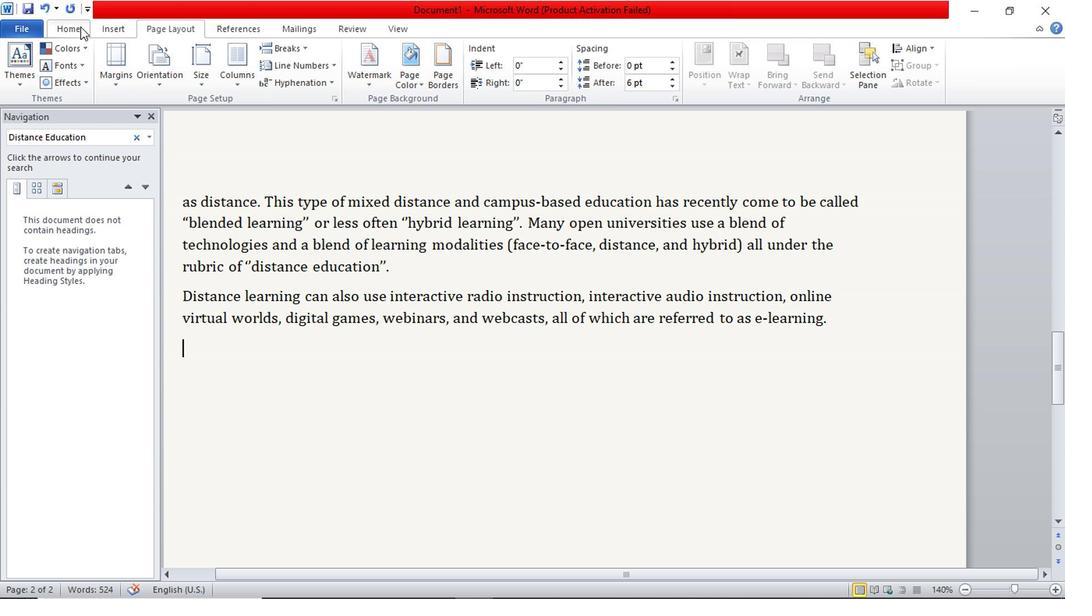 
Action: Mouse pressed left at (81, 30)
Screenshot: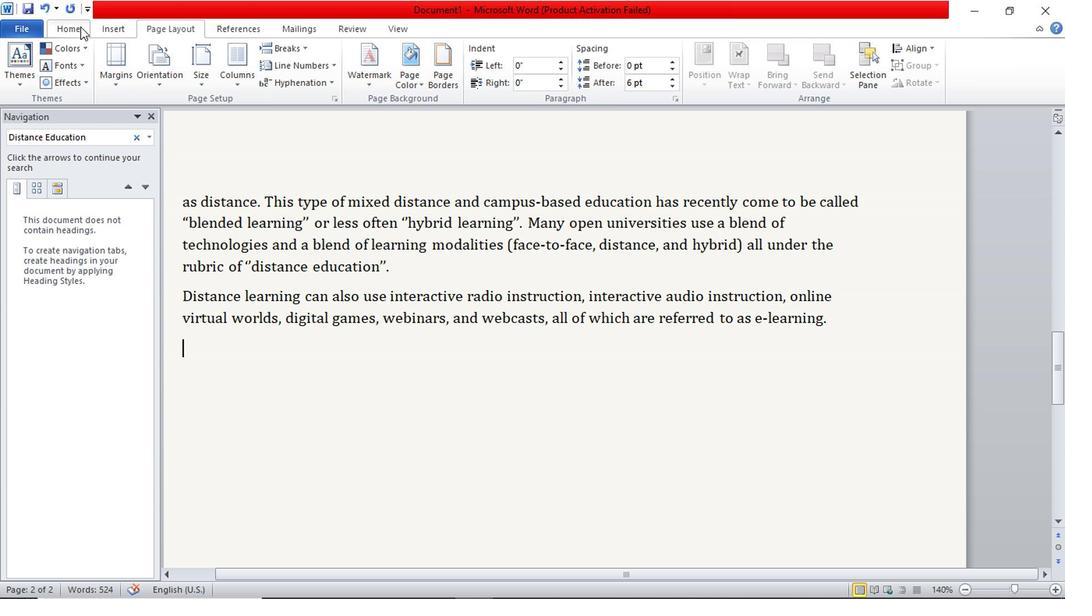 
Action: Mouse moved to (159, 26)
Screenshot: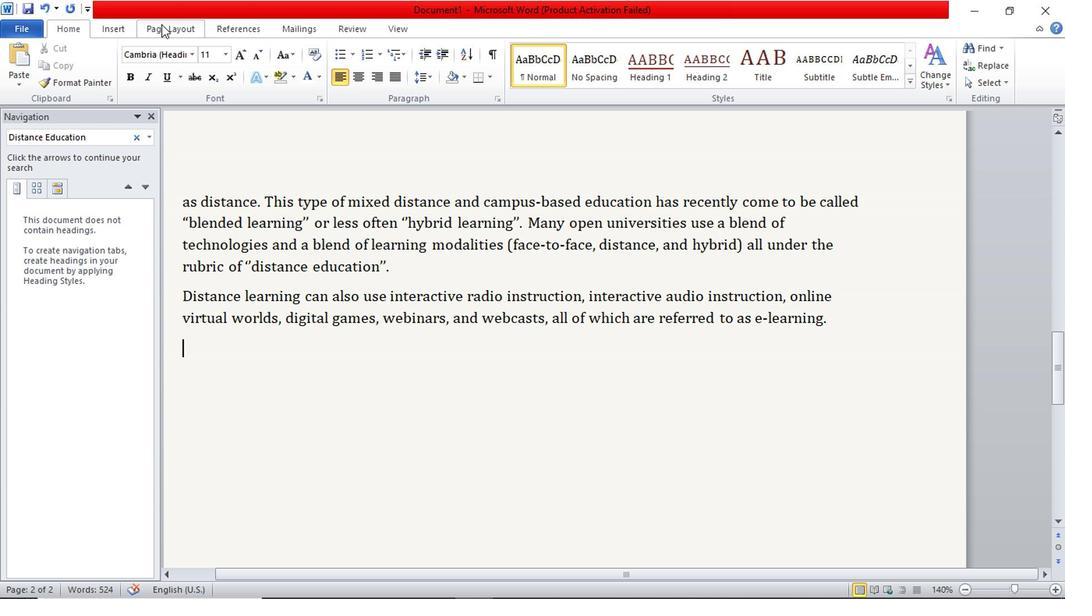 
Action: Mouse pressed left at (159, 26)
Screenshot: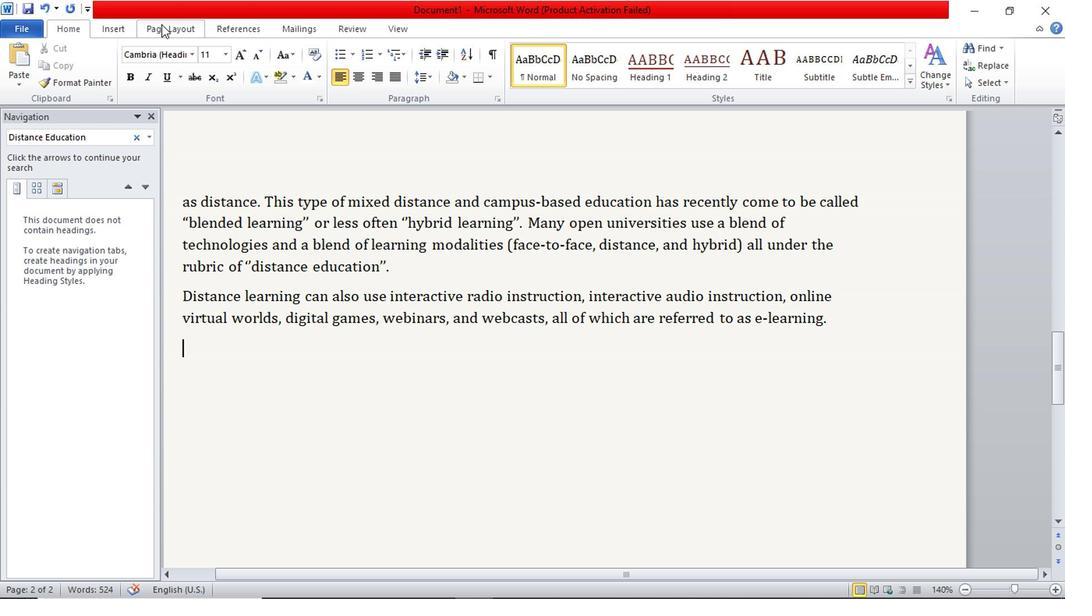 
Action: Mouse moved to (124, 27)
Screenshot: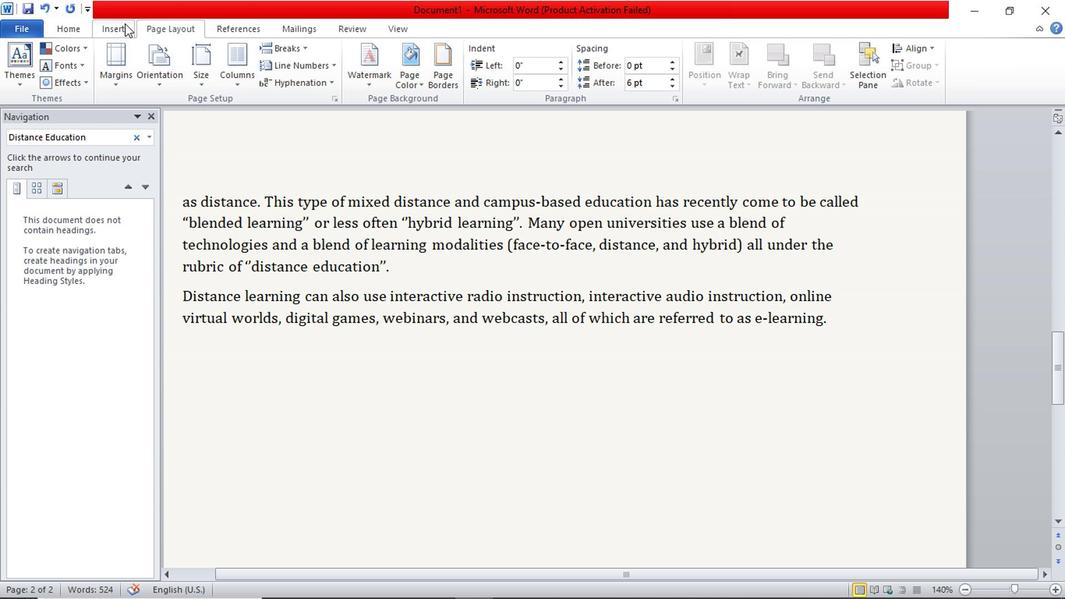 
Action: Mouse pressed left at (124, 27)
Screenshot: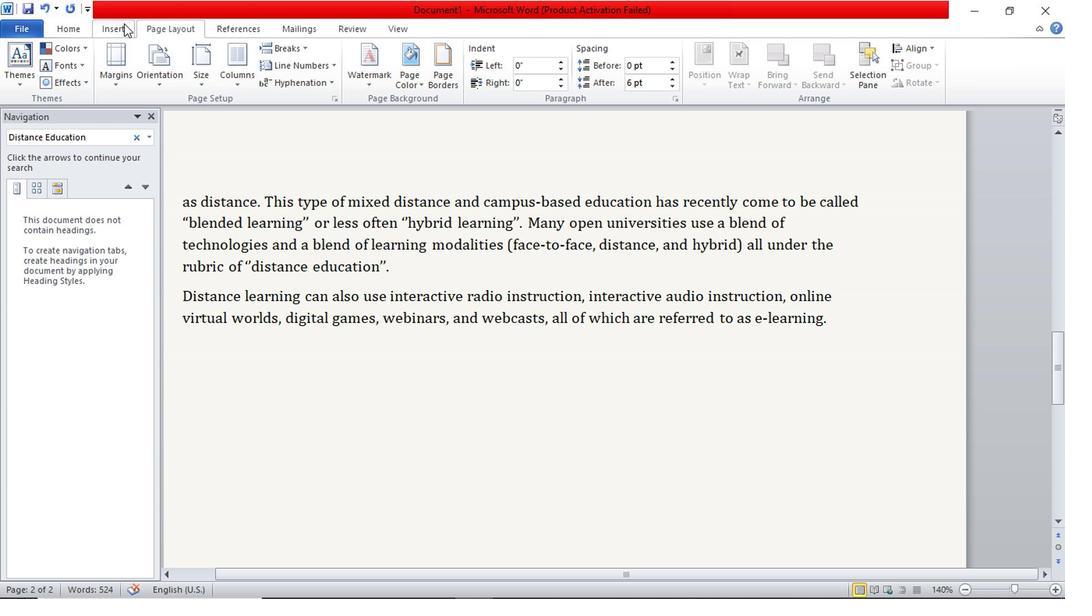 
Action: Mouse moved to (68, 31)
Screenshot: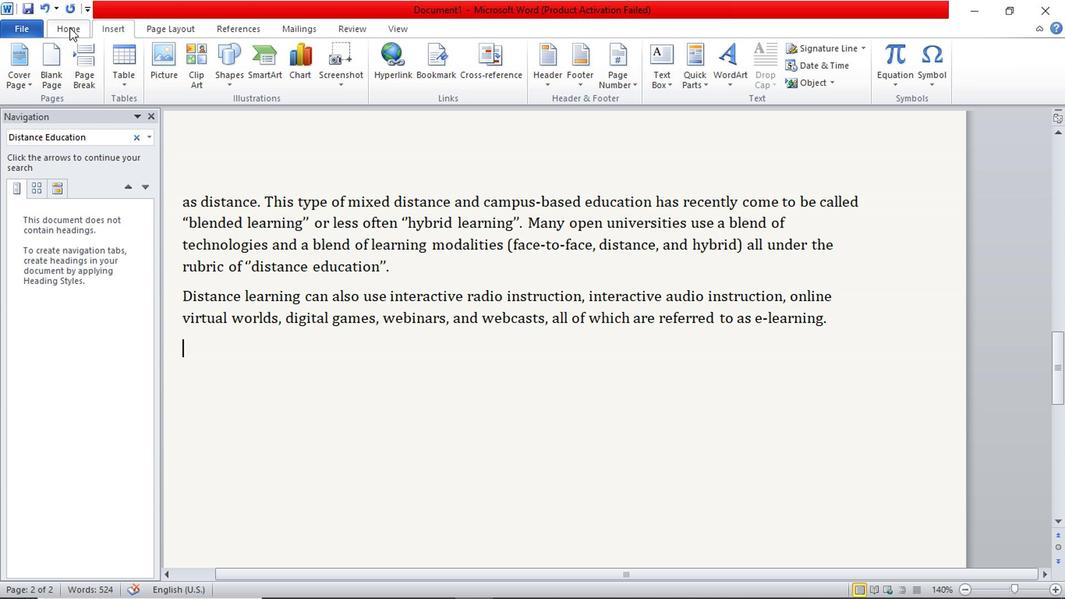 
Action: Mouse pressed left at (68, 31)
Screenshot: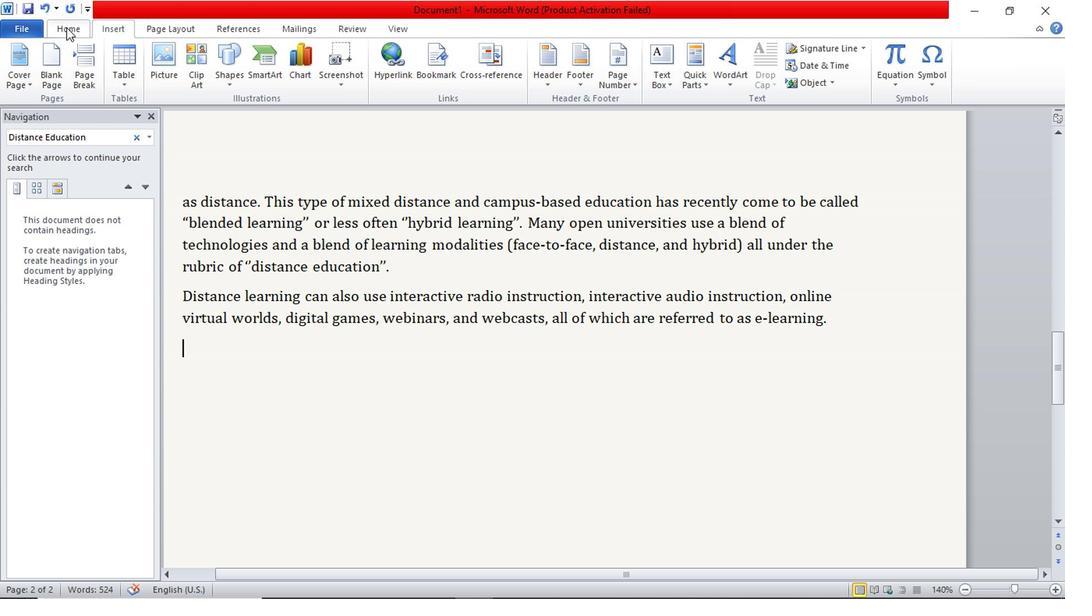 
Action: Mouse moved to (175, 32)
Screenshot: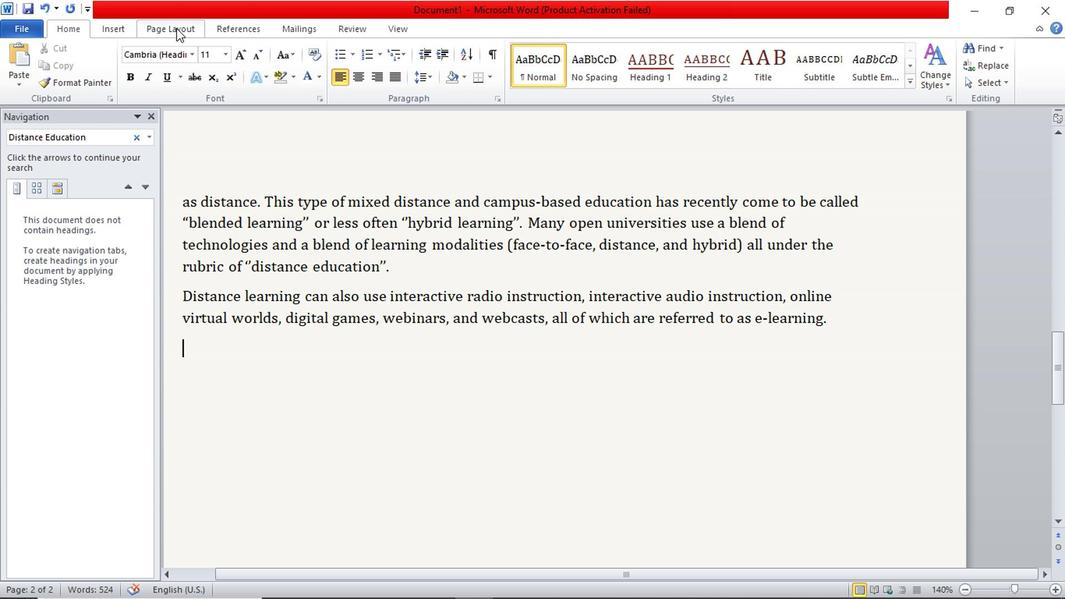 
Action: Mouse pressed left at (175, 32)
Screenshot: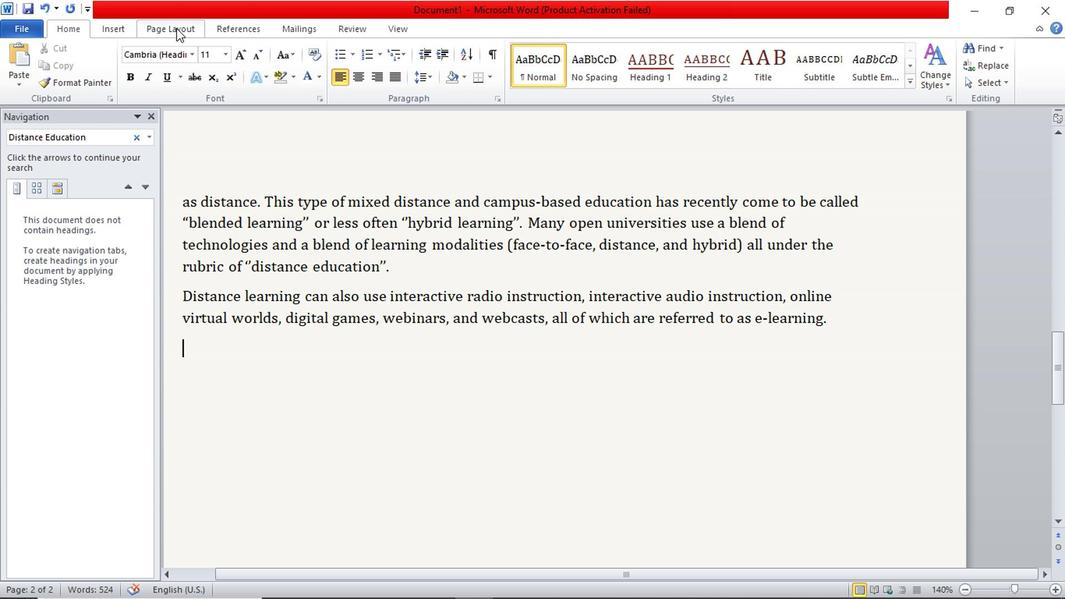 
Action: Mouse moved to (117, 32)
Screenshot: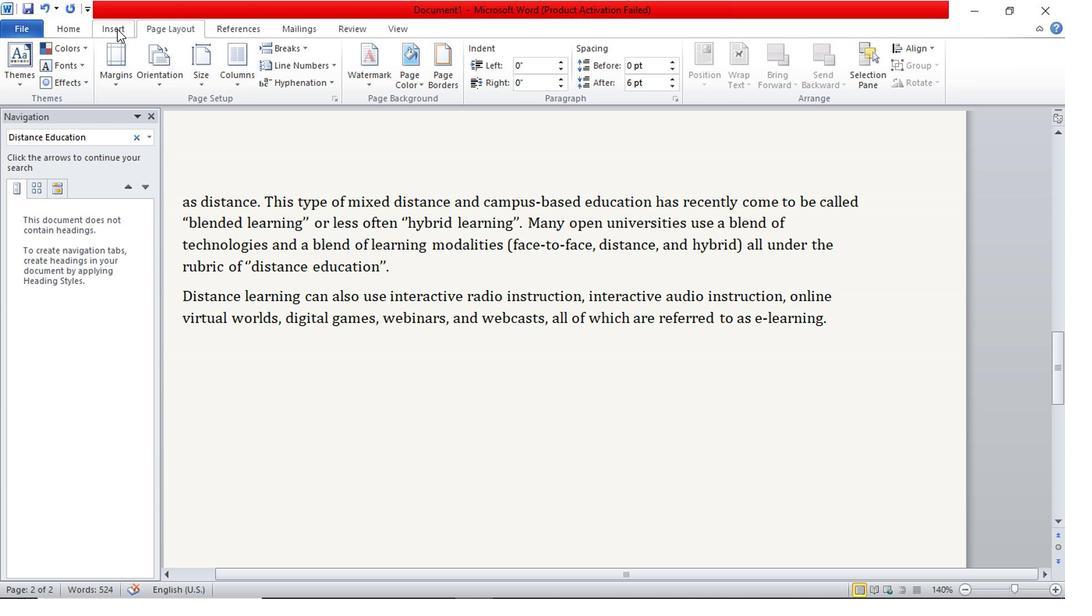 
Action: Mouse pressed left at (117, 32)
Screenshot: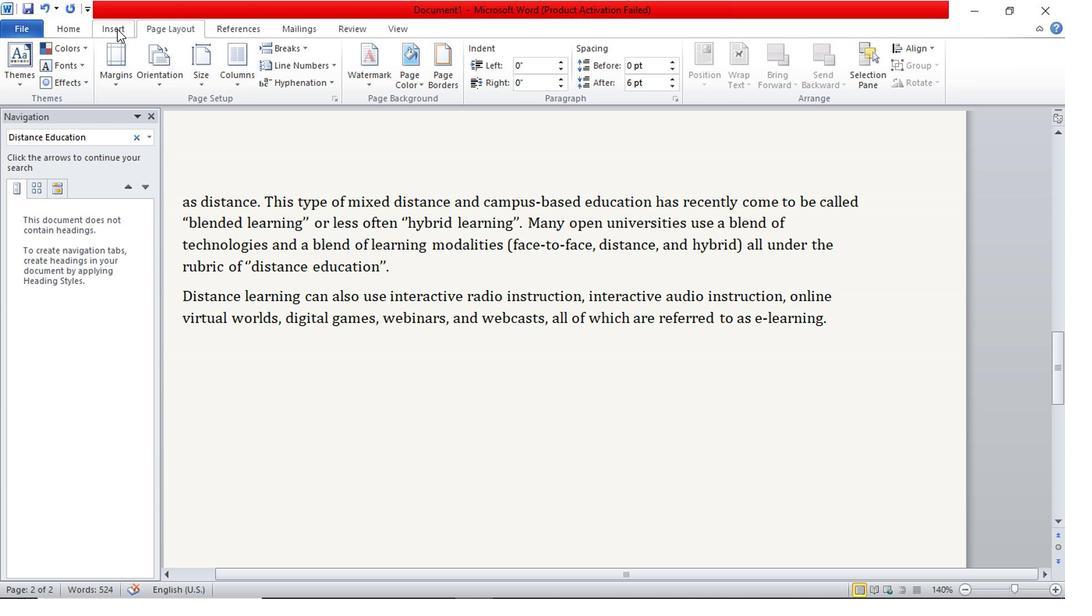
Action: Mouse moved to (70, 25)
Screenshot: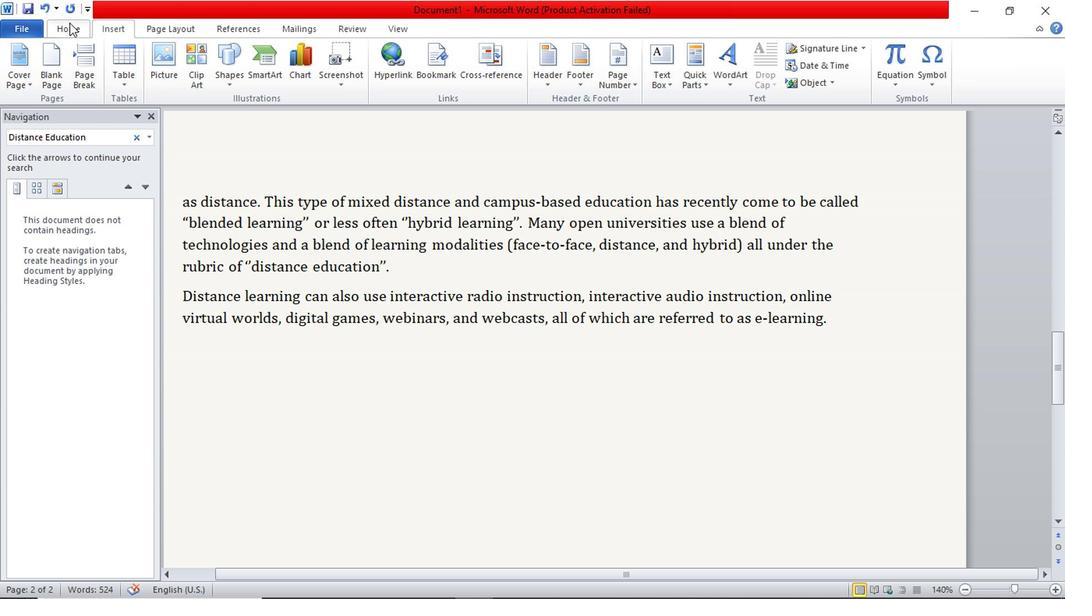 
Action: Mouse pressed left at (70, 25)
Screenshot: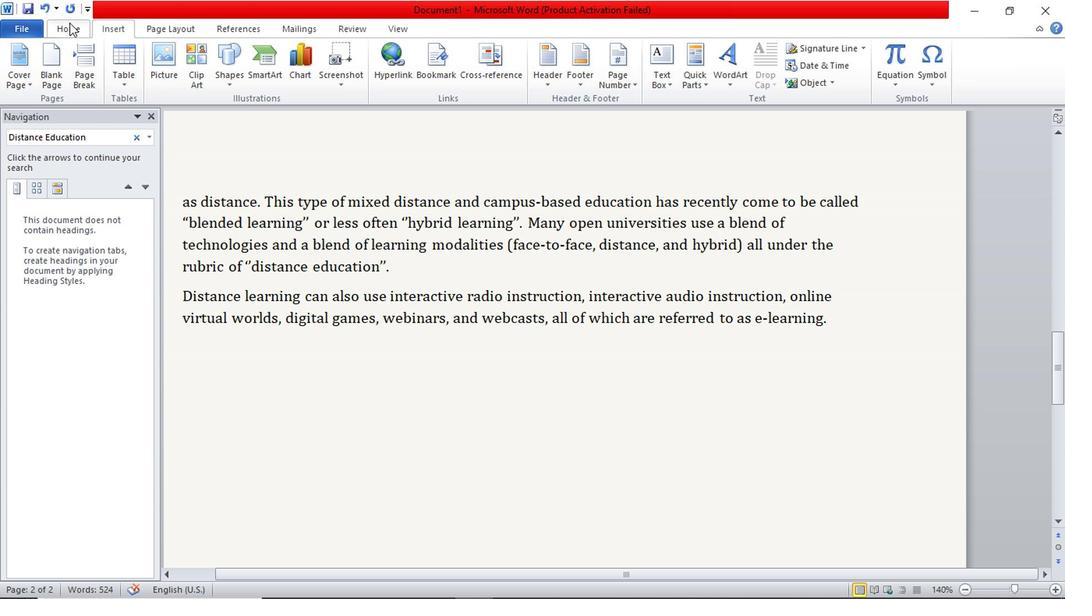 
Action: Mouse moved to (110, 28)
Screenshot: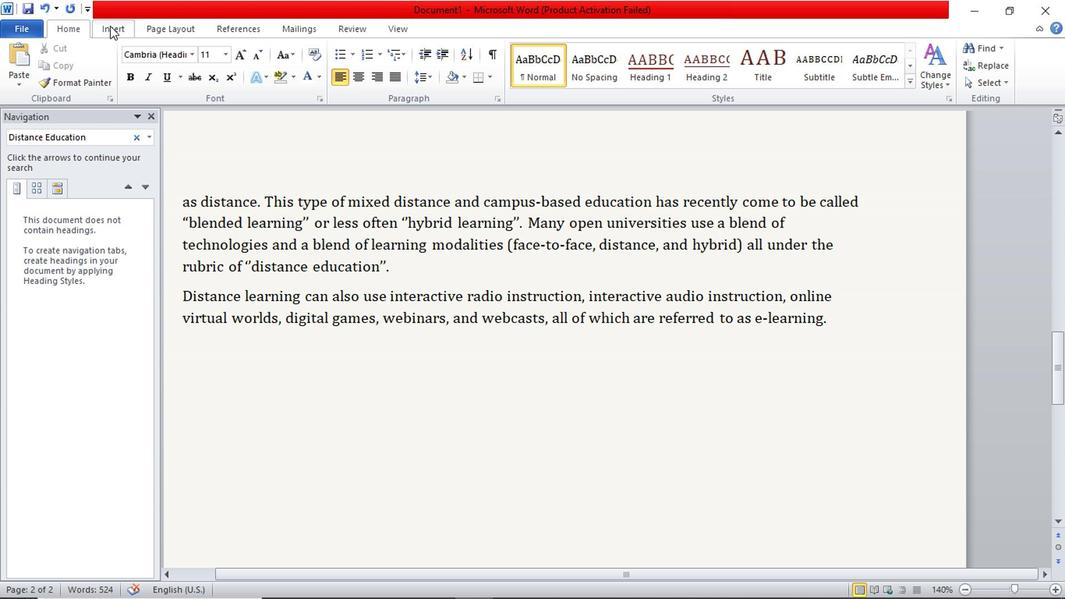 
Action: Mouse pressed left at (110, 28)
Screenshot: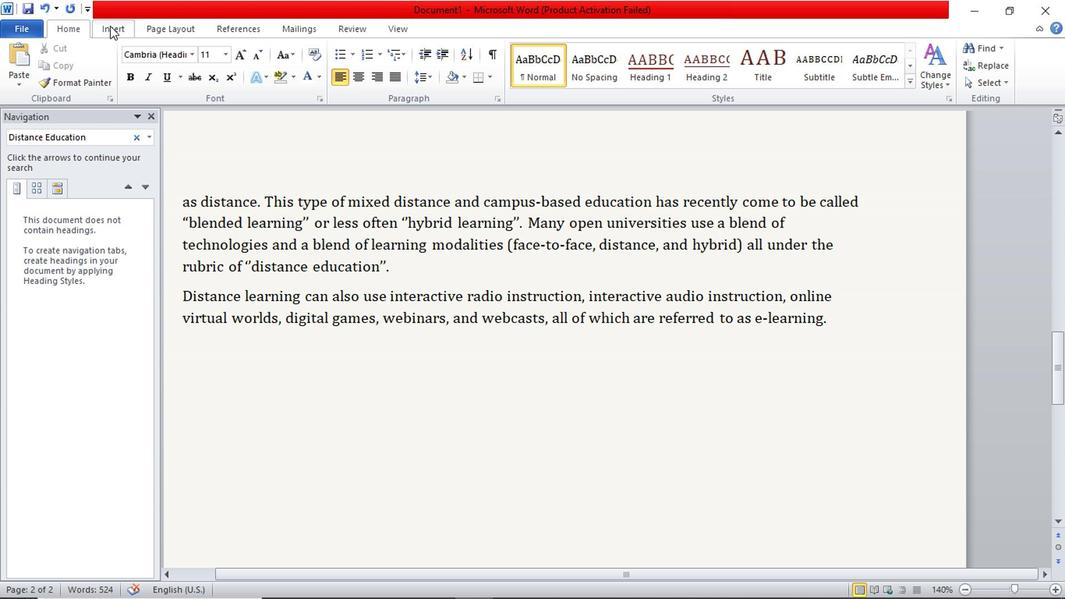 
Action: Mouse moved to (236, 38)
Screenshot: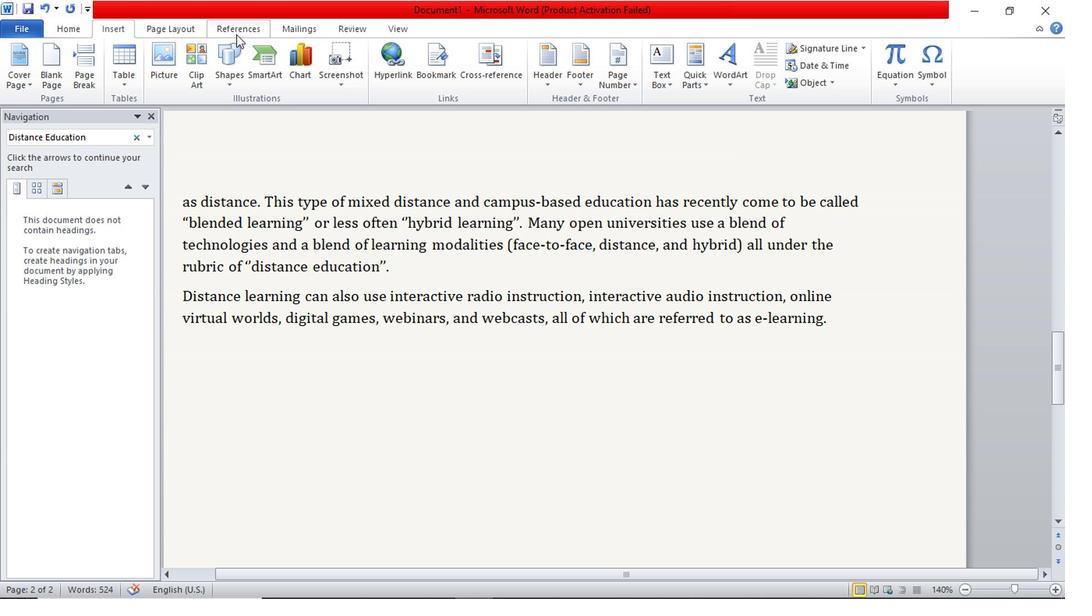 
Action: Mouse pressed left at (236, 38)
Screenshot: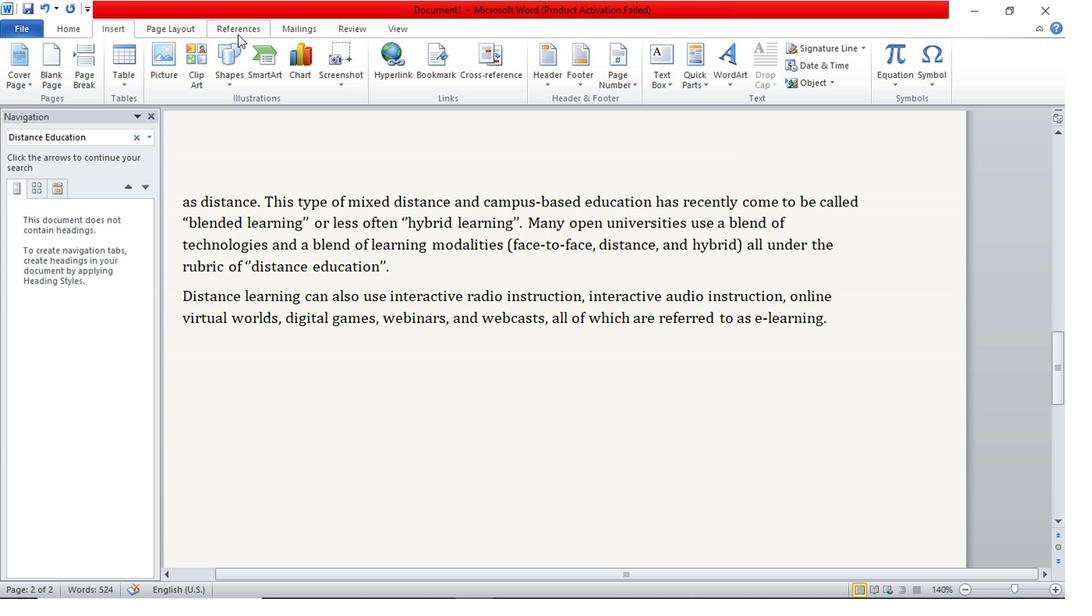 
Action: Mouse moved to (224, 336)
Screenshot: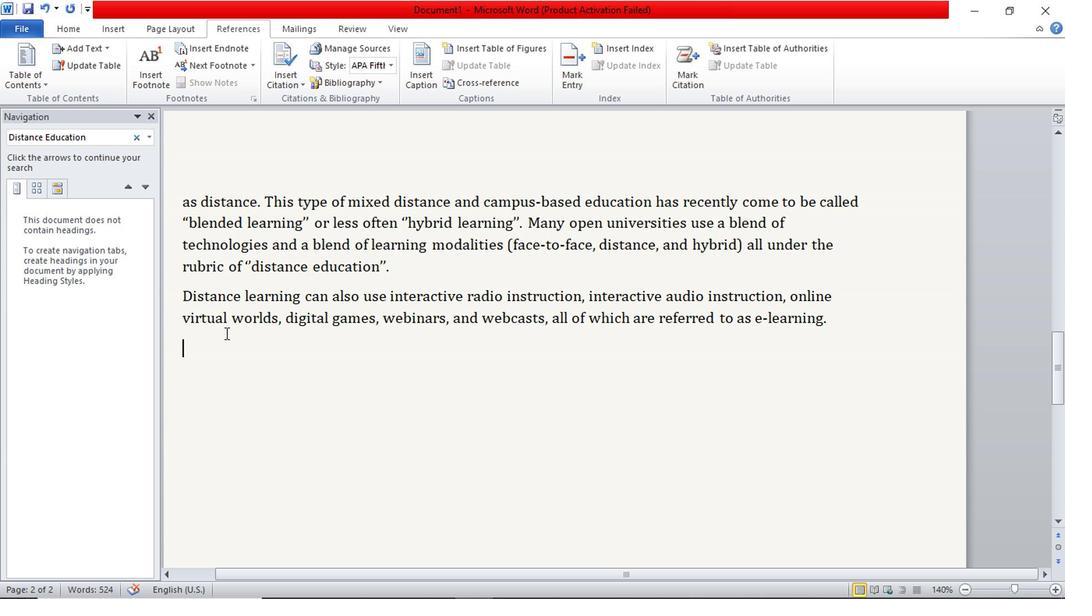 
Action: Mouse pressed left at (224, 336)
Screenshot: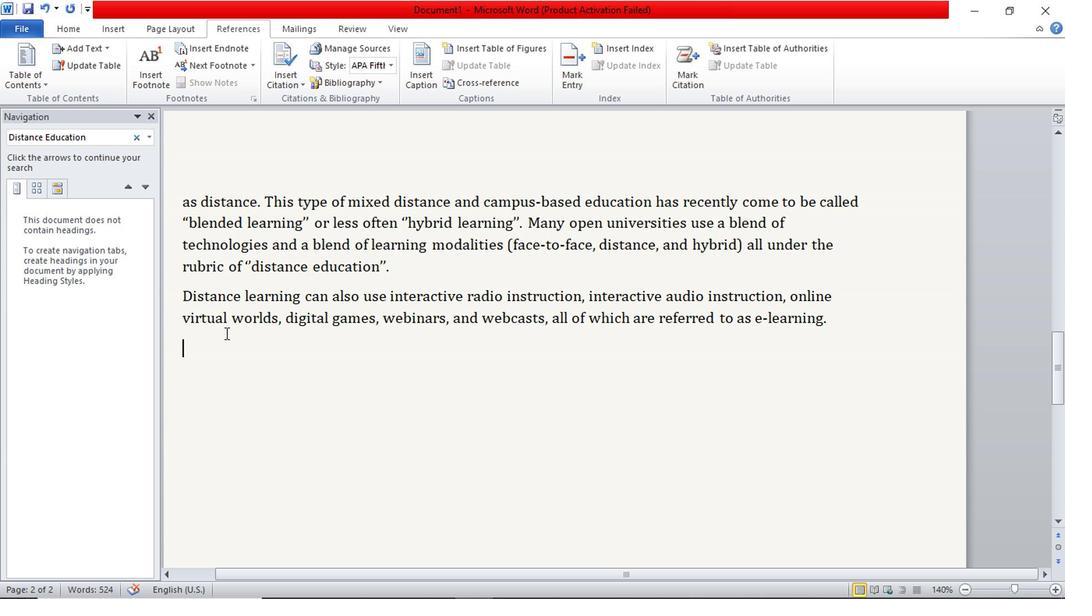 
Action: Mouse moved to (823, 320)
Screenshot: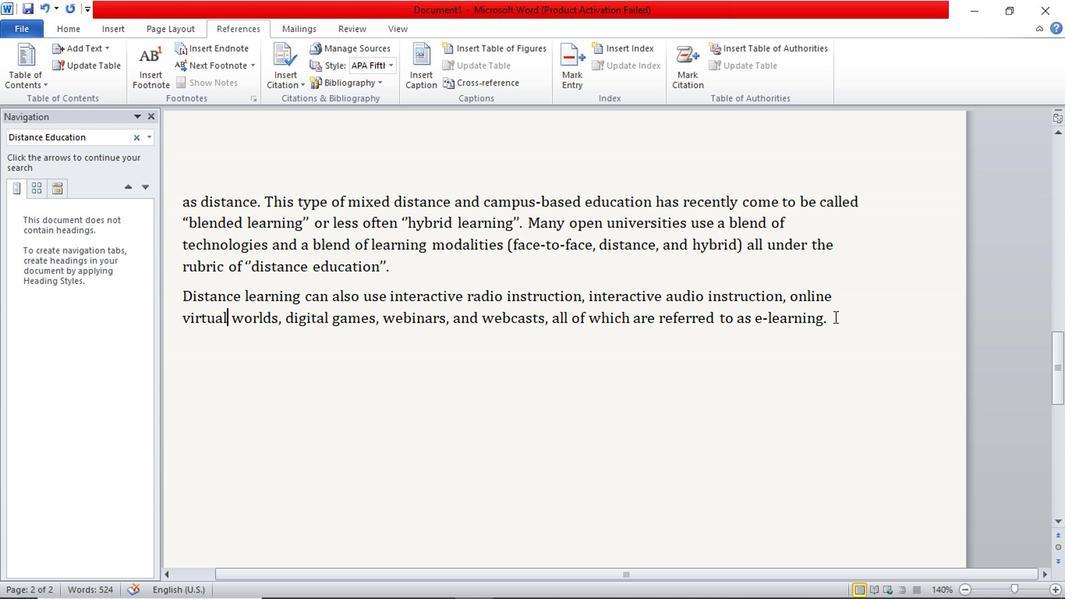 
Action: Mouse pressed left at (823, 320)
Screenshot: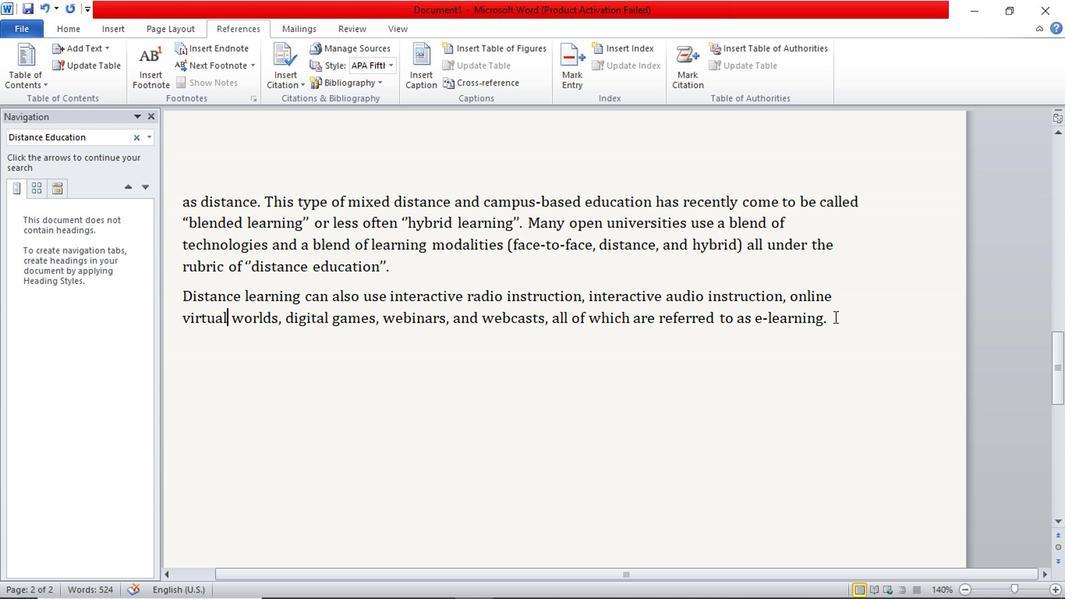 
Action: Key pressed <Key.enter><Key.shift>The<Key.space>rapid<Key.space>spread<Key.space>of<Key.space>film<Key.space>in<Key.space>the<Key.space>1920s<Key.space>and<Key.space>radio<Key.space>in<Key.space>the<Key.space>1930s<Key.space>led<Key.space>to<Key.space>proposals<Key.space>to<Key.space>use<Key.space>it<Key.space>for<Key.space>distance<Key.space>education.<Key.space><Key.shift>b<Key.backspace><Key.shift>By<Key.space>1938,<Key.space>al<Key.space>least<Key.space>200<Key.space>city<Key.space>school<Key.space>systems,25<Key.space>state<Key.space>boards<Key.space>of<Key.space>education,<Key.space>and<Key.space>many<Key.space>colleges<Key.space>and<Key.space>universities<Key.space>
Screenshot: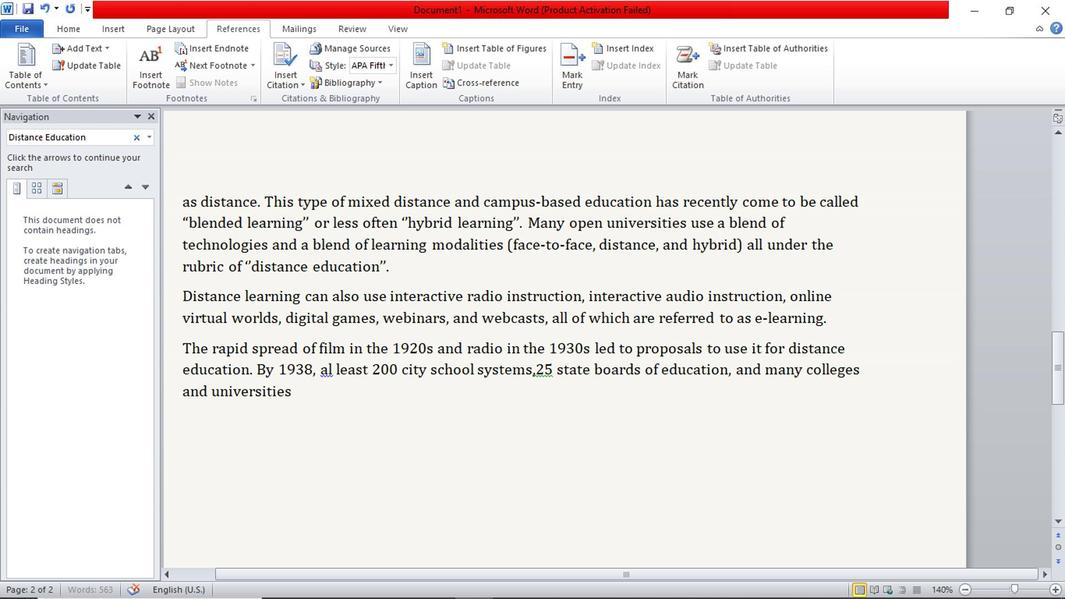 
Action: Mouse moved to (331, 372)
Screenshot: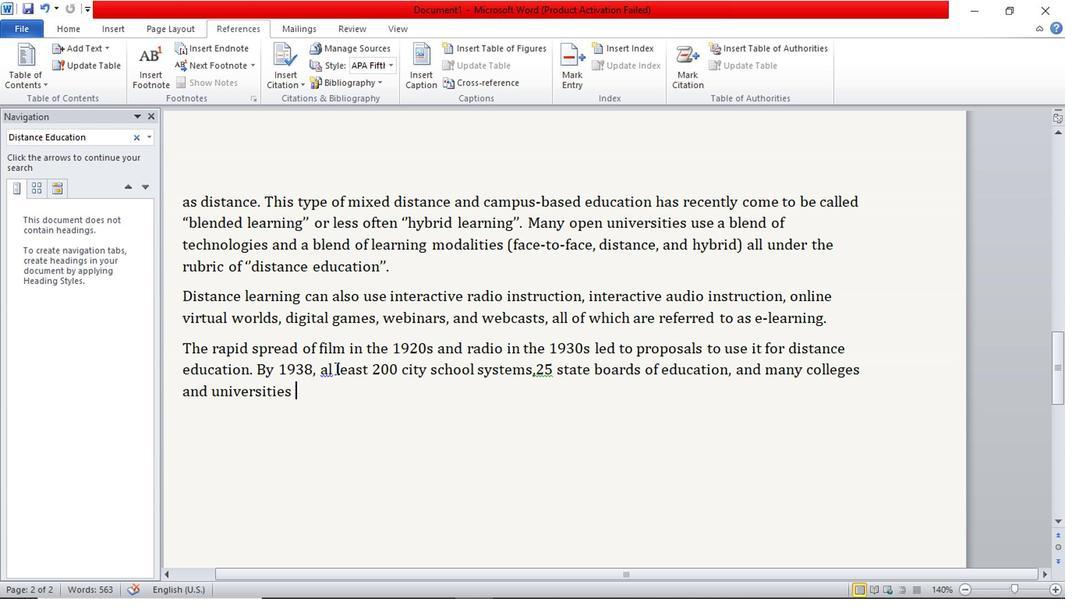 
Action: Mouse pressed left at (331, 372)
Screenshot: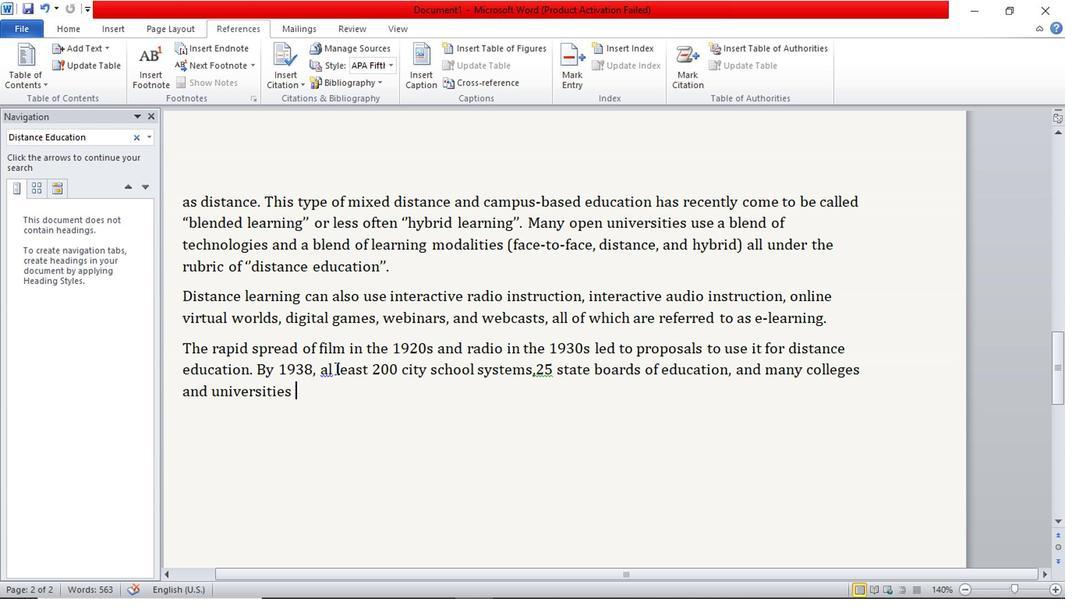 
Action: Key pressed <Key.backspace><Key.backspace><Key.backspace><Key.backspace><Key.space>all<Key.space>
Screenshot: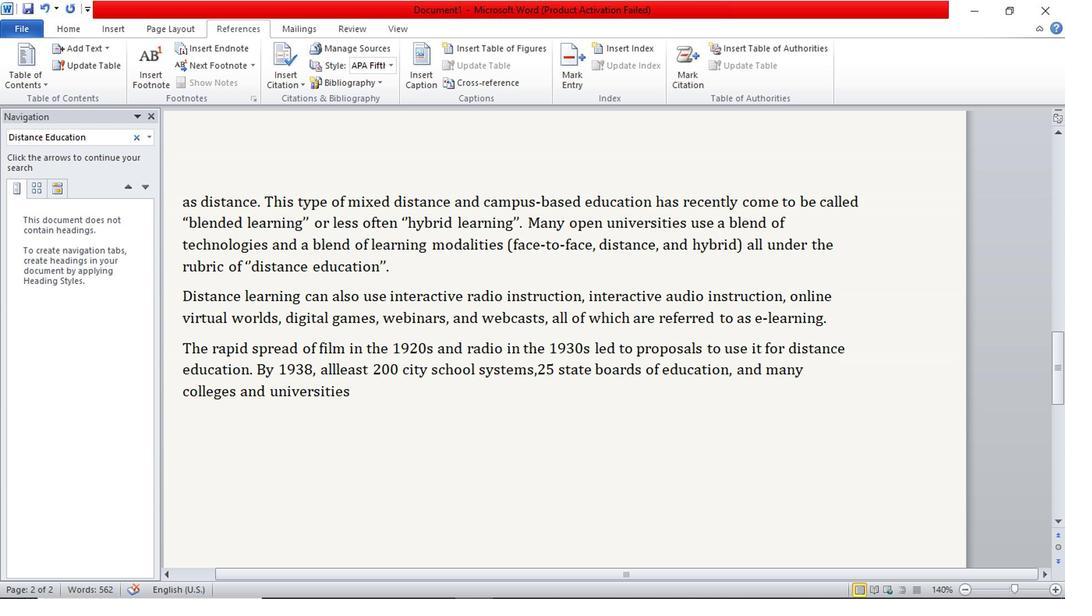
Action: Mouse moved to (351, 389)
Screenshot: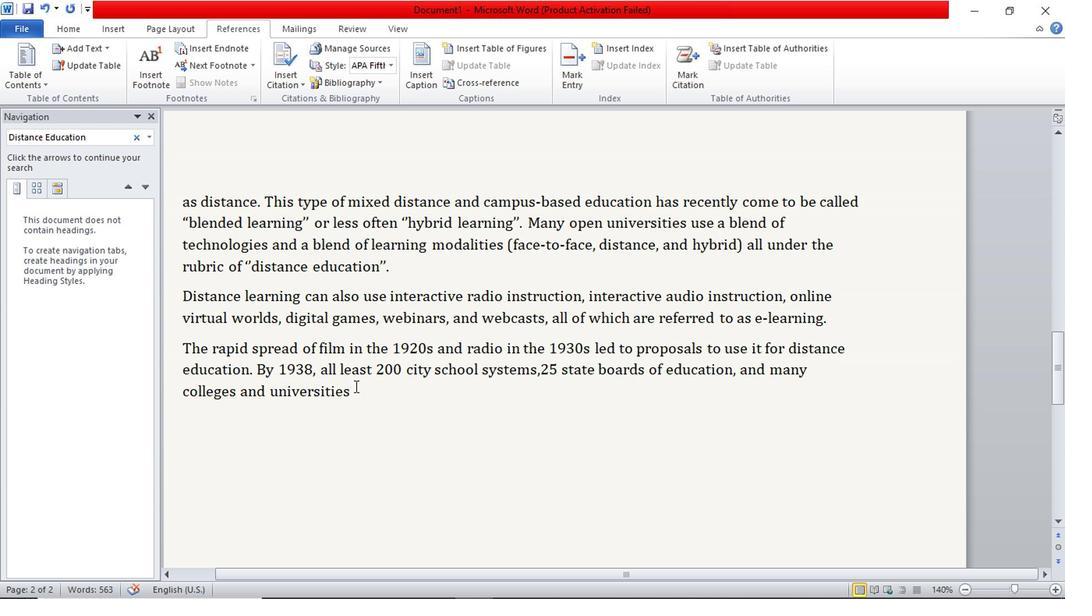 
Action: Mouse pressed left at (351, 389)
Screenshot: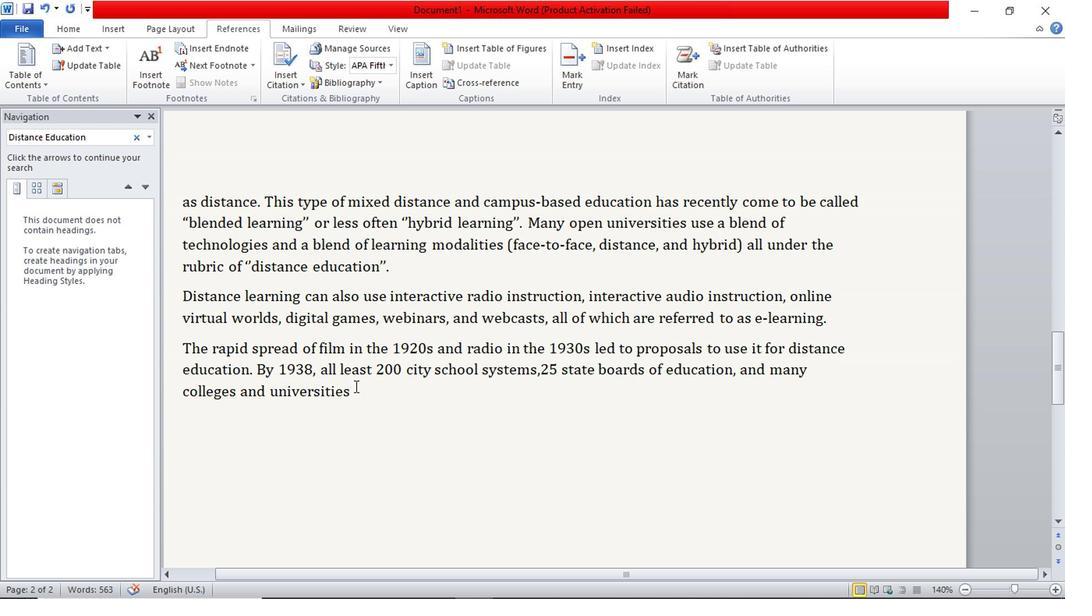 
Action: Key pressed broadcast<Key.space>educational<Key.space>programs<Key.space>for<Key.space>public<Key.space>schools.<Key.space><Key.shift>One<Key.space>line<Key.space>of<Key.space>thought<Key.space>was<Key.space>to<Key.space>use<Key.space>radti<Key.backspace><Key.backspace>io<Key.space>as<Key.space>a<Key.space>master<Key.space>teacher.
Screenshot: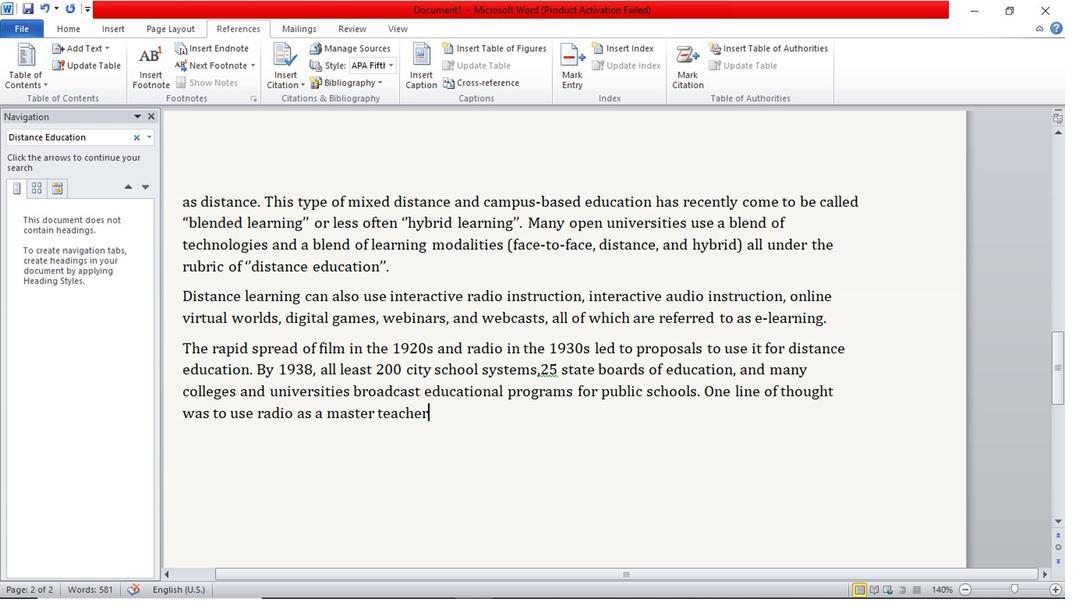 
Action: Mouse moved to (113, 28)
Screenshot: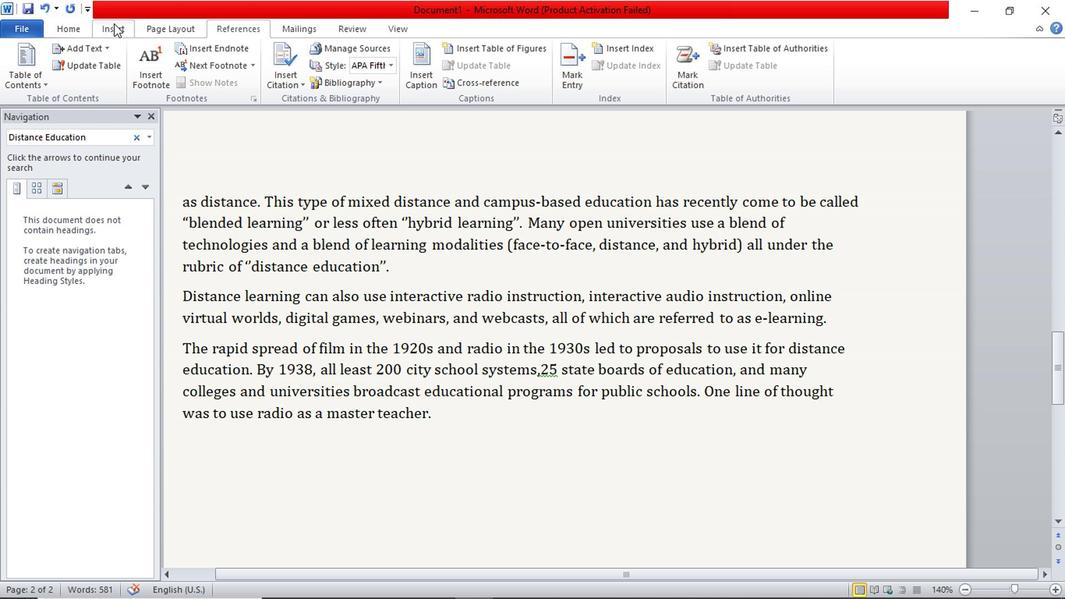 
Action: Mouse pressed left at (113, 28)
Screenshot: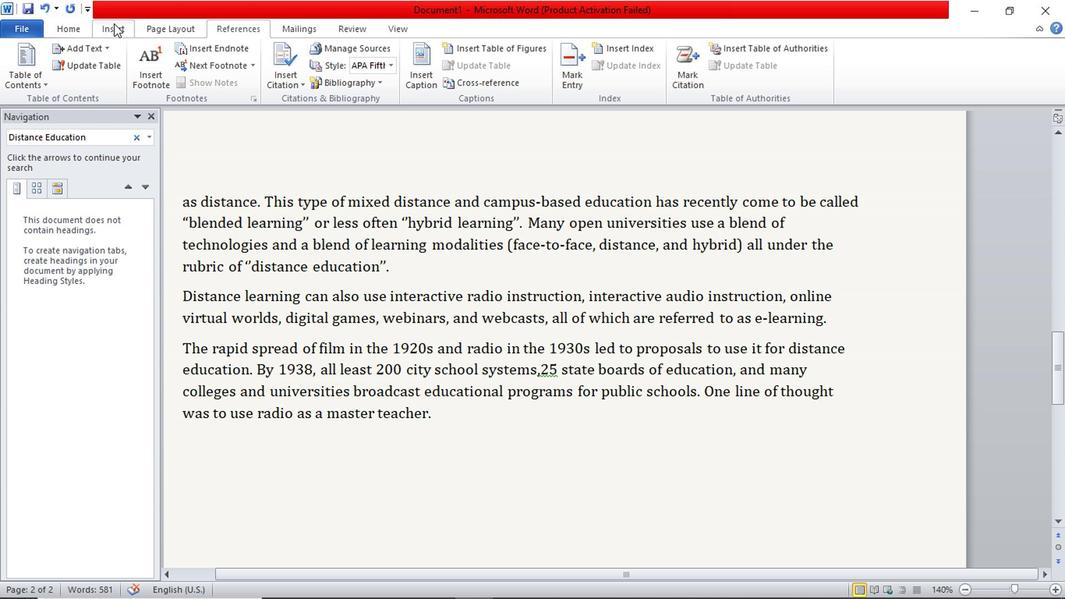 
Action: Mouse moved to (65, 36)
Screenshot: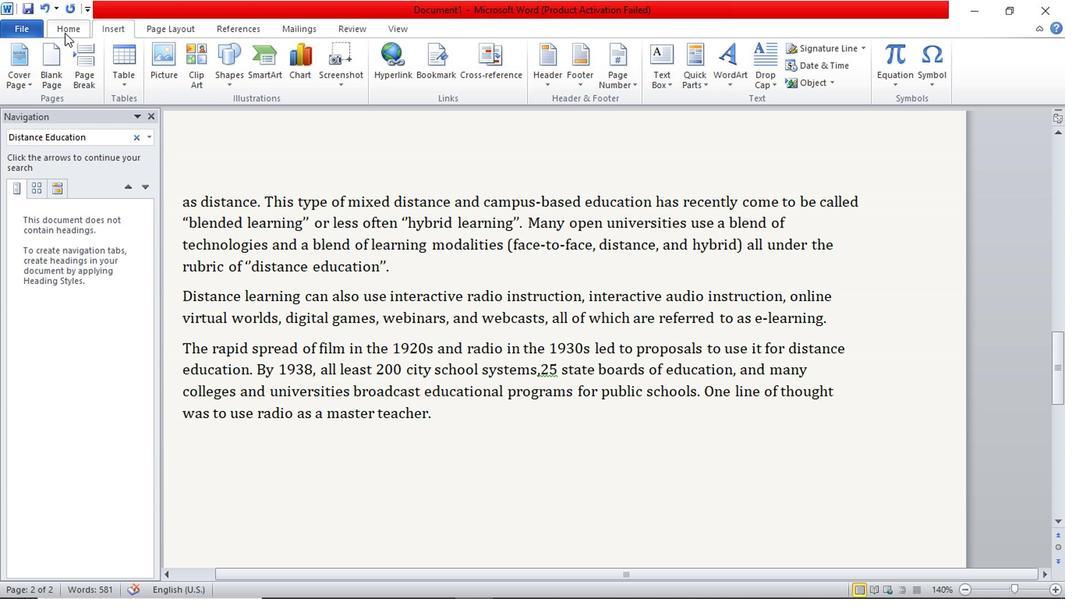 
Action: Mouse pressed left at (65, 36)
Screenshot: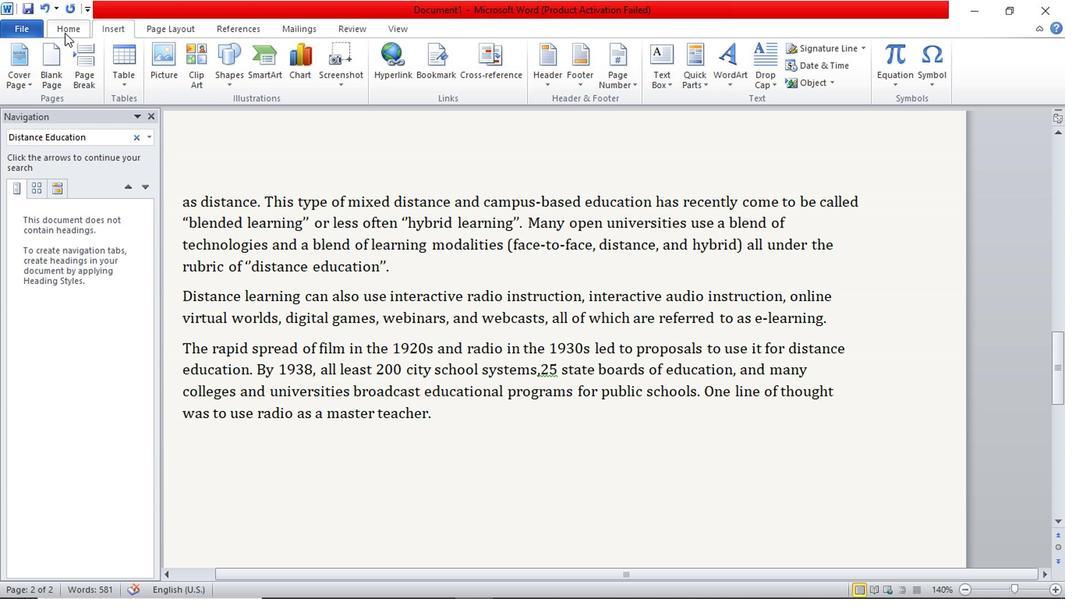 
Action: Mouse moved to (152, 34)
Screenshot: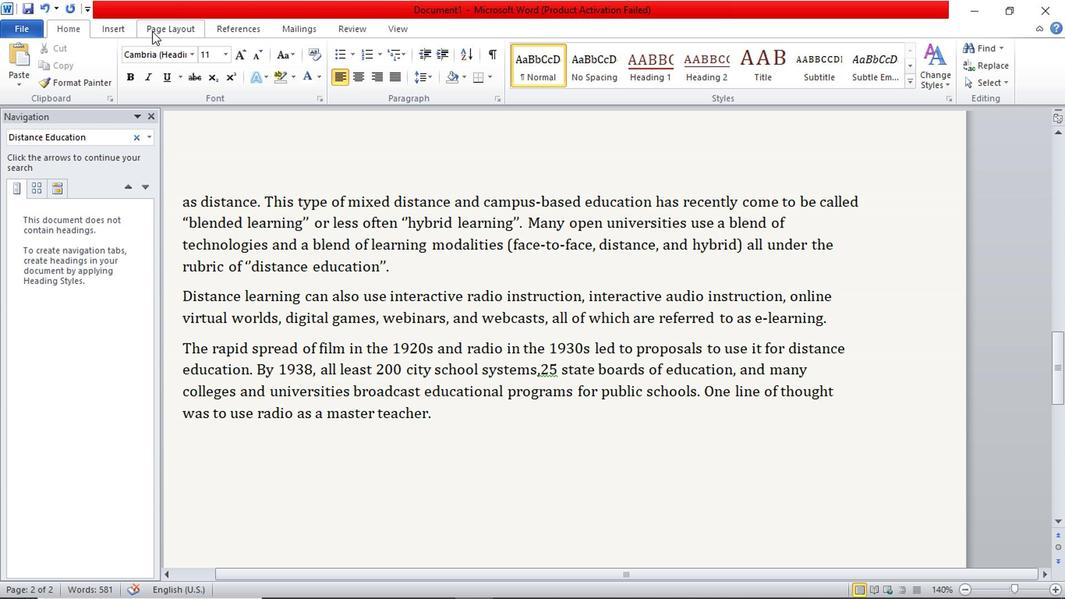 
Action: Mouse pressed left at (152, 34)
Screenshot: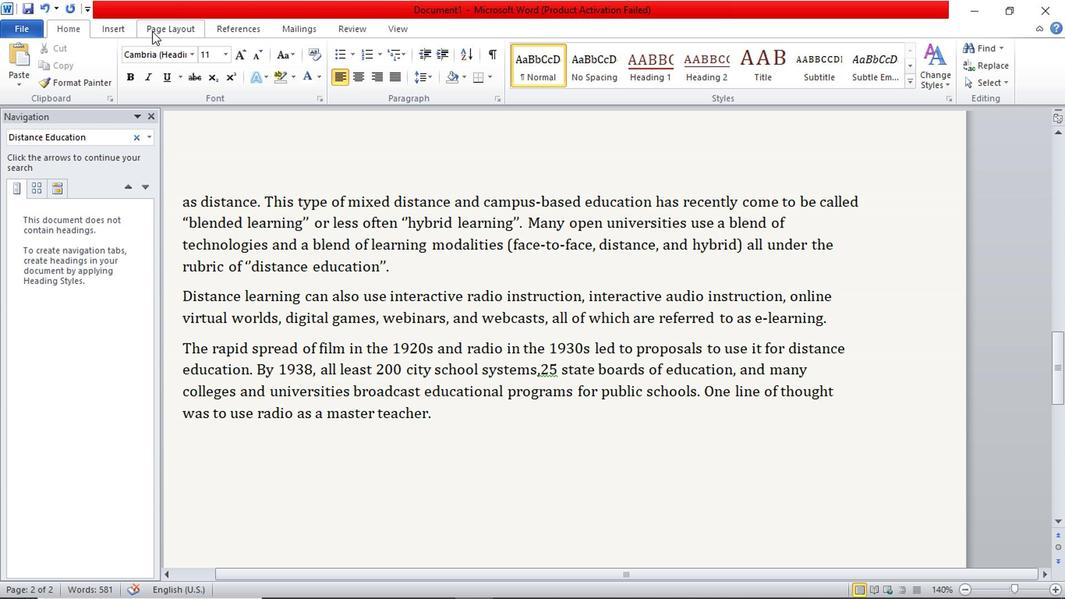 
Action: Mouse moved to (122, 28)
Screenshot: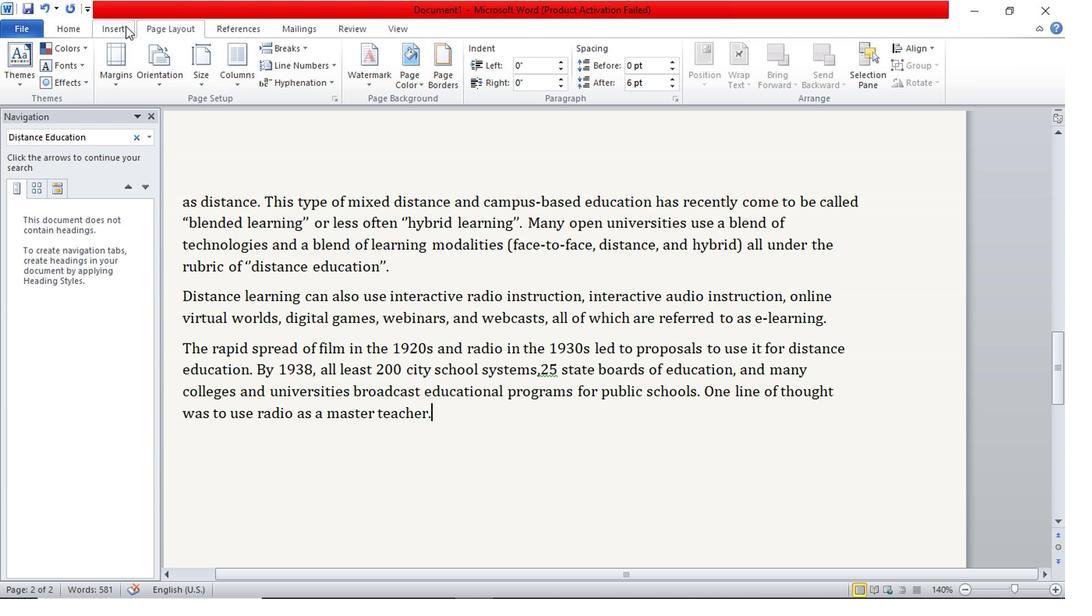 
Action: Mouse pressed left at (122, 28)
Screenshot: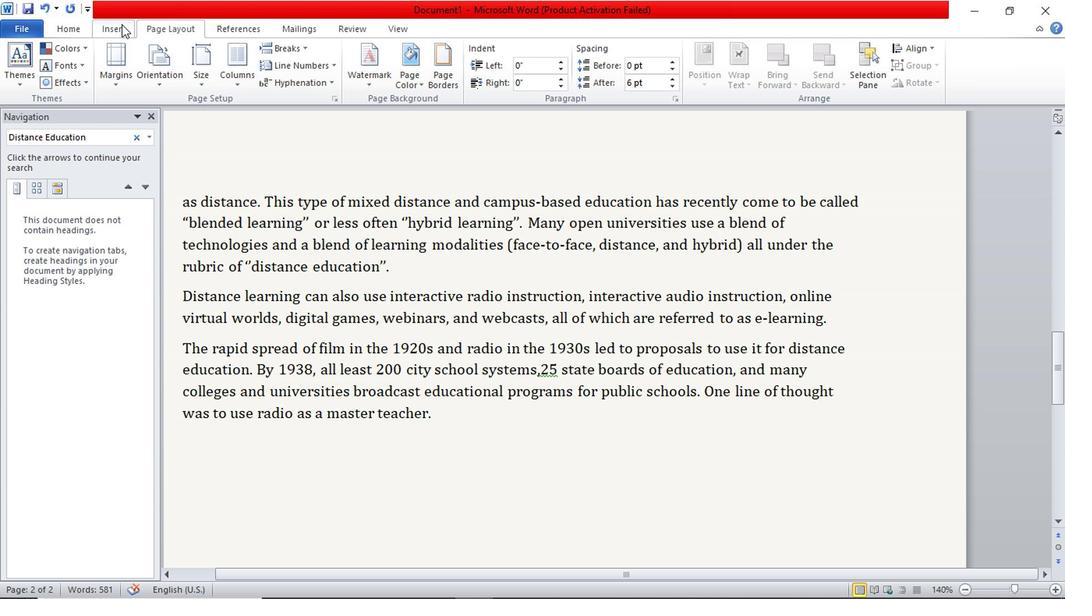 
Action: Mouse moved to (75, 31)
Screenshot: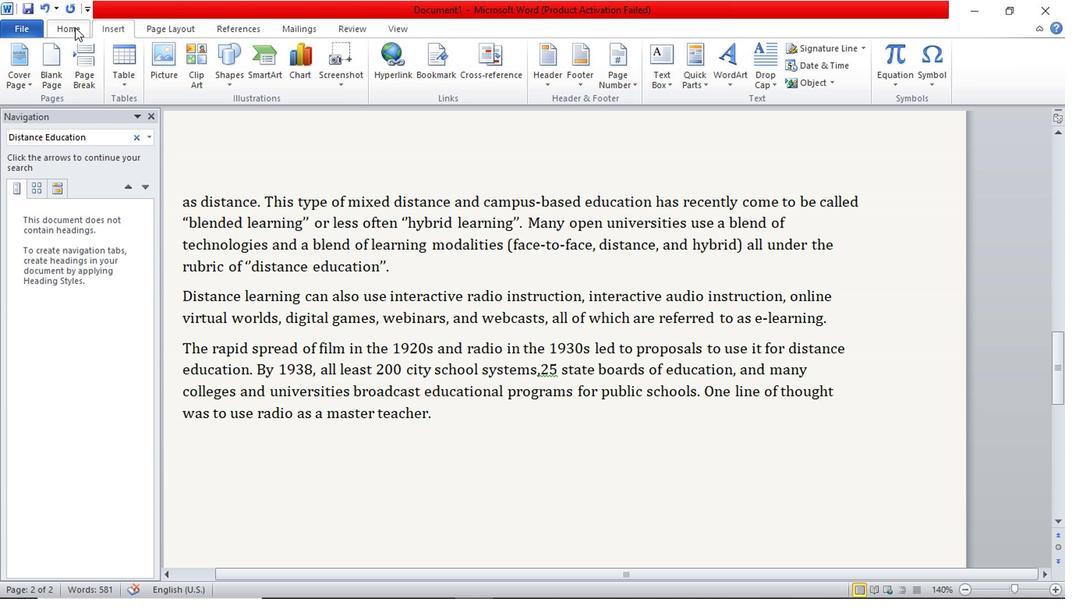 
Action: Mouse pressed left at (75, 31)
Screenshot: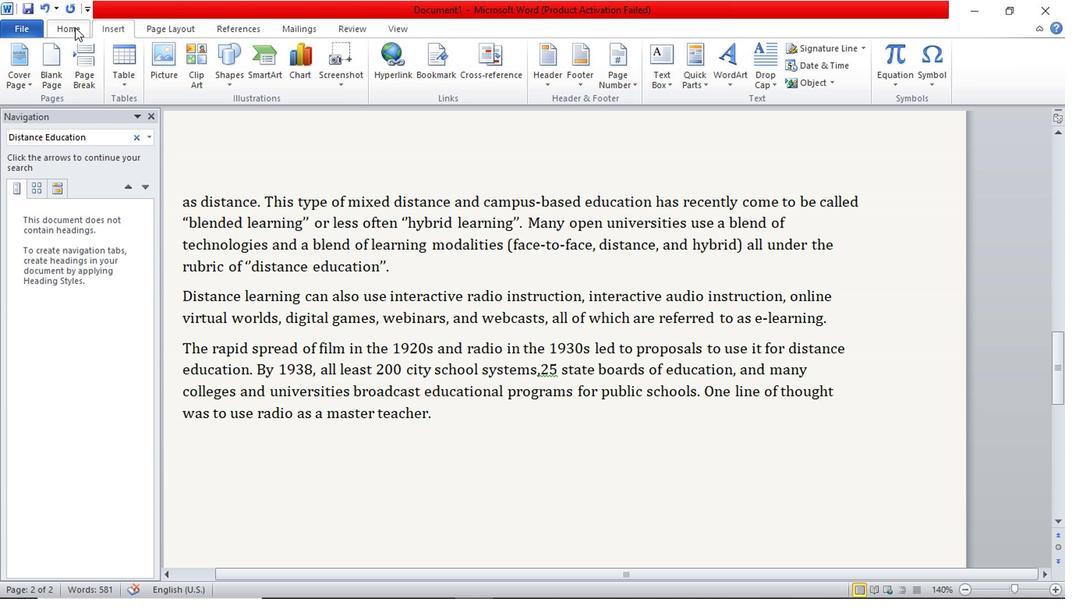 
Action: Mouse moved to (115, 33)
Screenshot: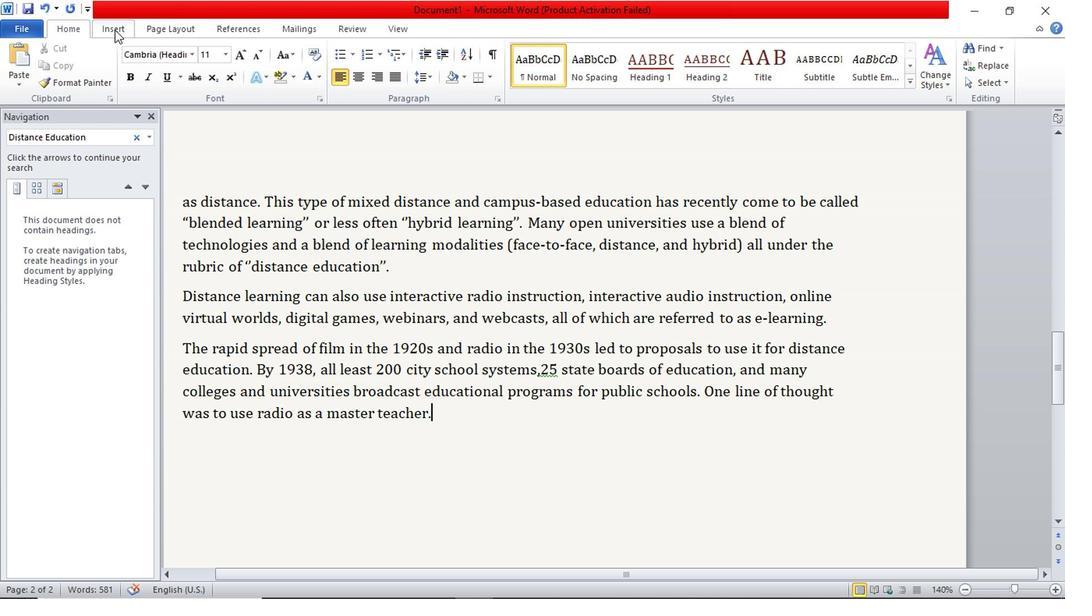 
Action: Mouse pressed left at (115, 33)
Screenshot: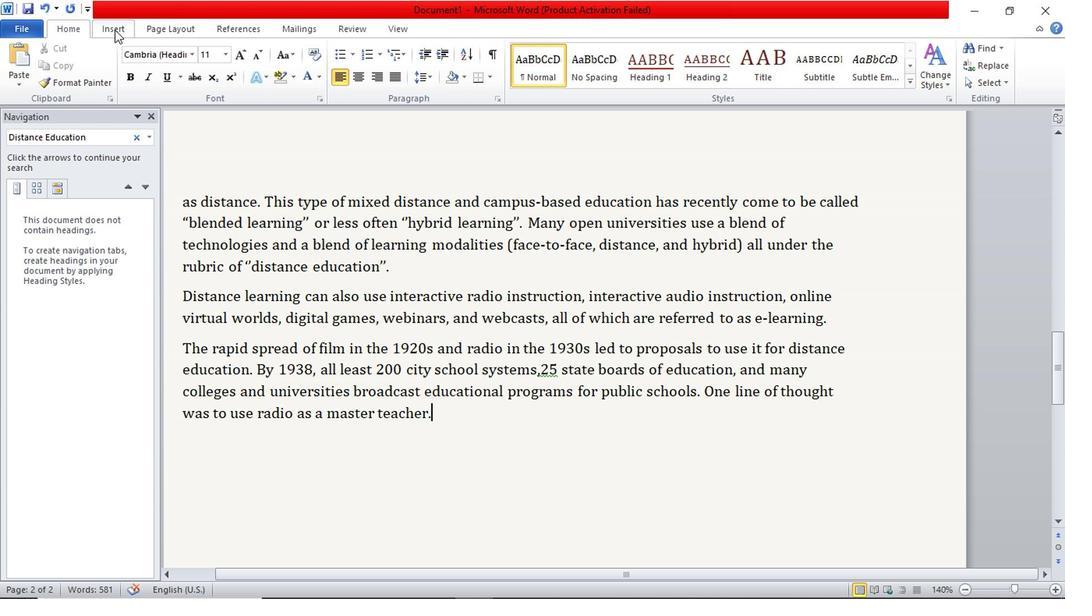 
Action: Mouse moved to (80, 26)
Screenshot: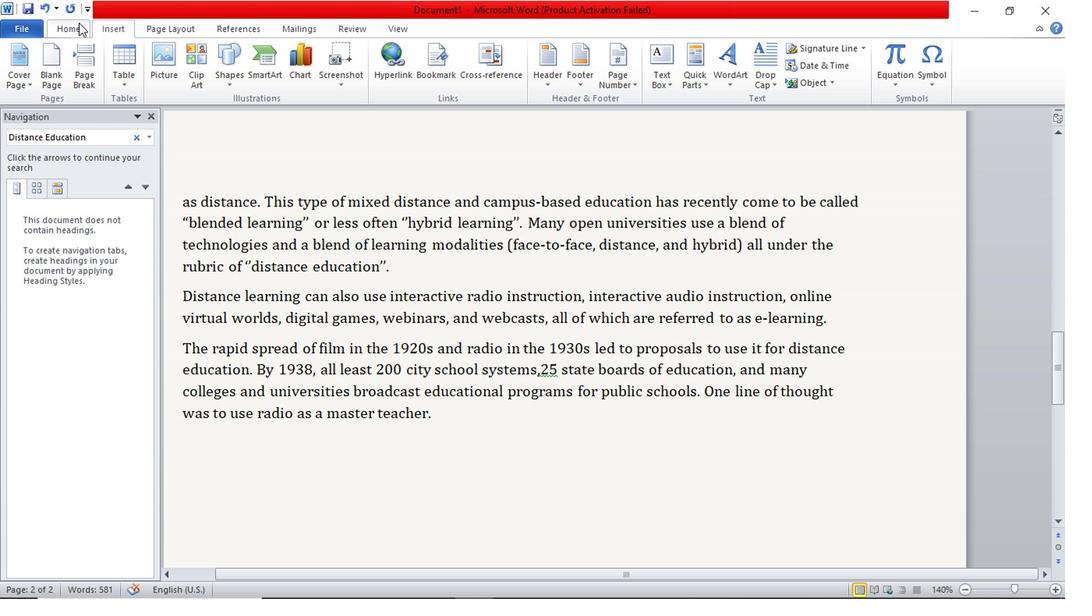 
Action: Mouse pressed left at (80, 26)
Screenshot: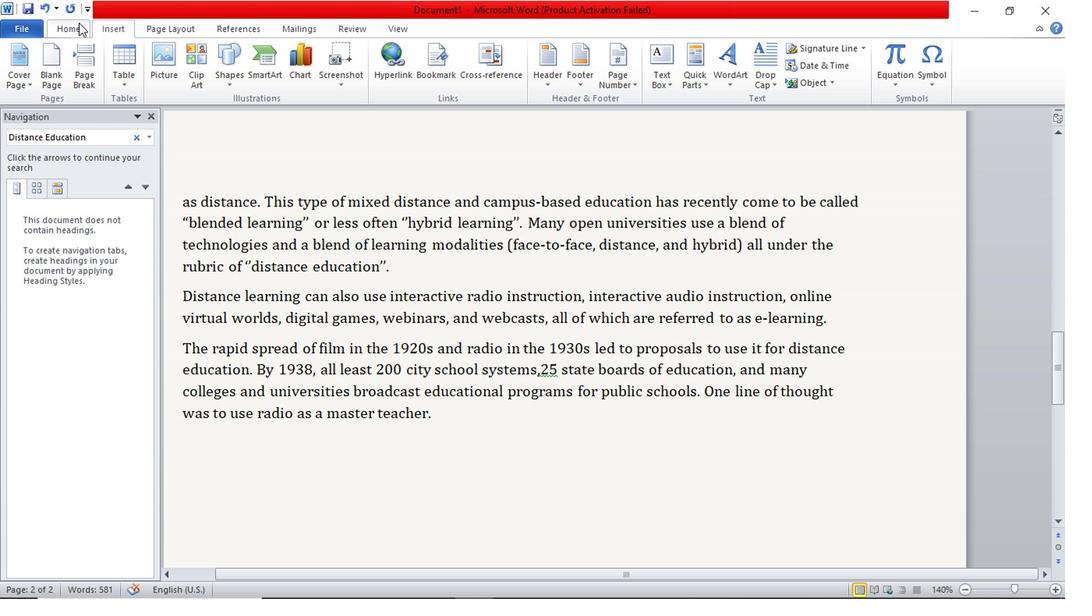
Action: Mouse moved to (123, 27)
